 Task: Explore Airbnb accommodation in BartolomÃ© MasÃ³, Cuba from 26th December, 2023 to 30th December, 2023 for 6 adults, 2 children. Place can be entire room or shared room with 6 bedrooms having 6 beds and 6 bathrooms. Property type can be house. Amenities needed are: wifi, TV, free parking on premises, gym, breakfast.
Action: Mouse moved to (629, 160)
Screenshot: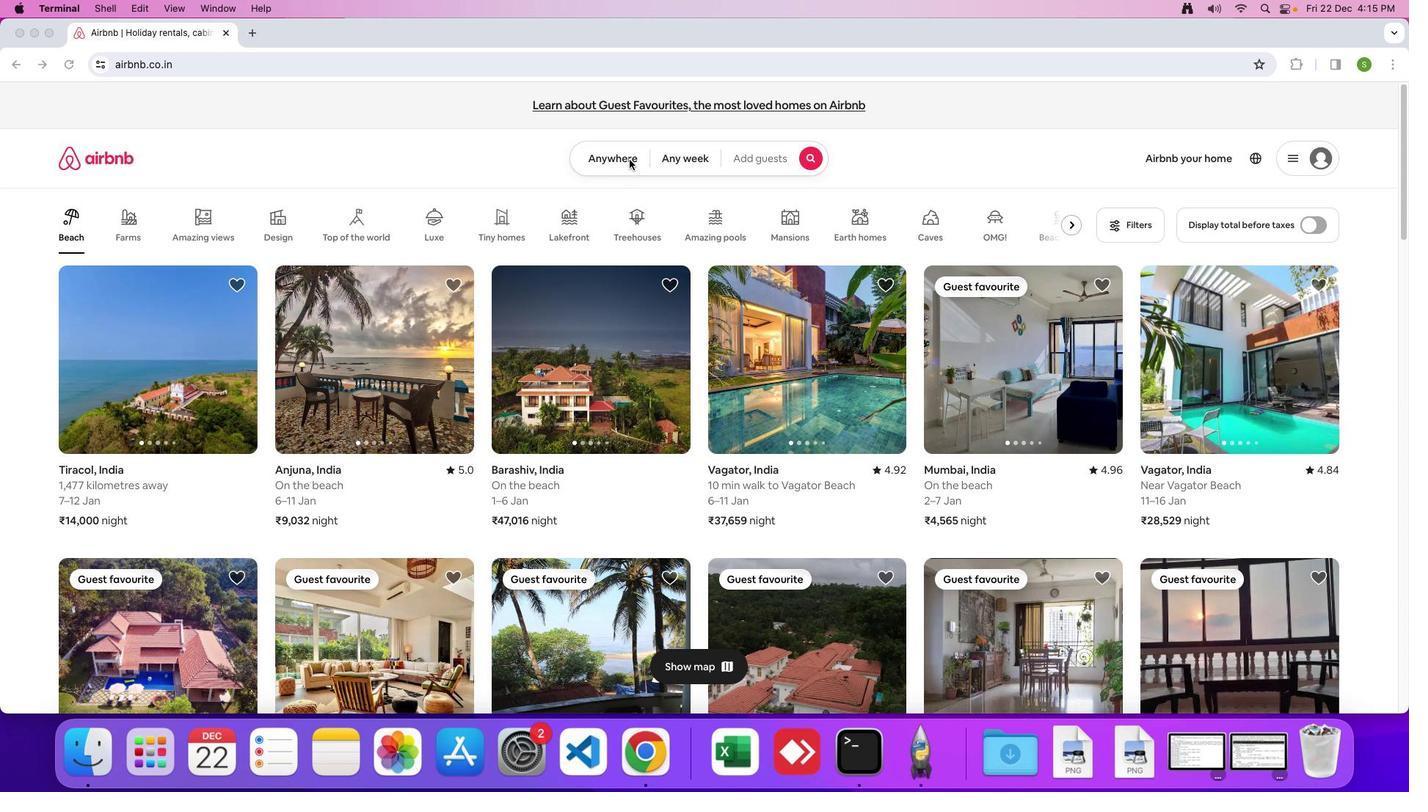 
Action: Mouse pressed left at (629, 160)
Screenshot: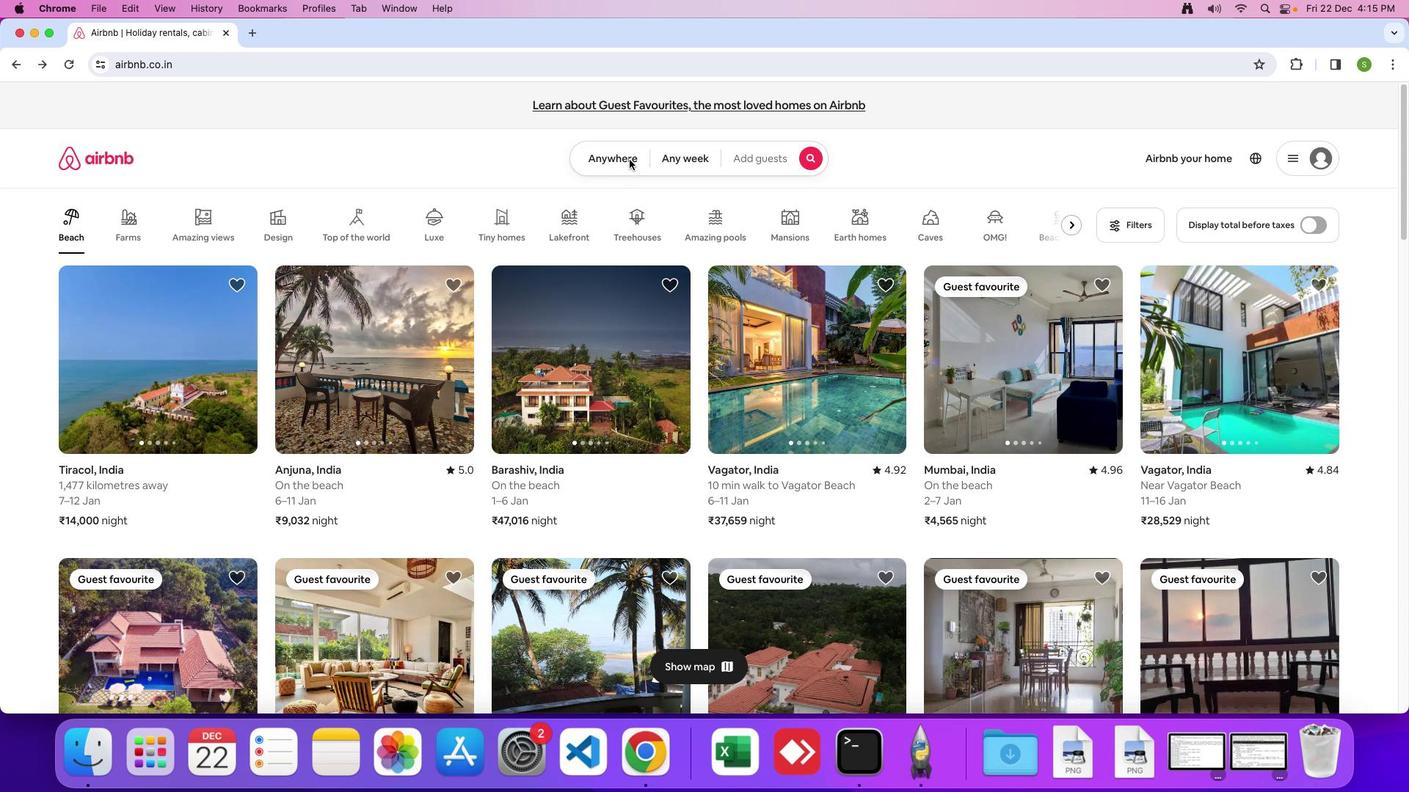 
Action: Mouse moved to (612, 163)
Screenshot: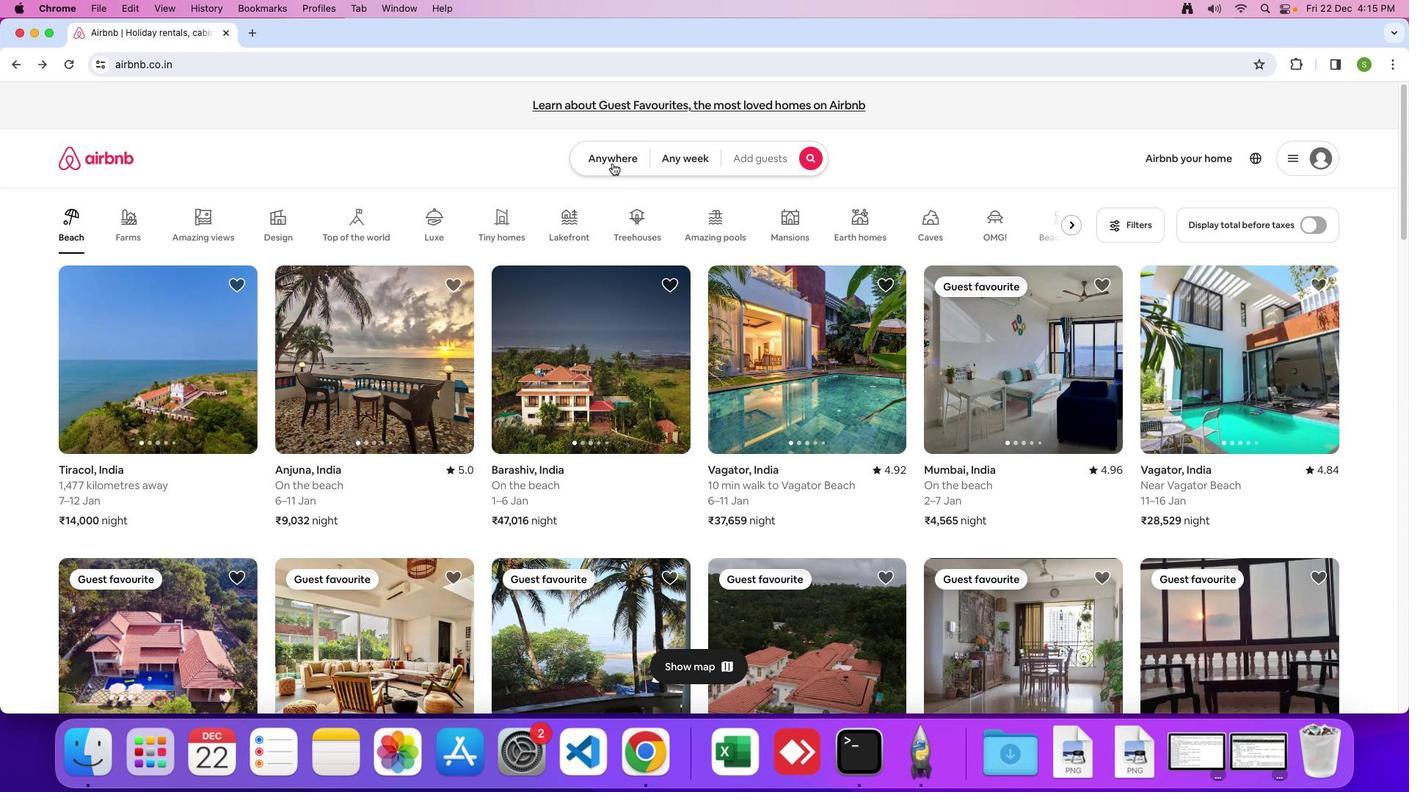 
Action: Mouse pressed left at (612, 163)
Screenshot: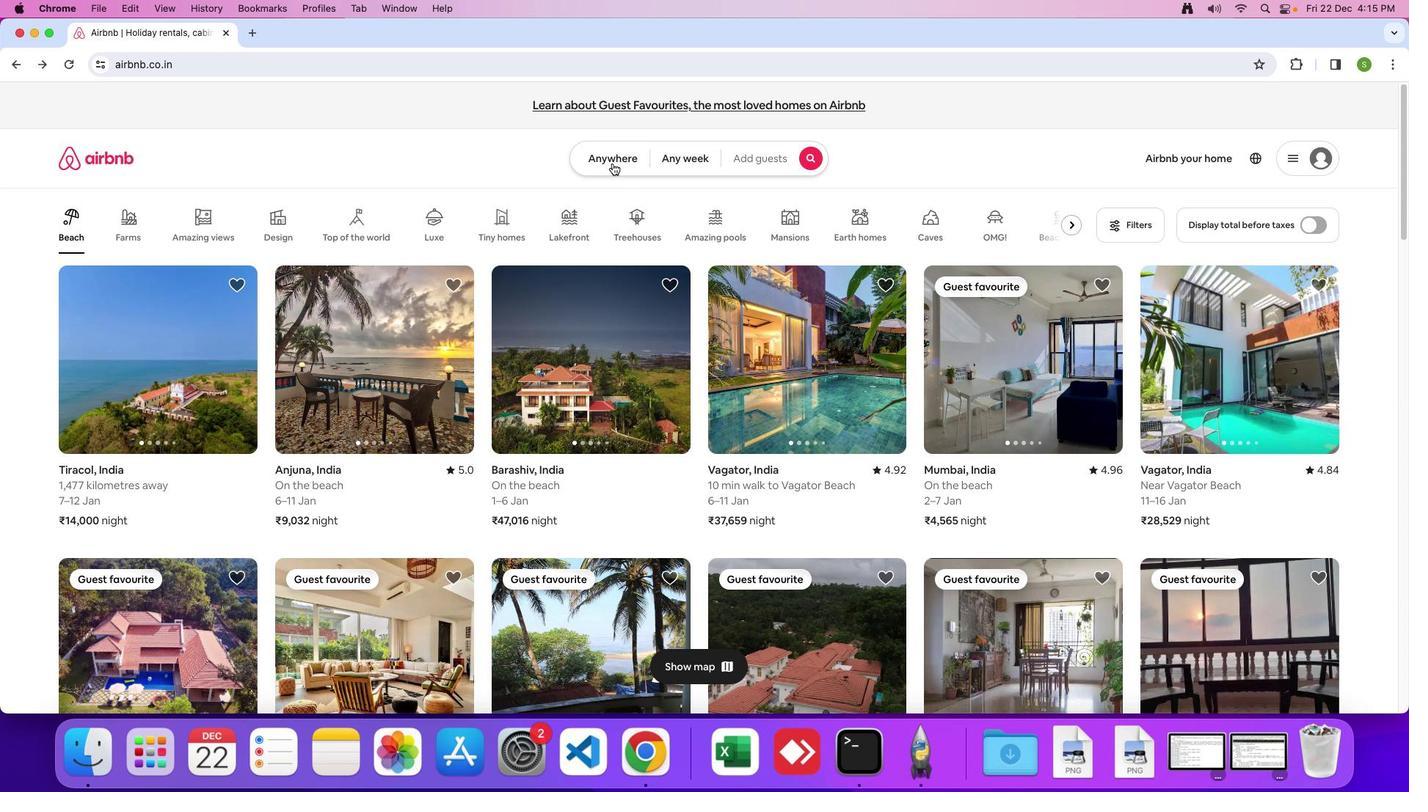 
Action: Mouse moved to (536, 205)
Screenshot: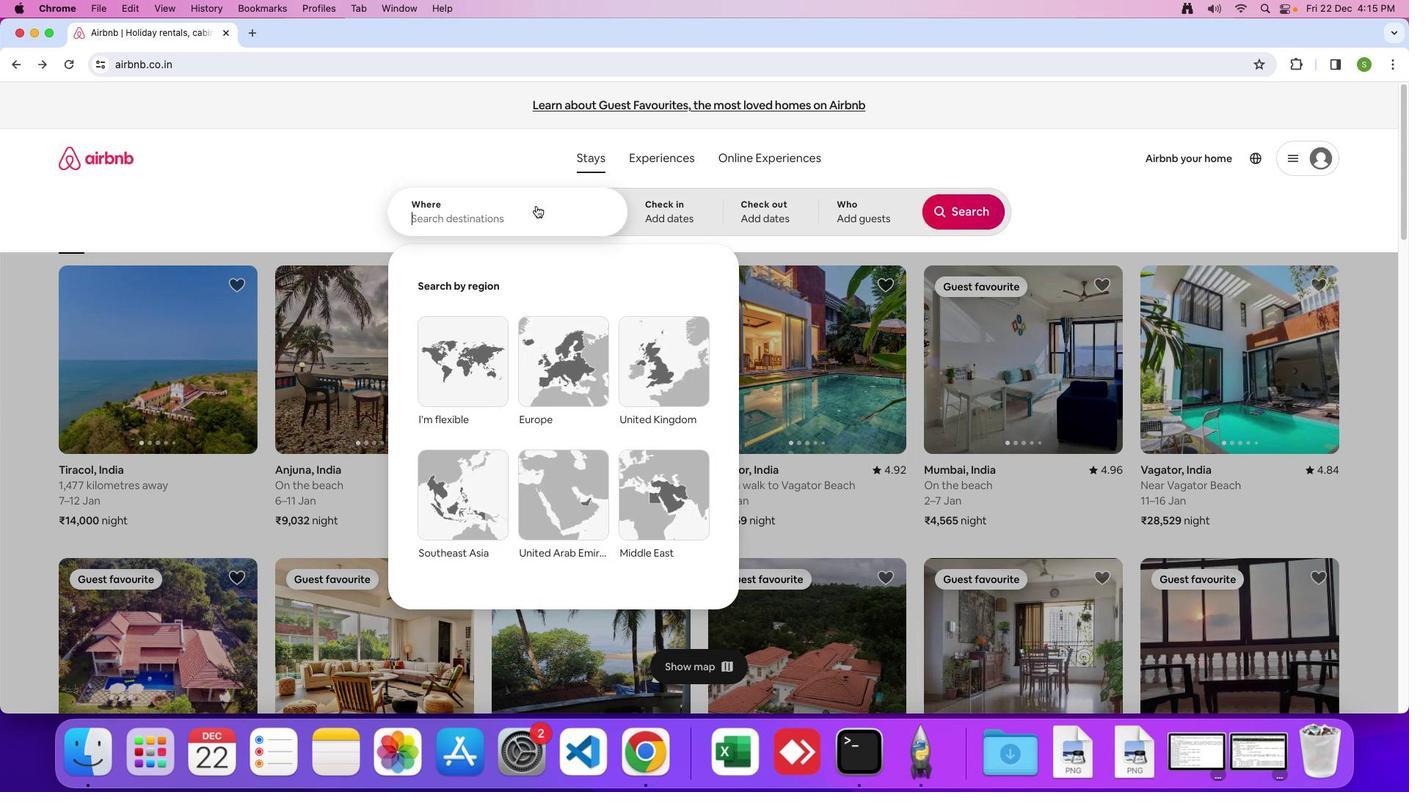 
Action: Mouse pressed left at (536, 205)
Screenshot: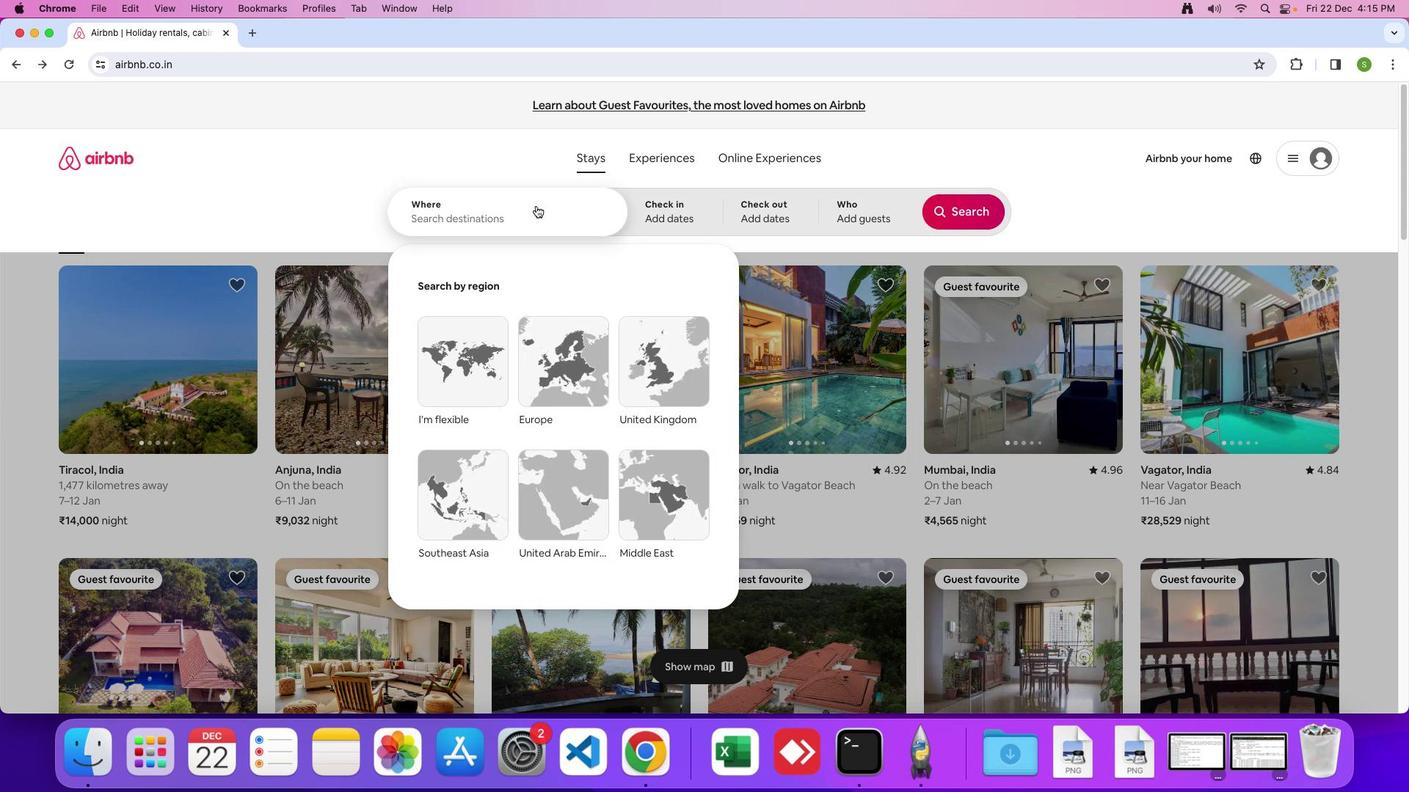 
Action: Mouse moved to (536, 208)
Screenshot: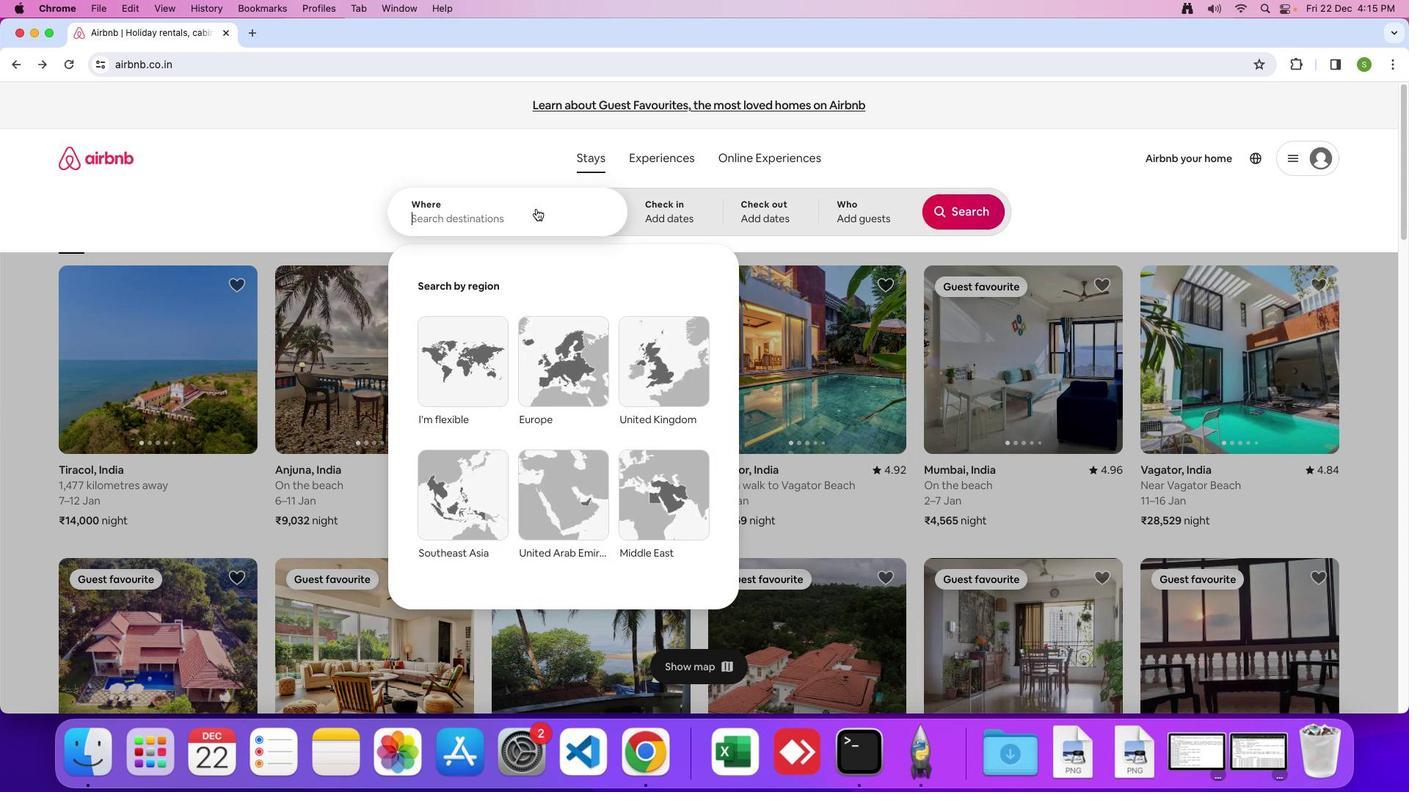 
Action: Key pressed 'B'Key.caps_lock'a''r''t''o''l''o''m''e'Key.spaceKey.shift'M''a''s''o'','Key.spaceKey.shift'C''u''b''a'Key.enter
Screenshot: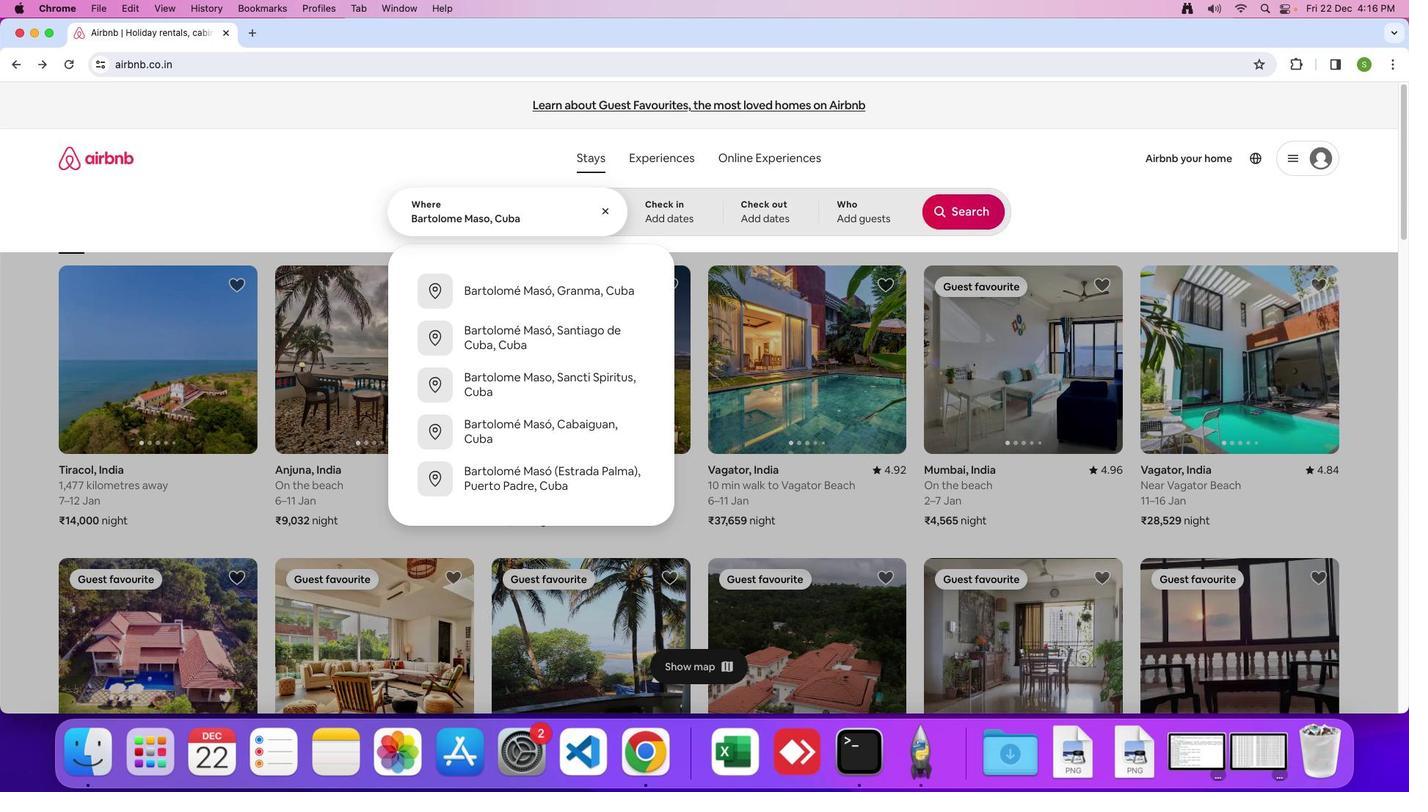 
Action: Mouse moved to (521, 550)
Screenshot: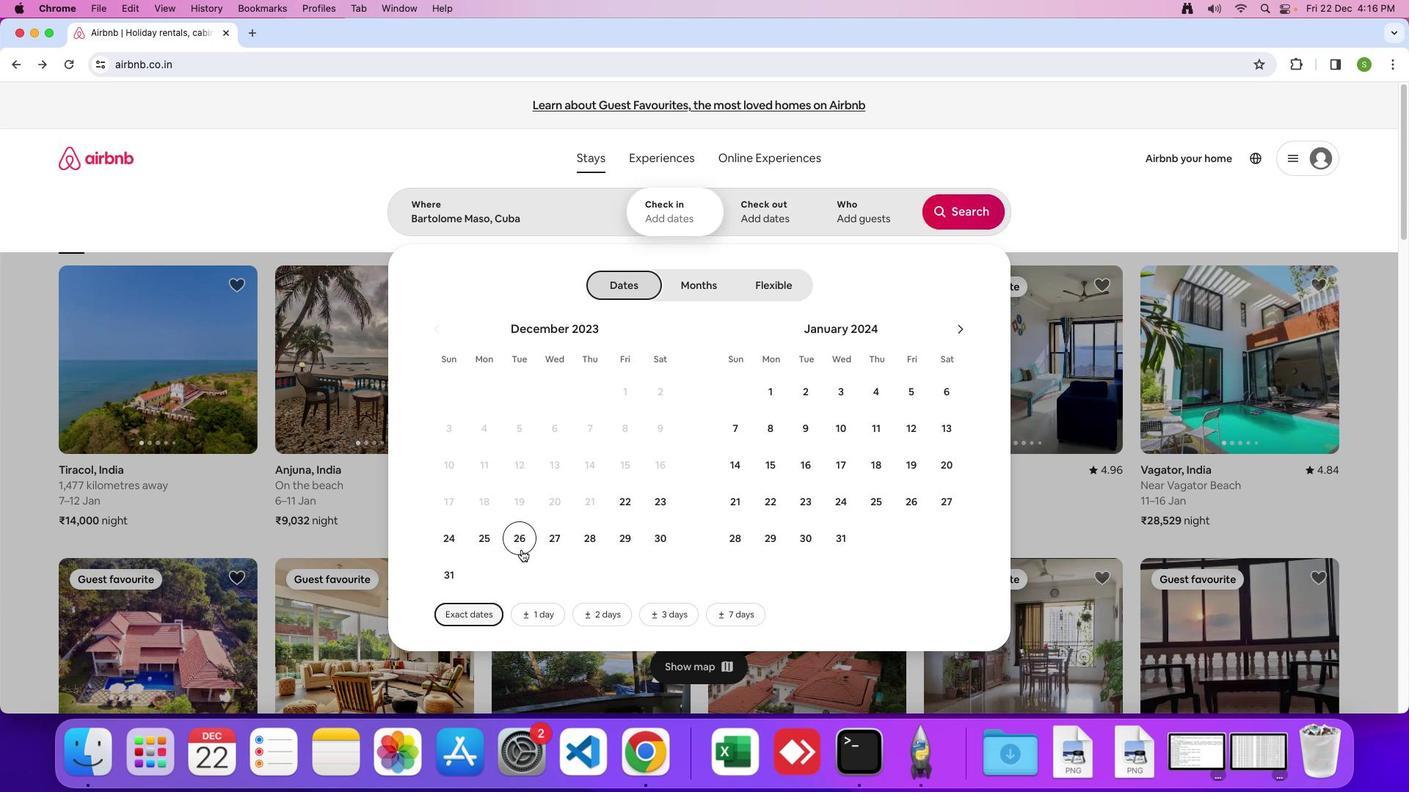
Action: Mouse pressed left at (521, 550)
Screenshot: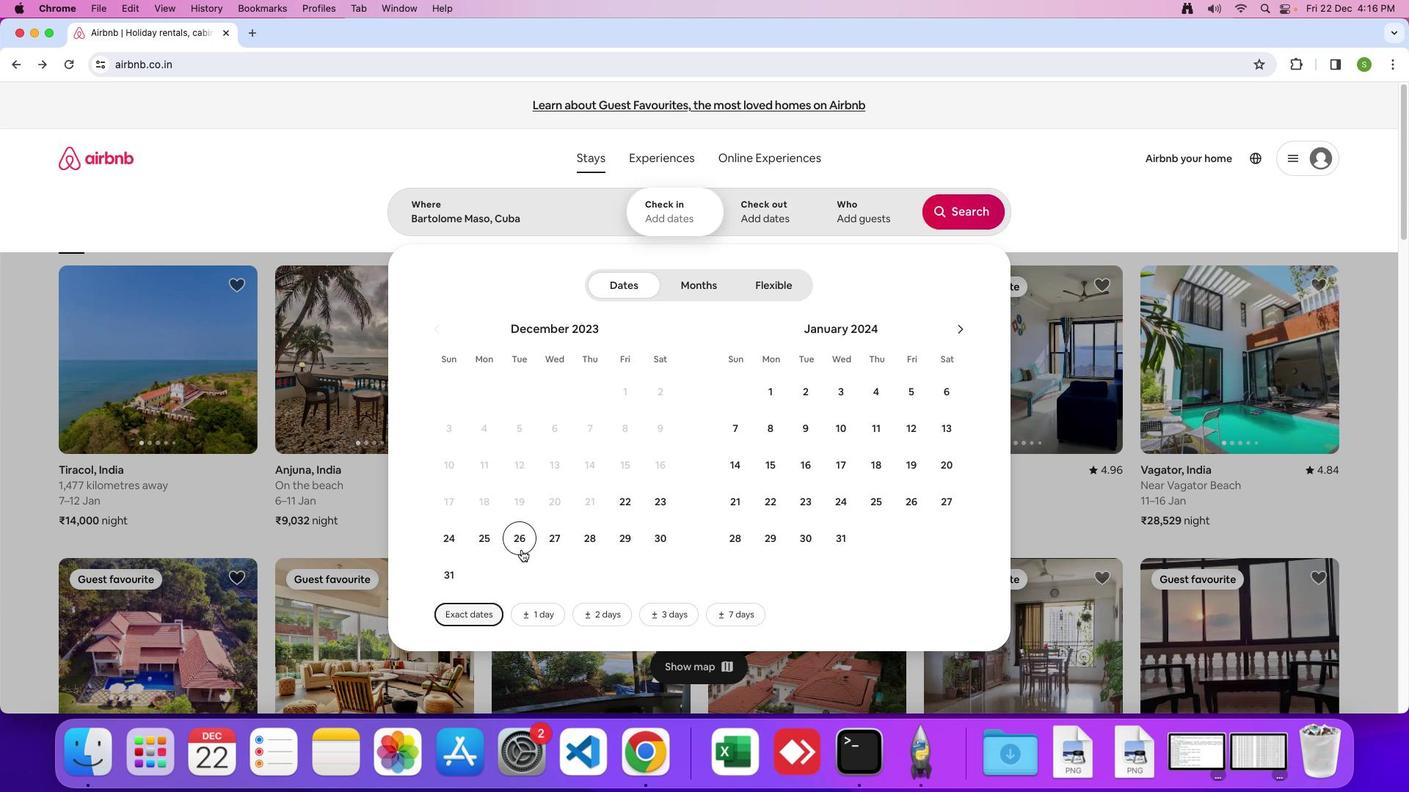 
Action: Mouse moved to (658, 535)
Screenshot: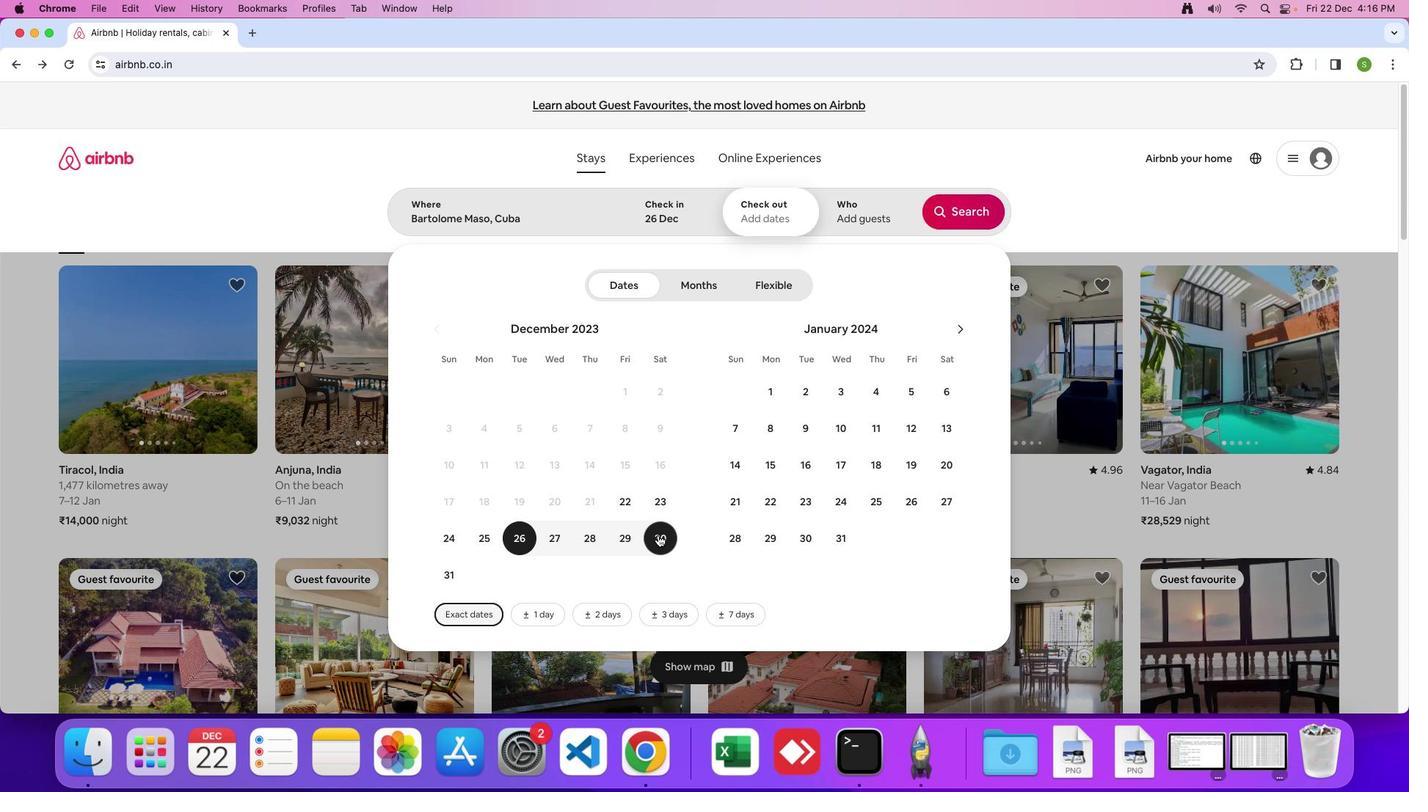 
Action: Mouse pressed left at (658, 535)
Screenshot: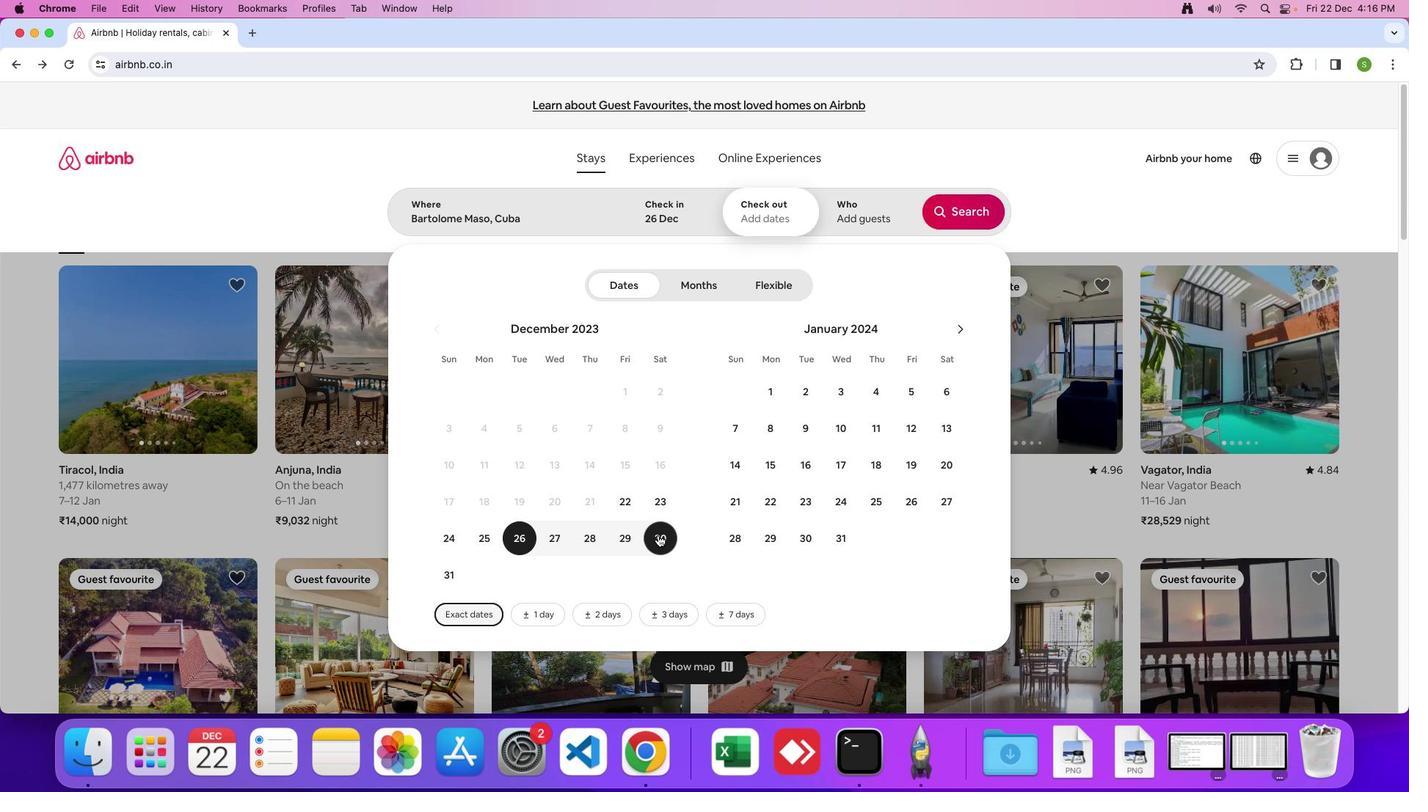 
Action: Mouse moved to (866, 220)
Screenshot: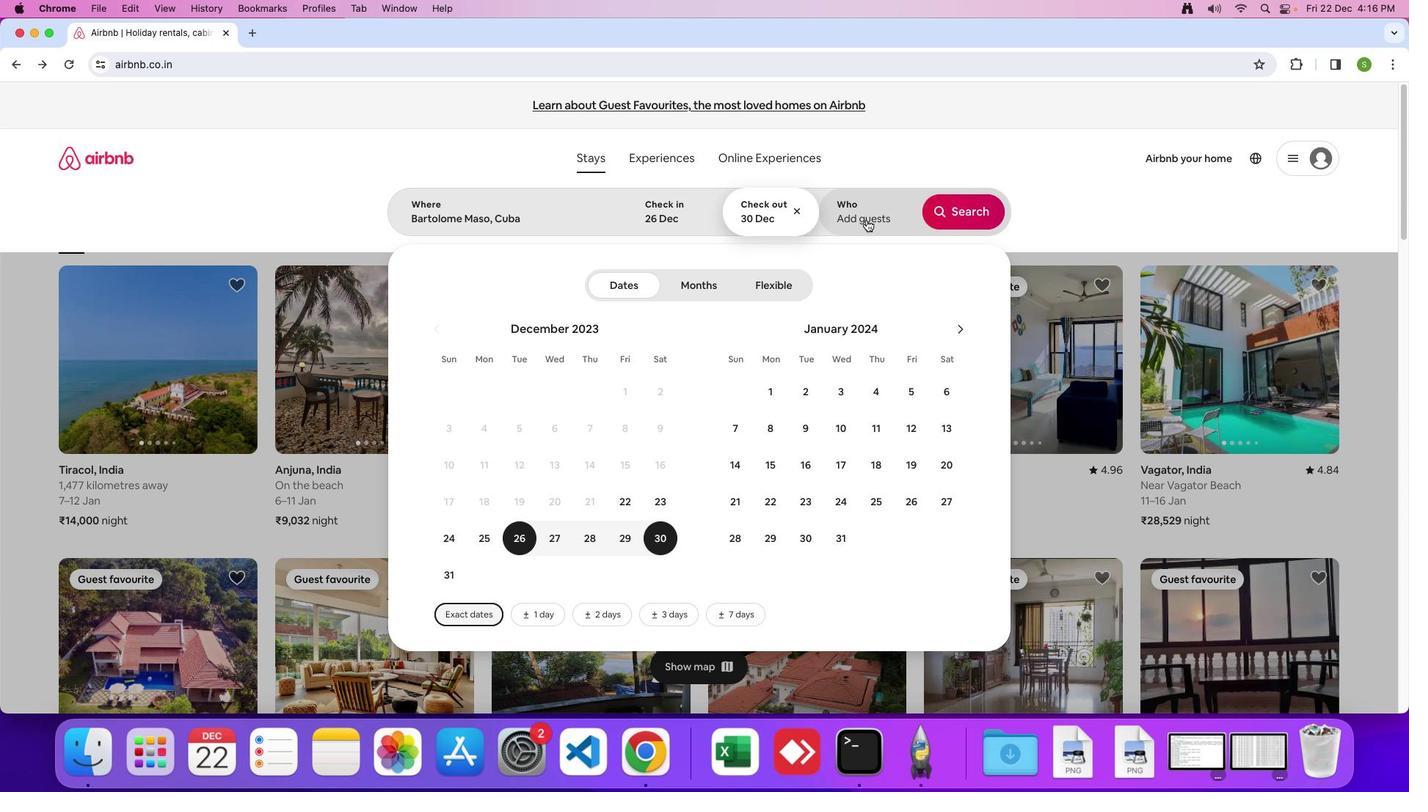 
Action: Mouse pressed left at (866, 220)
Screenshot: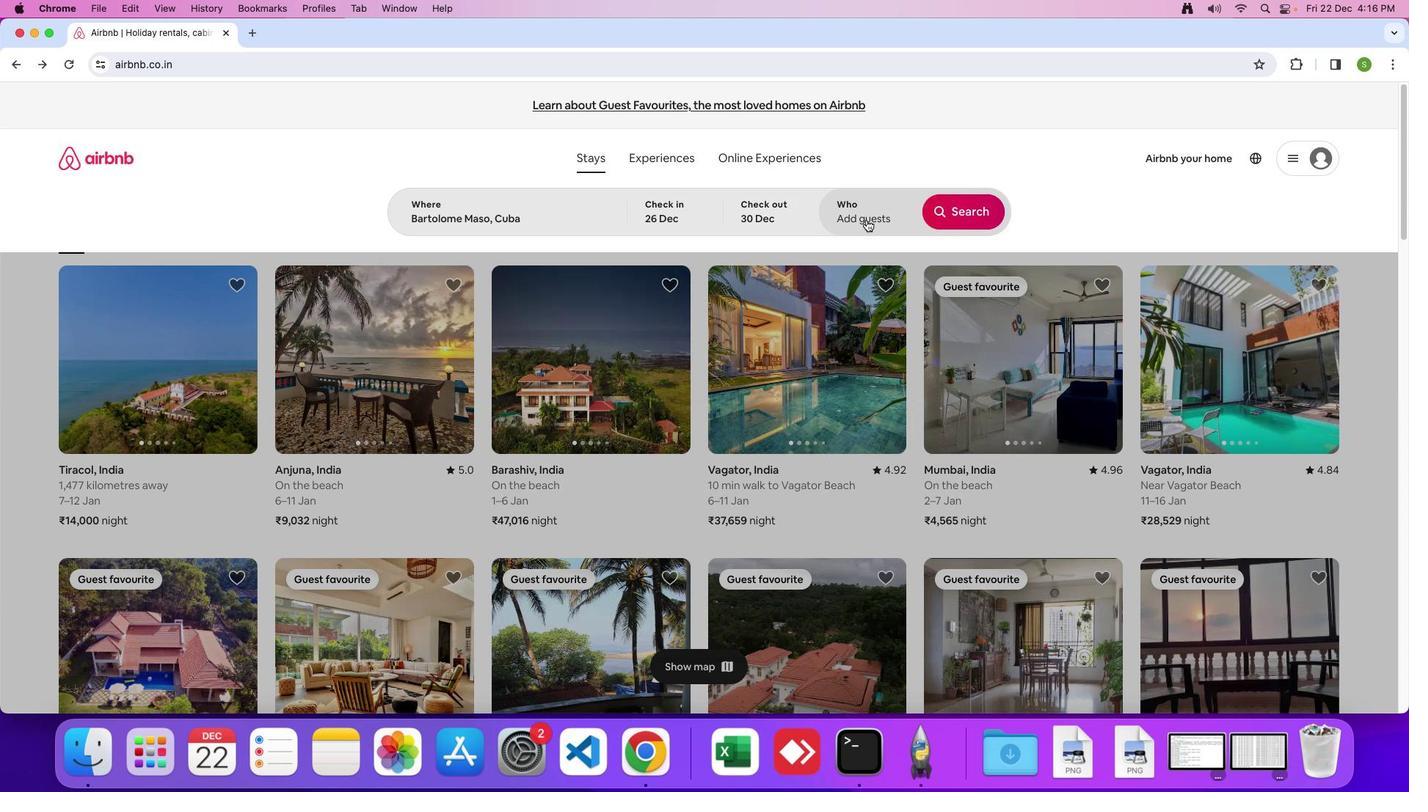 
Action: Mouse moved to (962, 286)
Screenshot: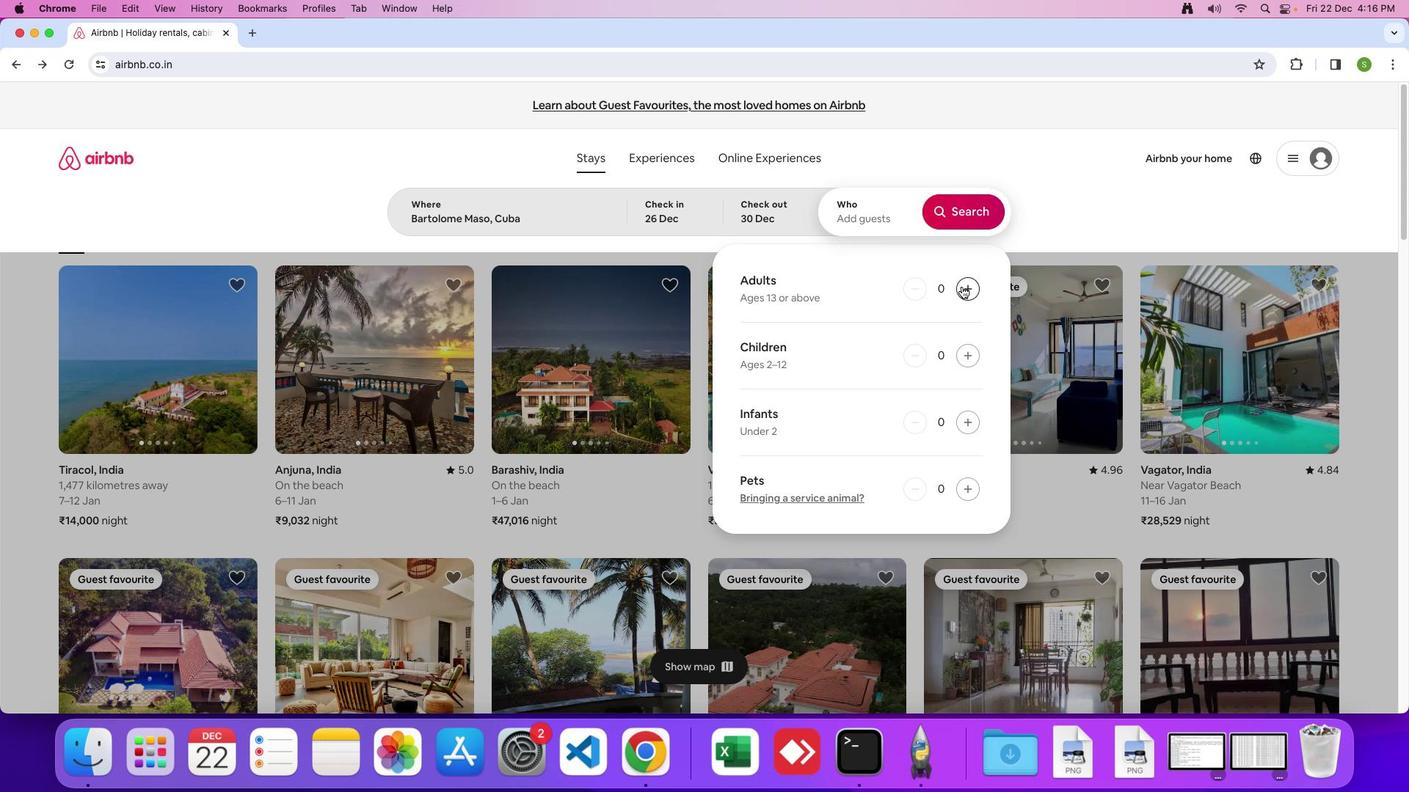 
Action: Mouse pressed left at (962, 286)
Screenshot: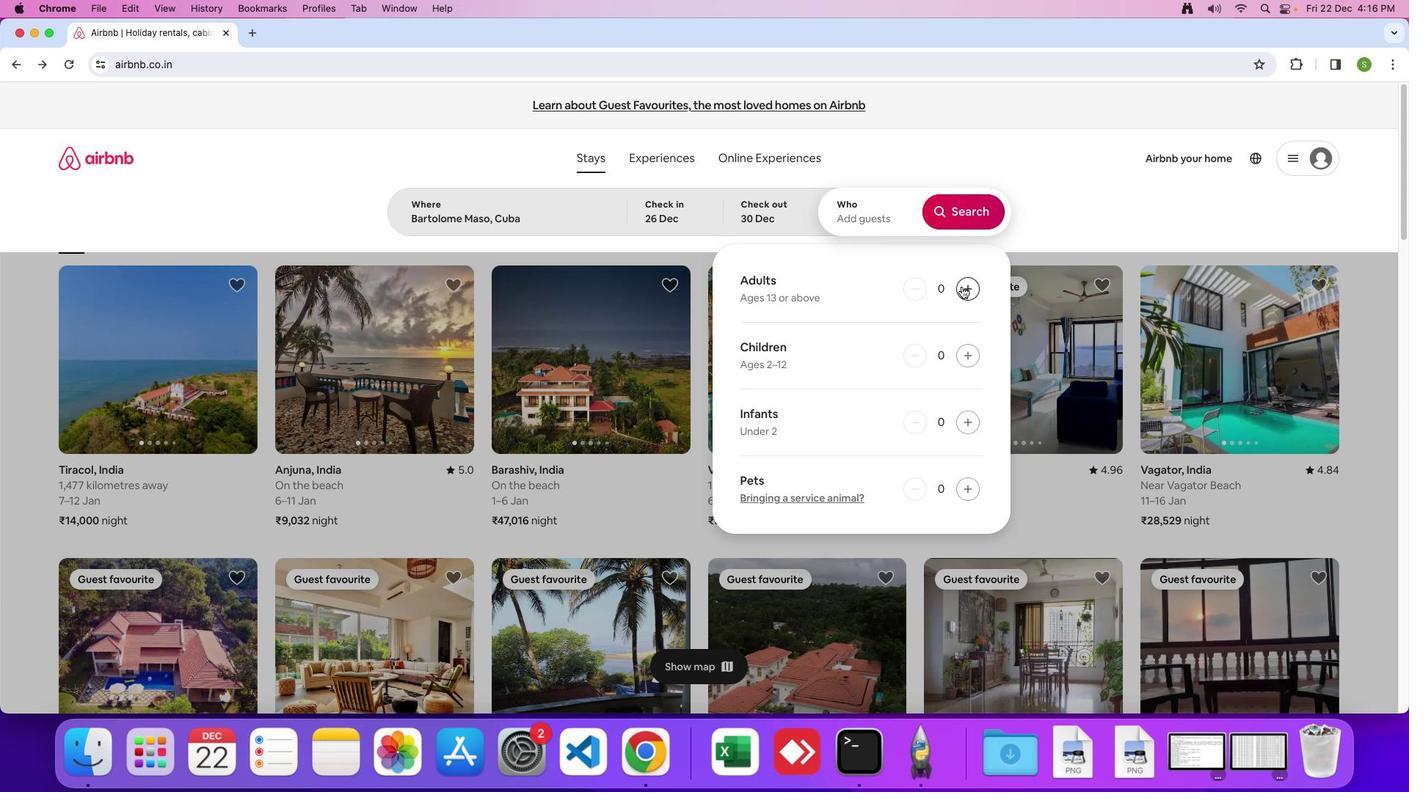 
Action: Mouse pressed left at (962, 286)
Screenshot: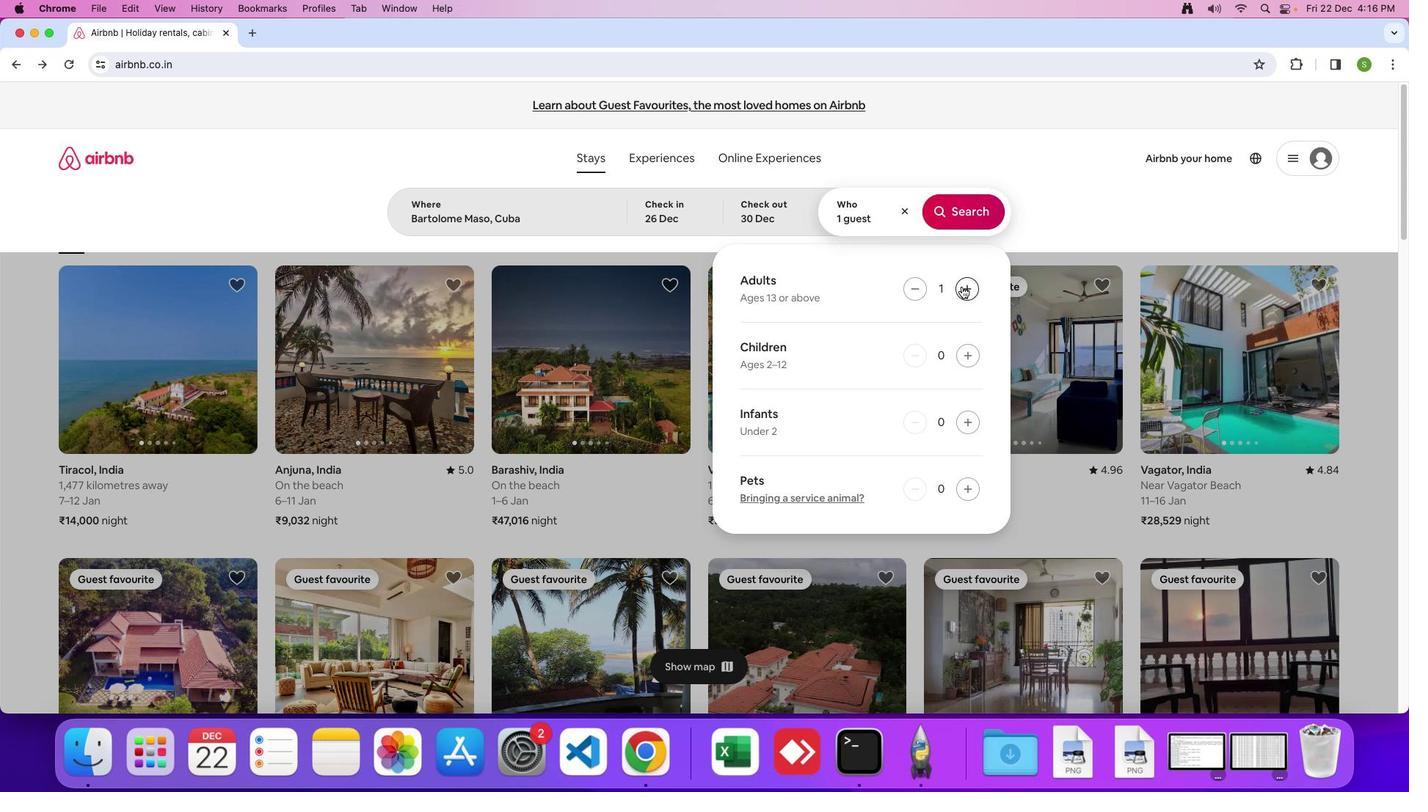 
Action: Mouse pressed left at (962, 286)
Screenshot: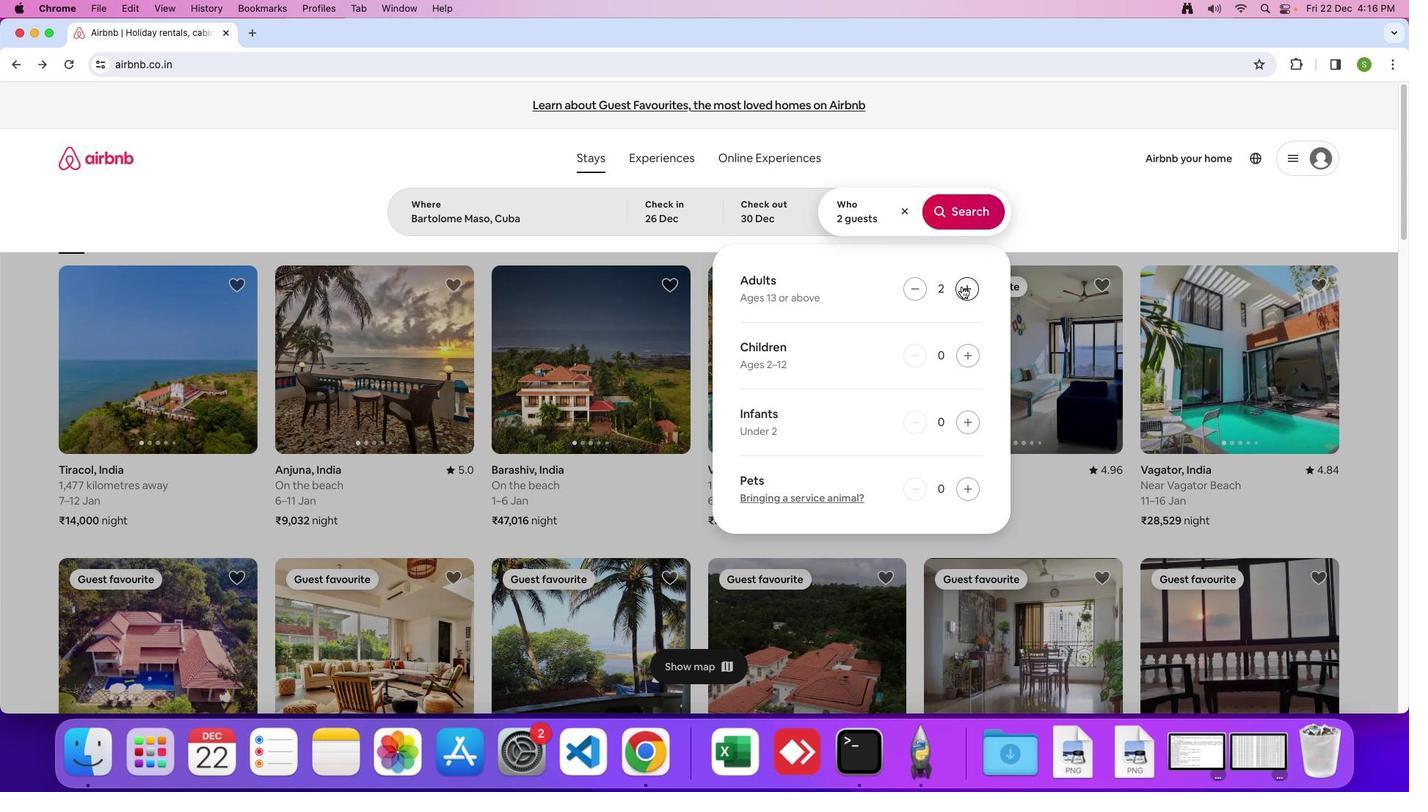 
Action: Mouse pressed left at (962, 286)
Screenshot: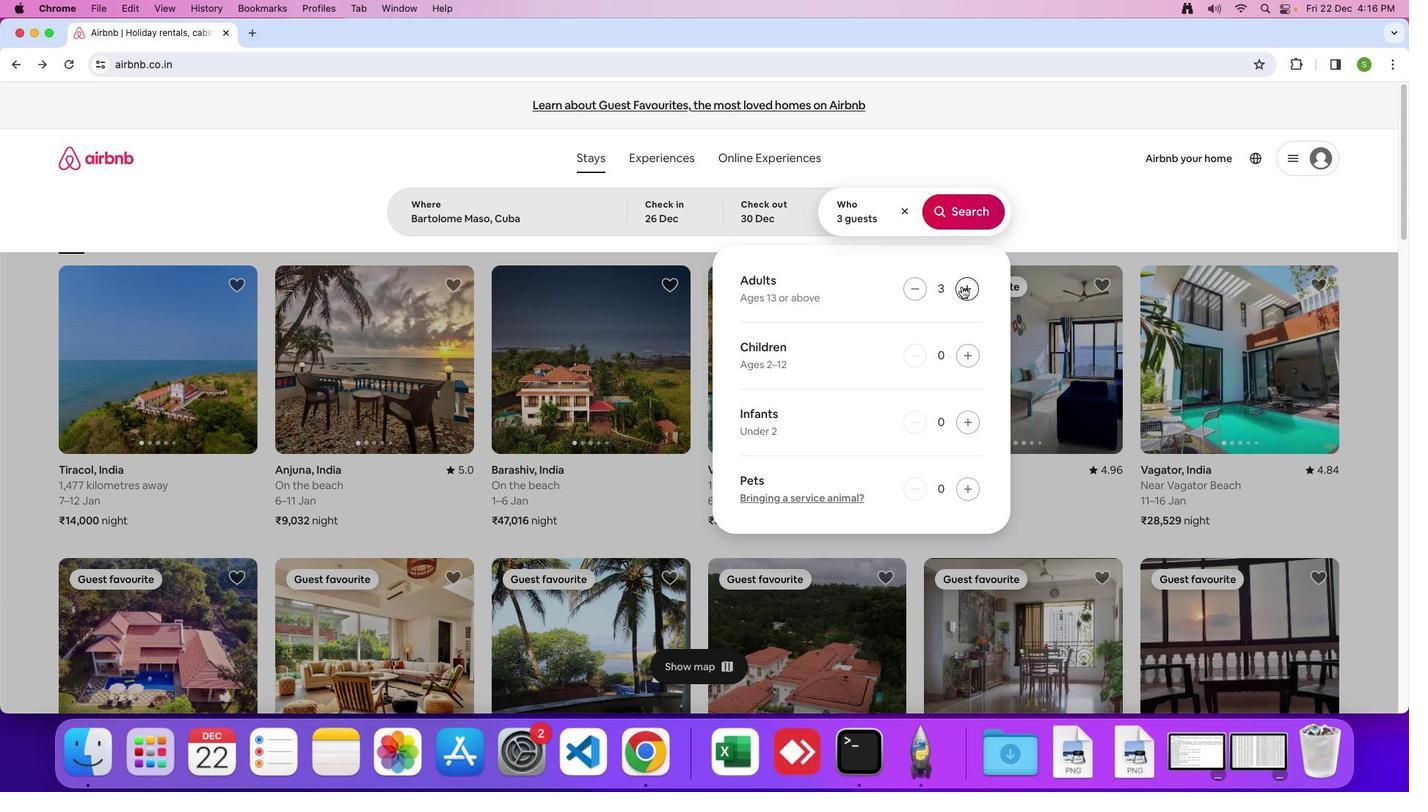 
Action: Mouse pressed left at (962, 286)
Screenshot: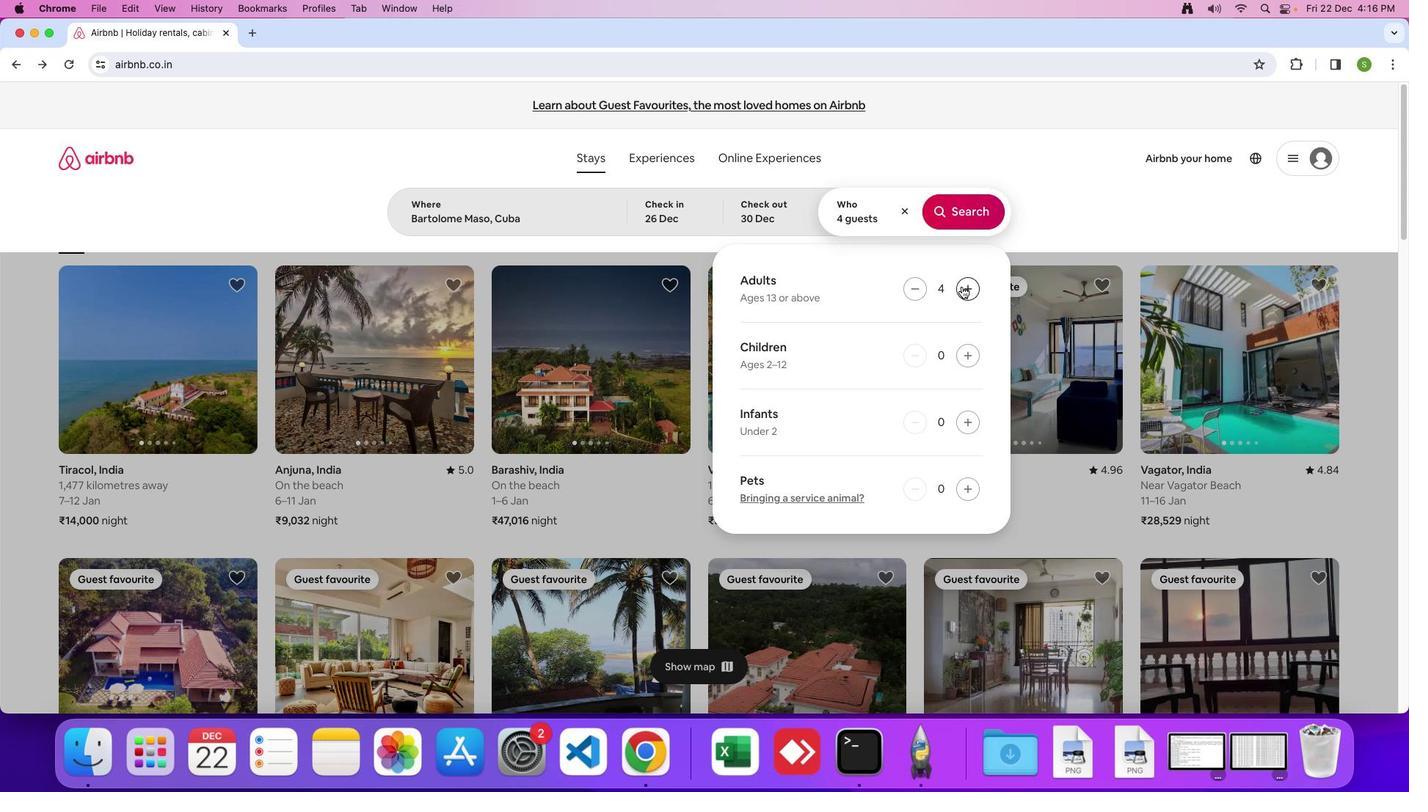 
Action: Mouse pressed left at (962, 286)
Screenshot: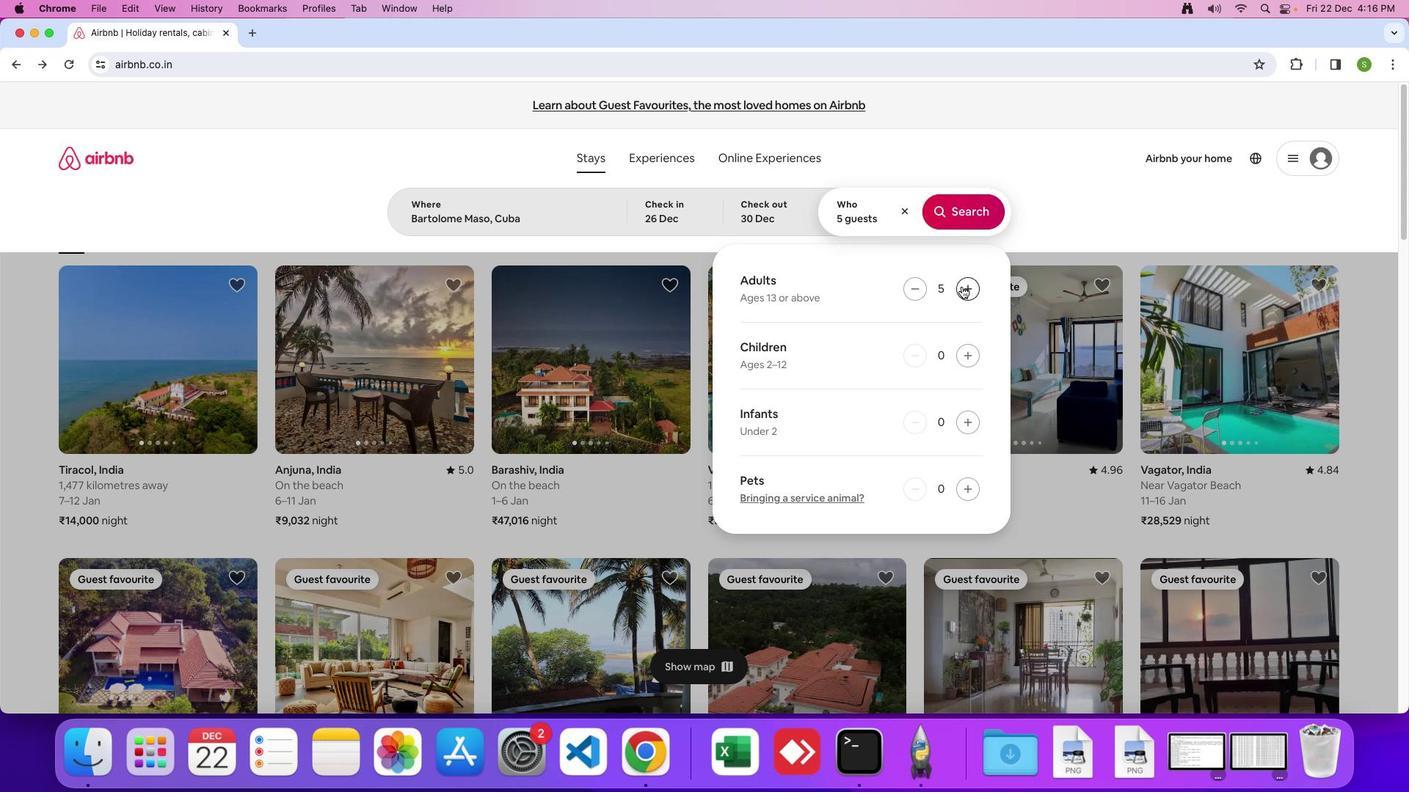 
Action: Mouse moved to (963, 353)
Screenshot: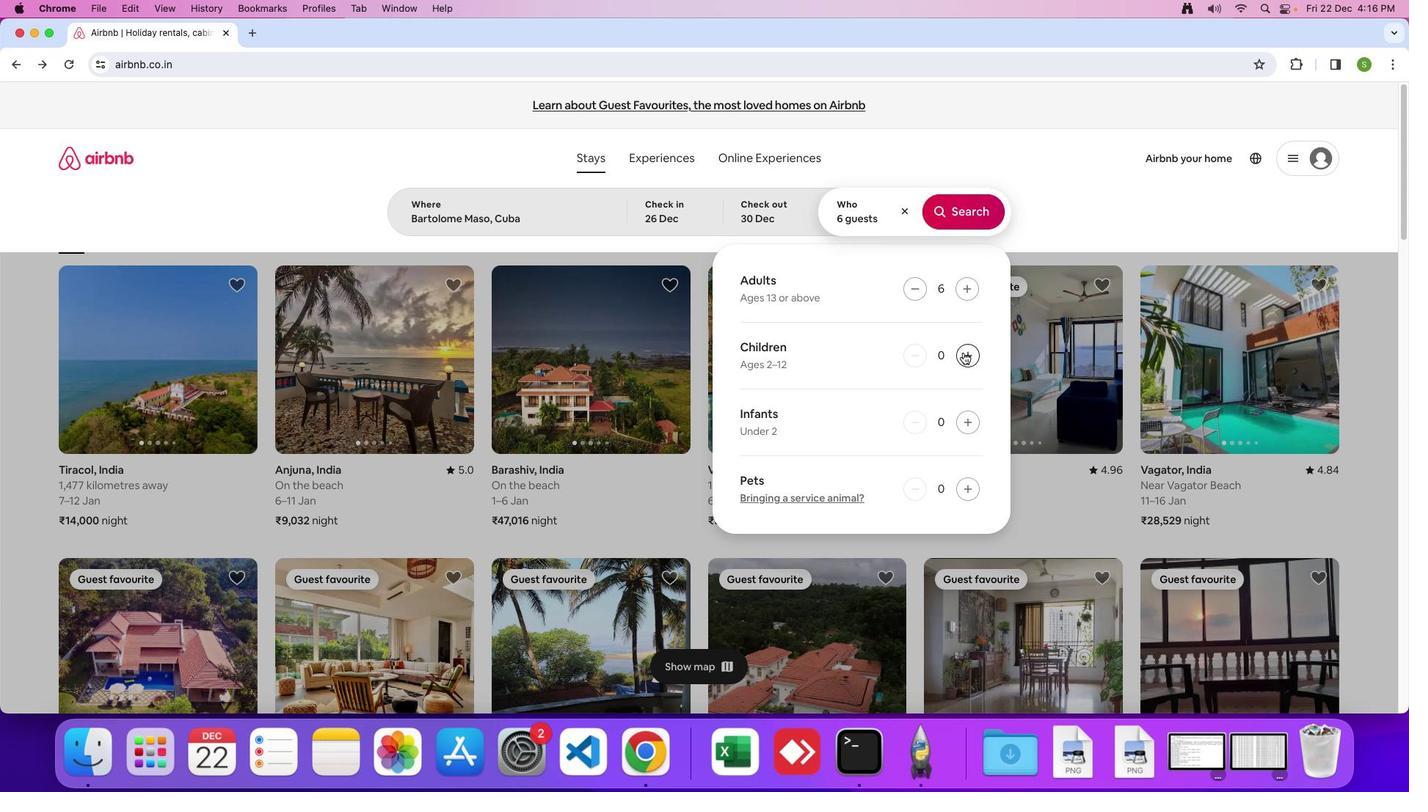 
Action: Mouse pressed left at (963, 353)
Screenshot: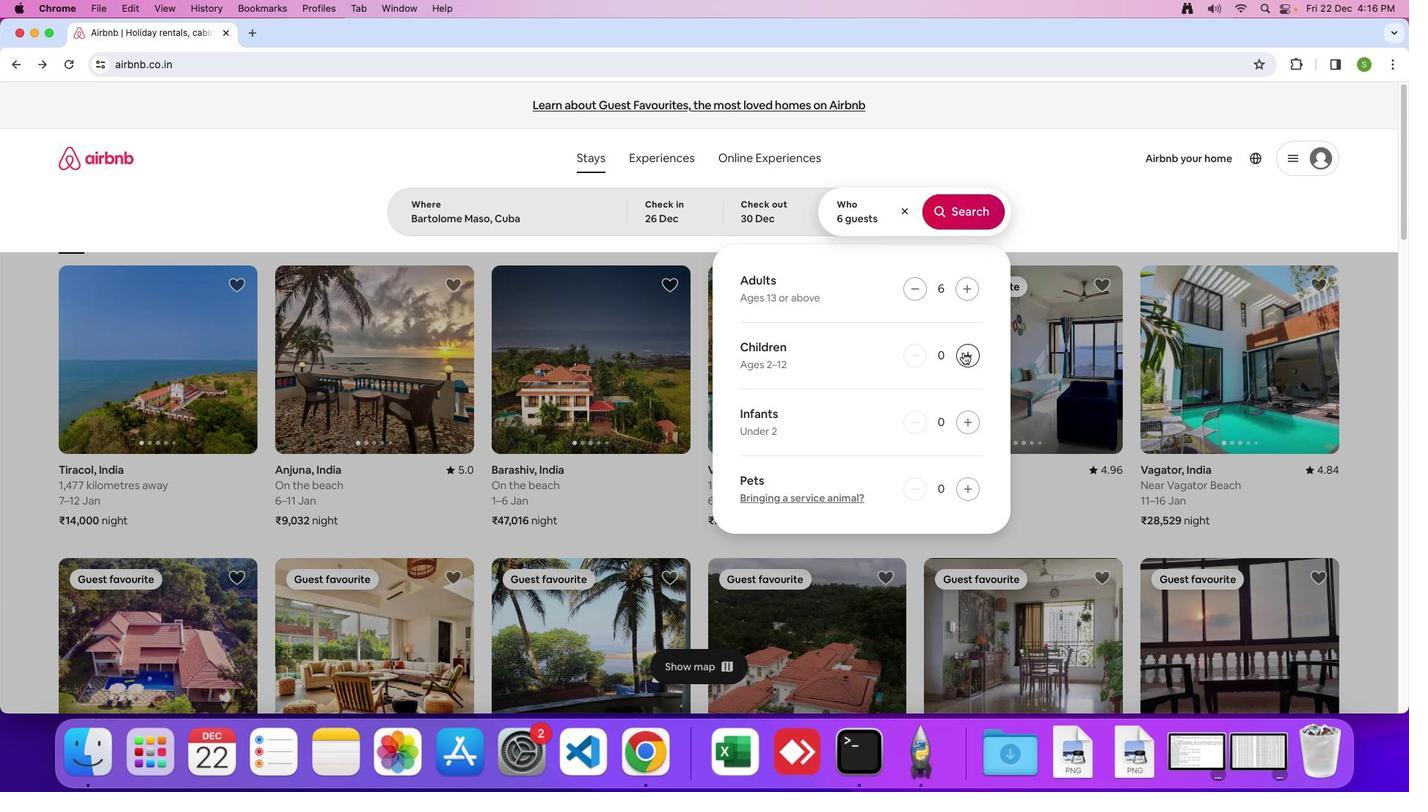 
Action: Mouse pressed left at (963, 353)
Screenshot: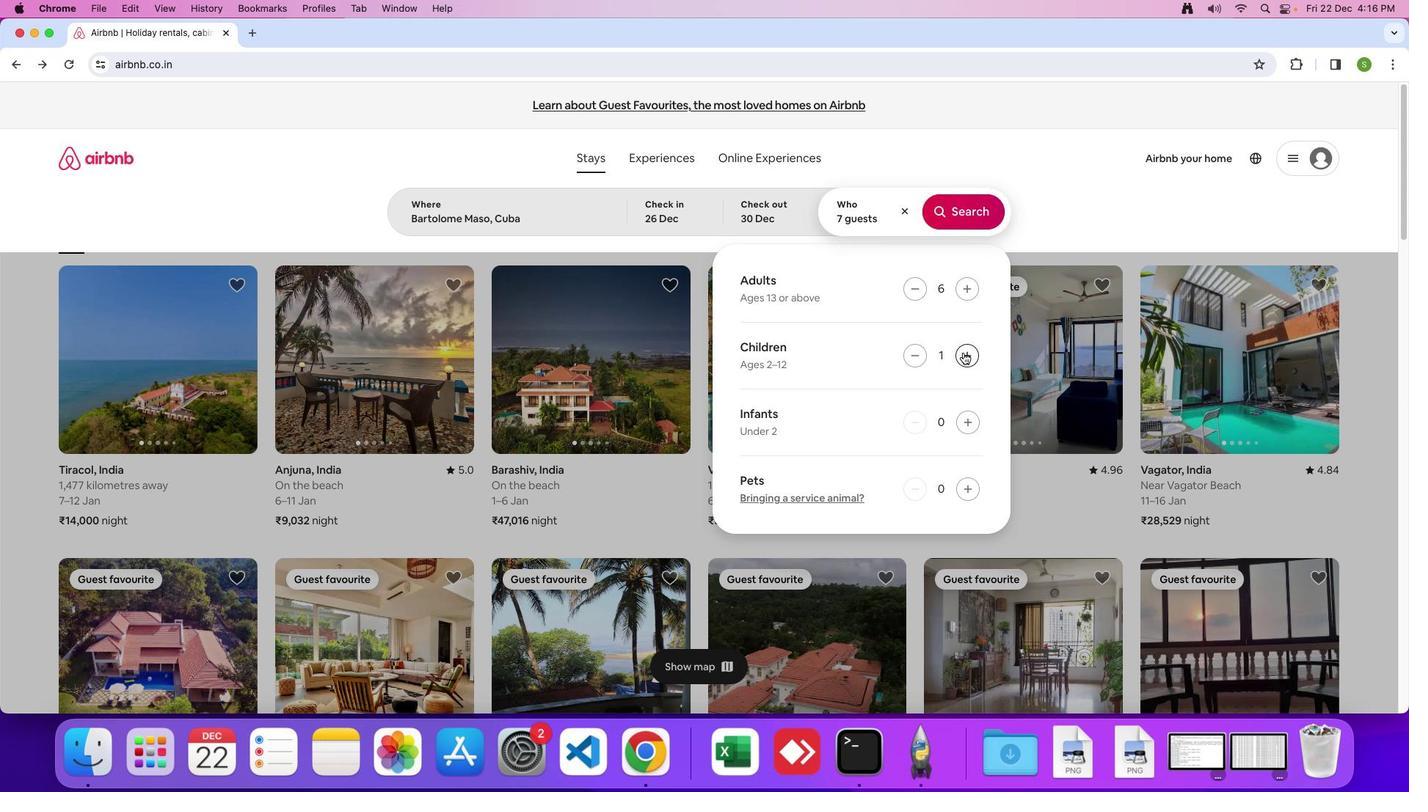 
Action: Mouse moved to (944, 215)
Screenshot: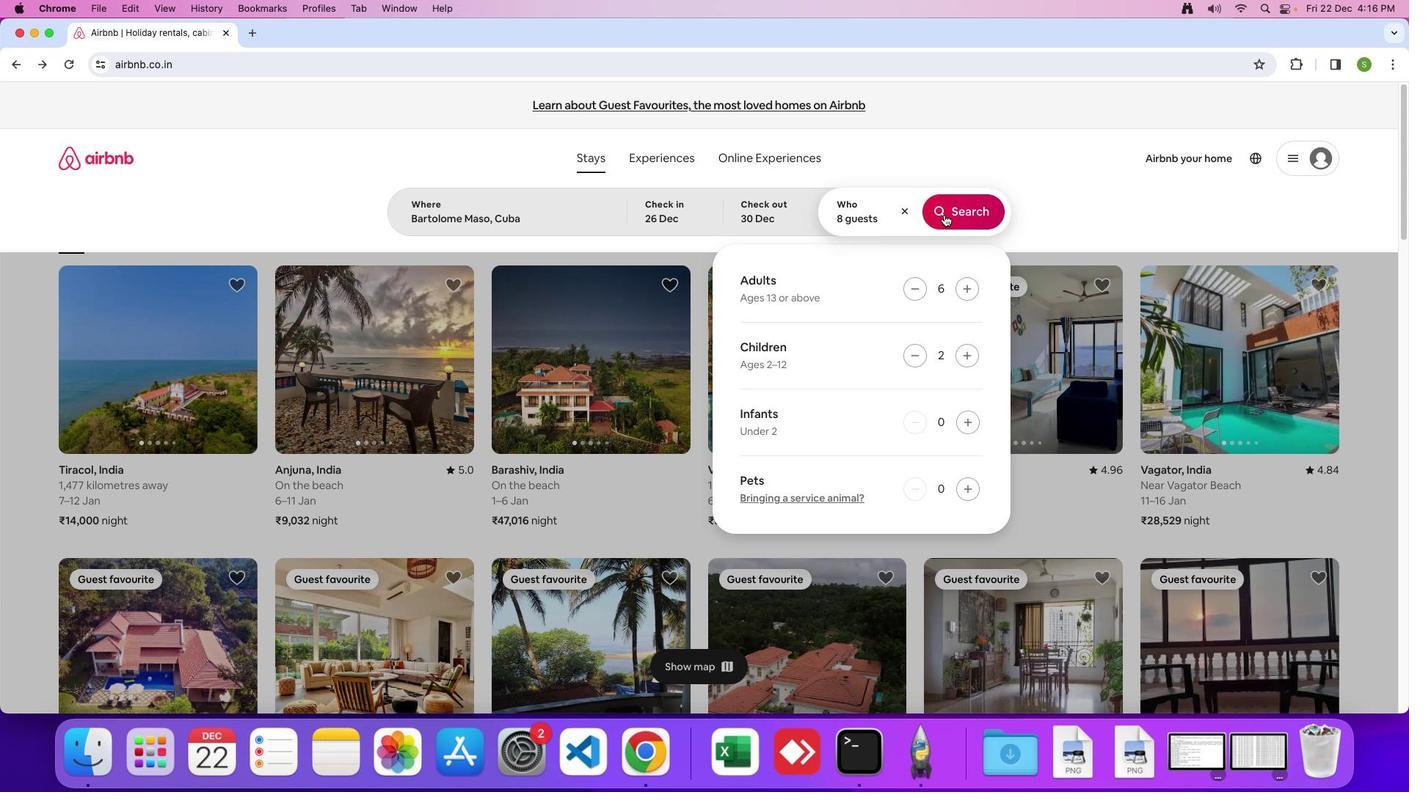 
Action: Mouse pressed left at (944, 215)
Screenshot: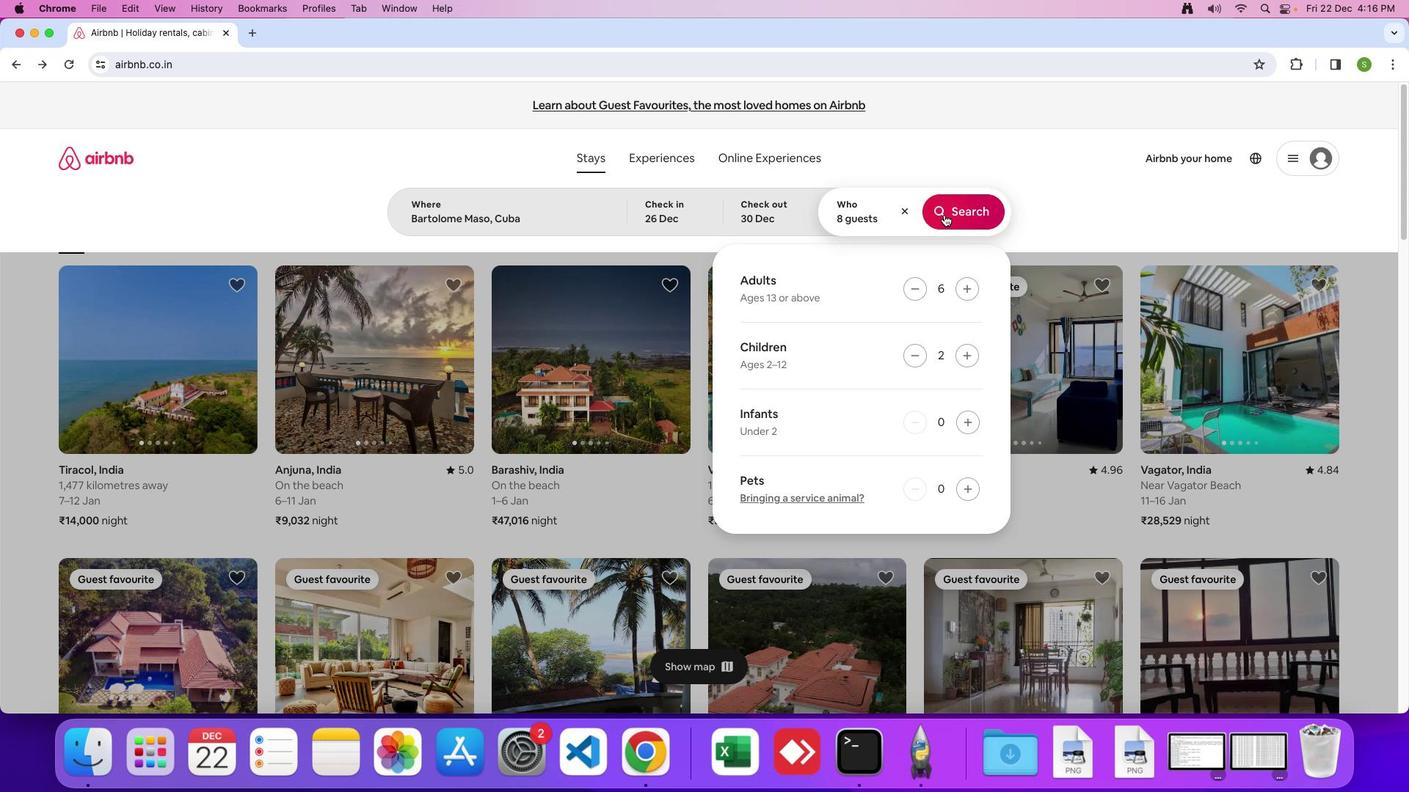 
Action: Mouse moved to (1173, 169)
Screenshot: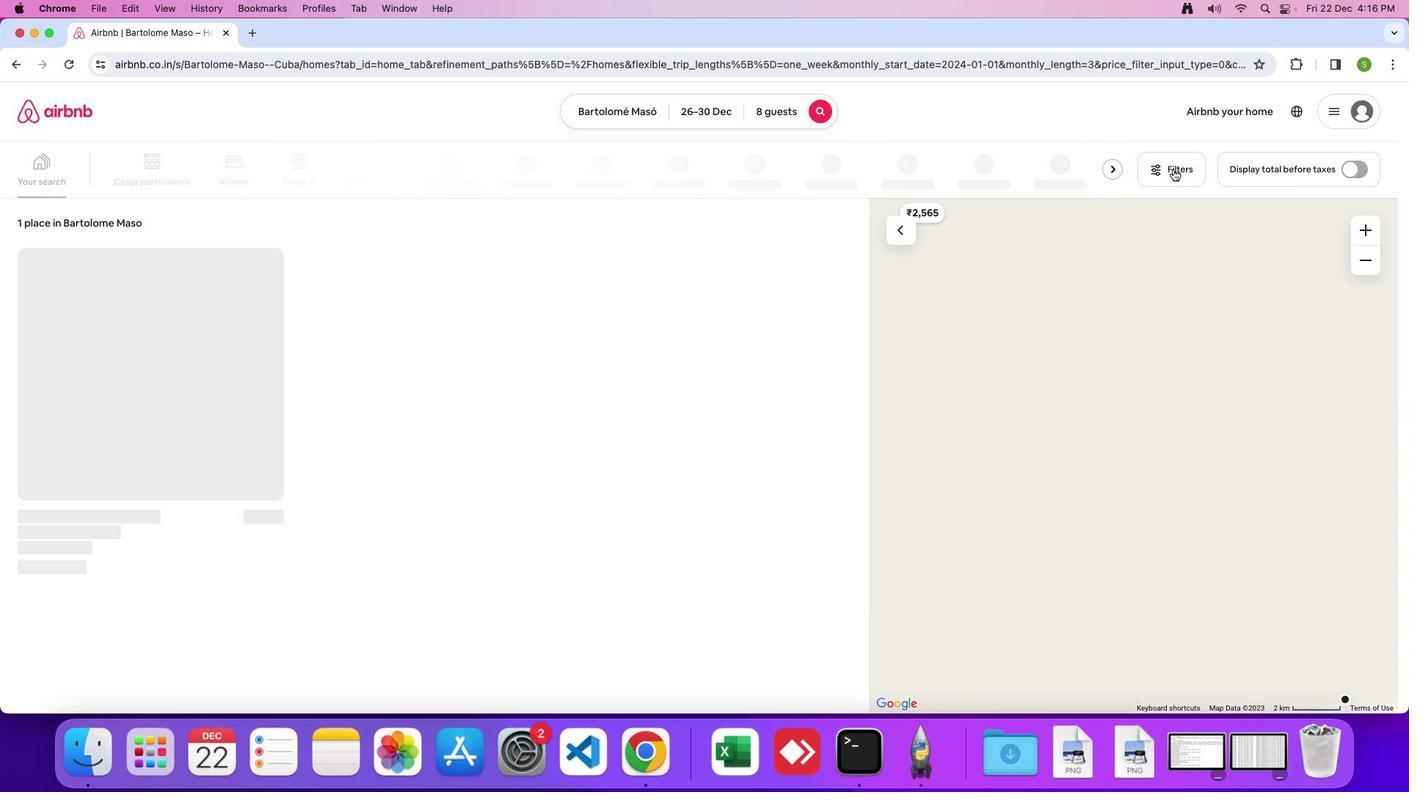 
Action: Mouse pressed left at (1173, 169)
Screenshot: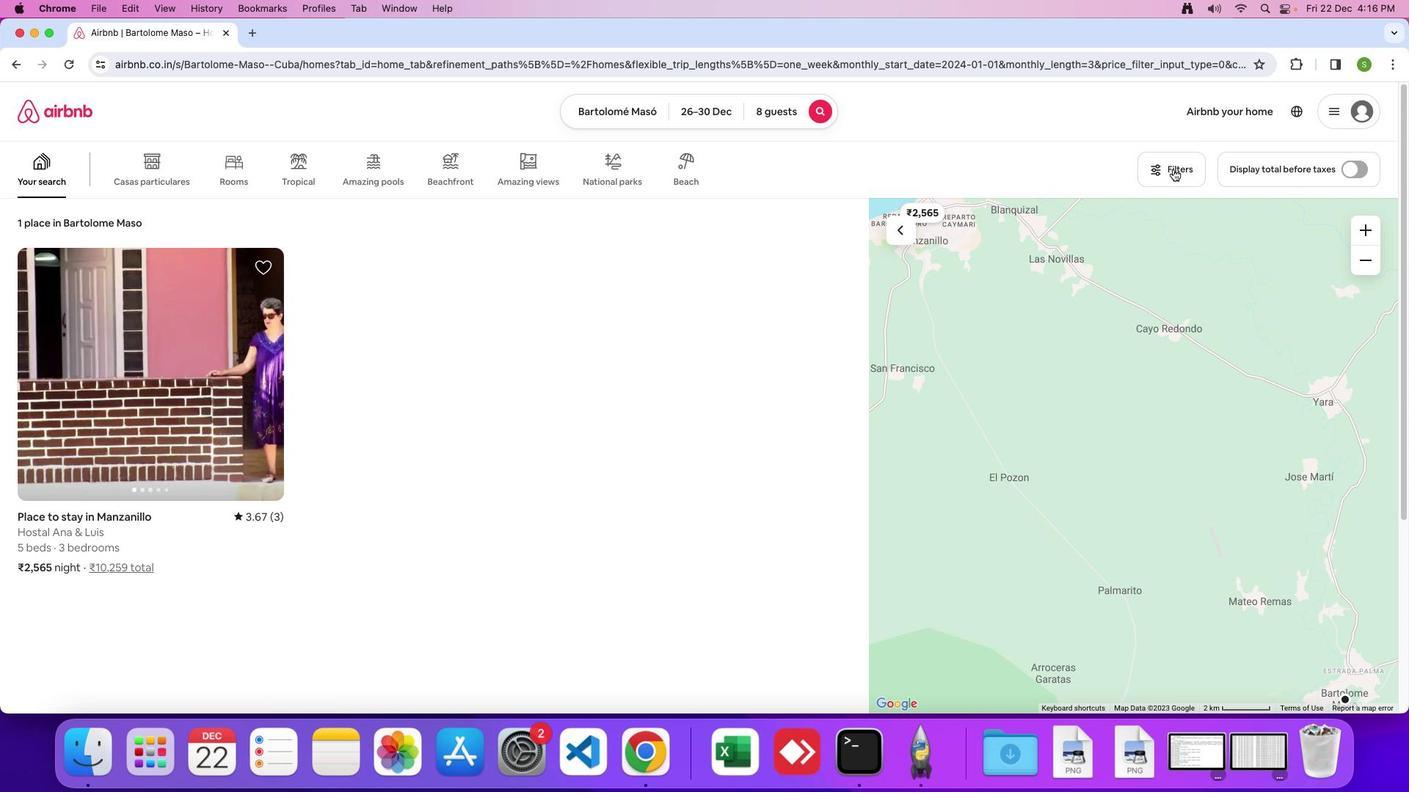 
Action: Mouse moved to (740, 327)
Screenshot: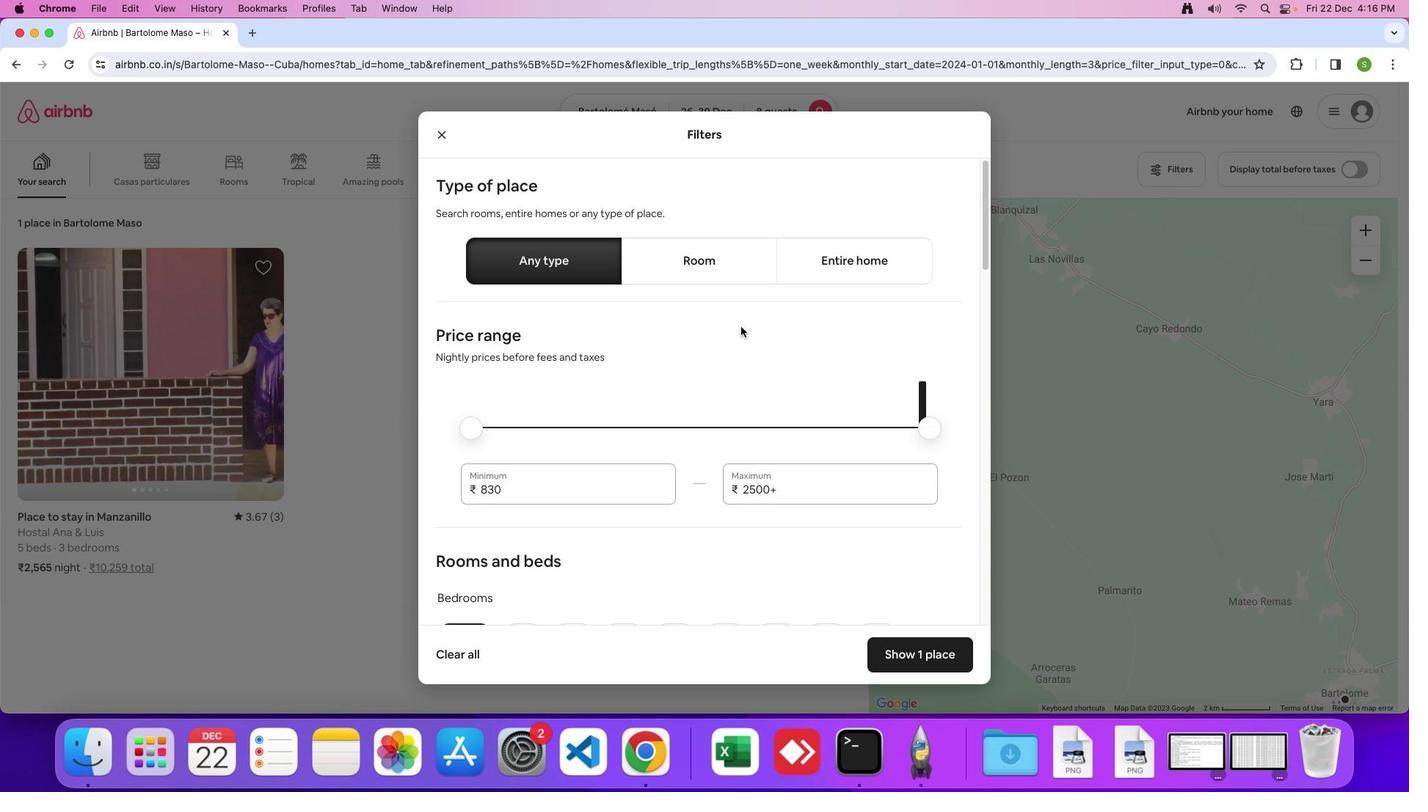 
Action: Mouse scrolled (740, 327) with delta (0, 0)
Screenshot: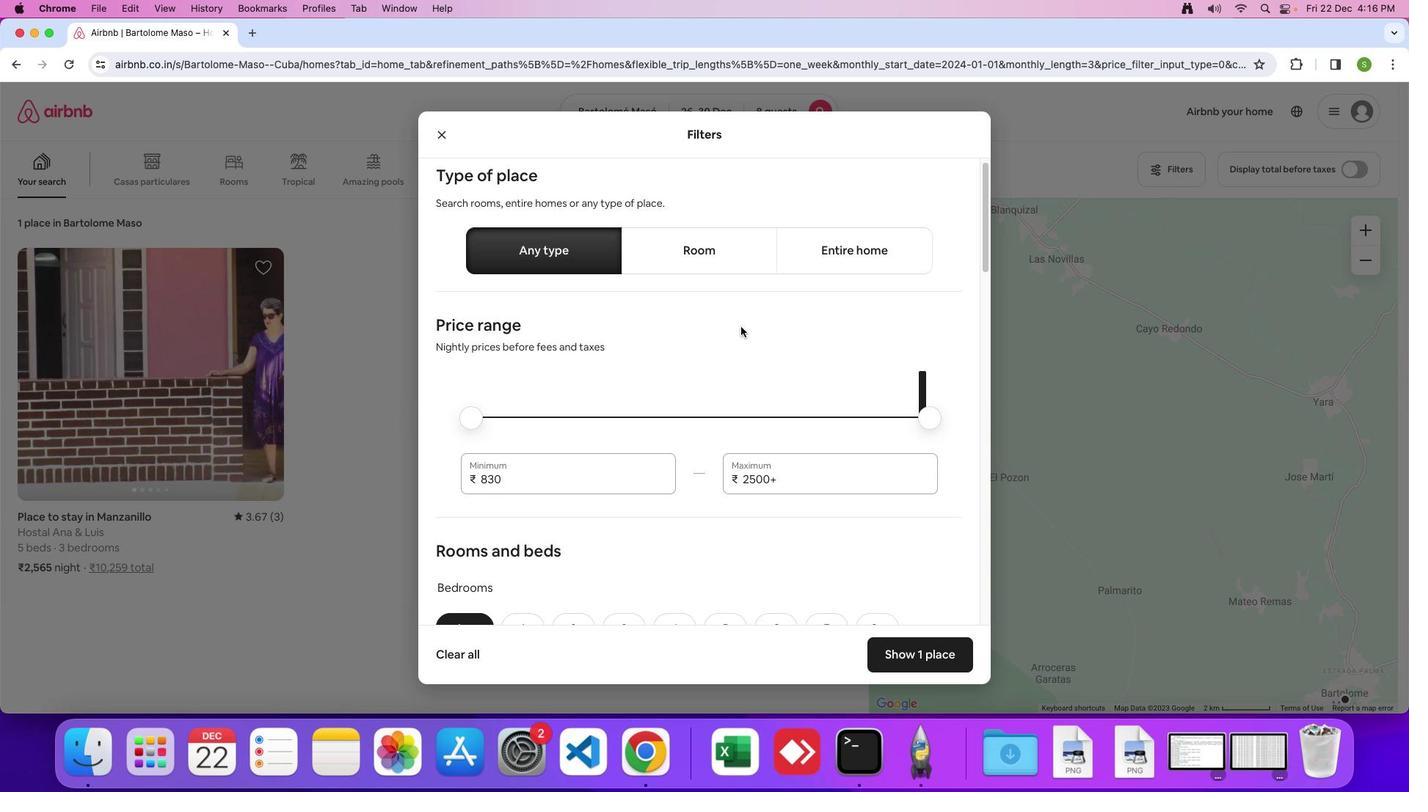 
Action: Mouse scrolled (740, 327) with delta (0, 0)
Screenshot: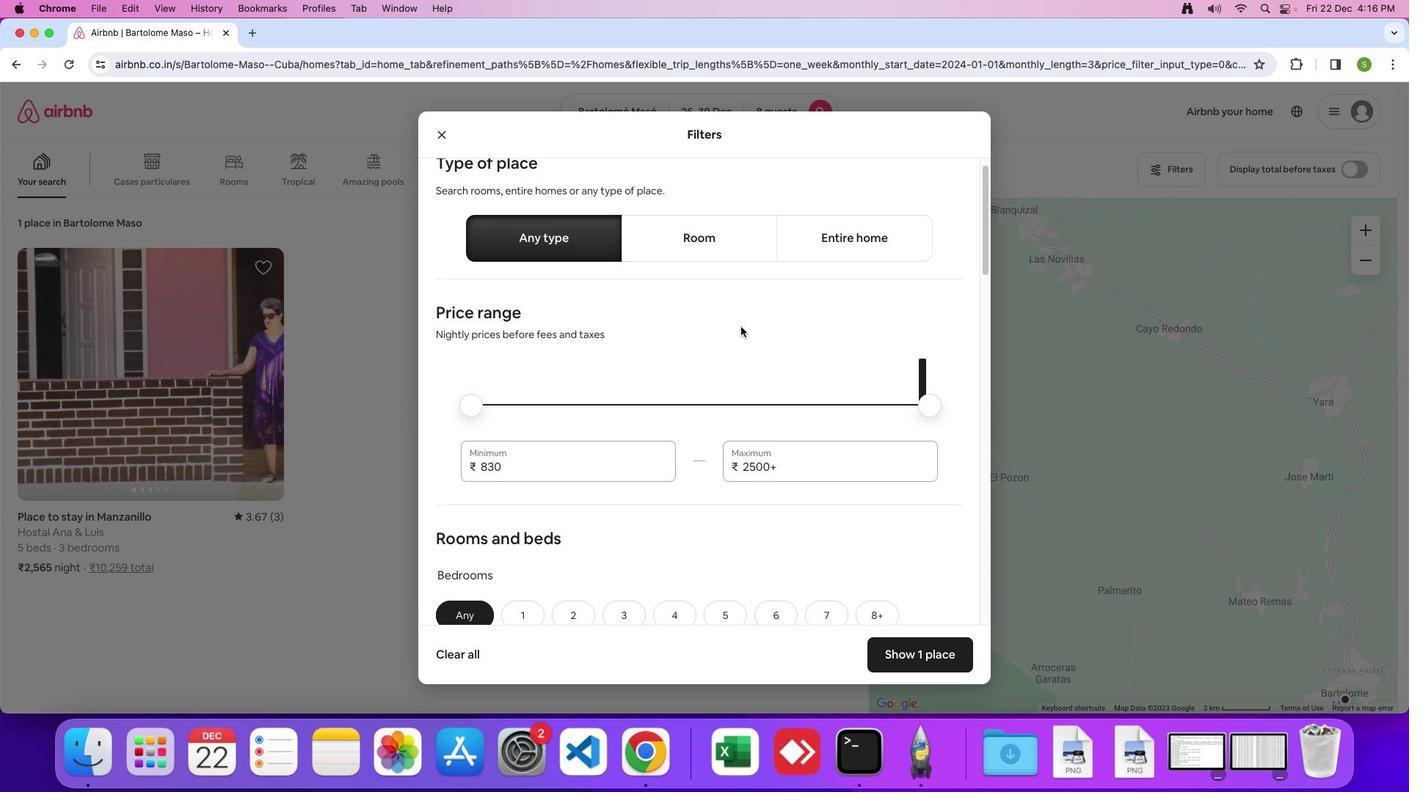 
Action: Mouse scrolled (740, 327) with delta (0, -1)
Screenshot: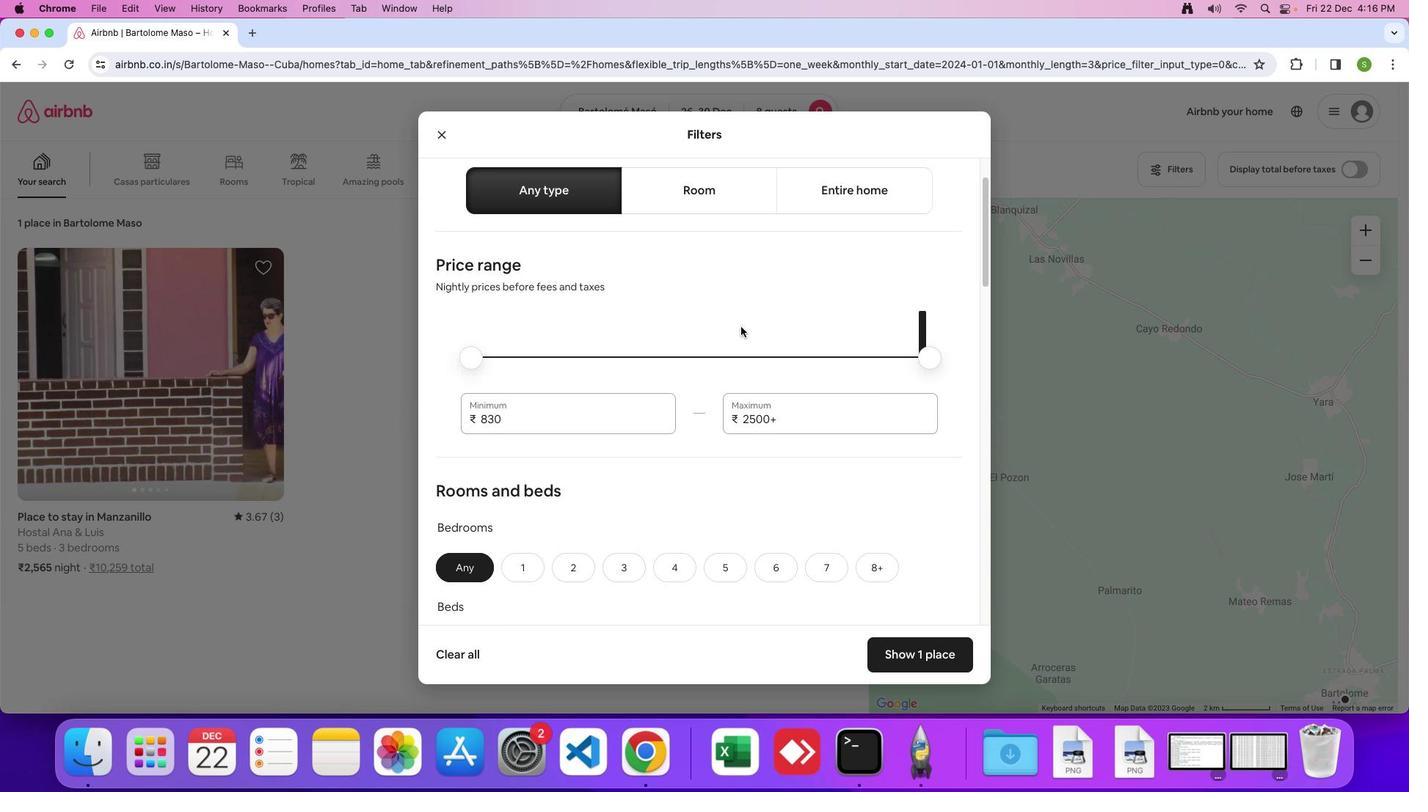 
Action: Mouse scrolled (740, 327) with delta (0, 0)
Screenshot: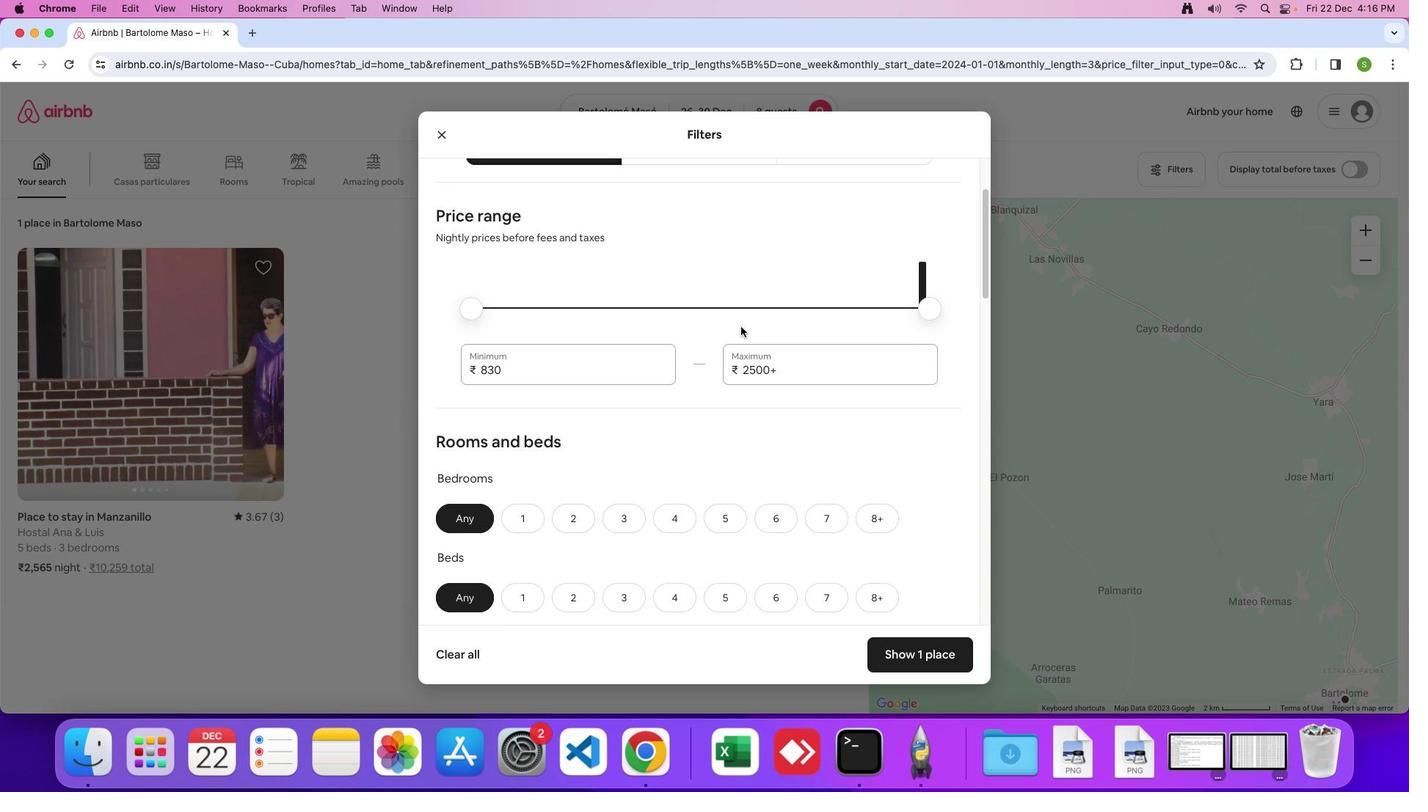 
Action: Mouse scrolled (740, 327) with delta (0, 0)
Screenshot: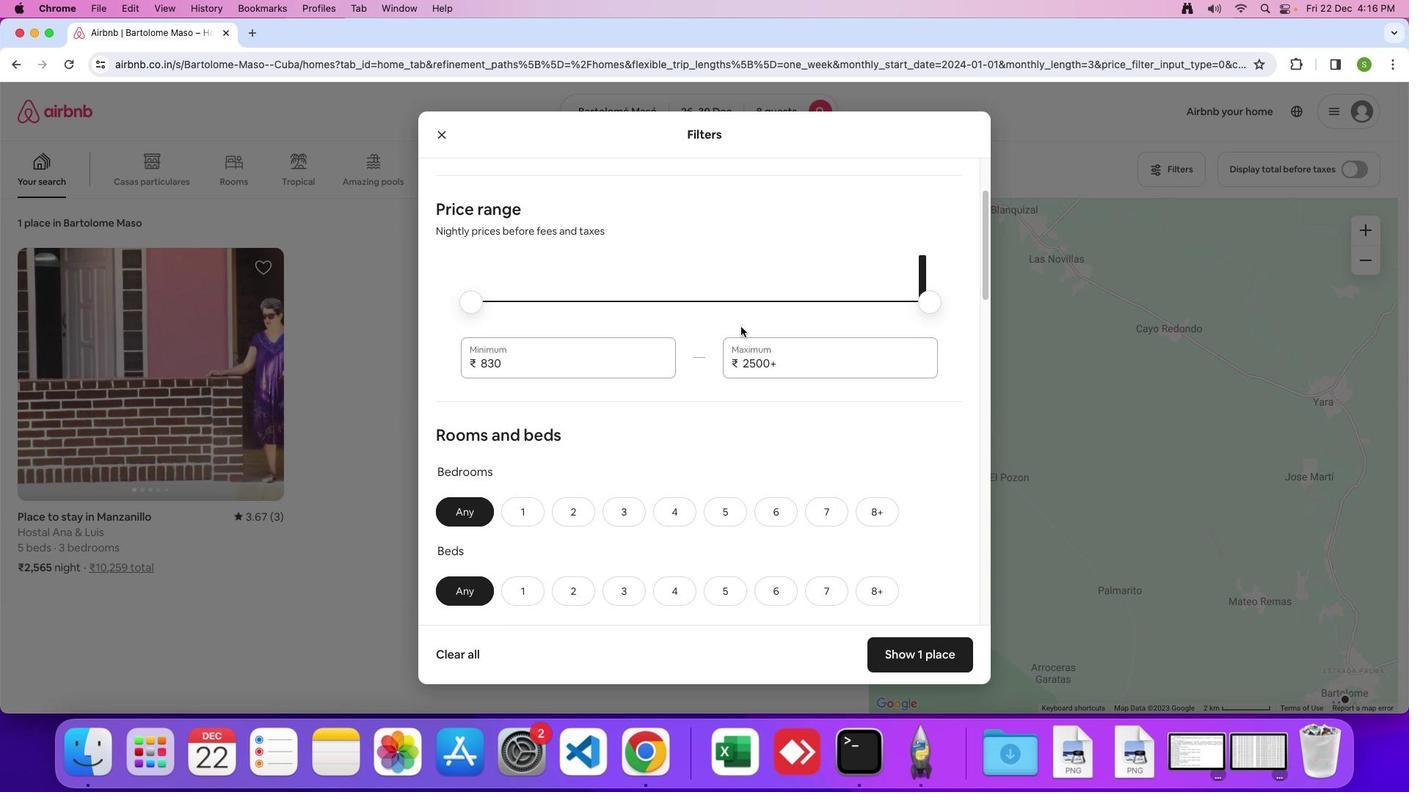 
Action: Mouse scrolled (740, 327) with delta (0, -2)
Screenshot: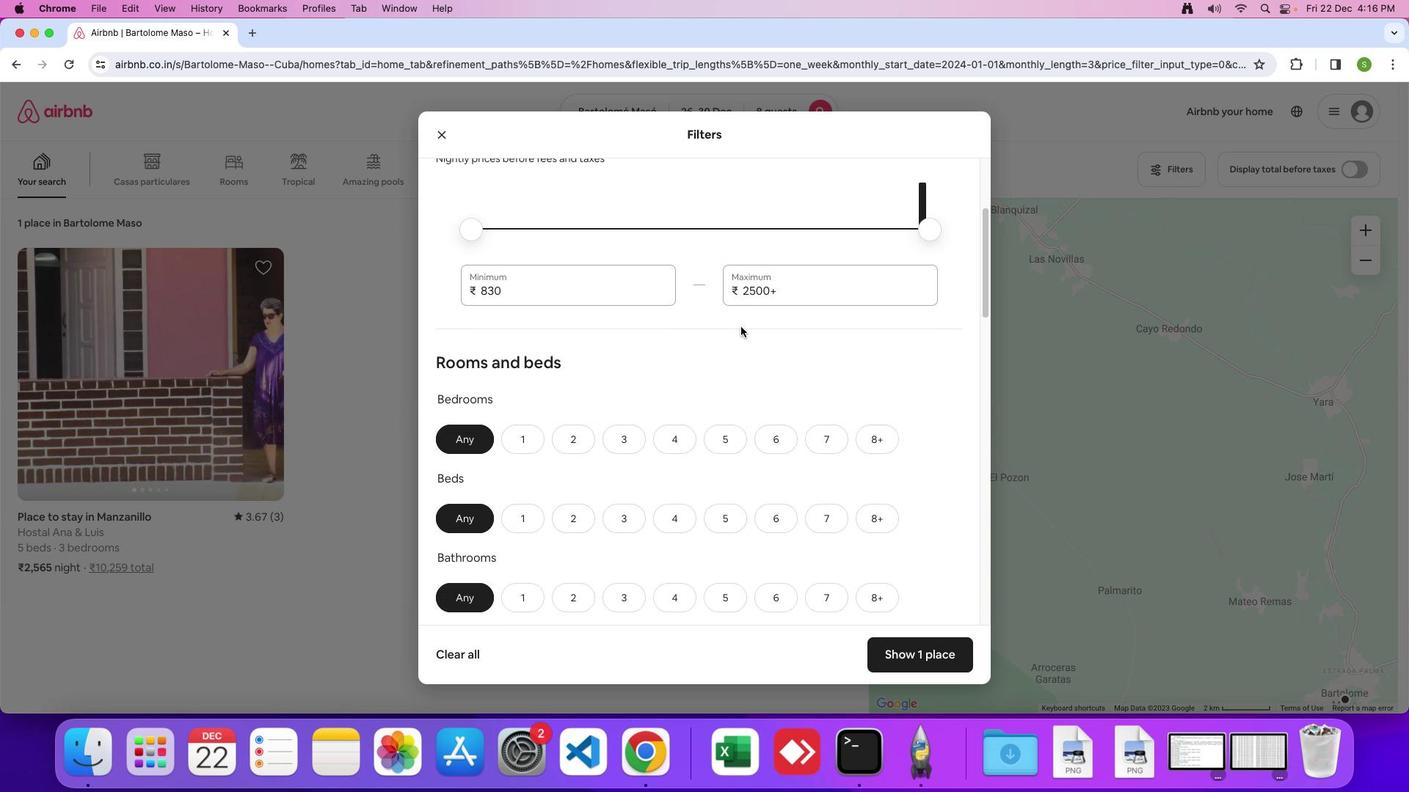 
Action: Mouse scrolled (740, 327) with delta (0, 0)
Screenshot: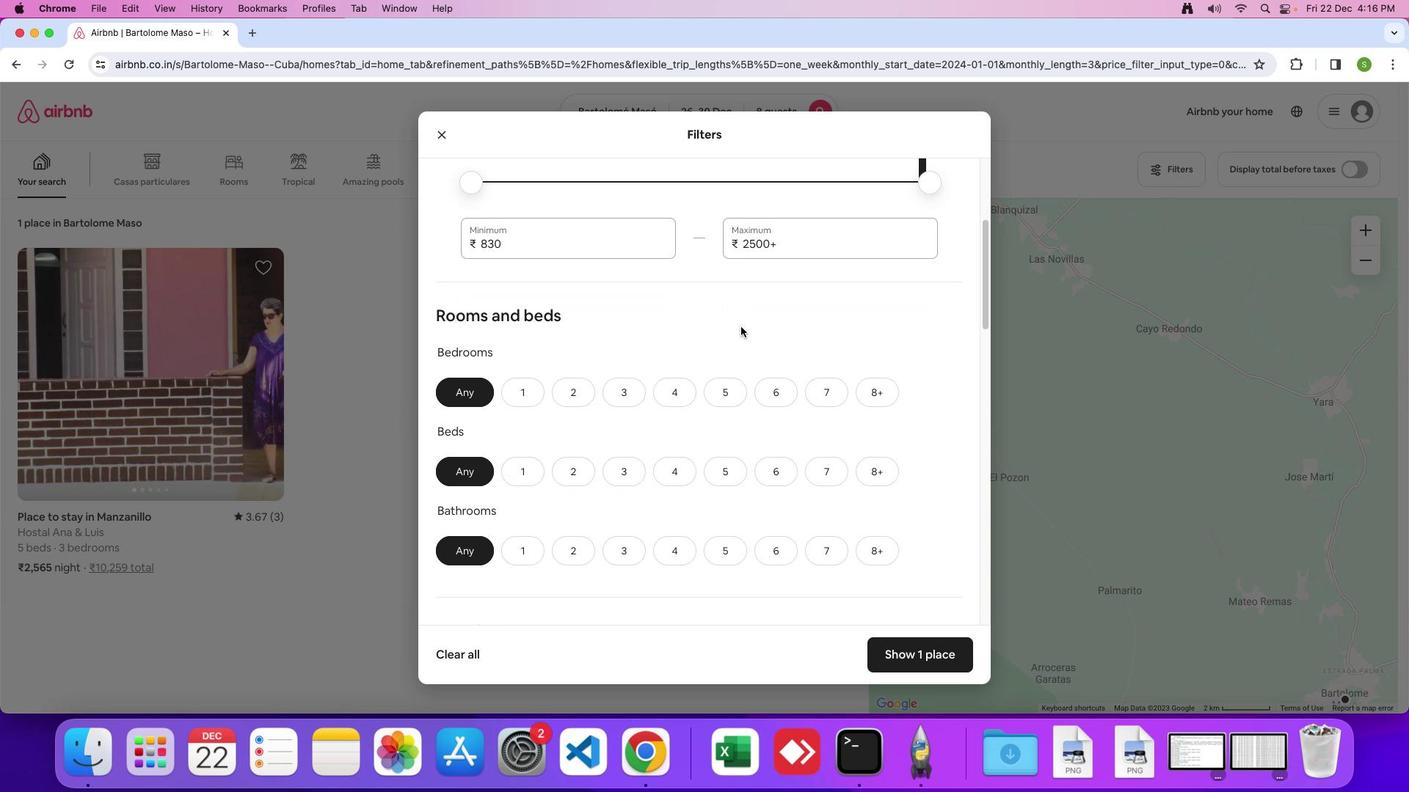 
Action: Mouse scrolled (740, 327) with delta (0, 0)
Screenshot: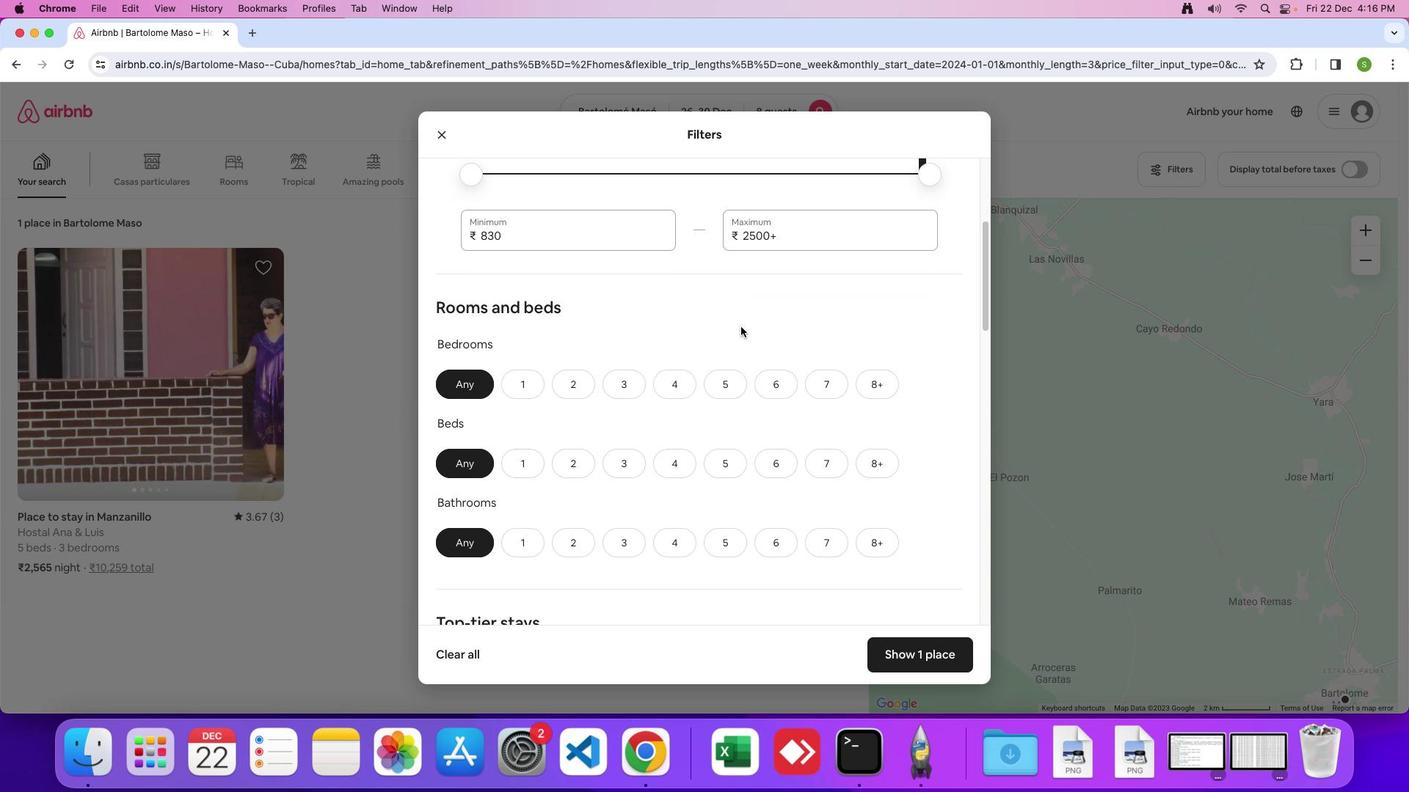
Action: Mouse scrolled (740, 327) with delta (0, 0)
Screenshot: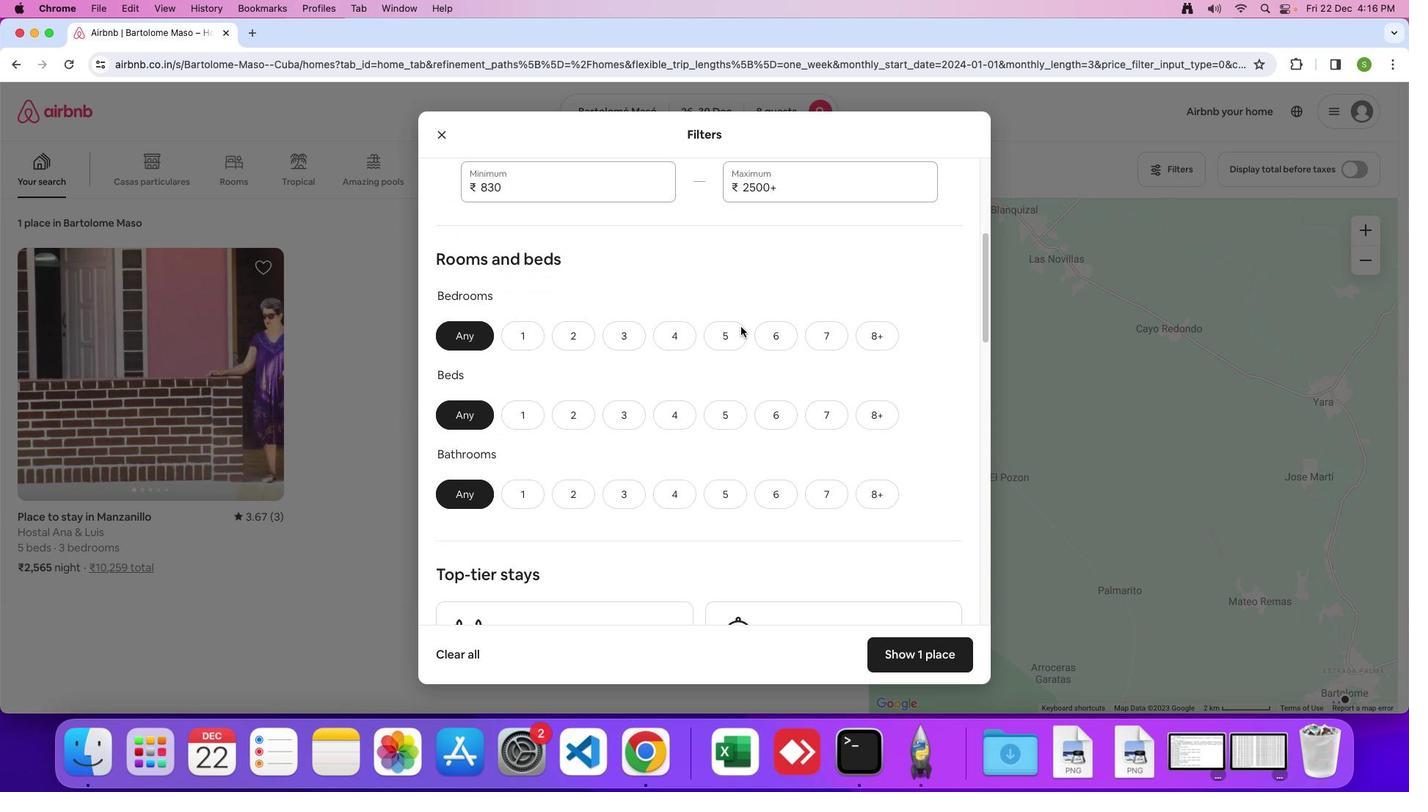 
Action: Mouse moved to (784, 324)
Screenshot: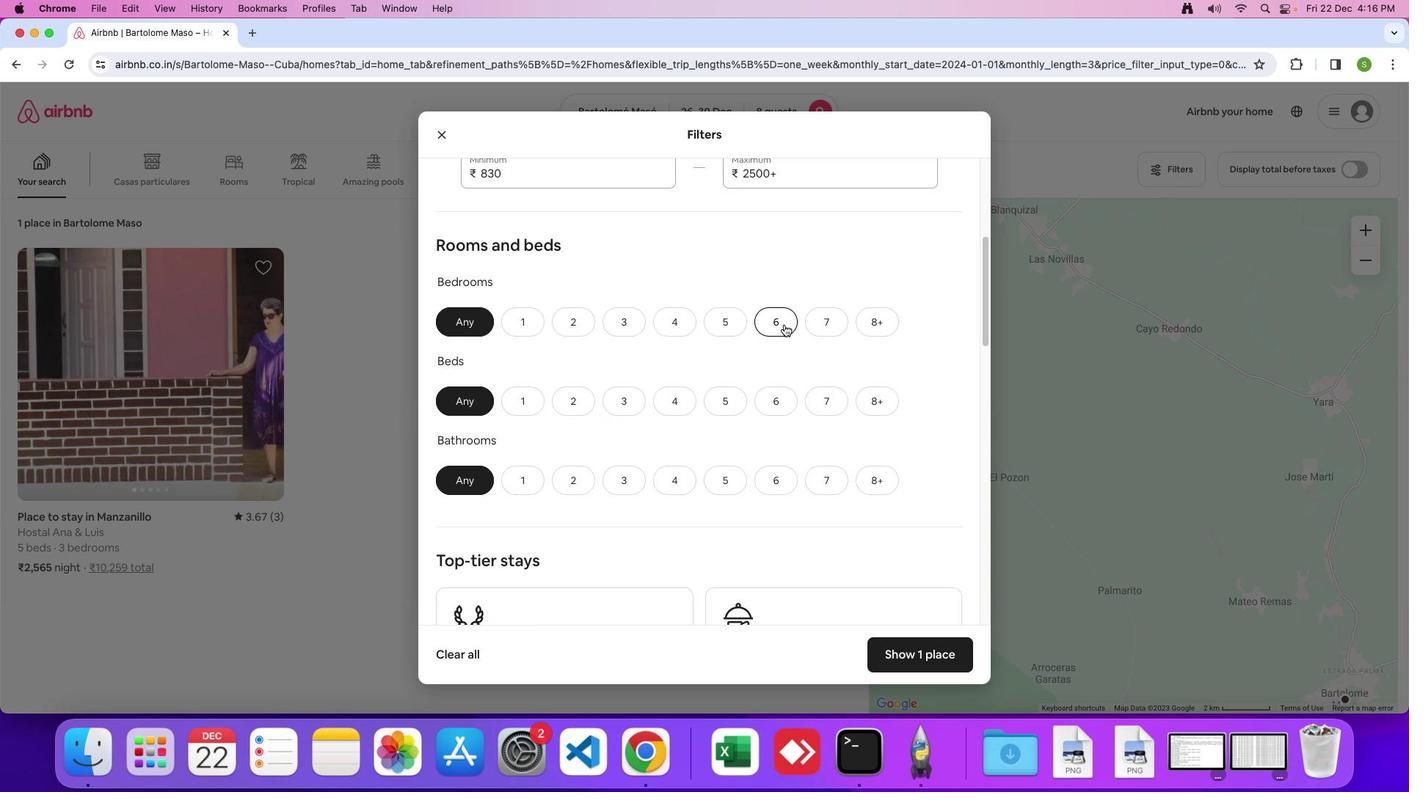 
Action: Mouse pressed left at (784, 324)
Screenshot: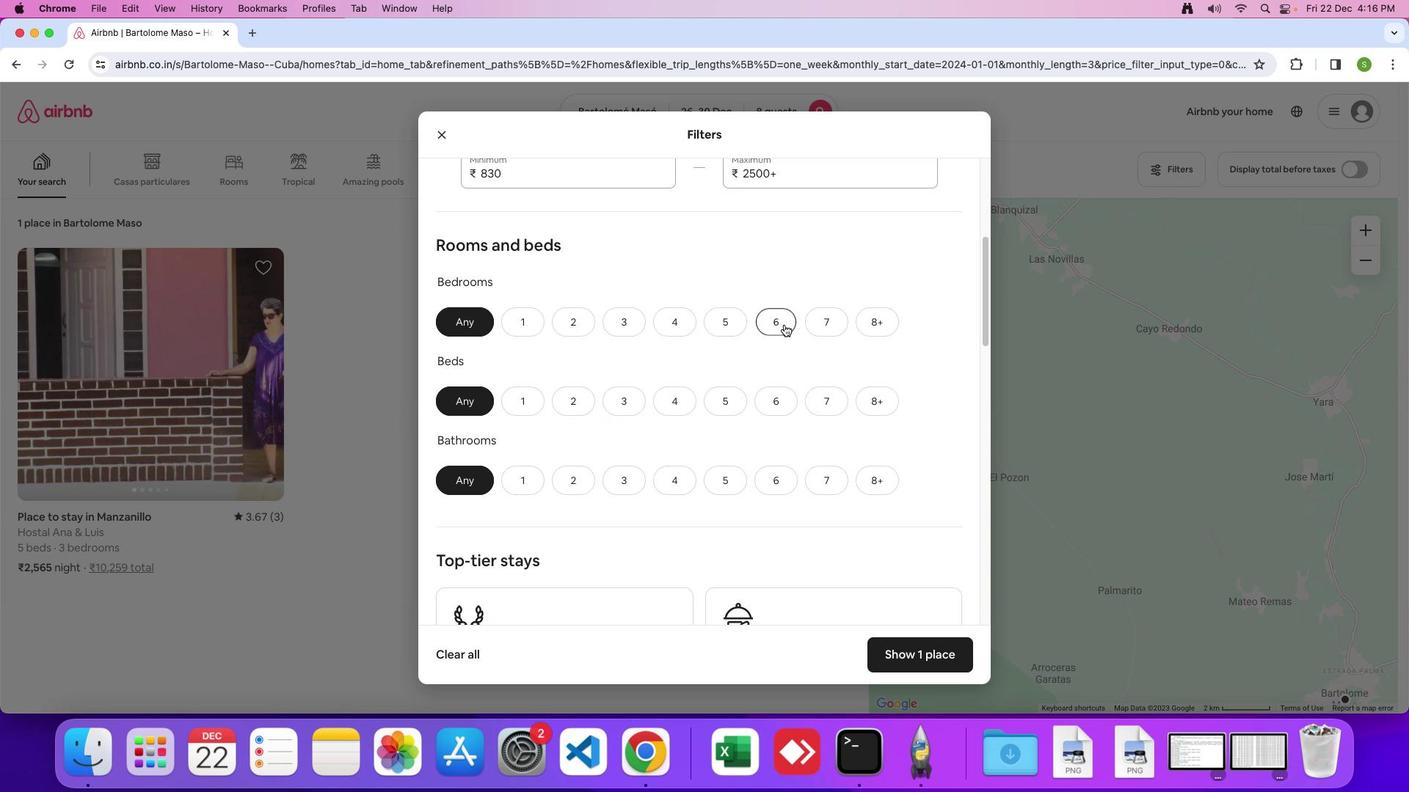 
Action: Mouse moved to (775, 395)
Screenshot: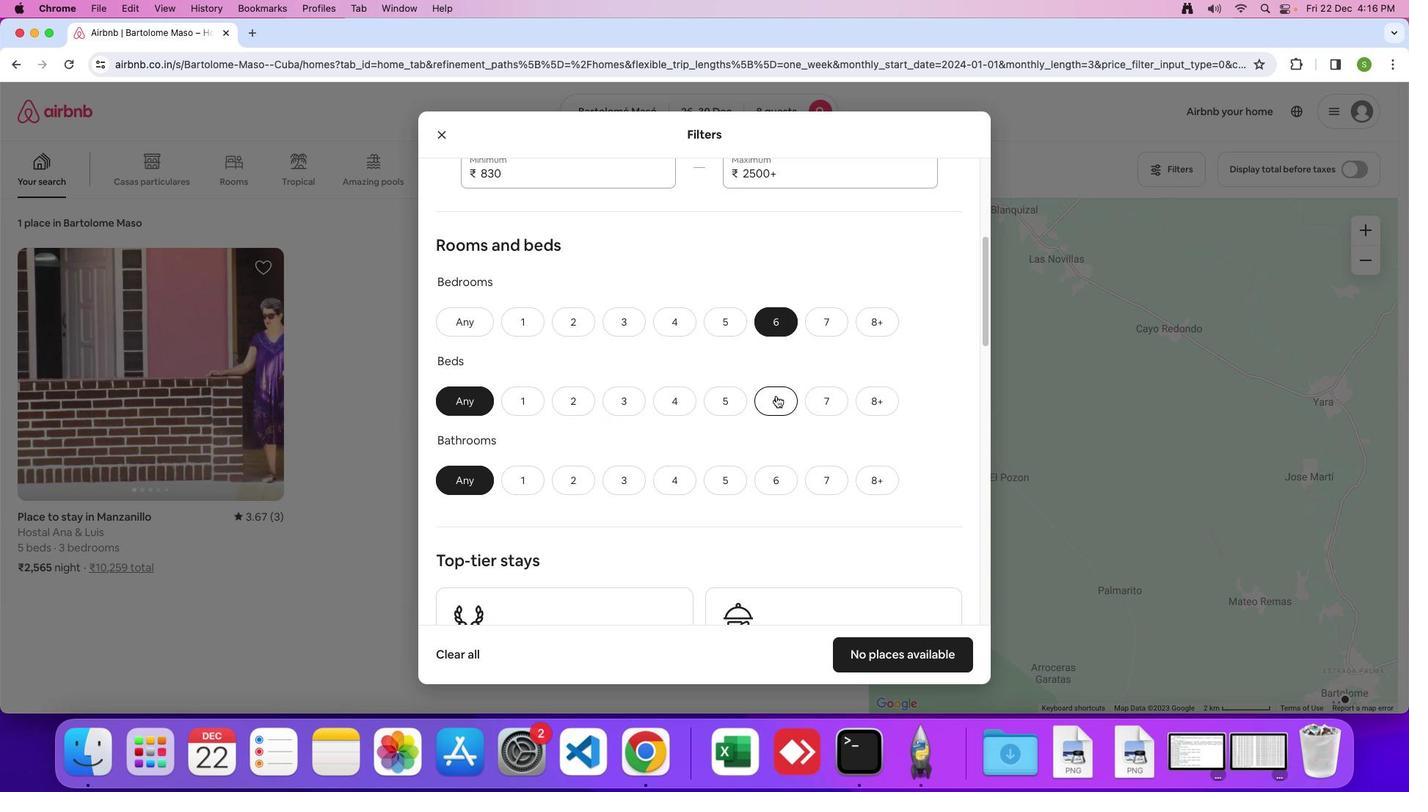 
Action: Mouse pressed left at (775, 395)
Screenshot: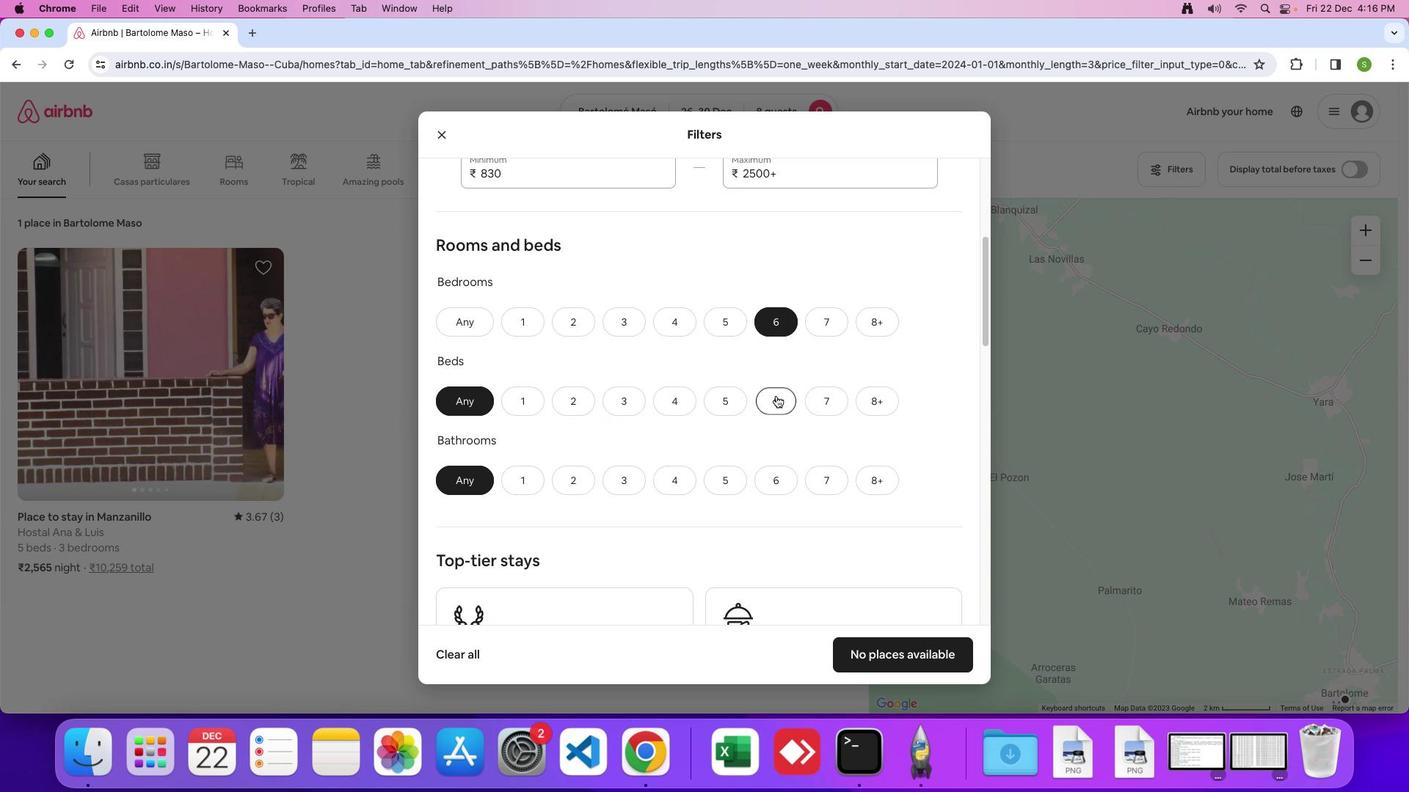 
Action: Mouse moved to (782, 469)
Screenshot: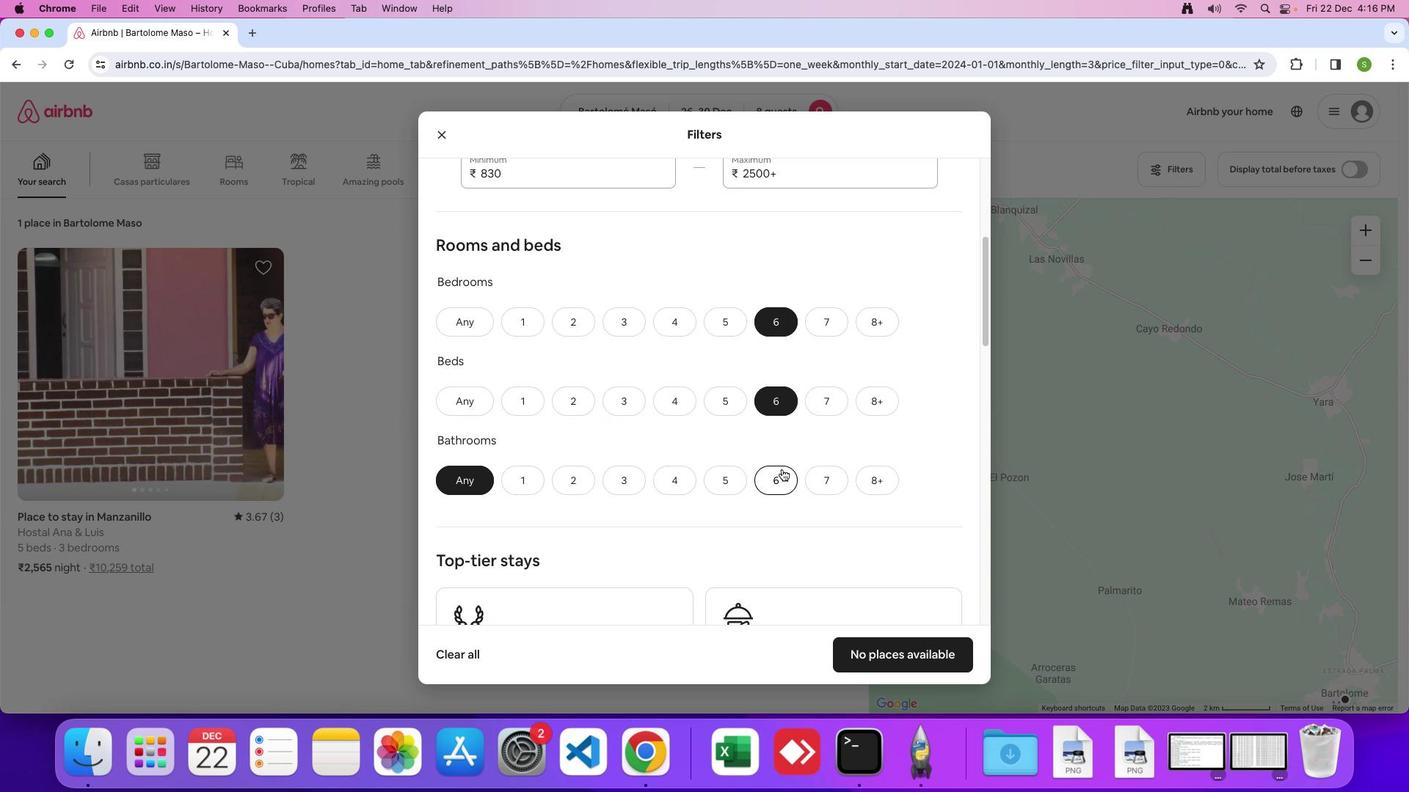 
Action: Mouse pressed left at (782, 469)
Screenshot: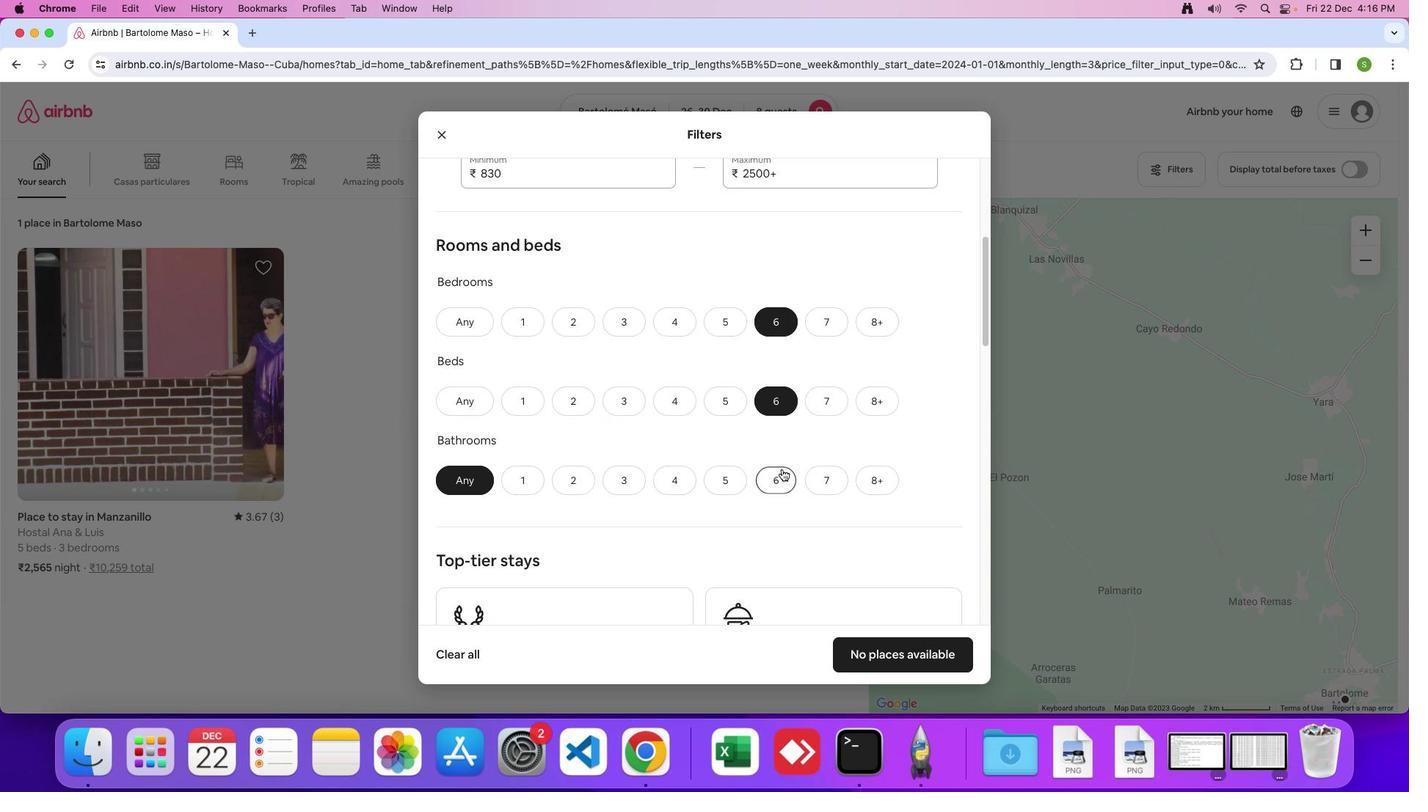 
Action: Mouse moved to (755, 389)
Screenshot: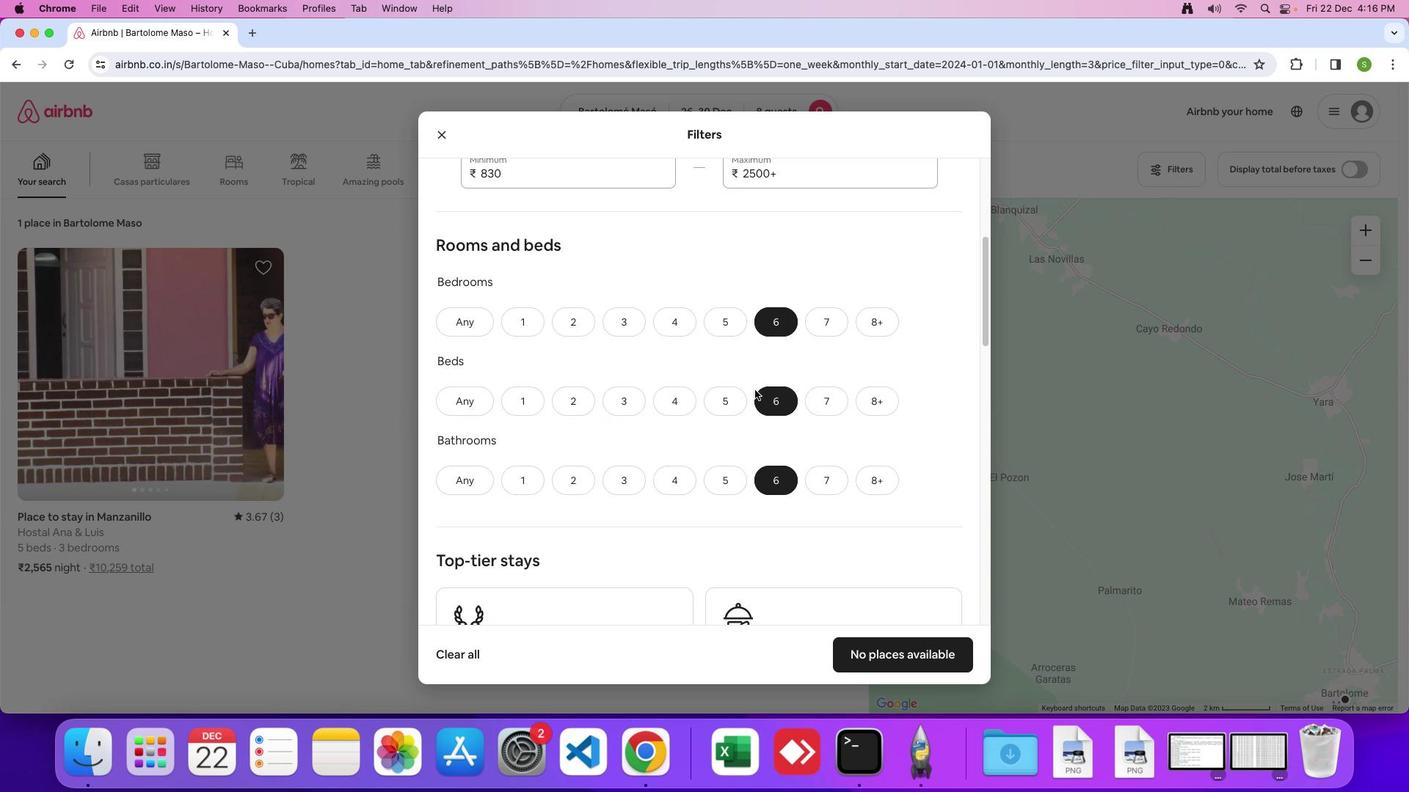 
Action: Mouse scrolled (755, 389) with delta (0, 0)
Screenshot: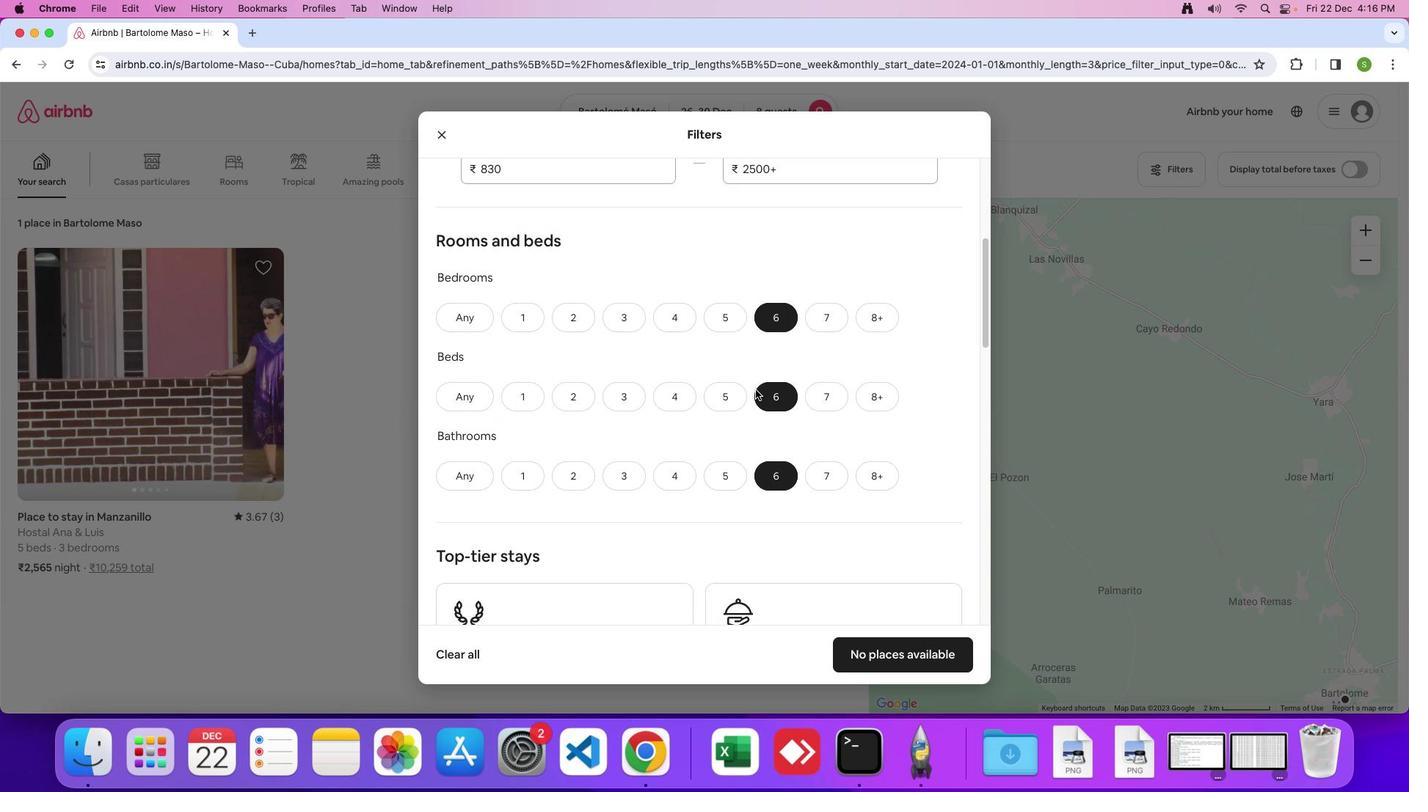 
Action: Mouse moved to (755, 389)
Screenshot: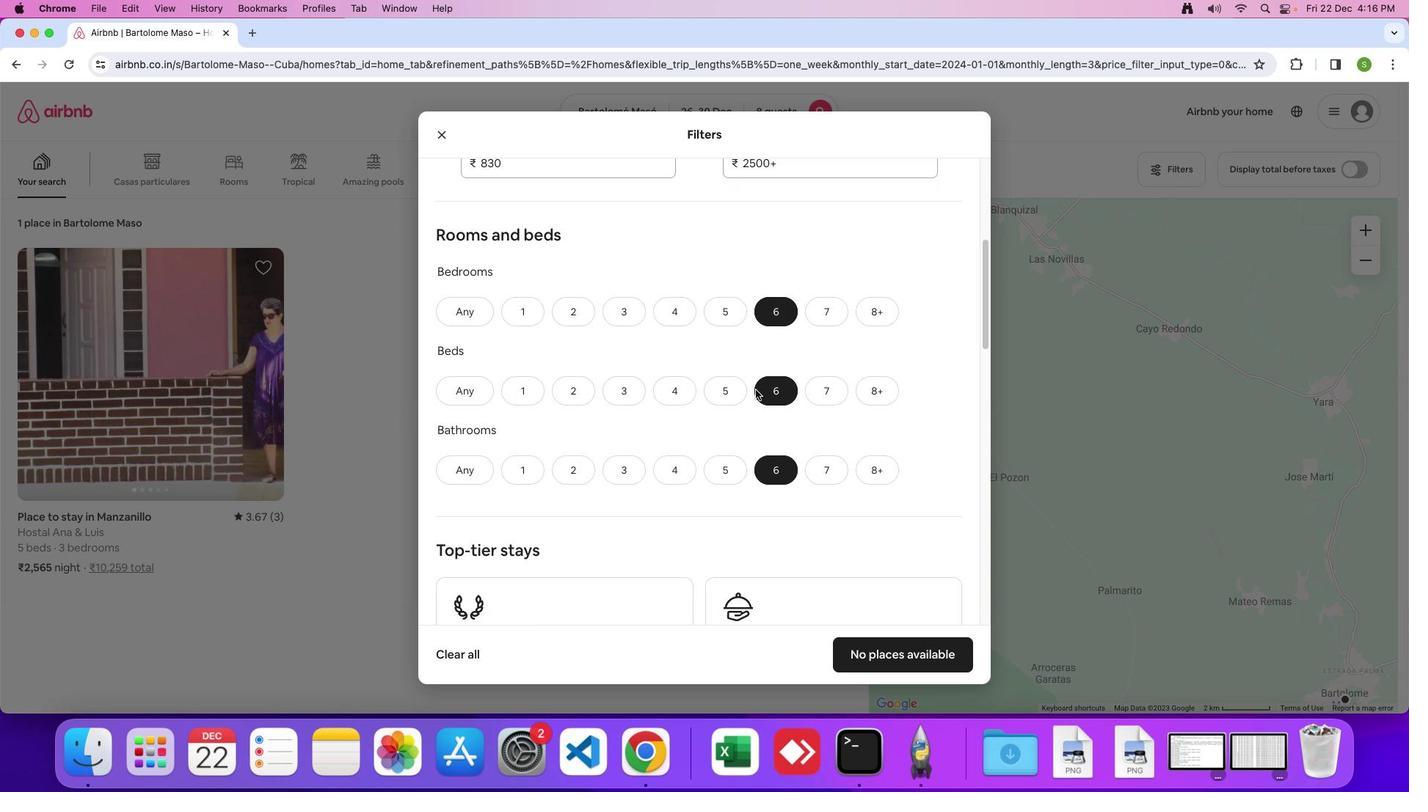 
Action: Mouse scrolled (755, 389) with delta (0, 0)
Screenshot: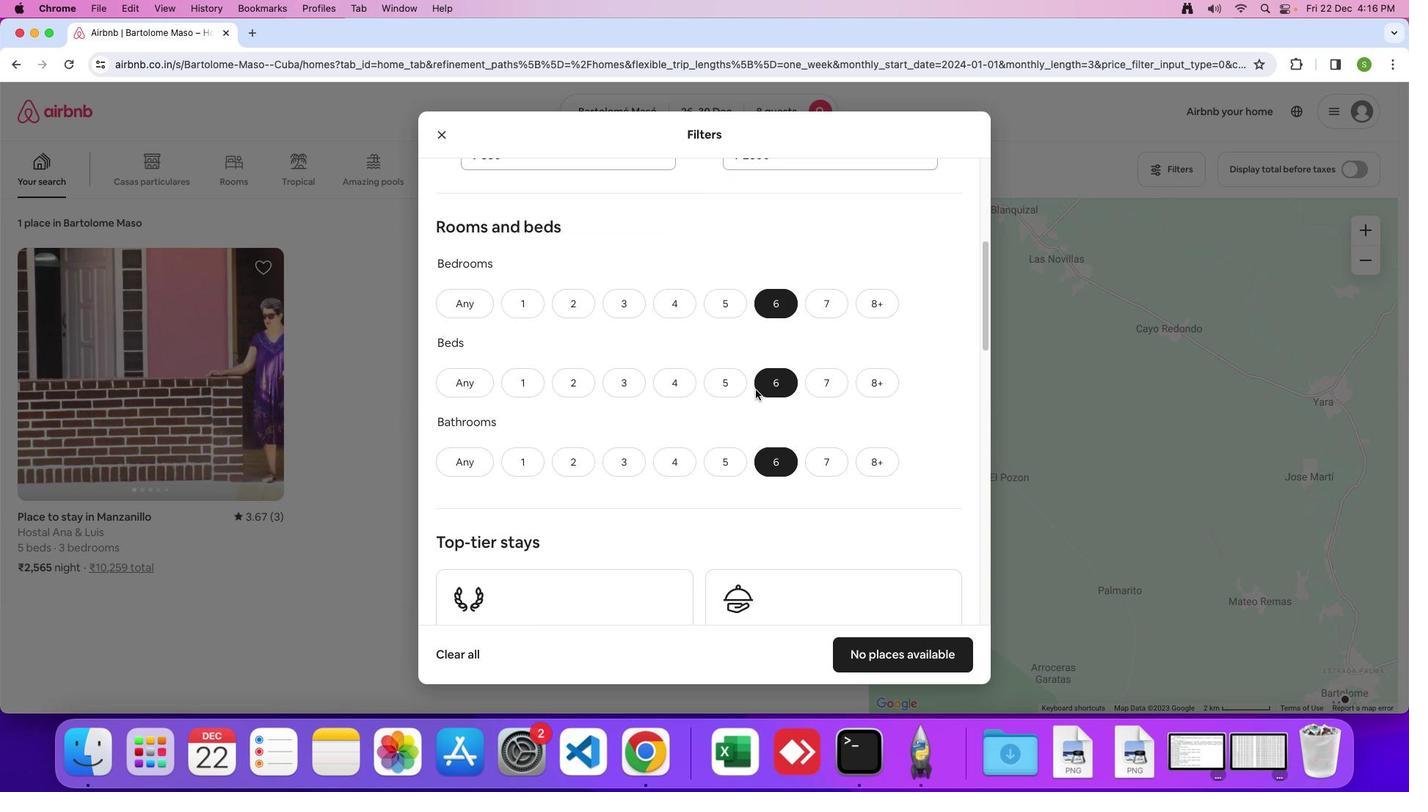 
Action: Mouse scrolled (755, 389) with delta (0, 0)
Screenshot: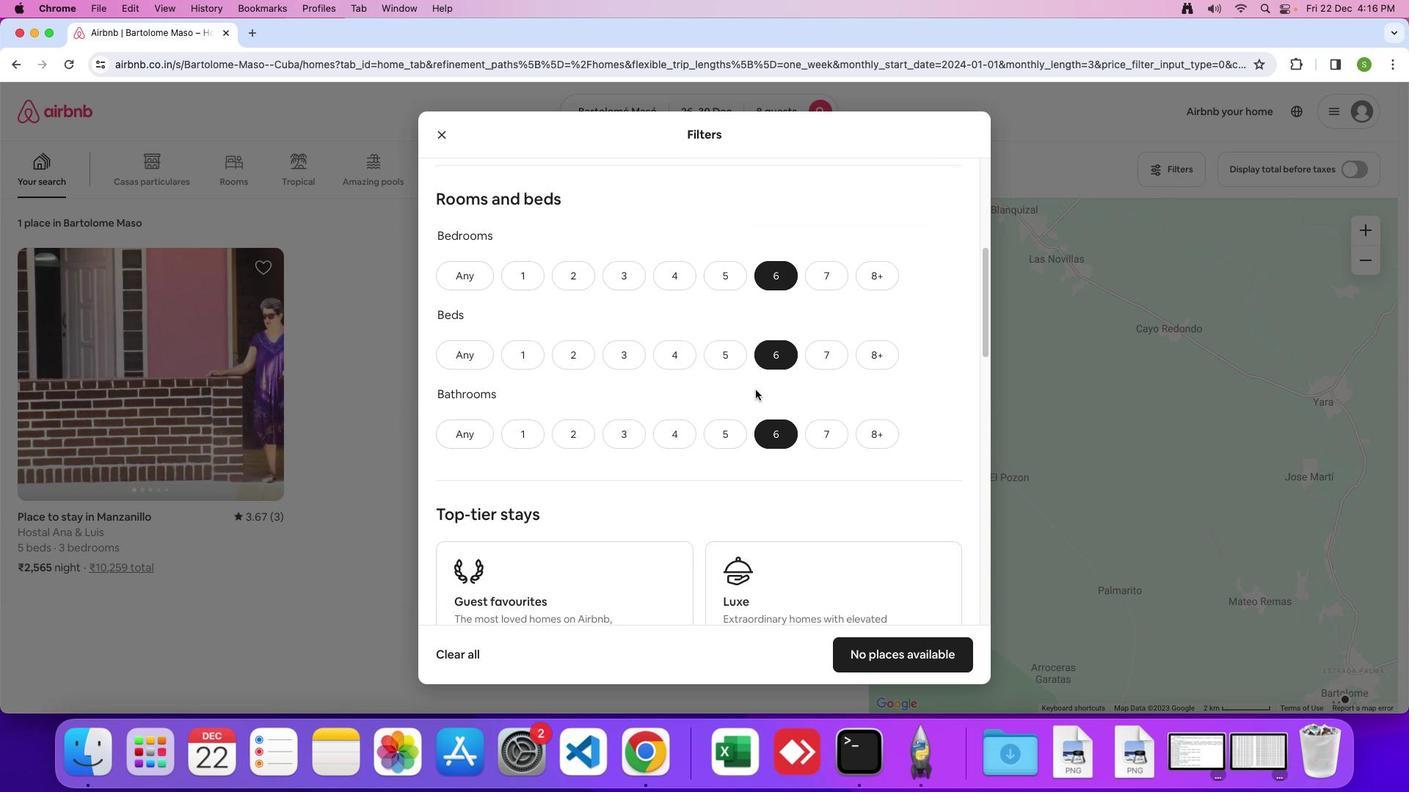 
Action: Mouse scrolled (755, 389) with delta (0, 0)
Screenshot: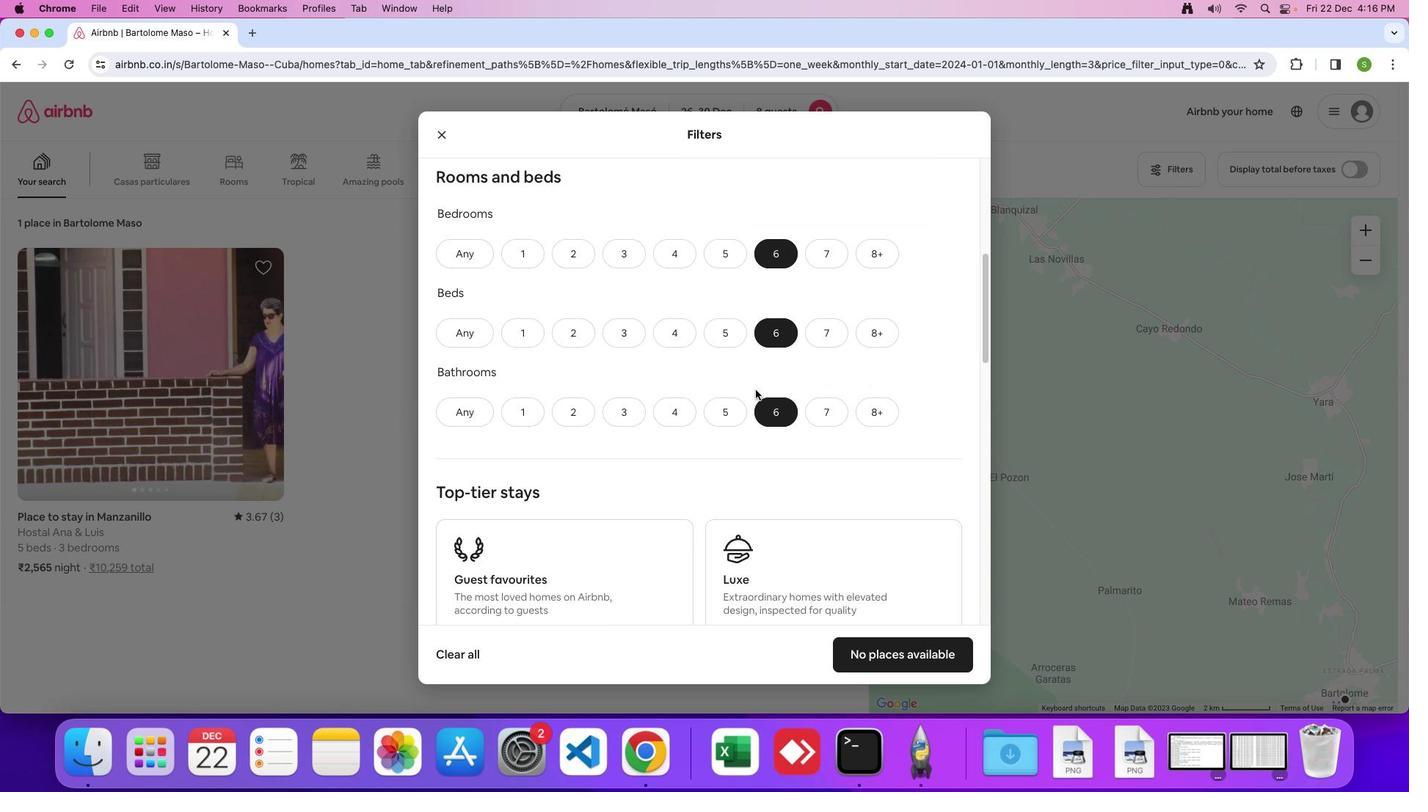 
Action: Mouse scrolled (755, 389) with delta (0, 0)
Screenshot: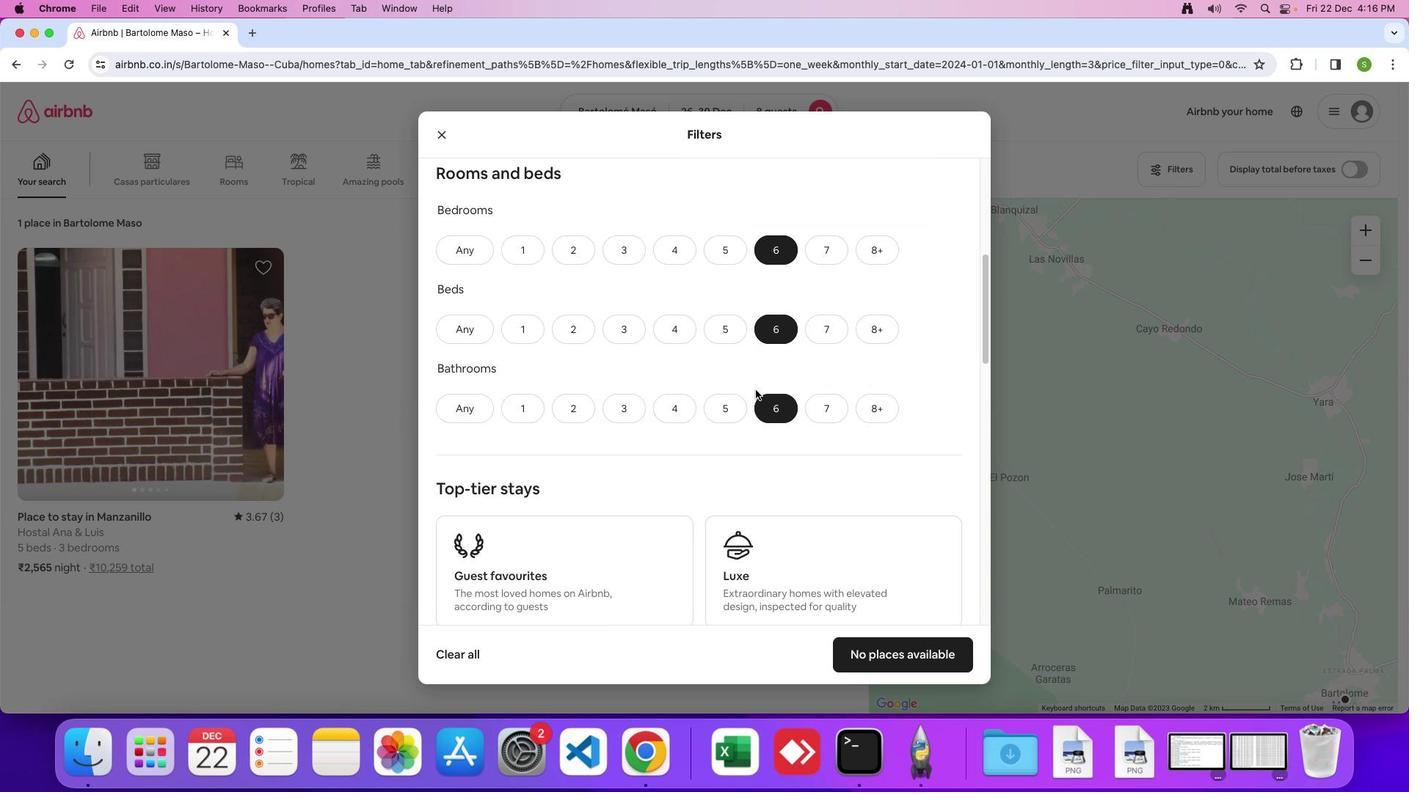 
Action: Mouse moved to (755, 389)
Screenshot: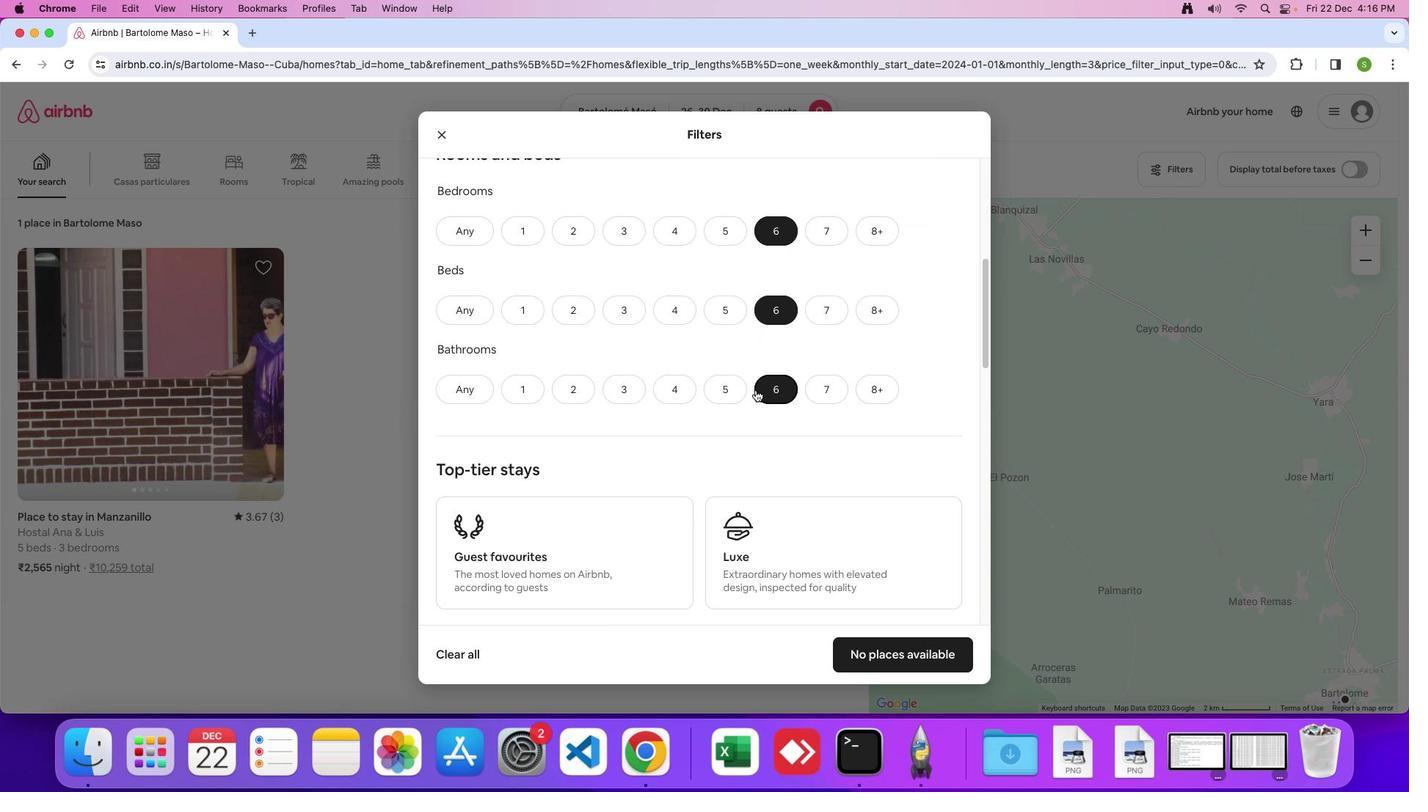 
Action: Mouse scrolled (755, 389) with delta (0, 0)
Screenshot: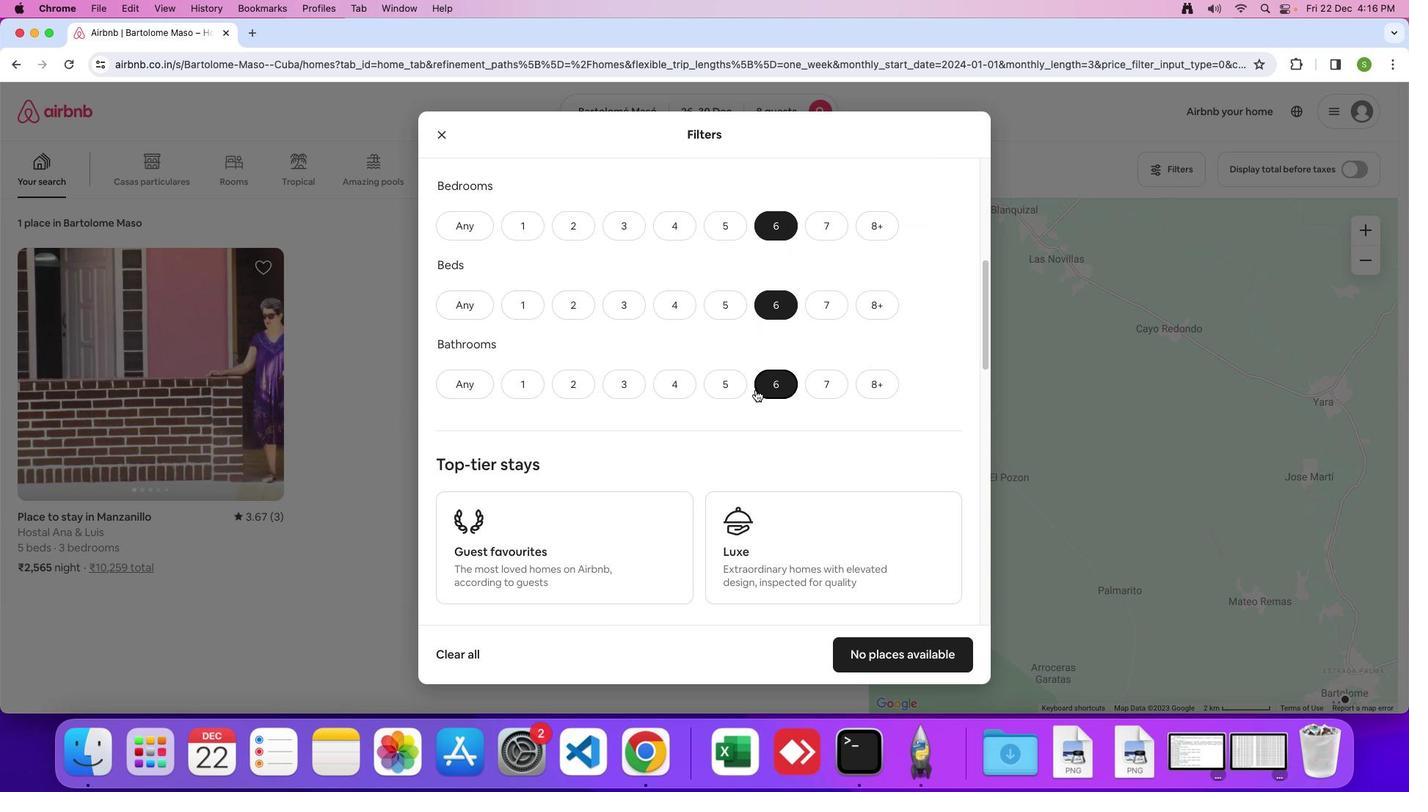 
Action: Mouse scrolled (755, 389) with delta (0, 0)
Screenshot: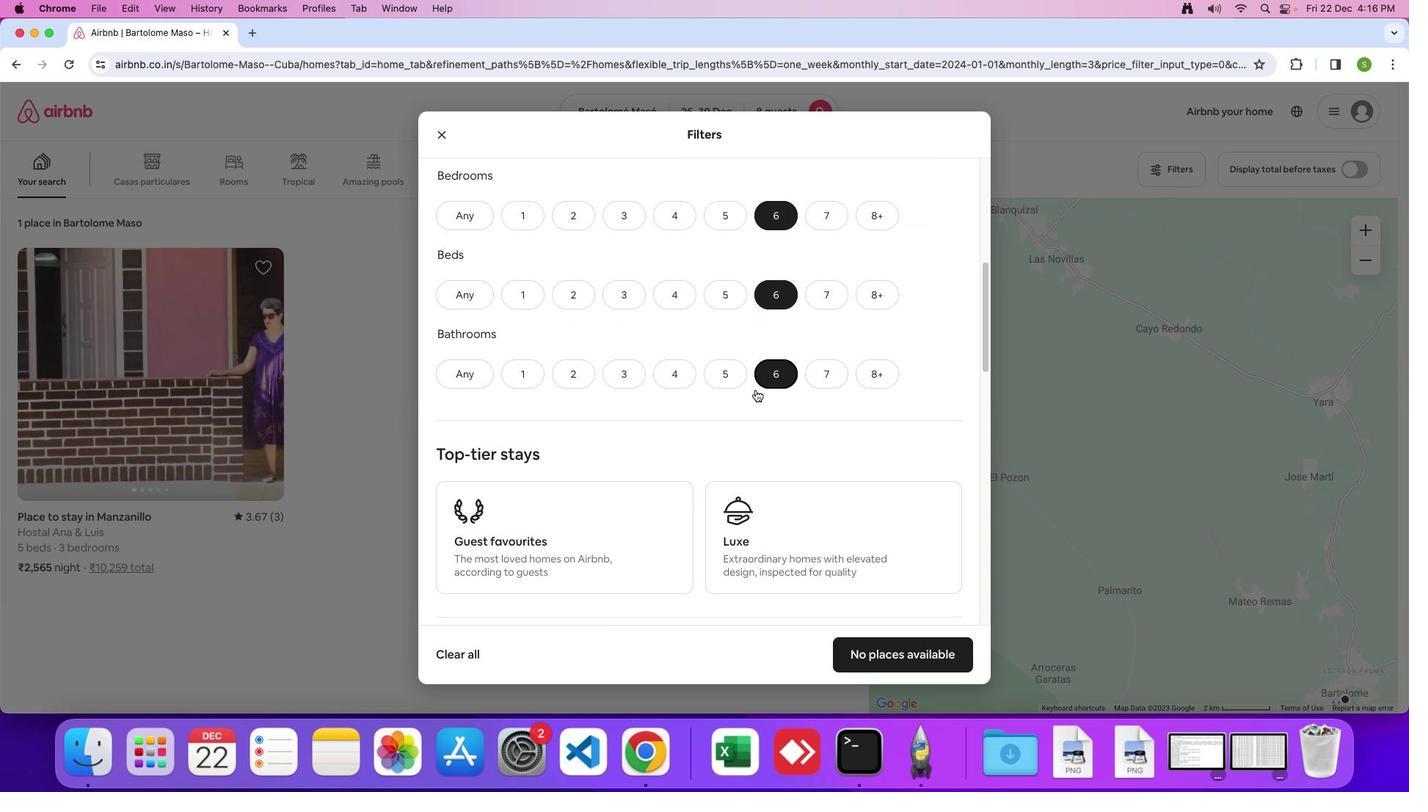 
Action: Mouse scrolled (755, 389) with delta (0, -1)
Screenshot: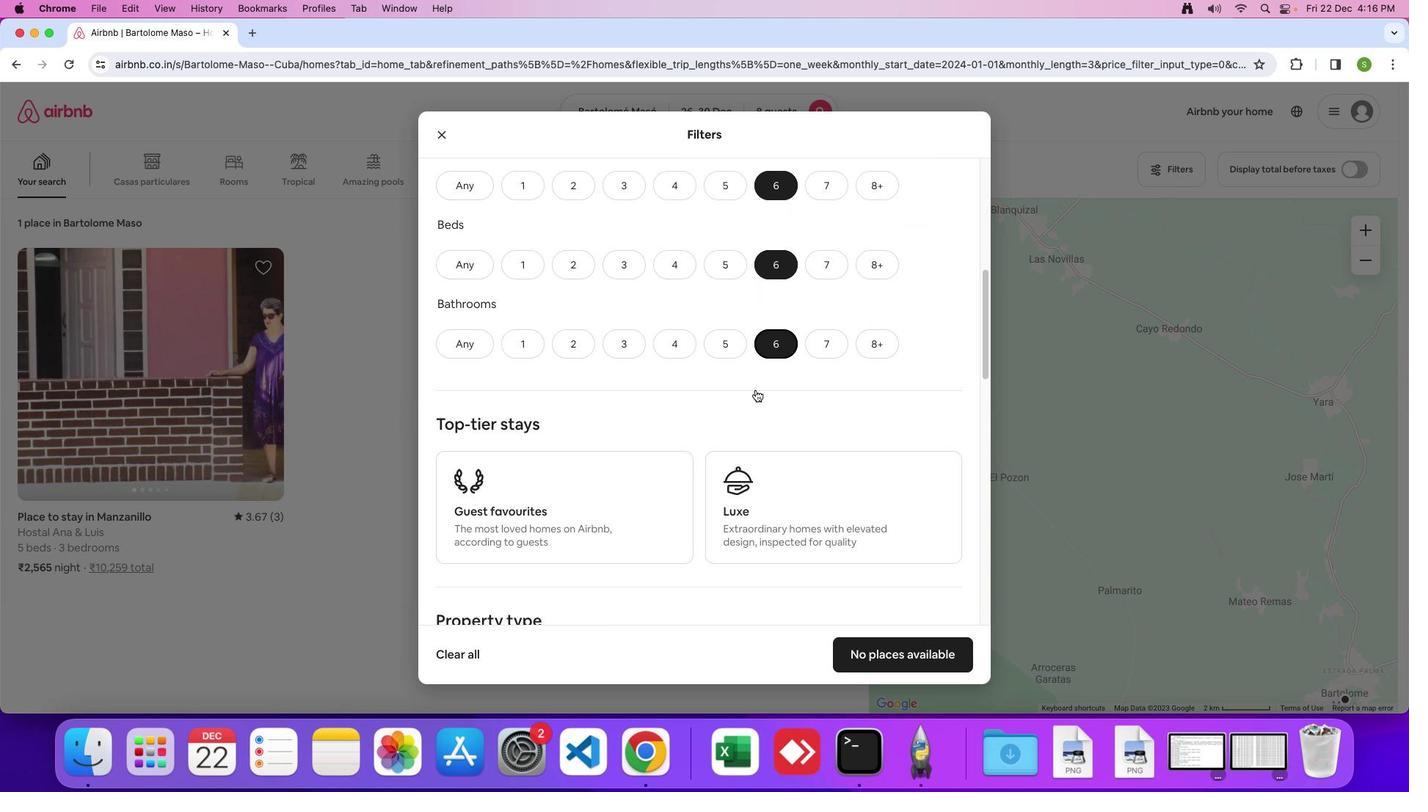 
Action: Mouse scrolled (755, 389) with delta (0, 0)
Screenshot: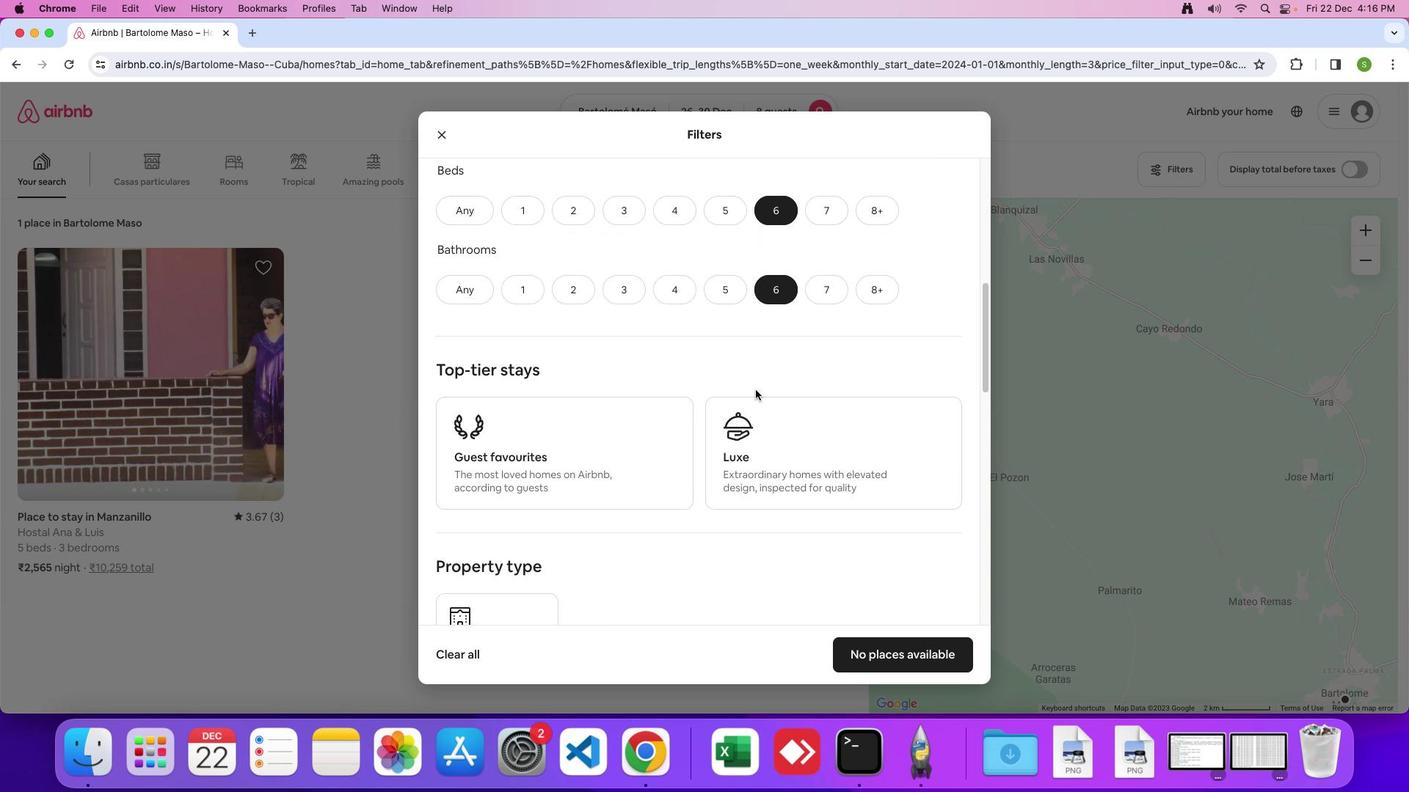 
Action: Mouse scrolled (755, 389) with delta (0, 0)
Screenshot: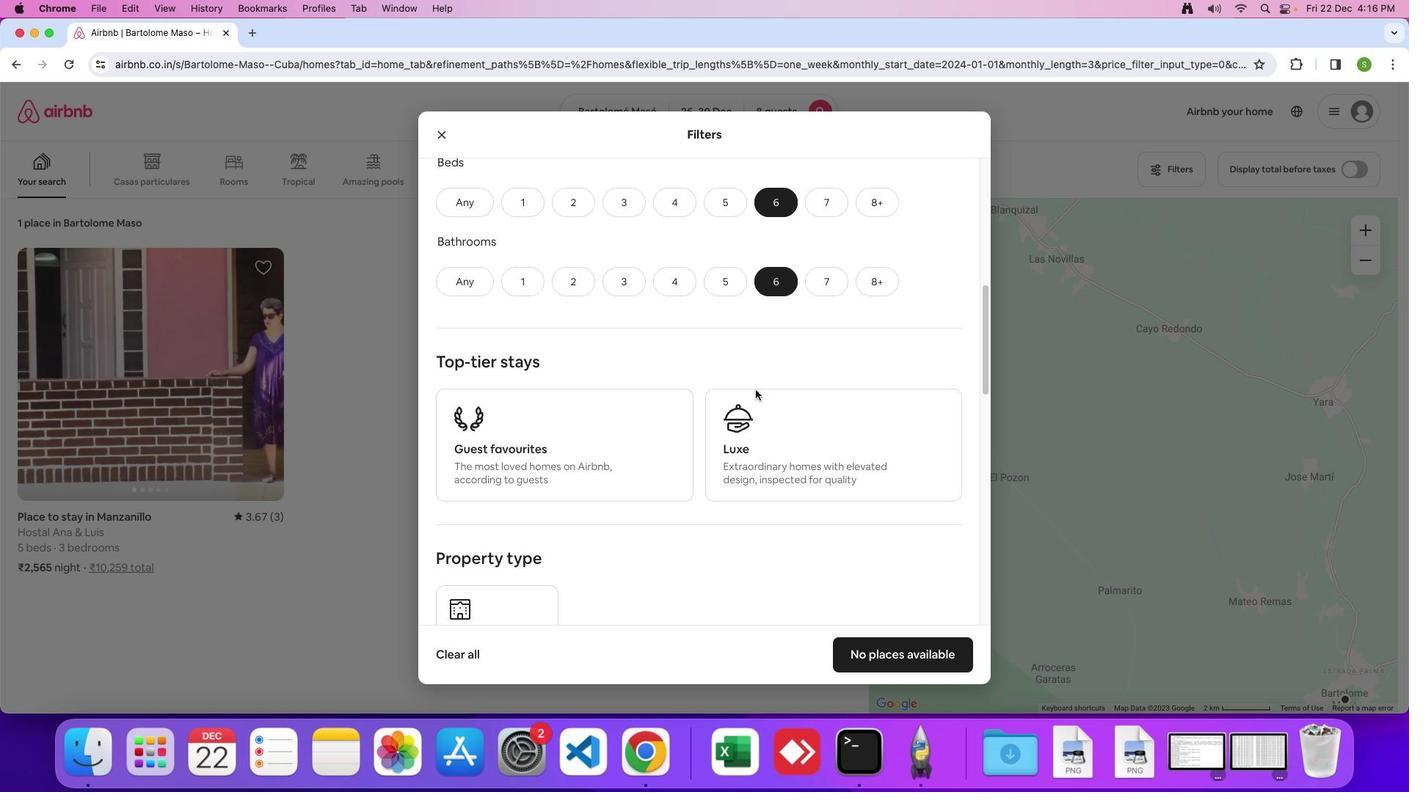 
Action: Mouse scrolled (755, 389) with delta (0, 0)
Screenshot: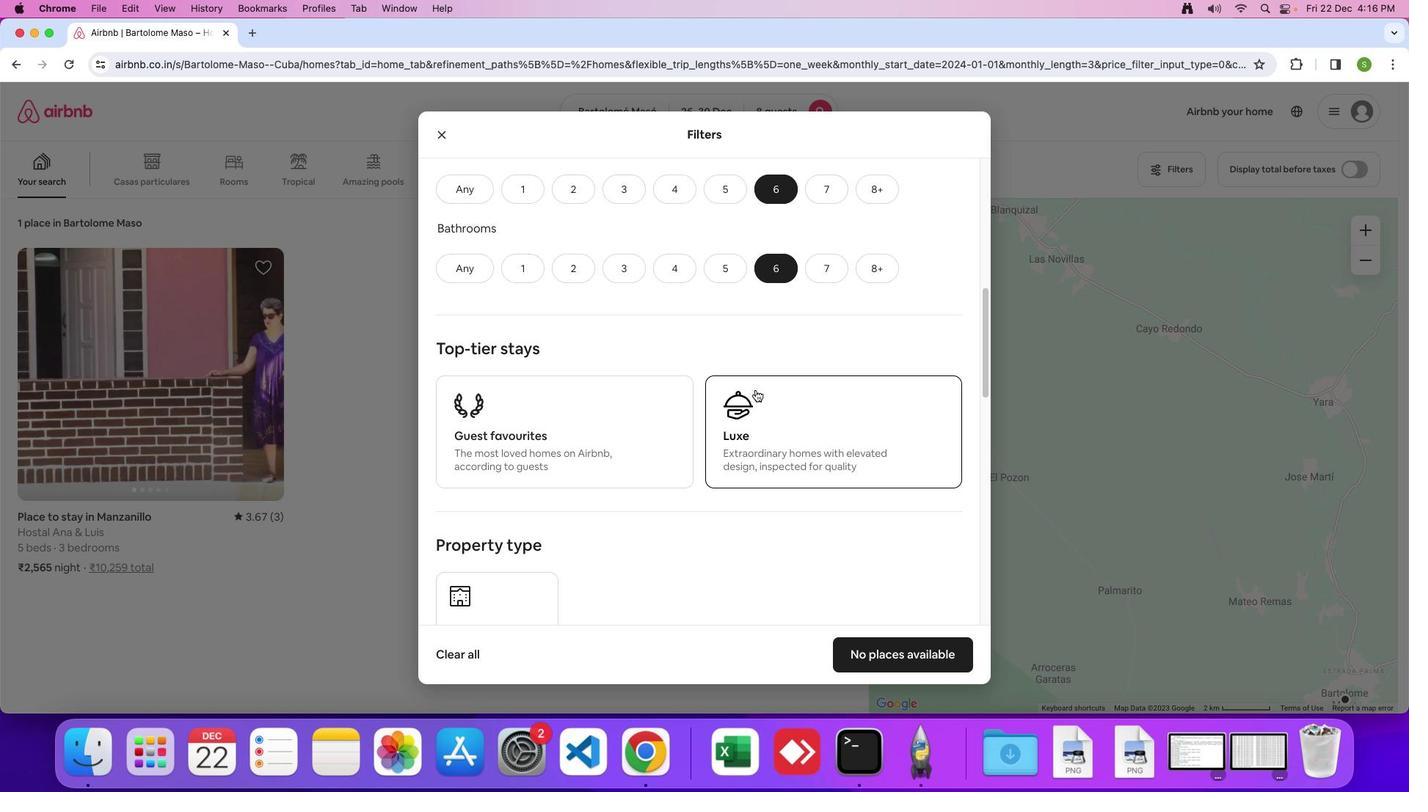 
Action: Mouse scrolled (755, 389) with delta (0, 0)
Screenshot: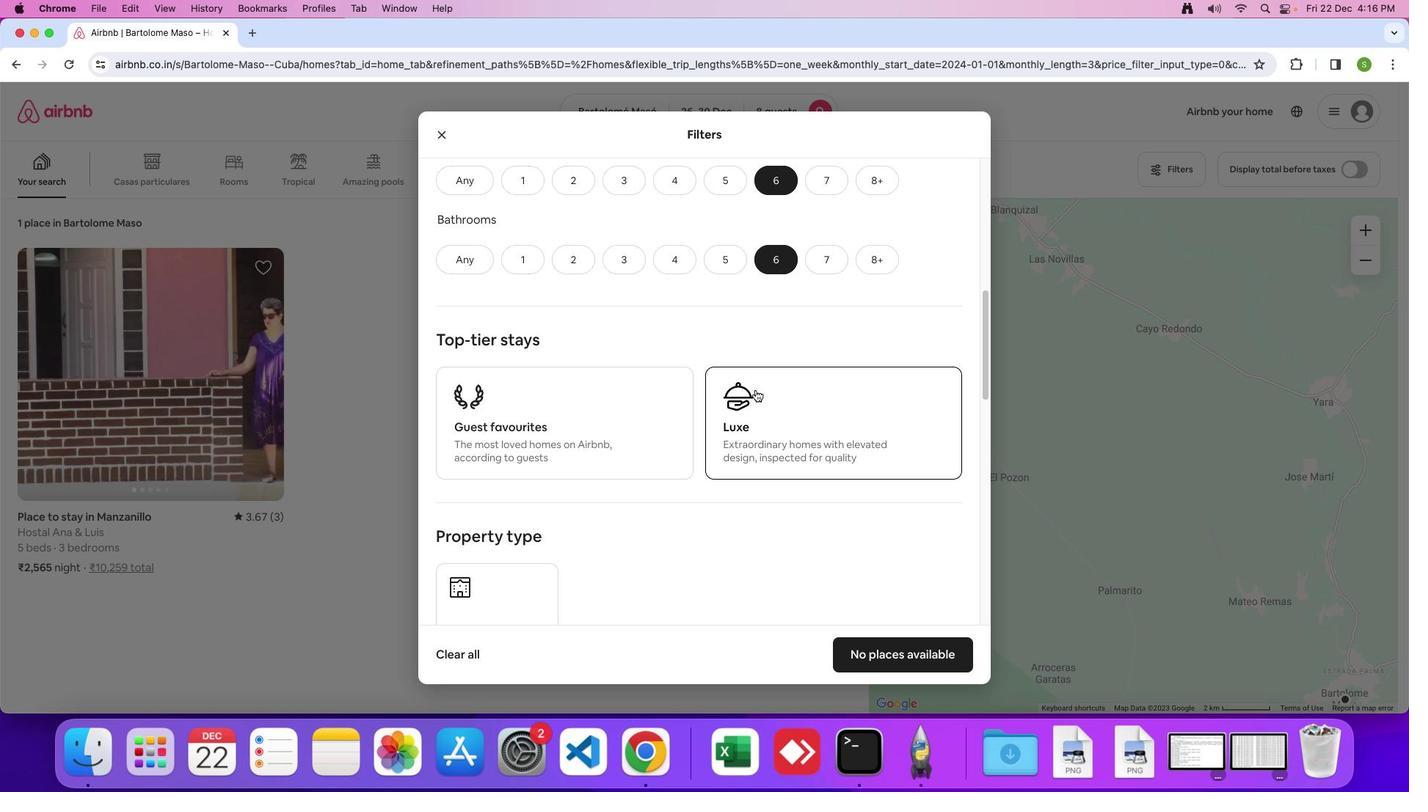 
Action: Mouse scrolled (755, 389) with delta (0, 0)
Screenshot: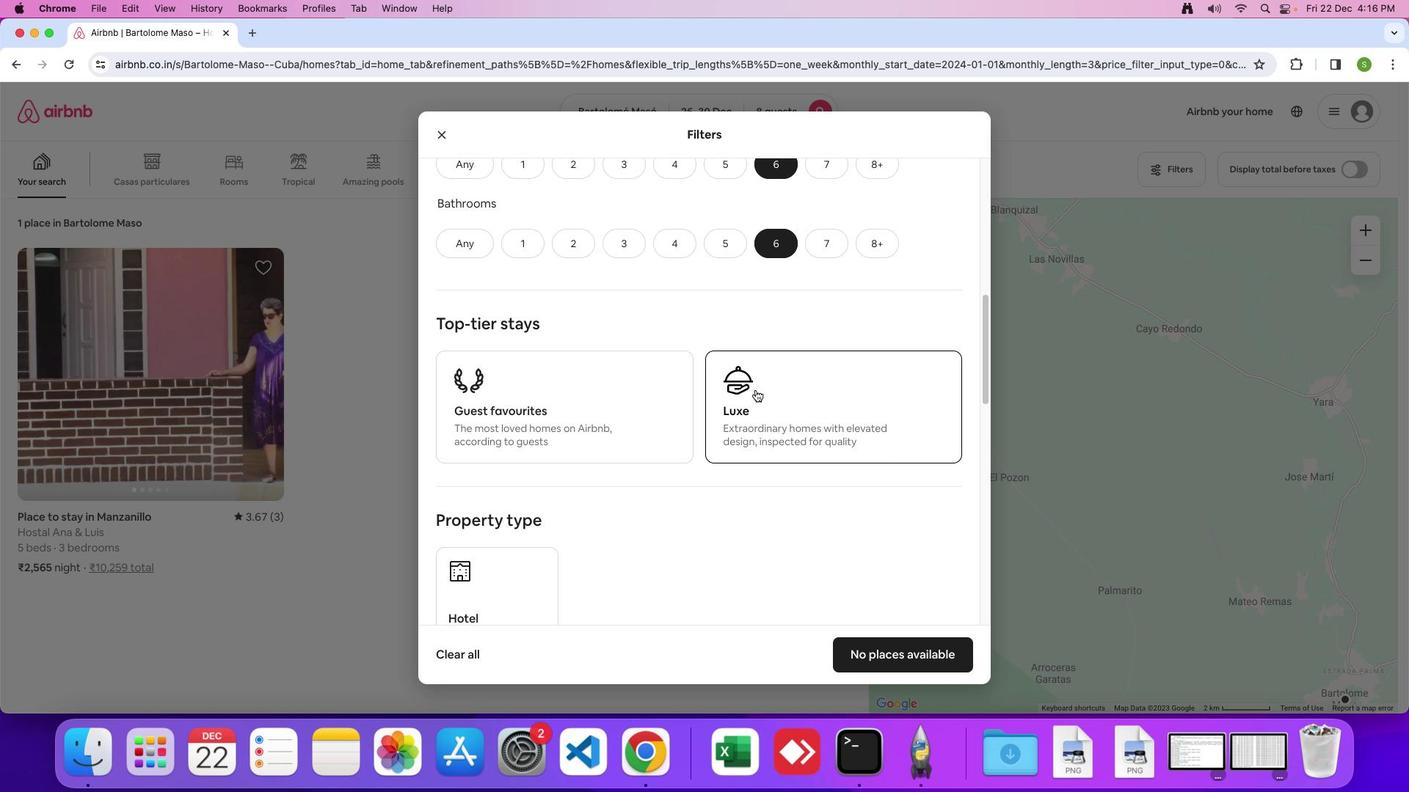 
Action: Mouse scrolled (755, 389) with delta (0, 0)
Screenshot: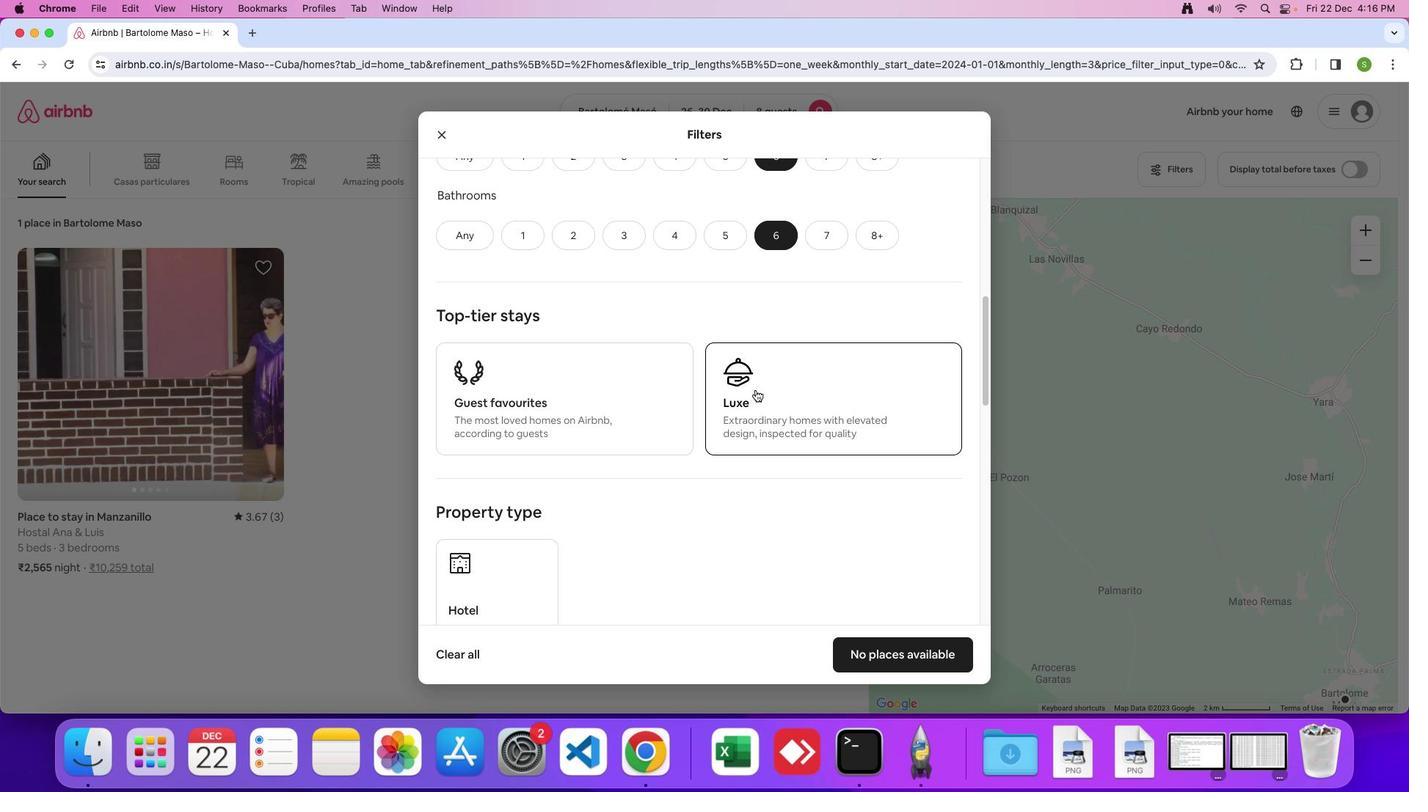 
Action: Mouse scrolled (755, 389) with delta (0, -1)
Screenshot: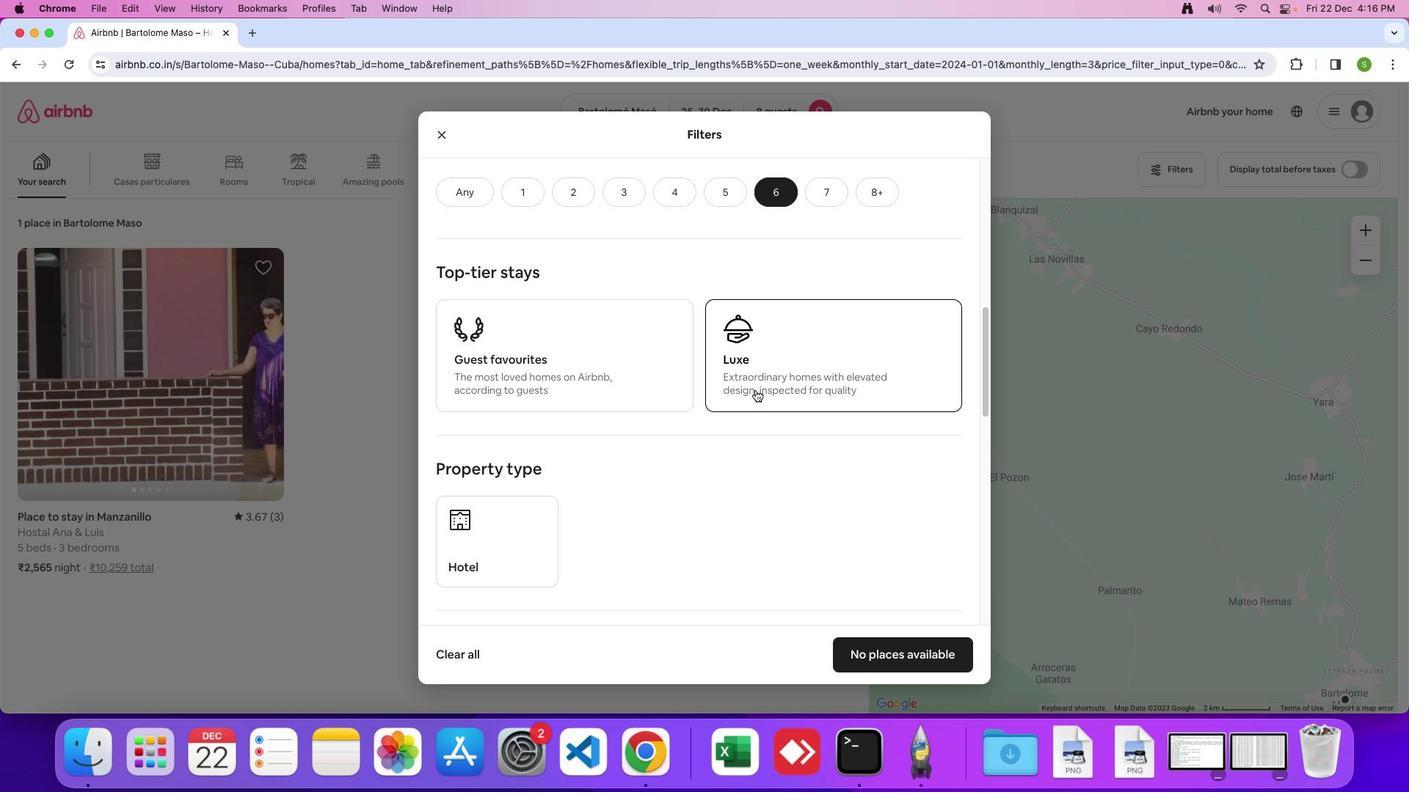 
Action: Mouse scrolled (755, 389) with delta (0, 0)
Screenshot: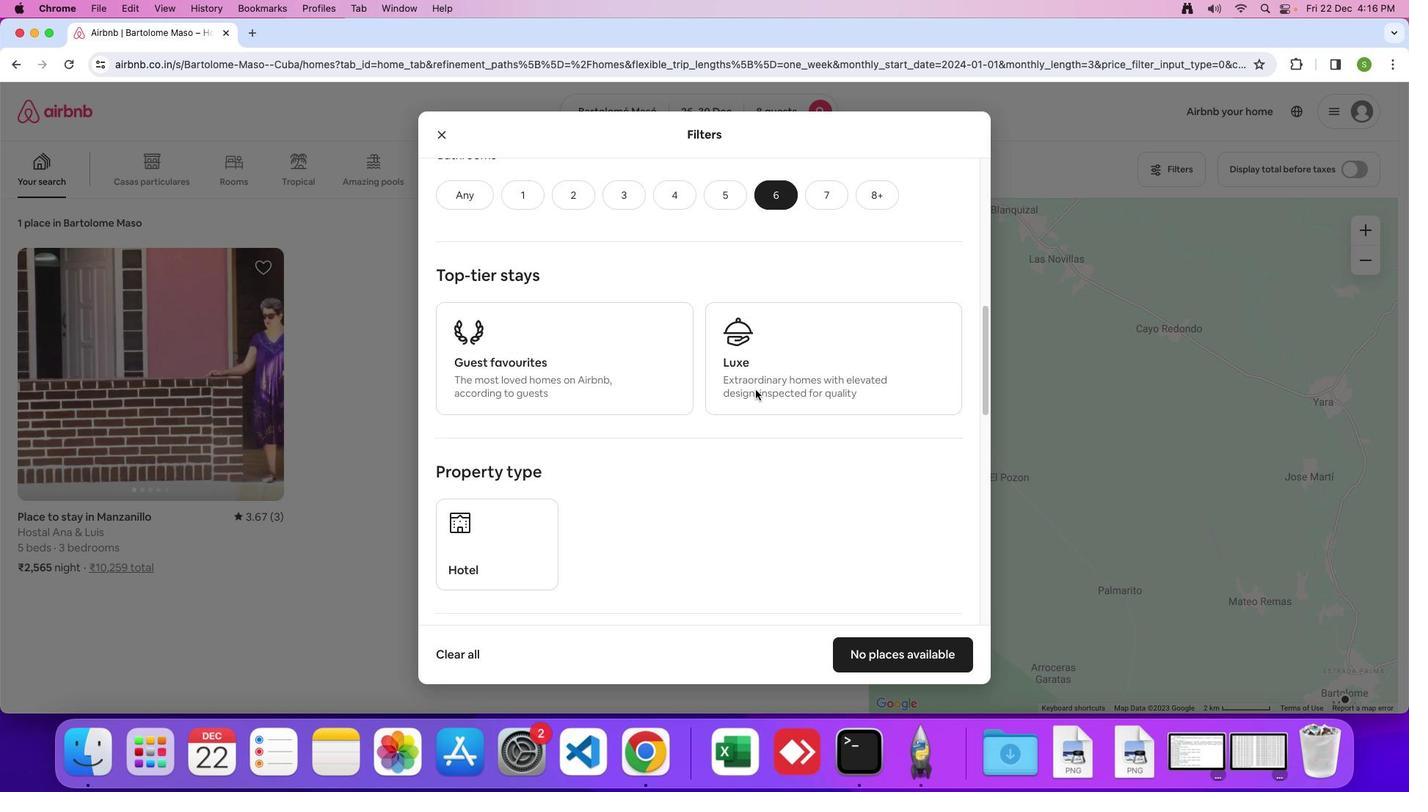 
Action: Mouse scrolled (755, 389) with delta (0, 0)
Screenshot: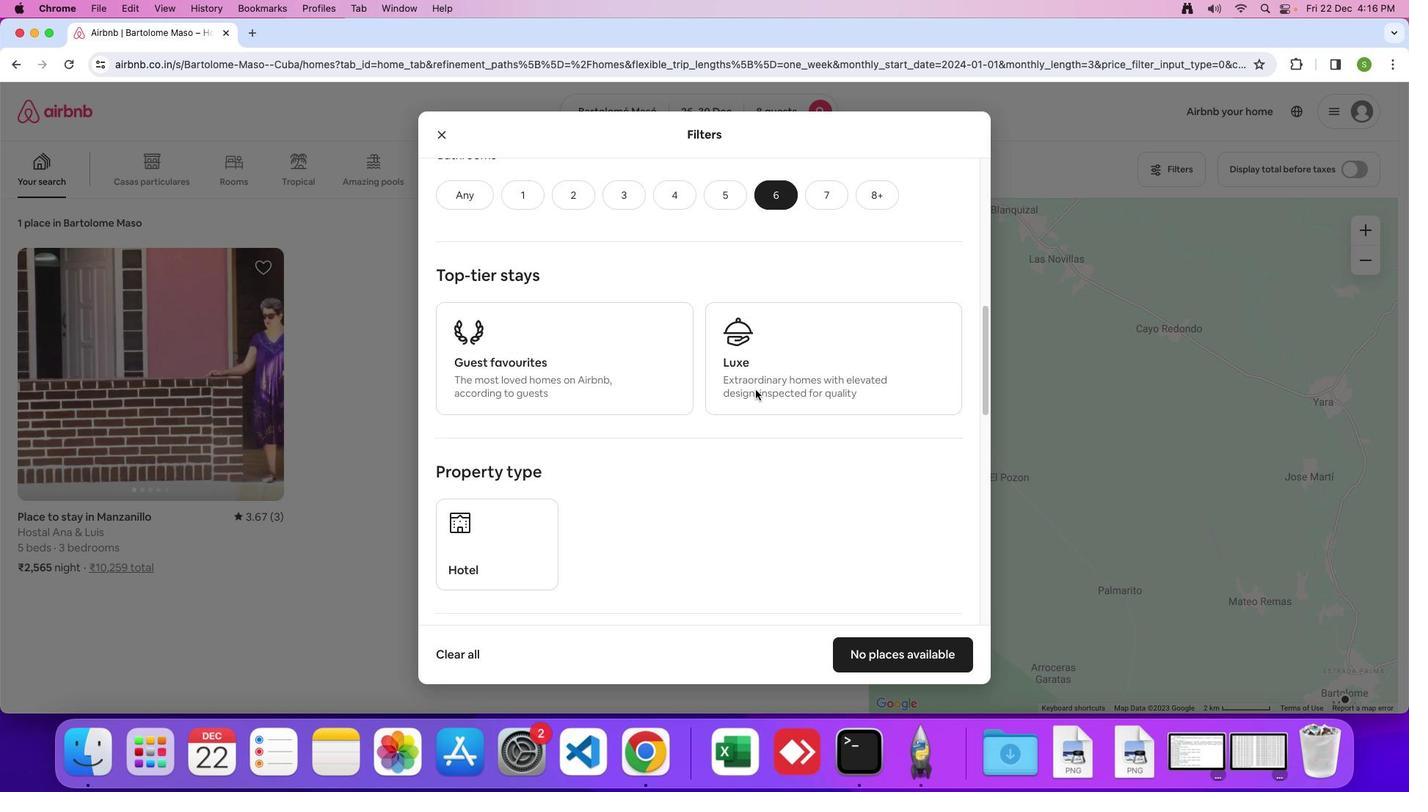 
Action: Mouse scrolled (755, 389) with delta (0, 2)
Screenshot: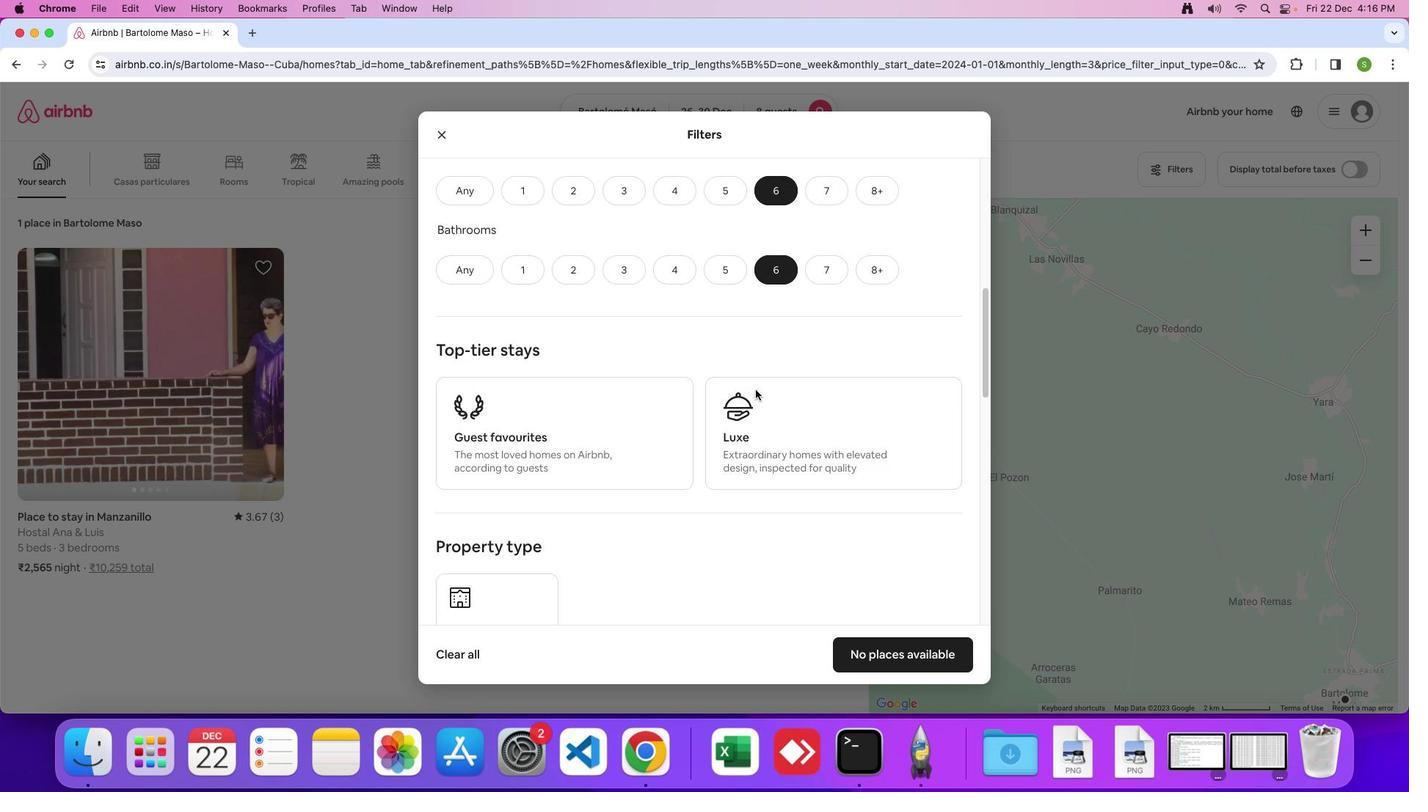 
Action: Mouse scrolled (755, 389) with delta (0, 0)
Screenshot: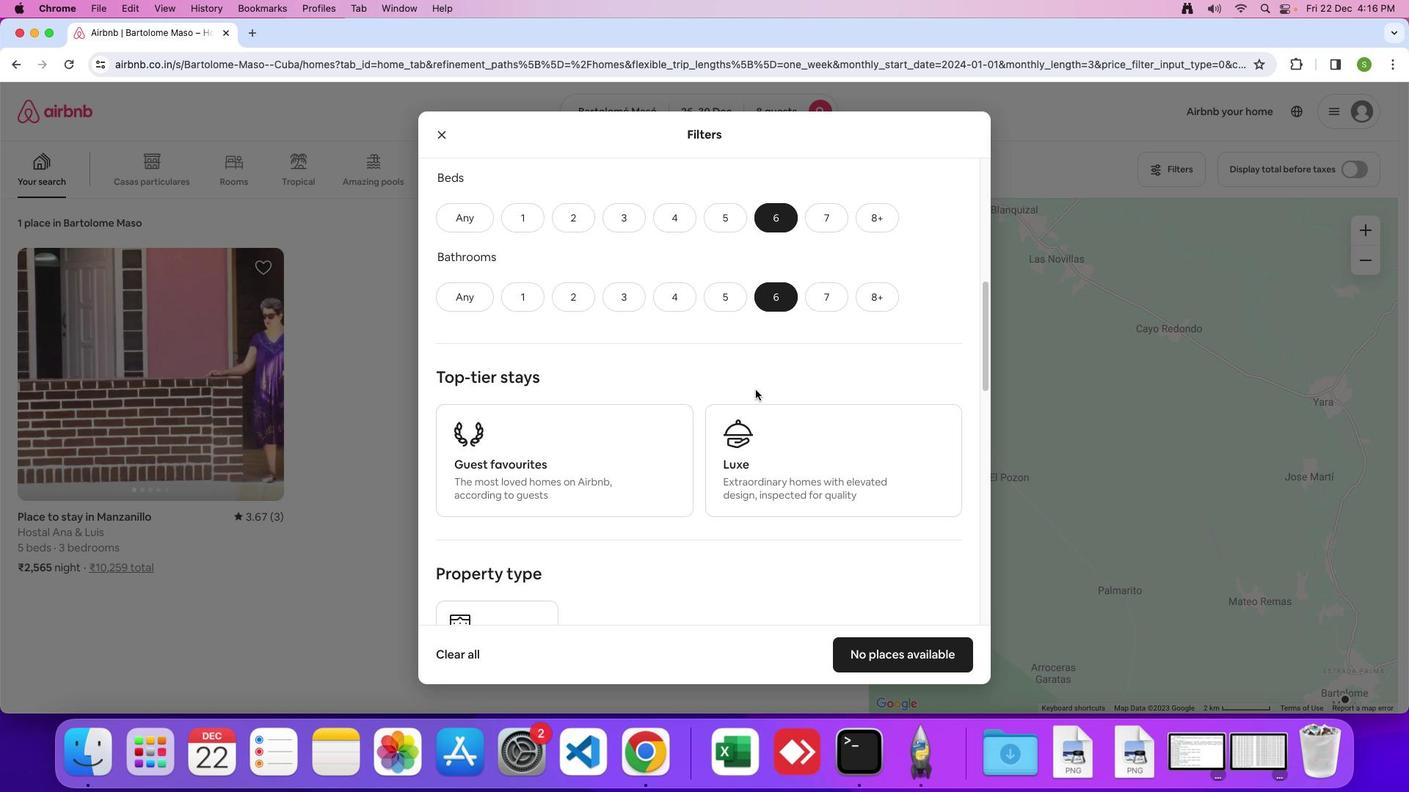 
Action: Mouse scrolled (755, 389) with delta (0, 0)
Screenshot: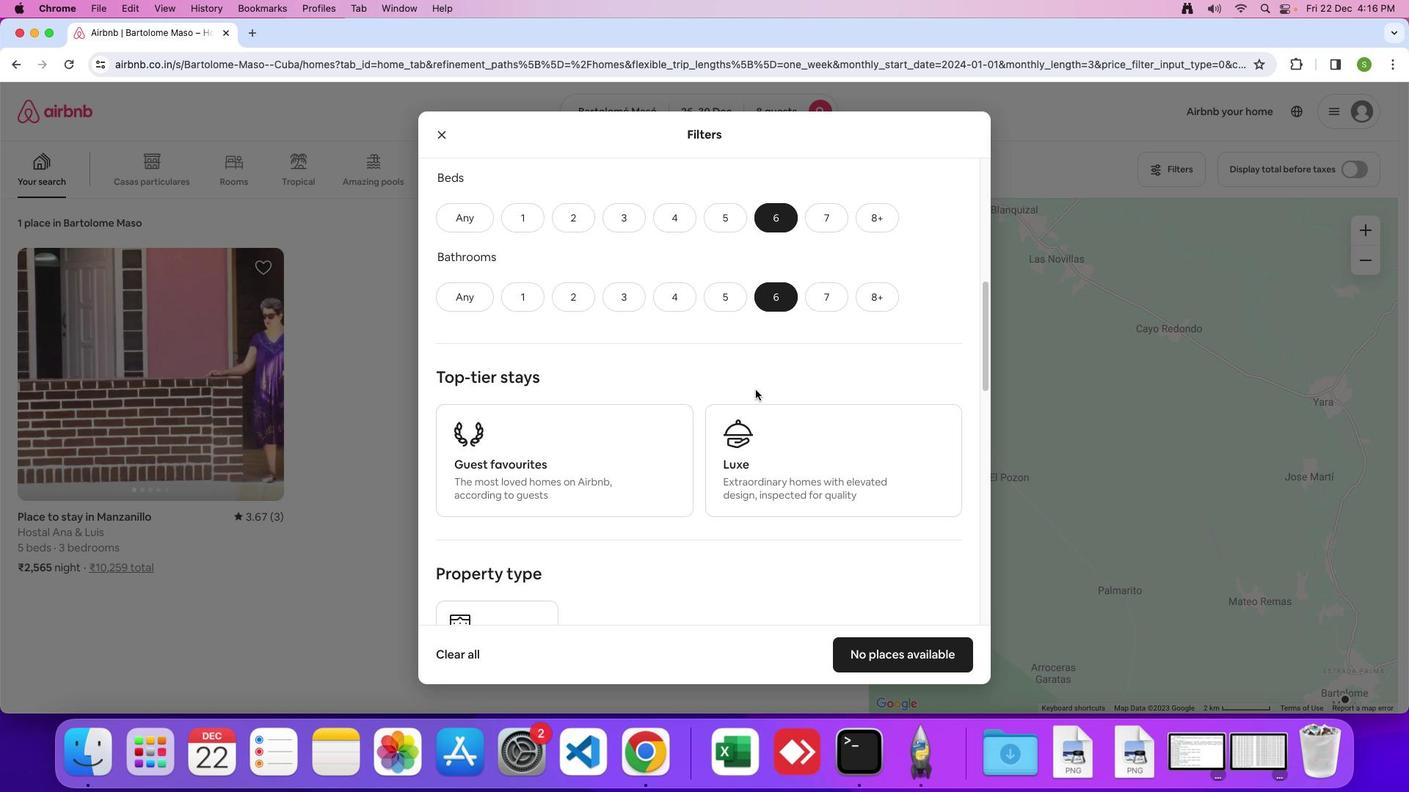 
Action: Mouse scrolled (755, 389) with delta (0, -2)
Screenshot: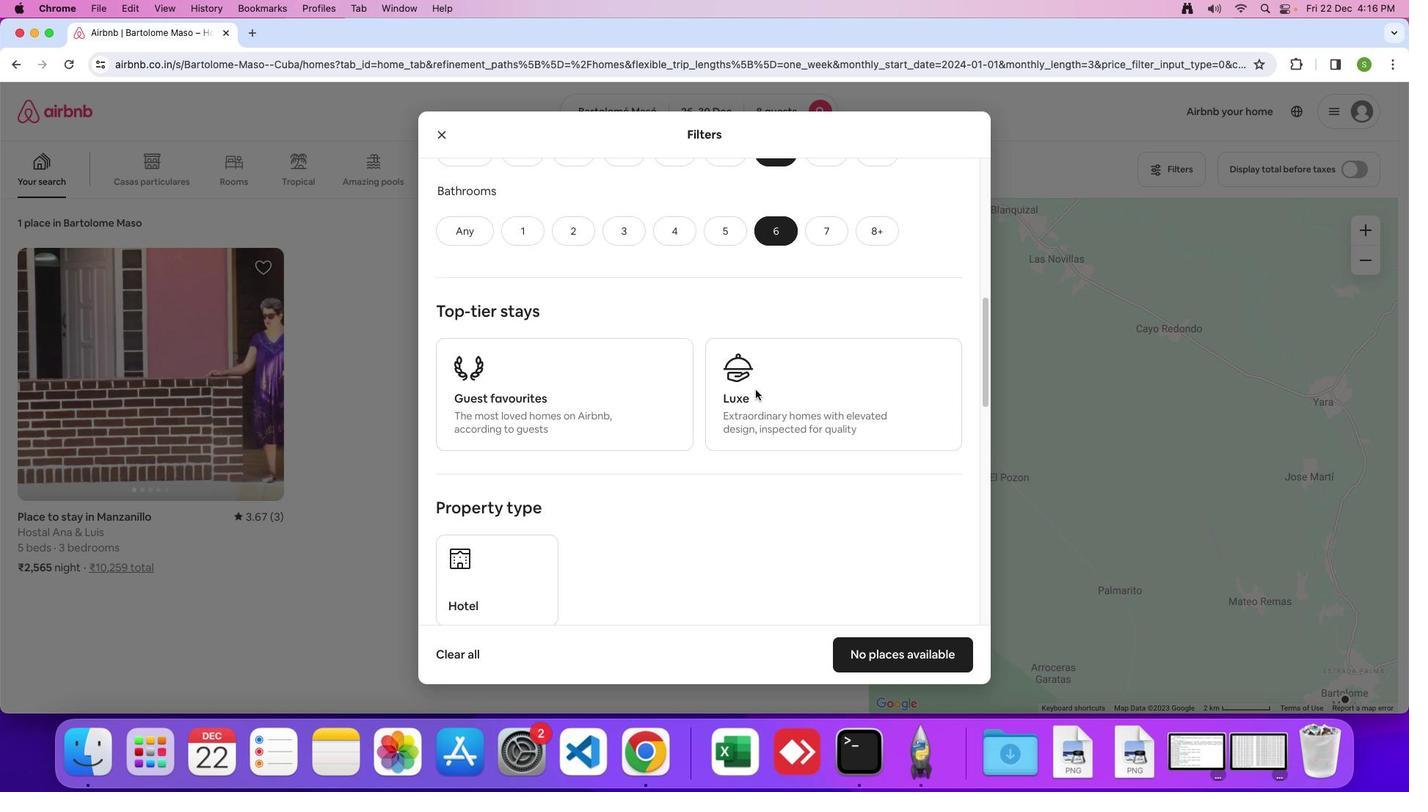 
Action: Mouse scrolled (755, 389) with delta (0, 0)
Screenshot: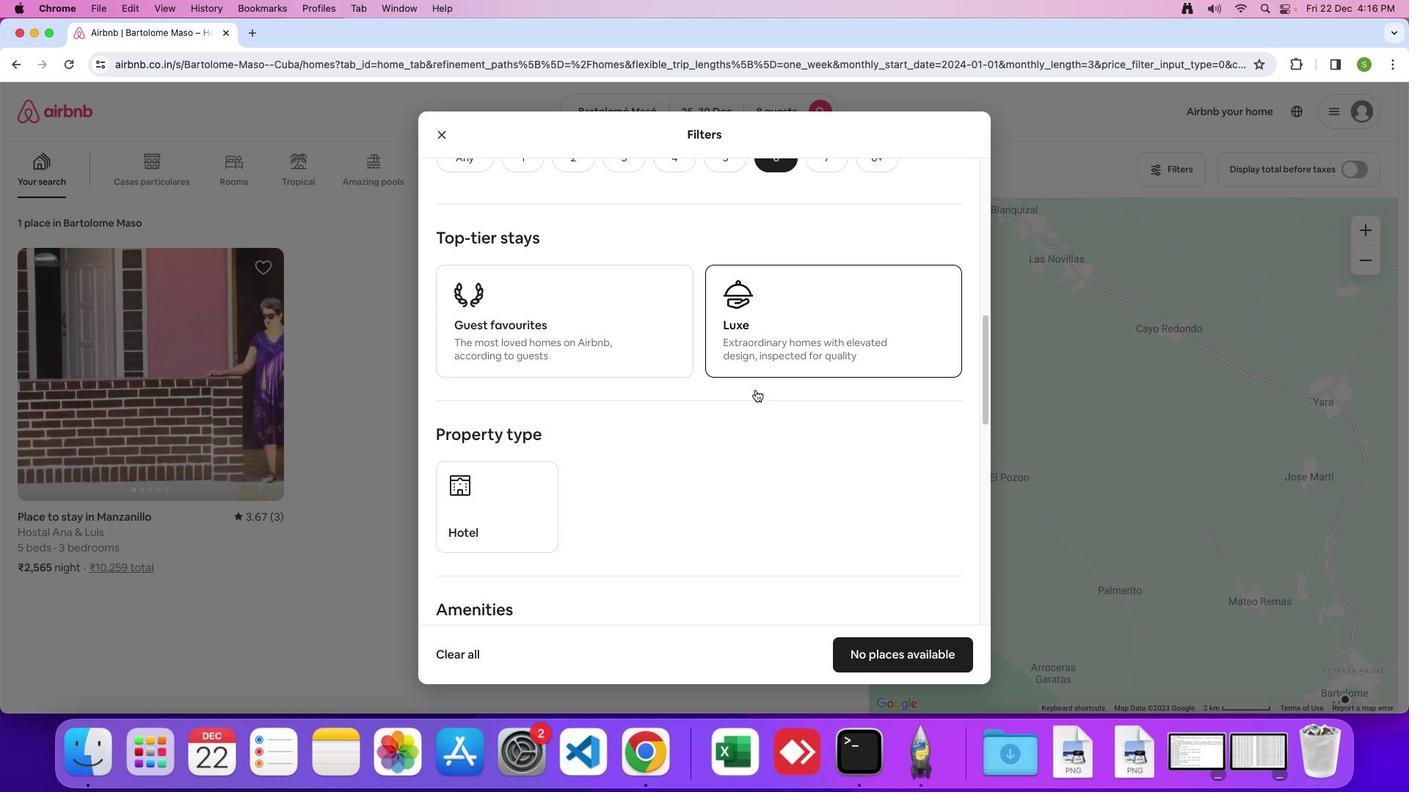 
Action: Mouse scrolled (755, 389) with delta (0, 0)
Screenshot: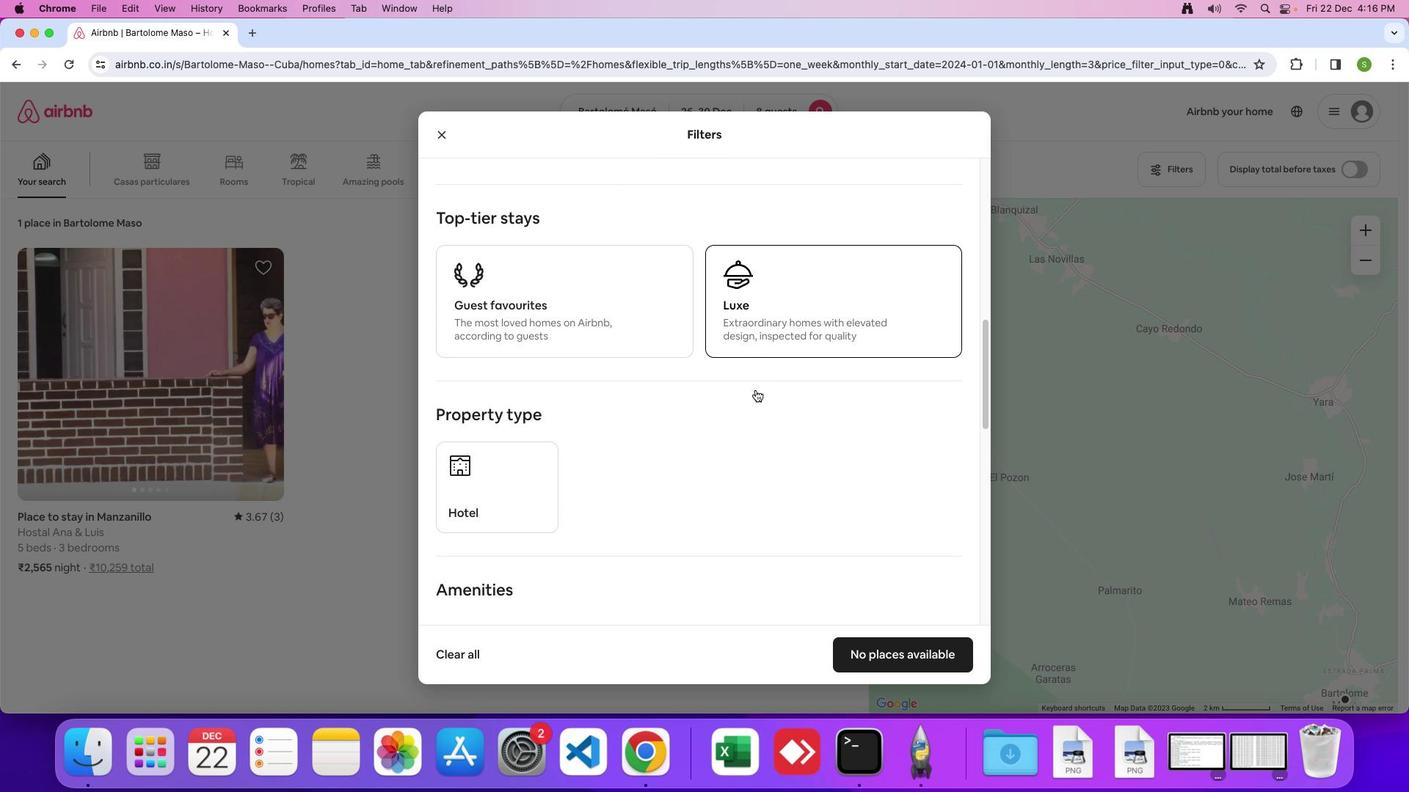 
Action: Mouse scrolled (755, 389) with delta (0, -2)
Screenshot: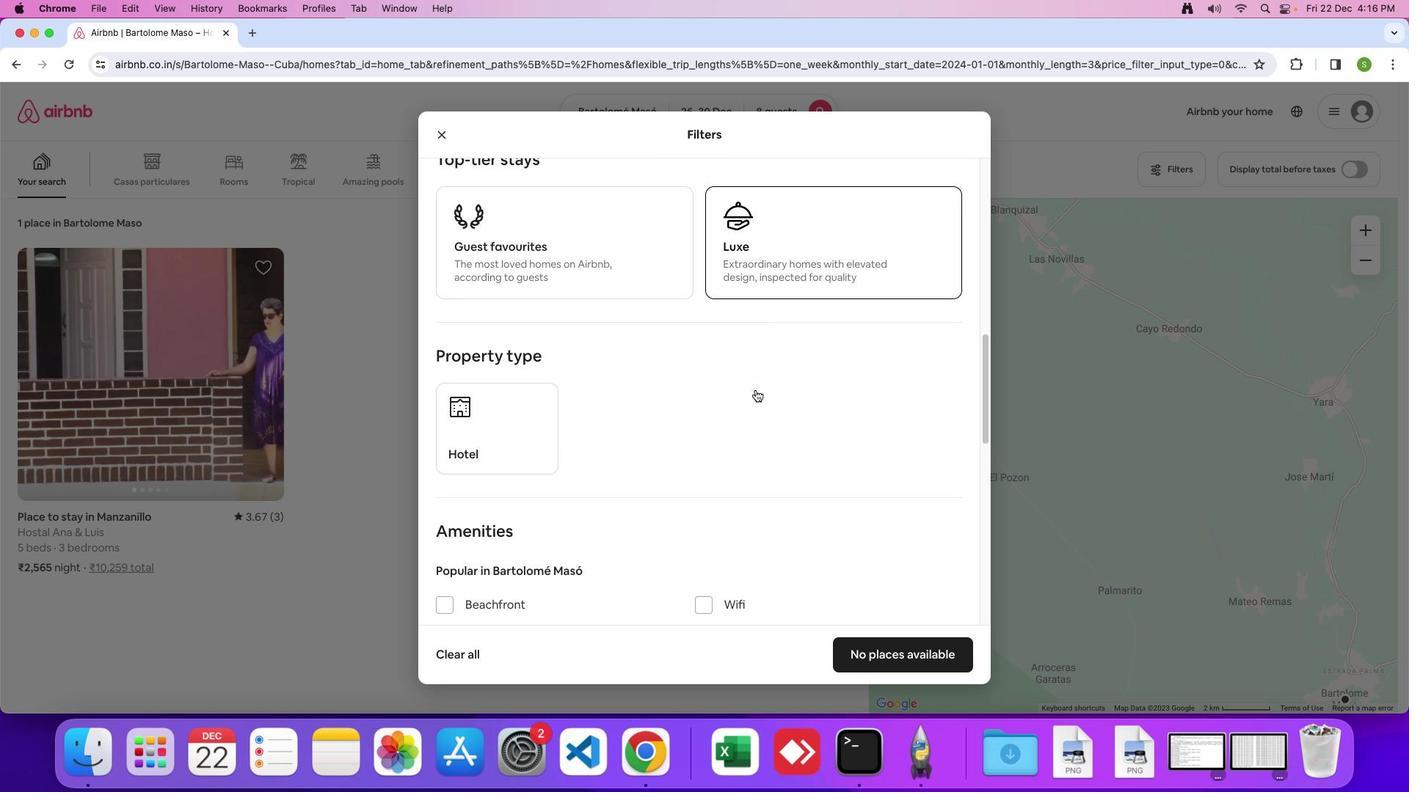 
Action: Mouse scrolled (755, 389) with delta (0, 0)
Screenshot: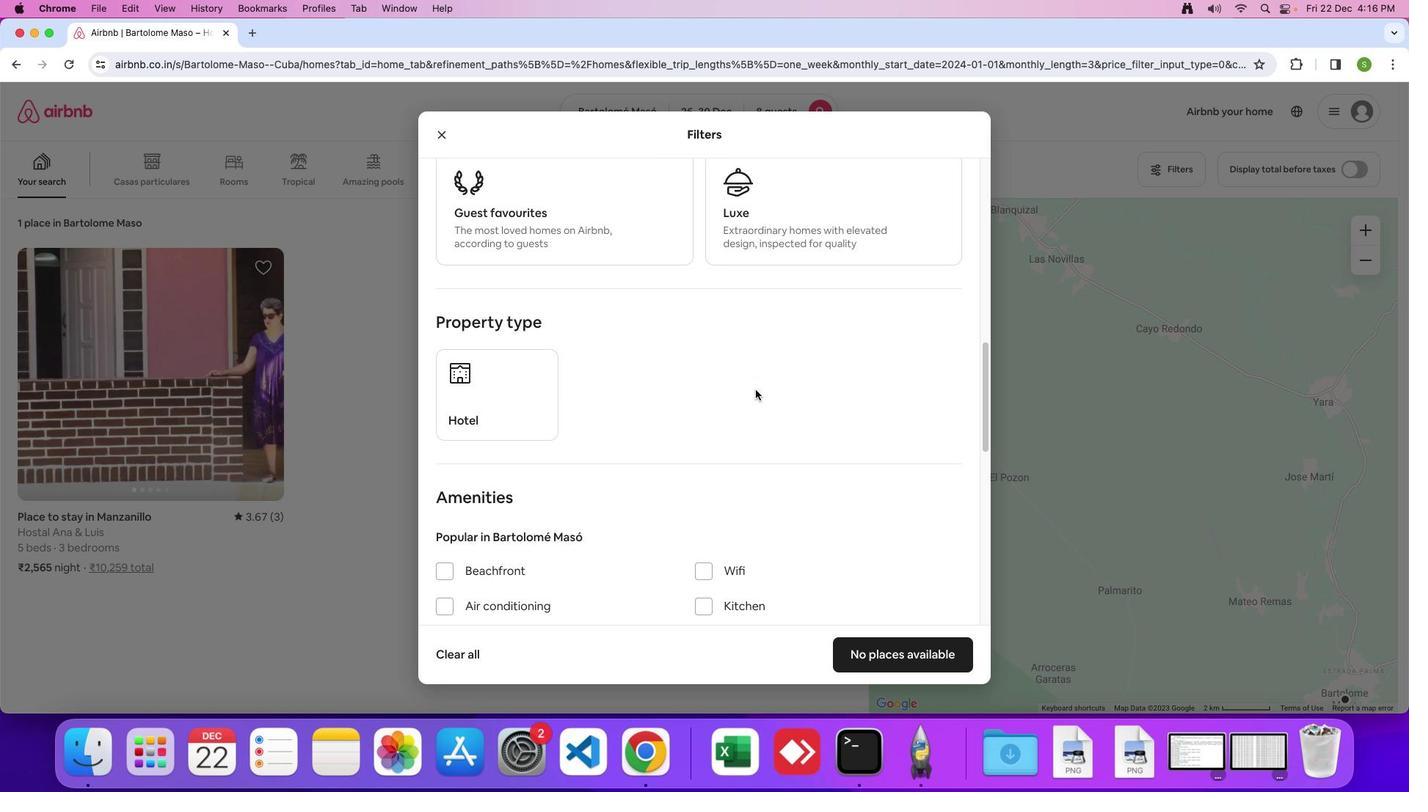 
Action: Mouse scrolled (755, 389) with delta (0, 0)
Screenshot: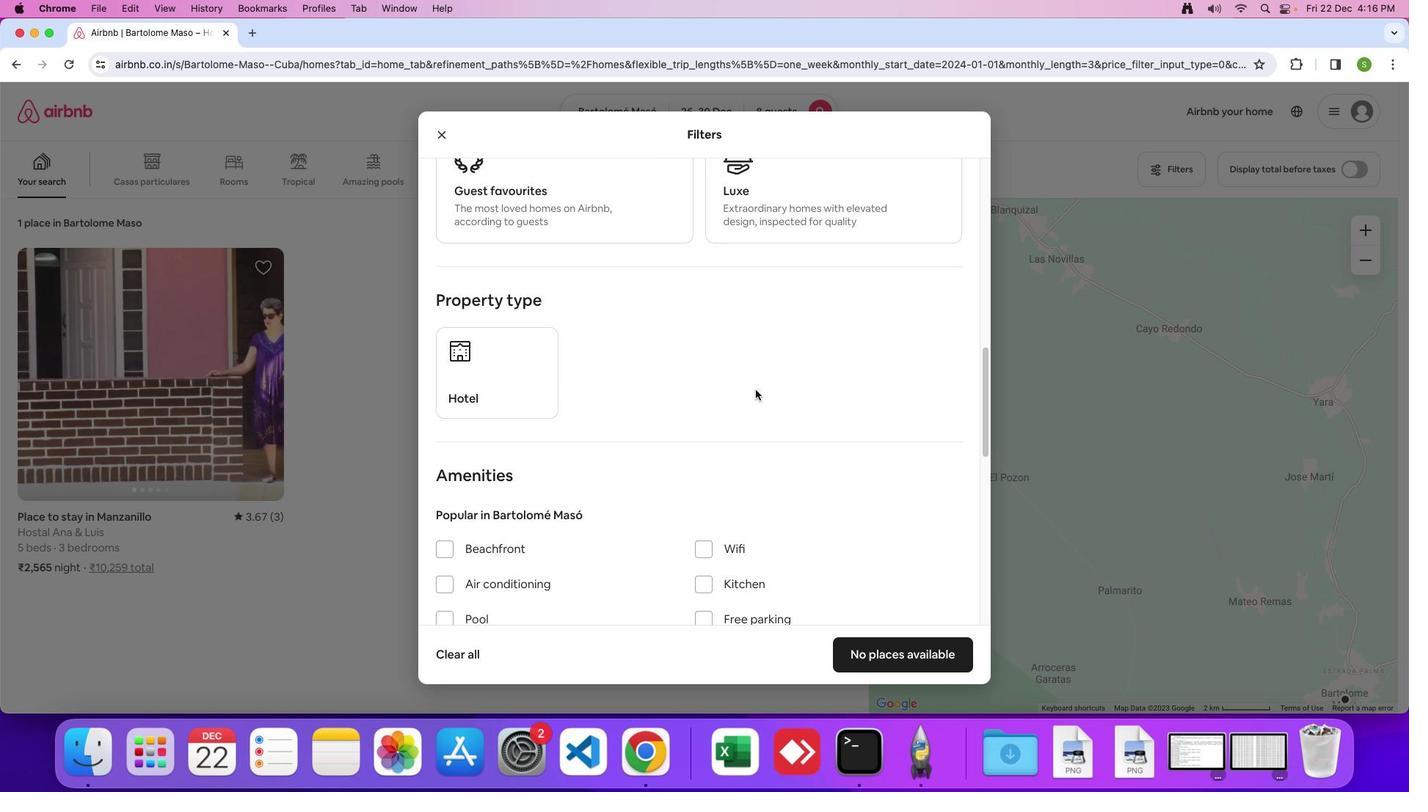 
Action: Mouse scrolled (755, 389) with delta (0, -1)
Screenshot: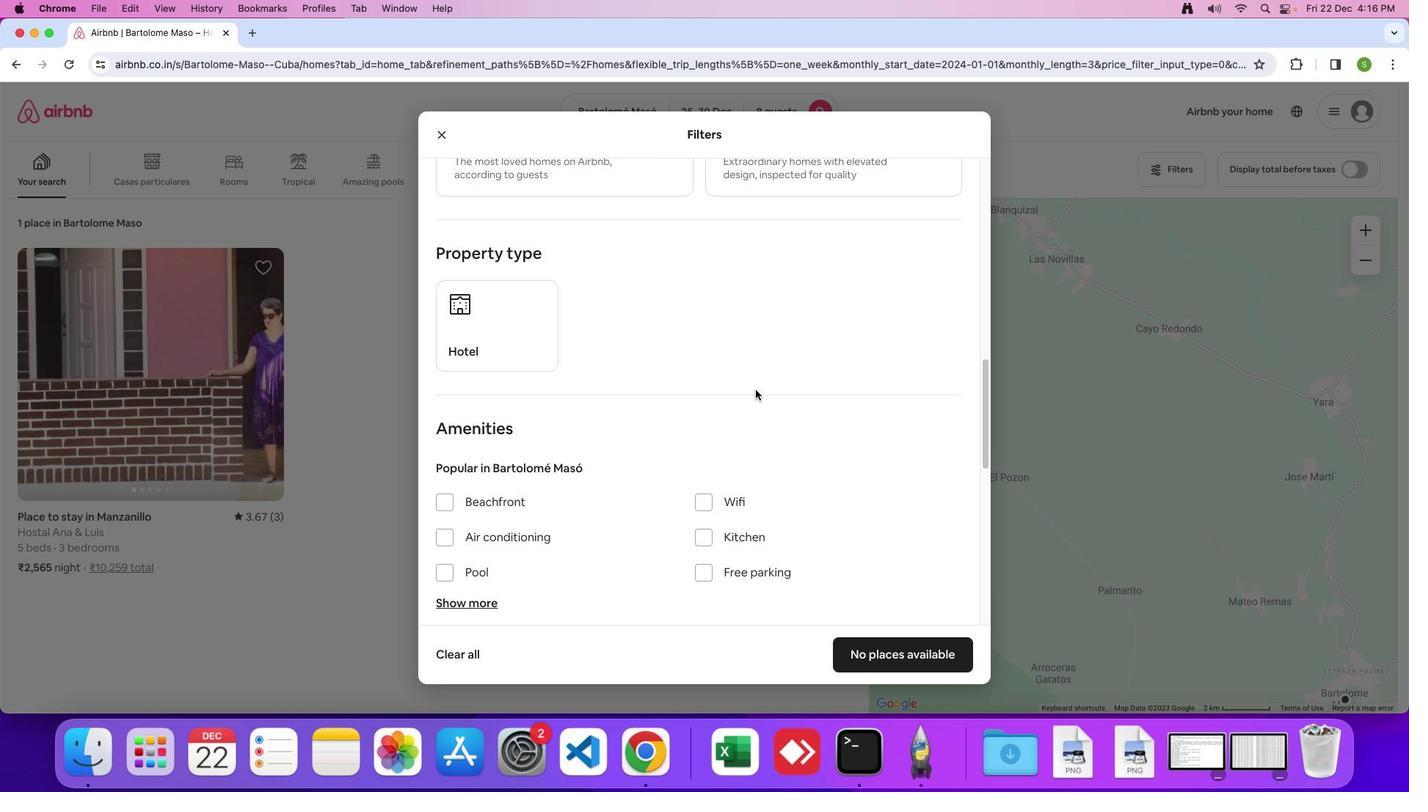 
Action: Mouse scrolled (755, 389) with delta (0, 0)
Screenshot: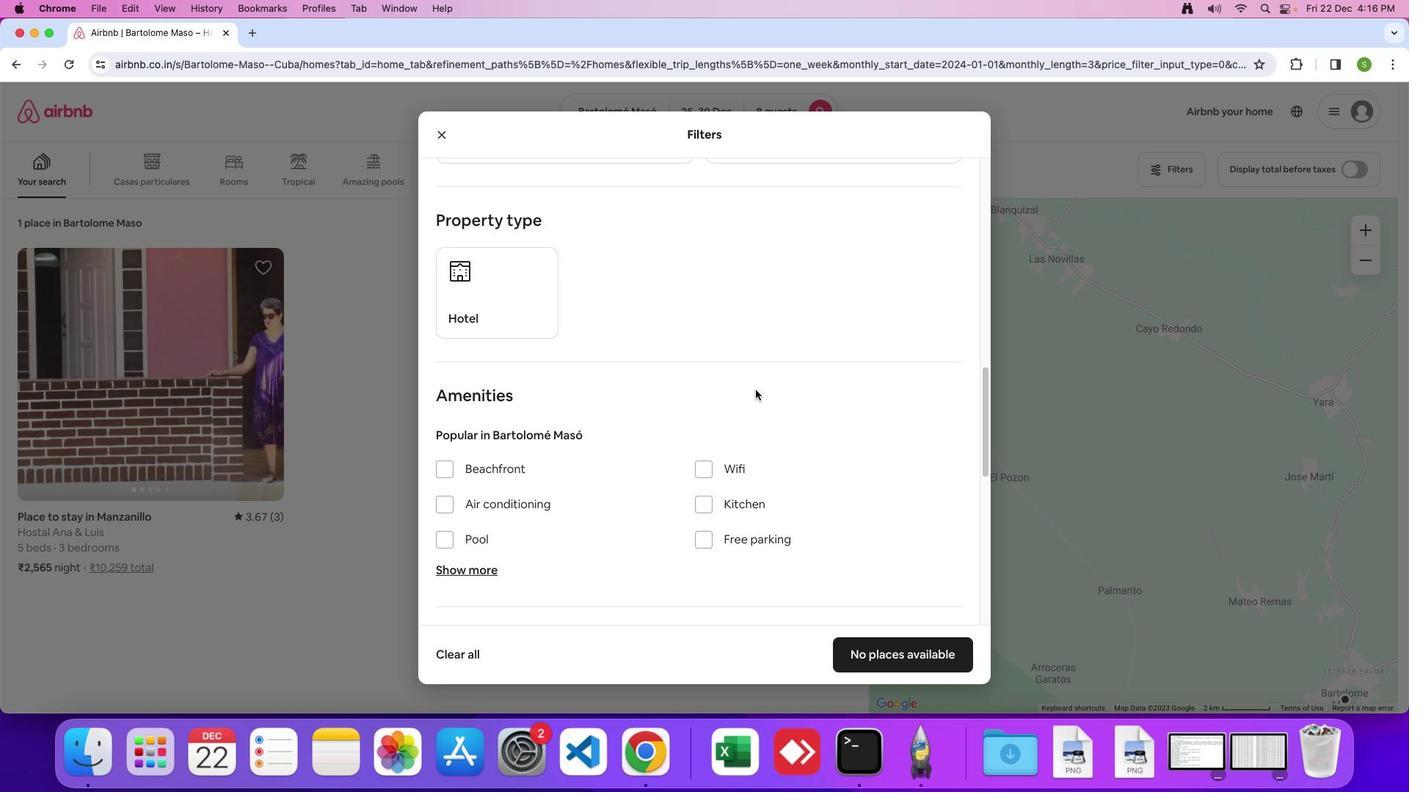 
Action: Mouse scrolled (755, 389) with delta (0, 0)
Screenshot: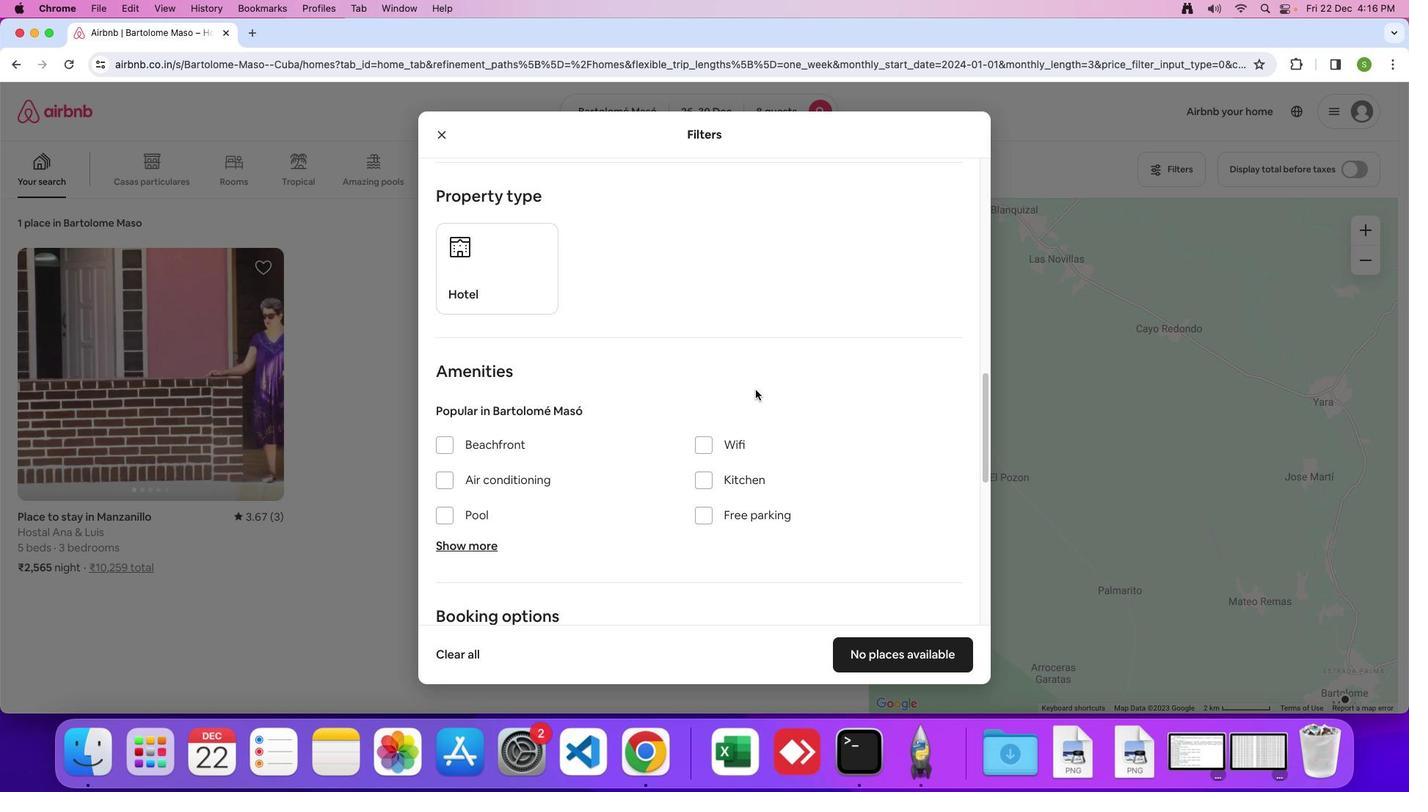 
Action: Mouse scrolled (755, 389) with delta (0, -1)
Screenshot: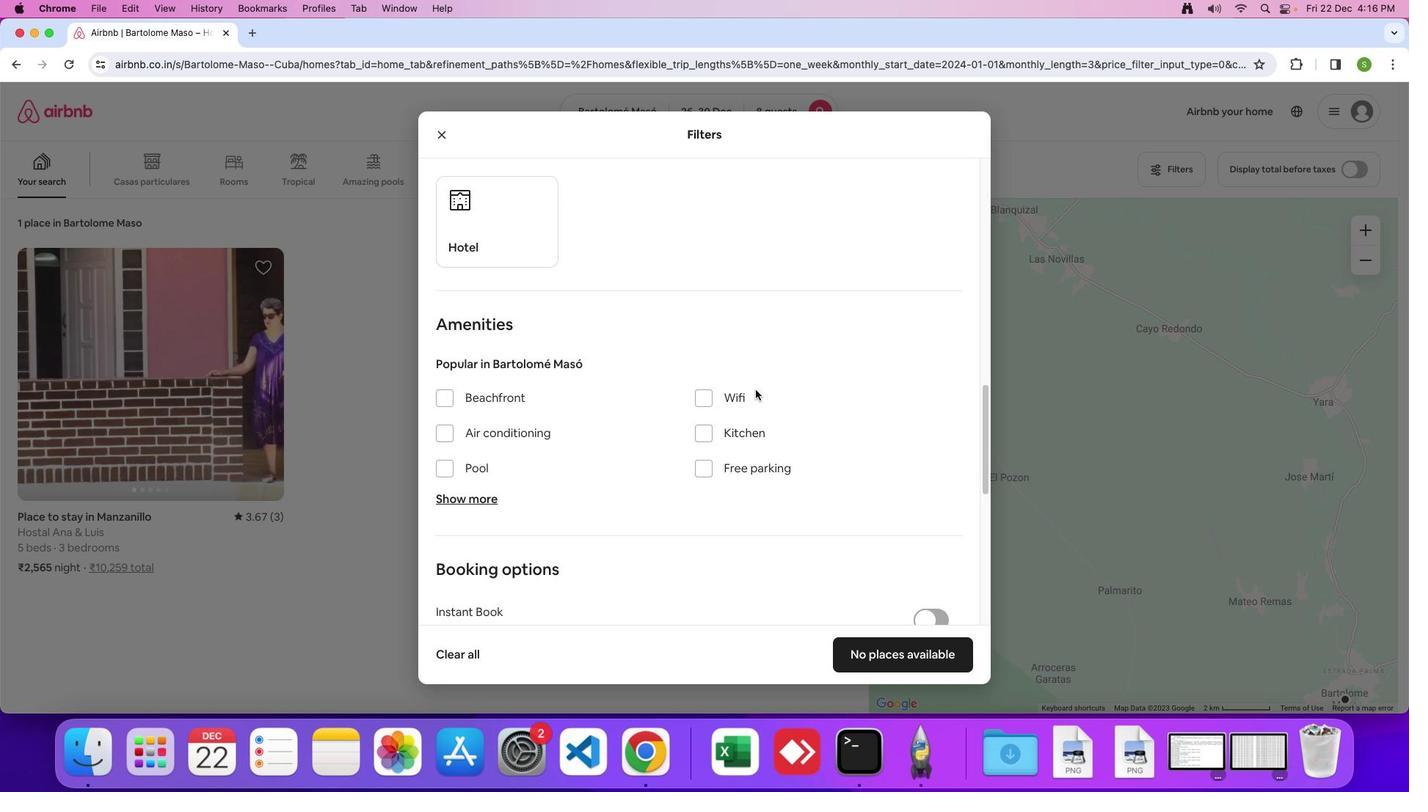 
Action: Mouse scrolled (755, 389) with delta (0, 0)
Screenshot: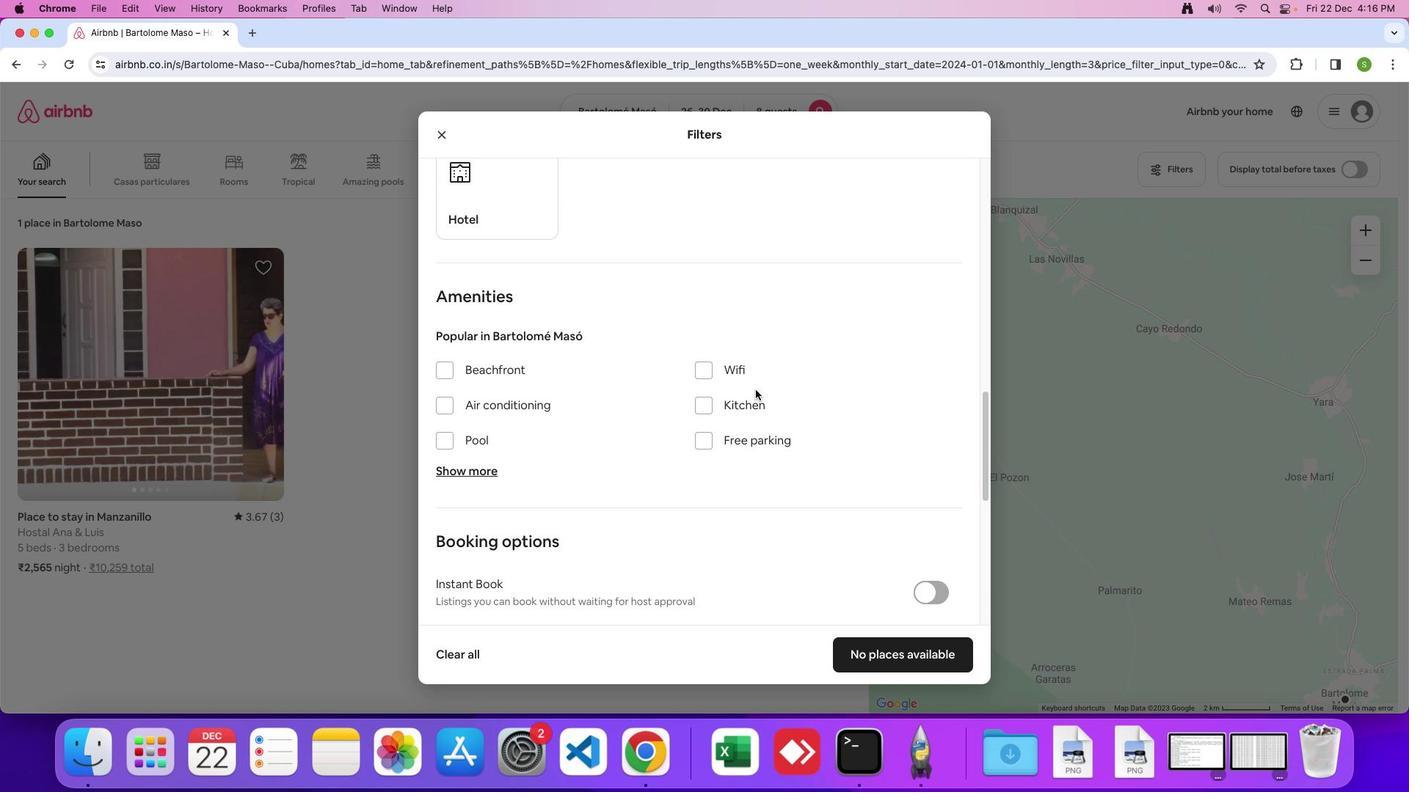 
Action: Mouse scrolled (755, 389) with delta (0, 0)
Screenshot: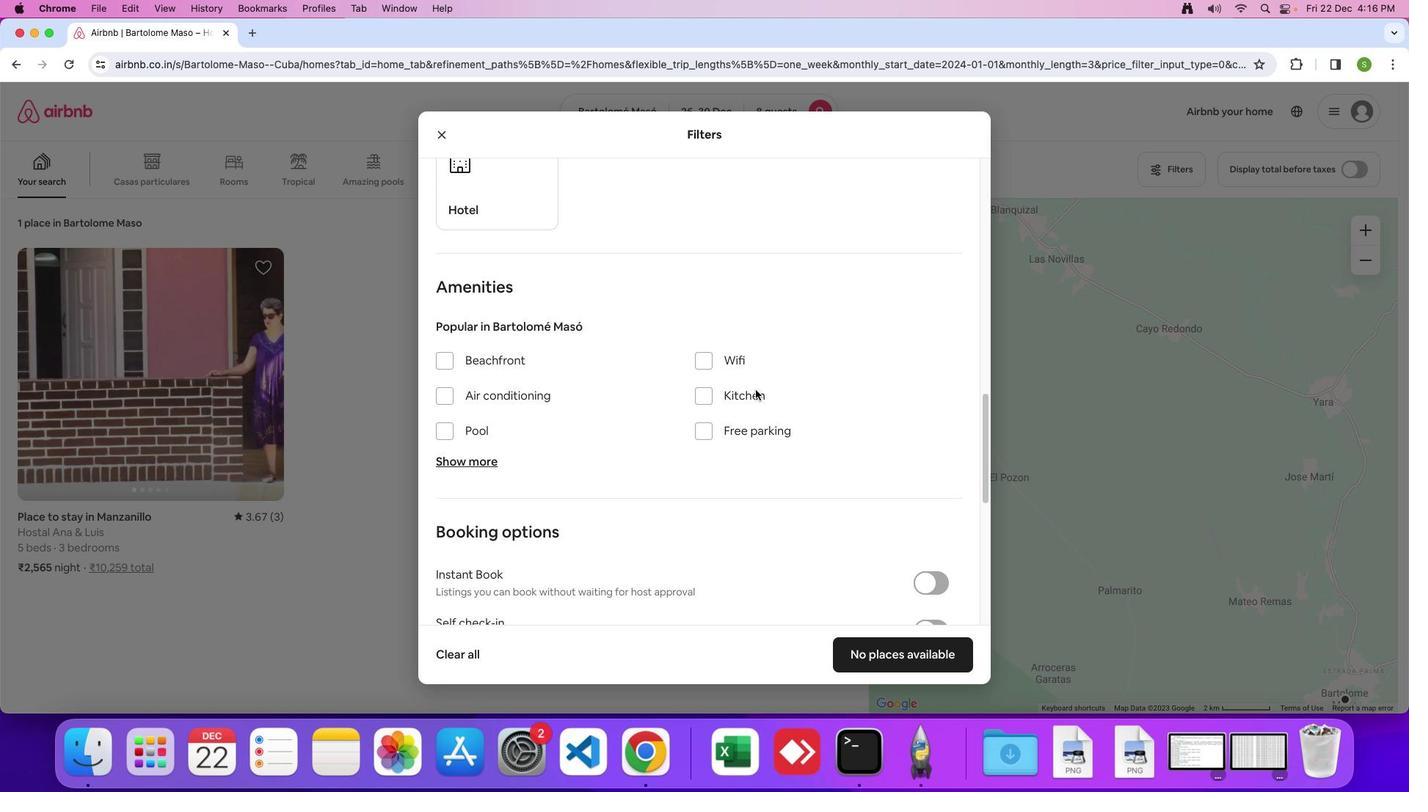
Action: Mouse moved to (702, 350)
Screenshot: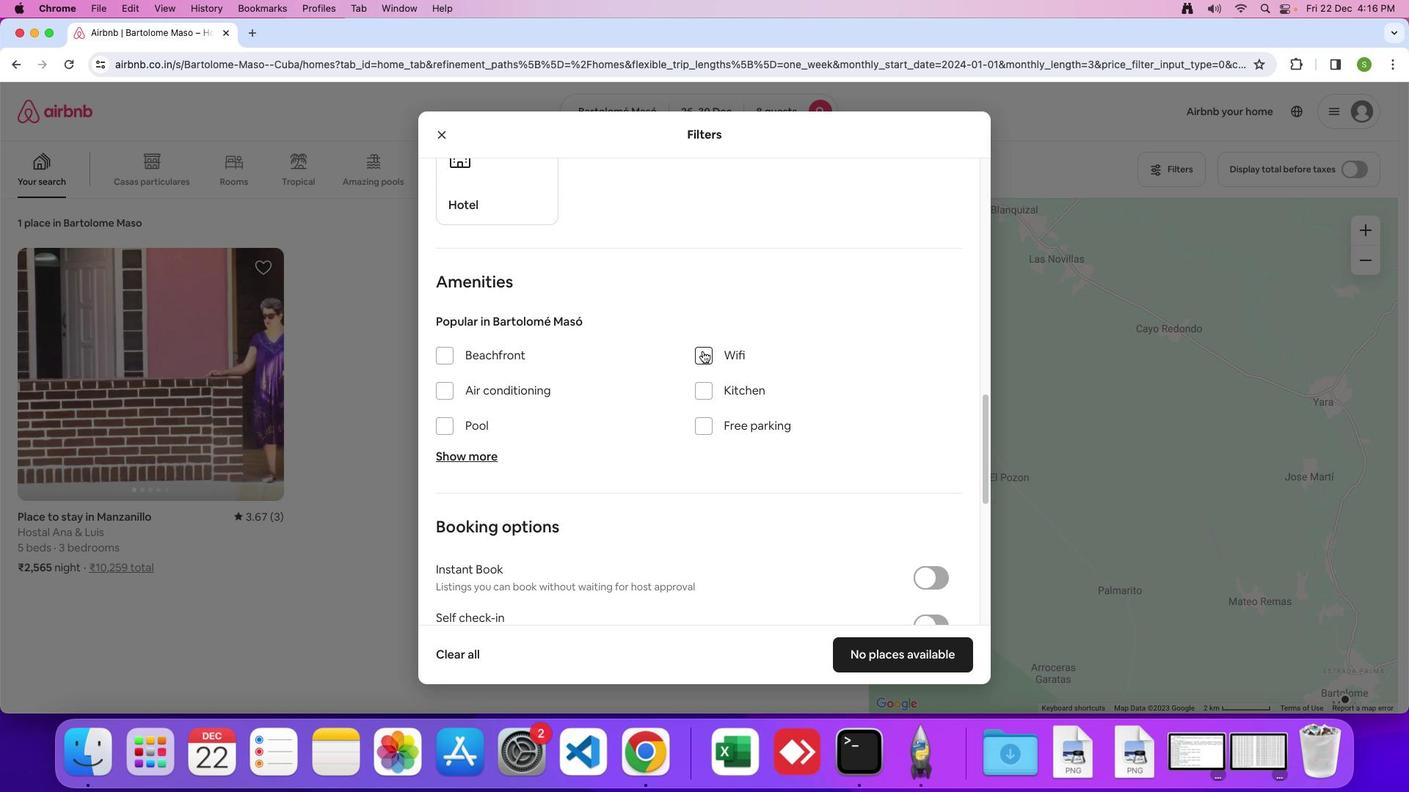 
Action: Mouse pressed left at (702, 350)
Screenshot: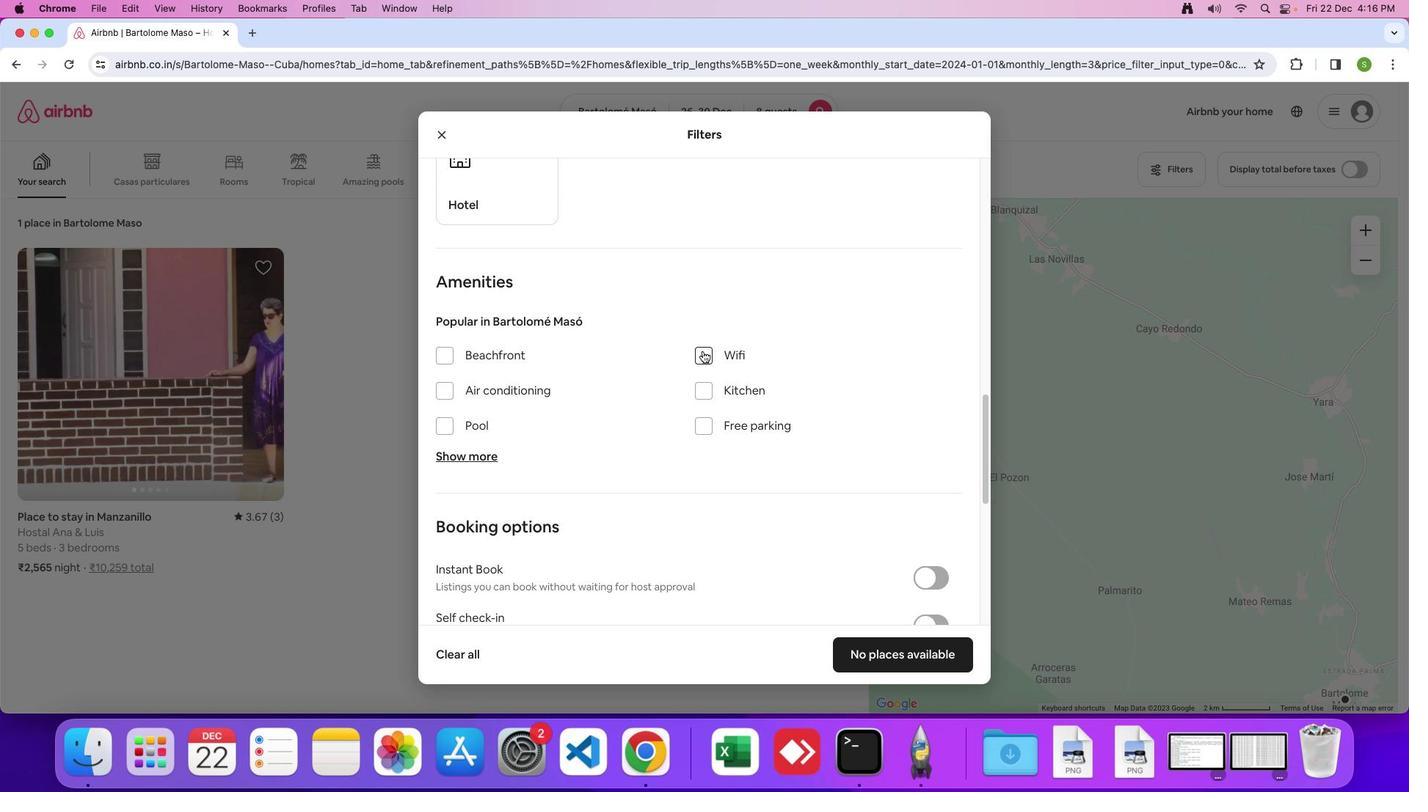 
Action: Mouse moved to (463, 459)
Screenshot: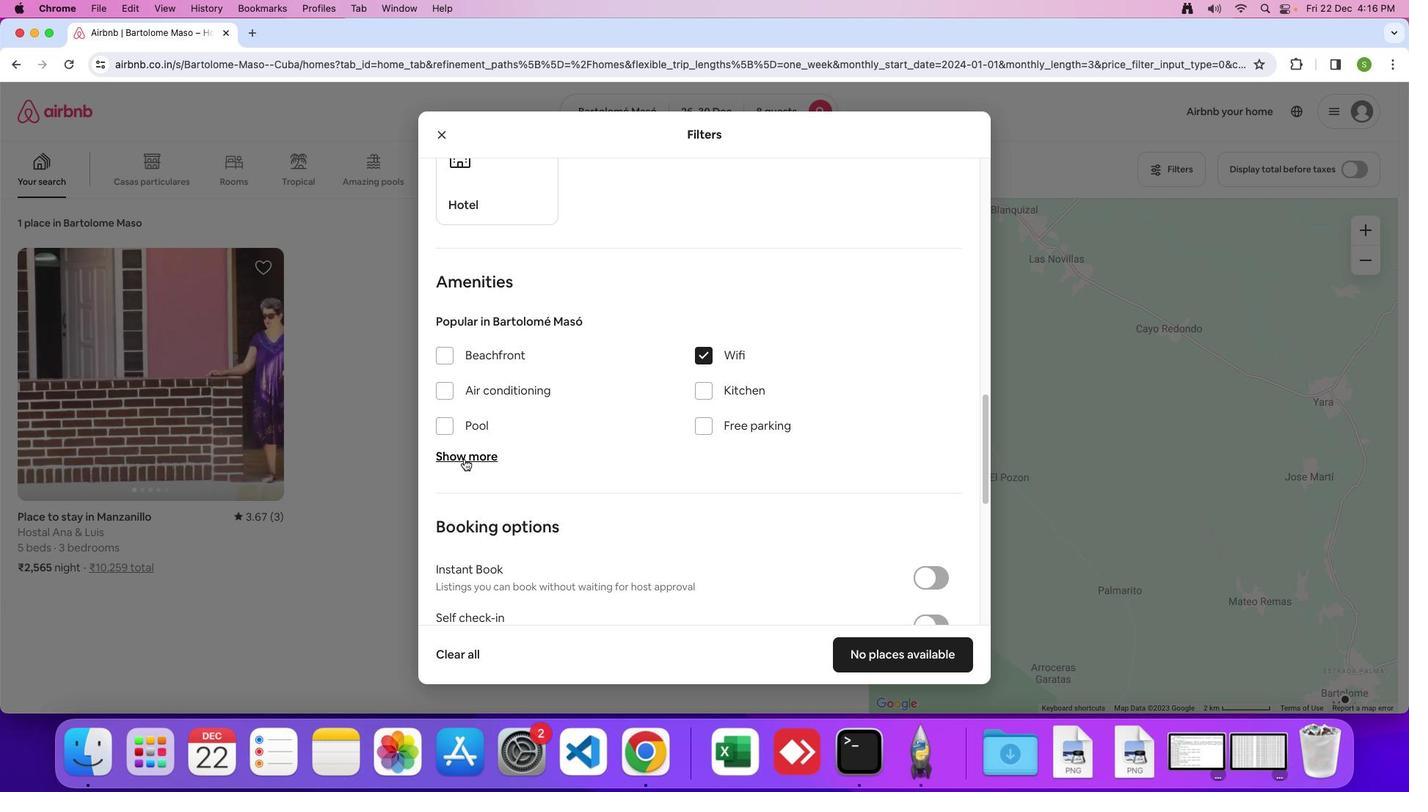 
Action: Mouse pressed left at (463, 459)
Screenshot: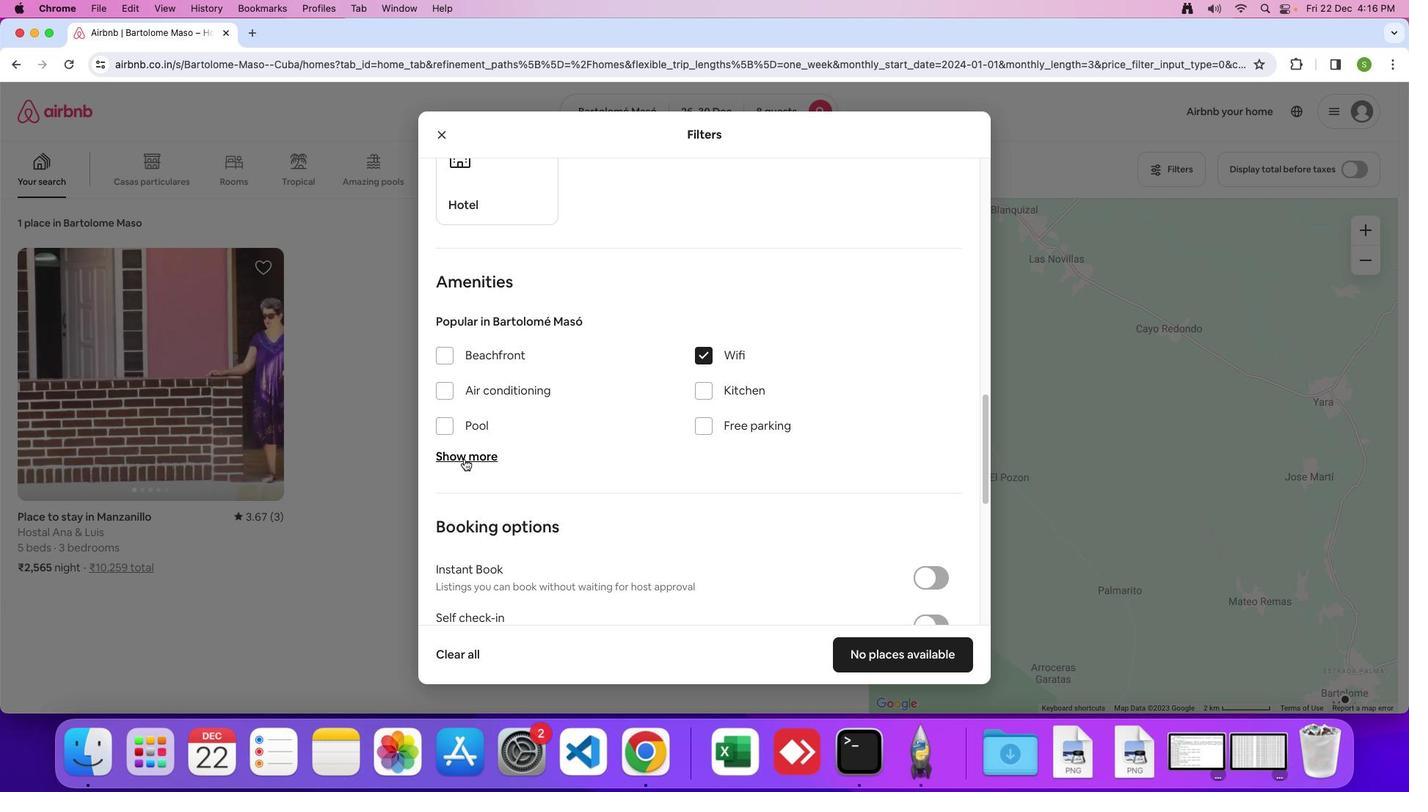 
Action: Mouse moved to (606, 387)
Screenshot: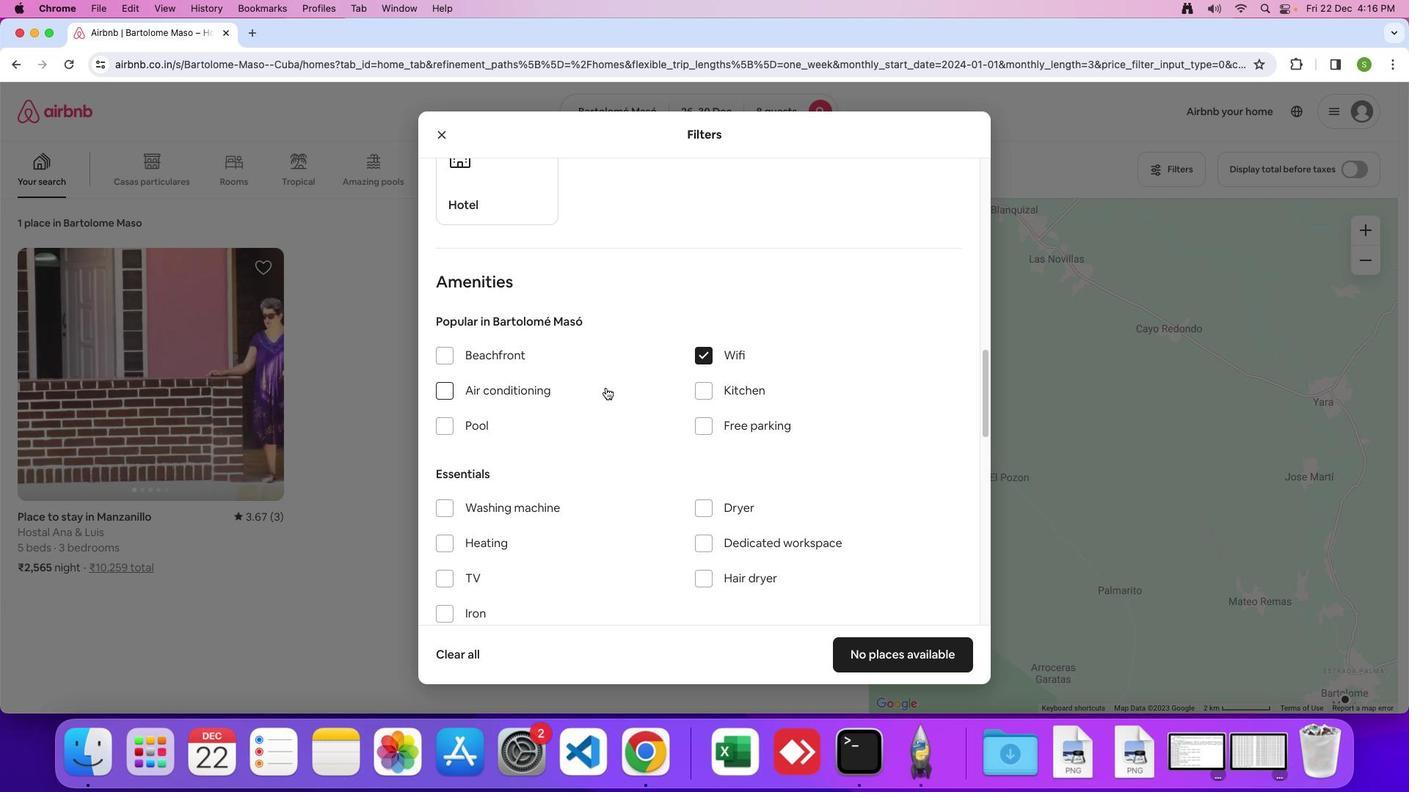
Action: Mouse scrolled (606, 387) with delta (0, 0)
Screenshot: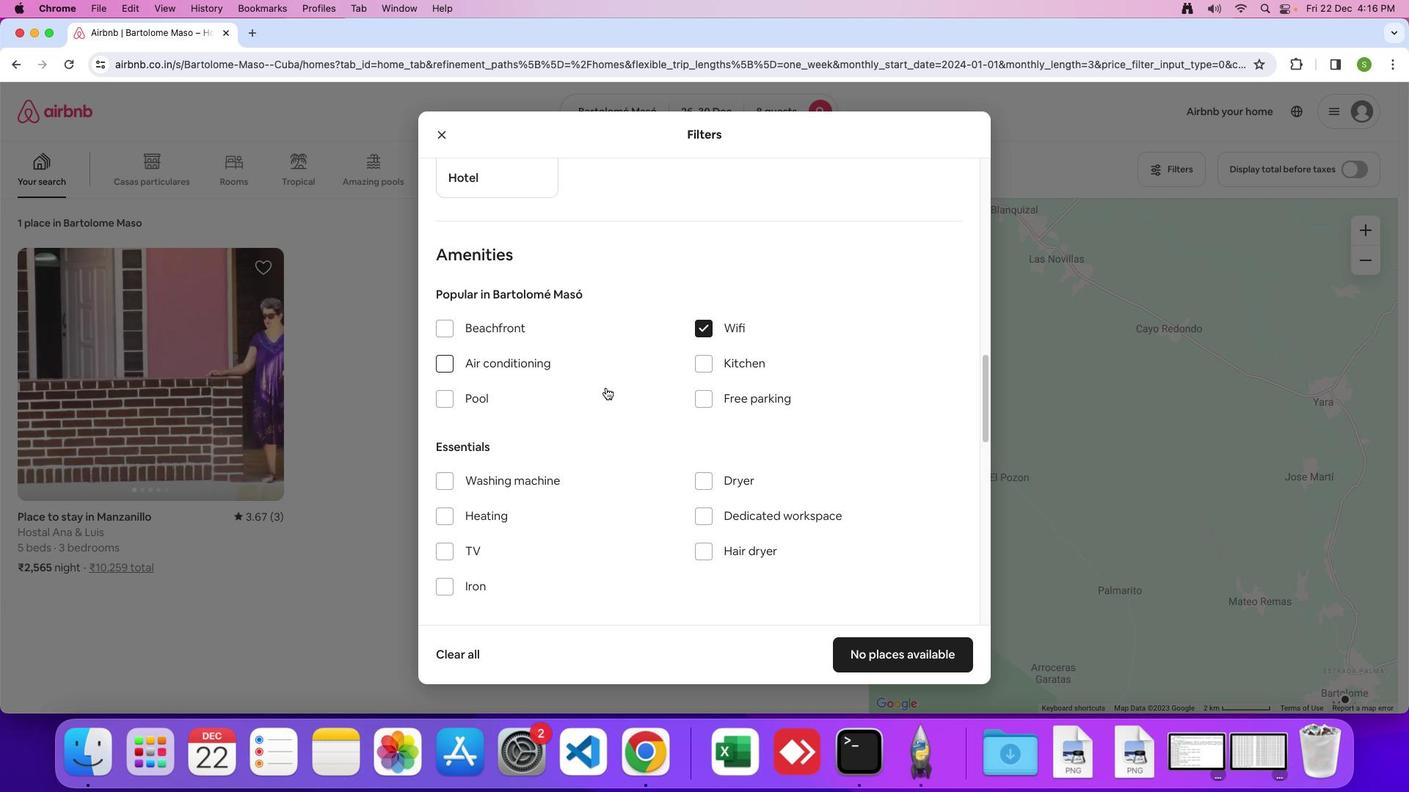 
Action: Mouse scrolled (606, 387) with delta (0, 0)
Screenshot: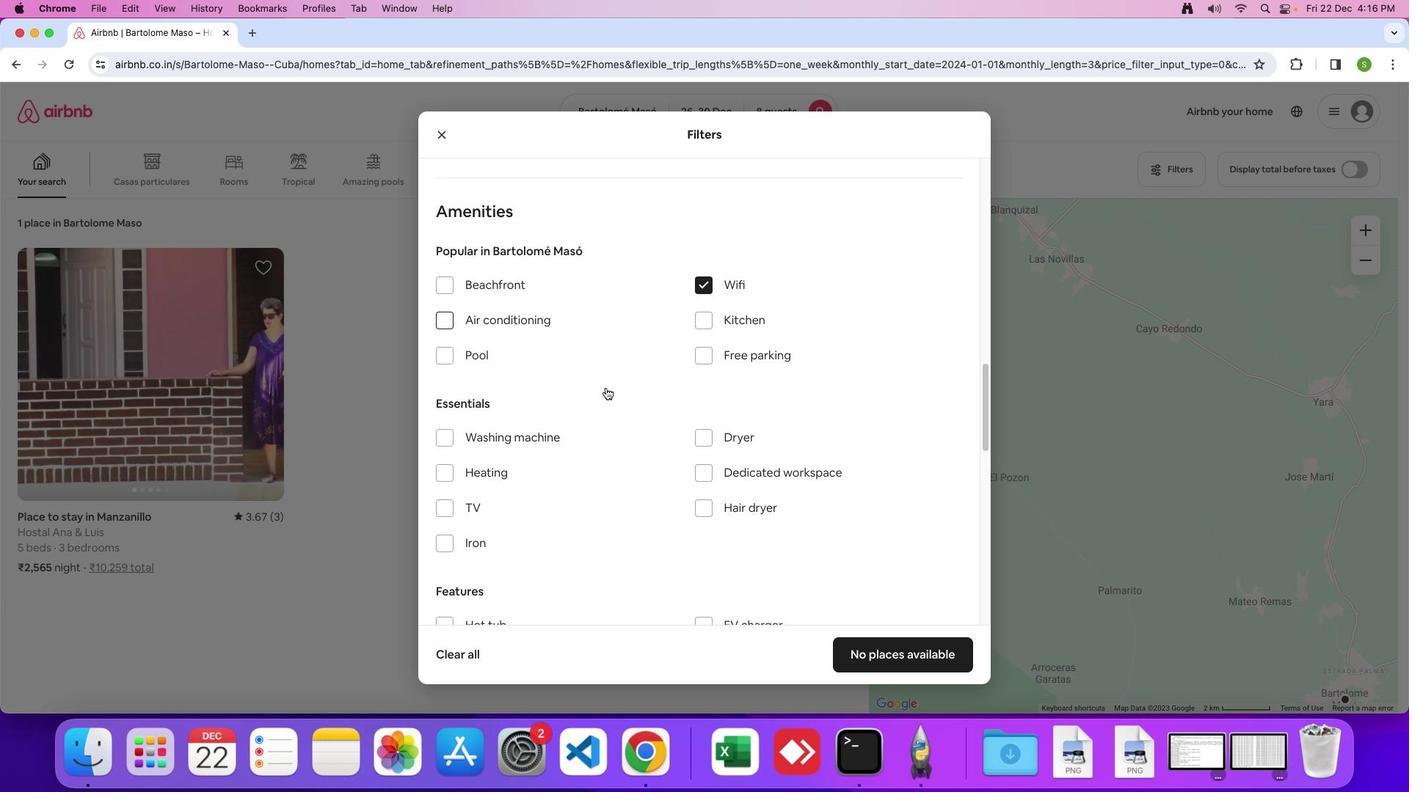 
Action: Mouse scrolled (606, 387) with delta (0, -2)
Screenshot: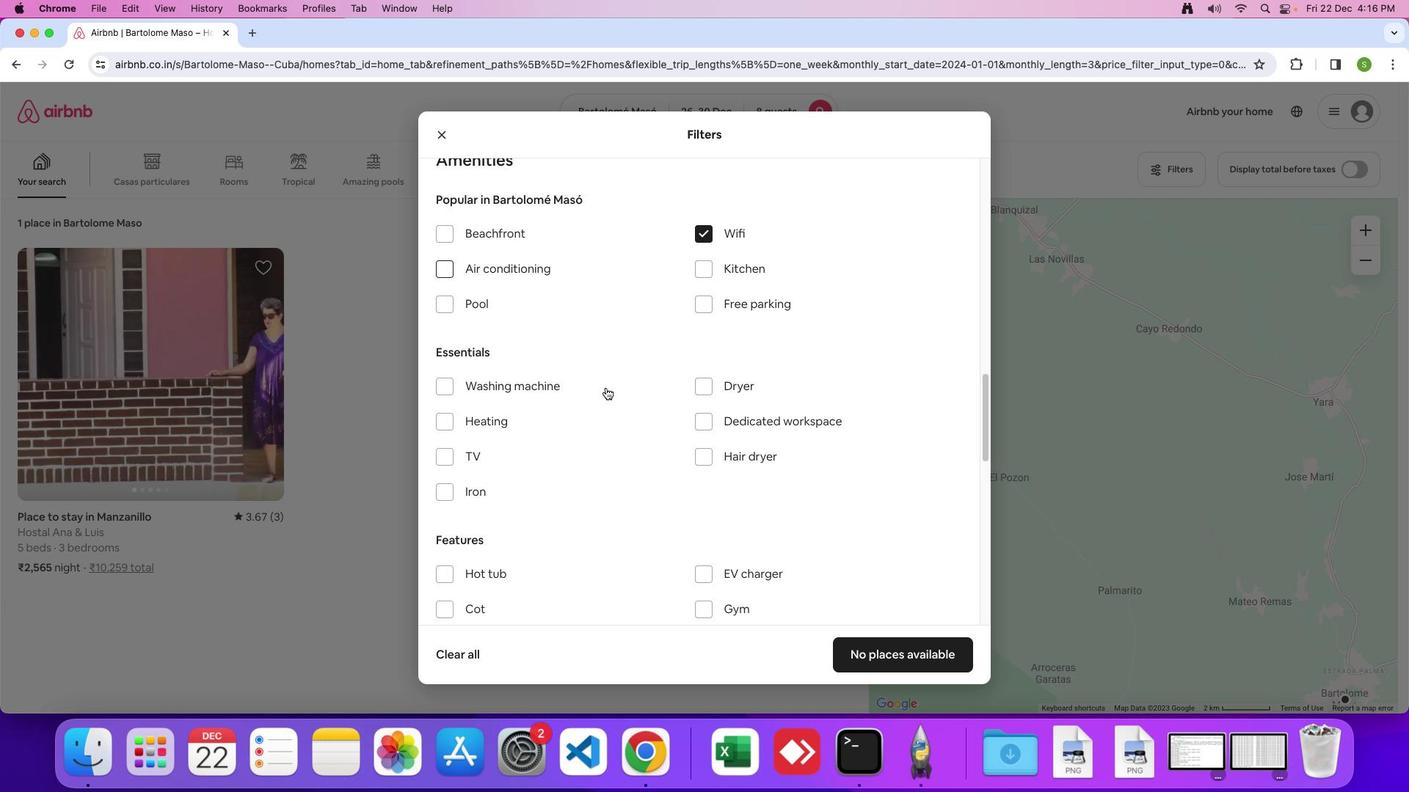 
Action: Mouse moved to (438, 410)
Screenshot: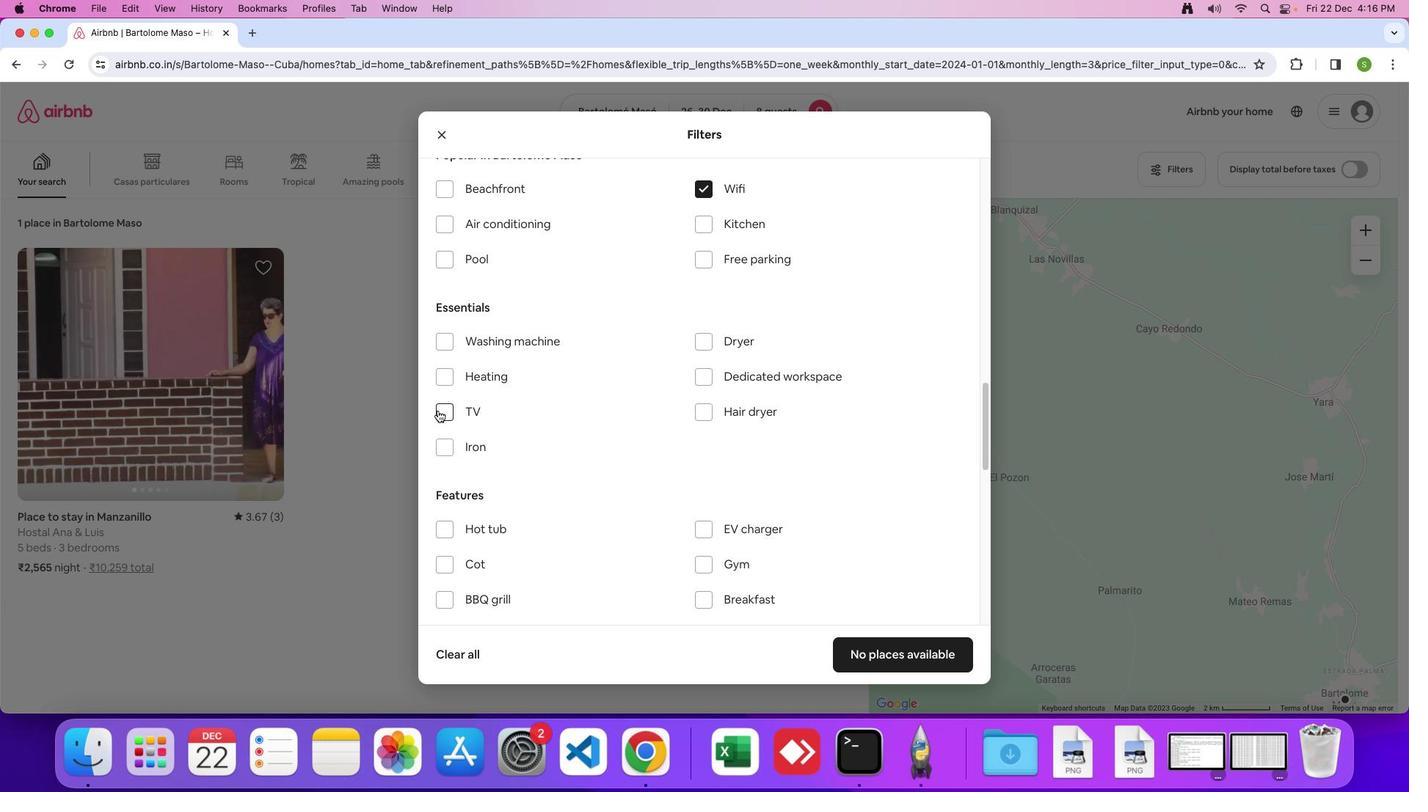 
Action: Mouse pressed left at (438, 410)
Screenshot: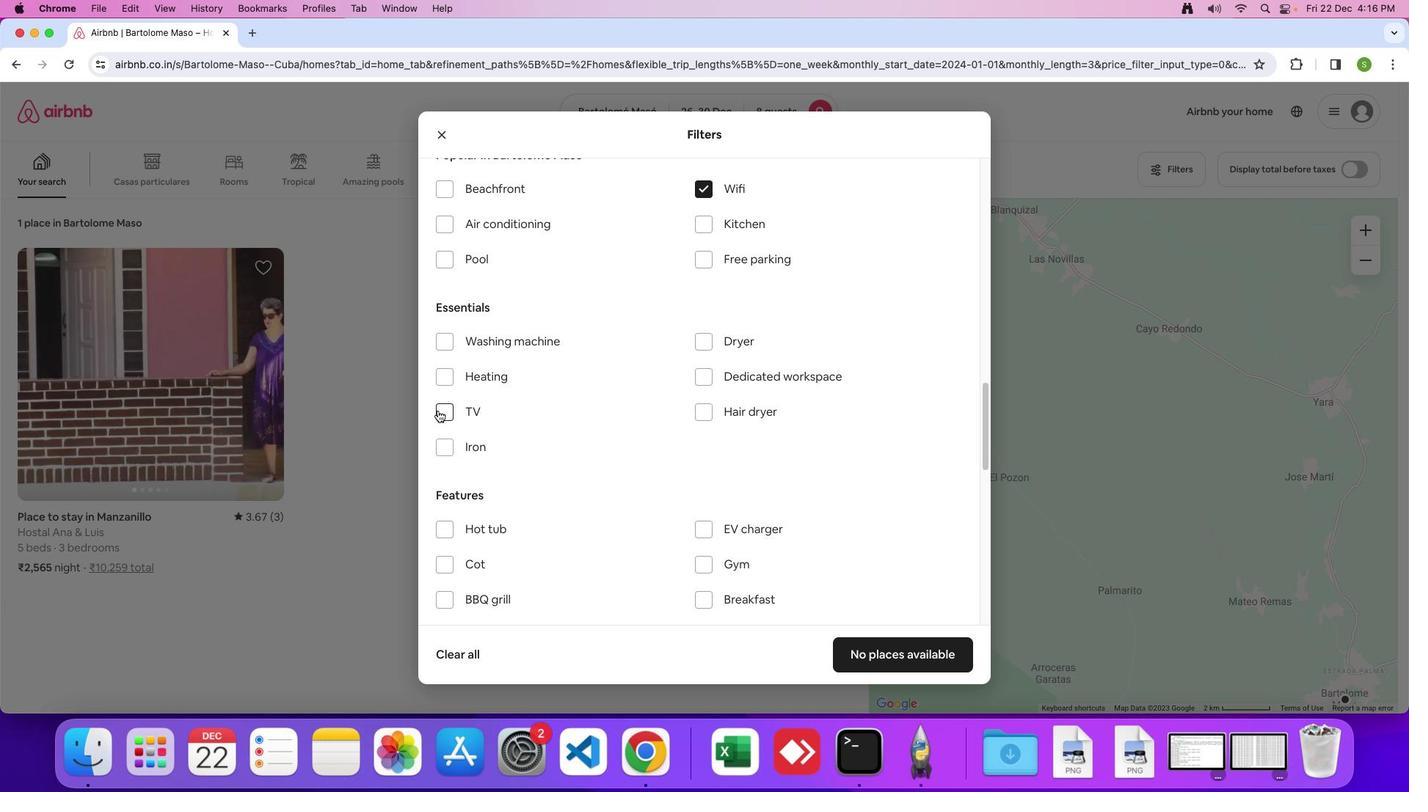 
Action: Mouse moved to (527, 375)
Screenshot: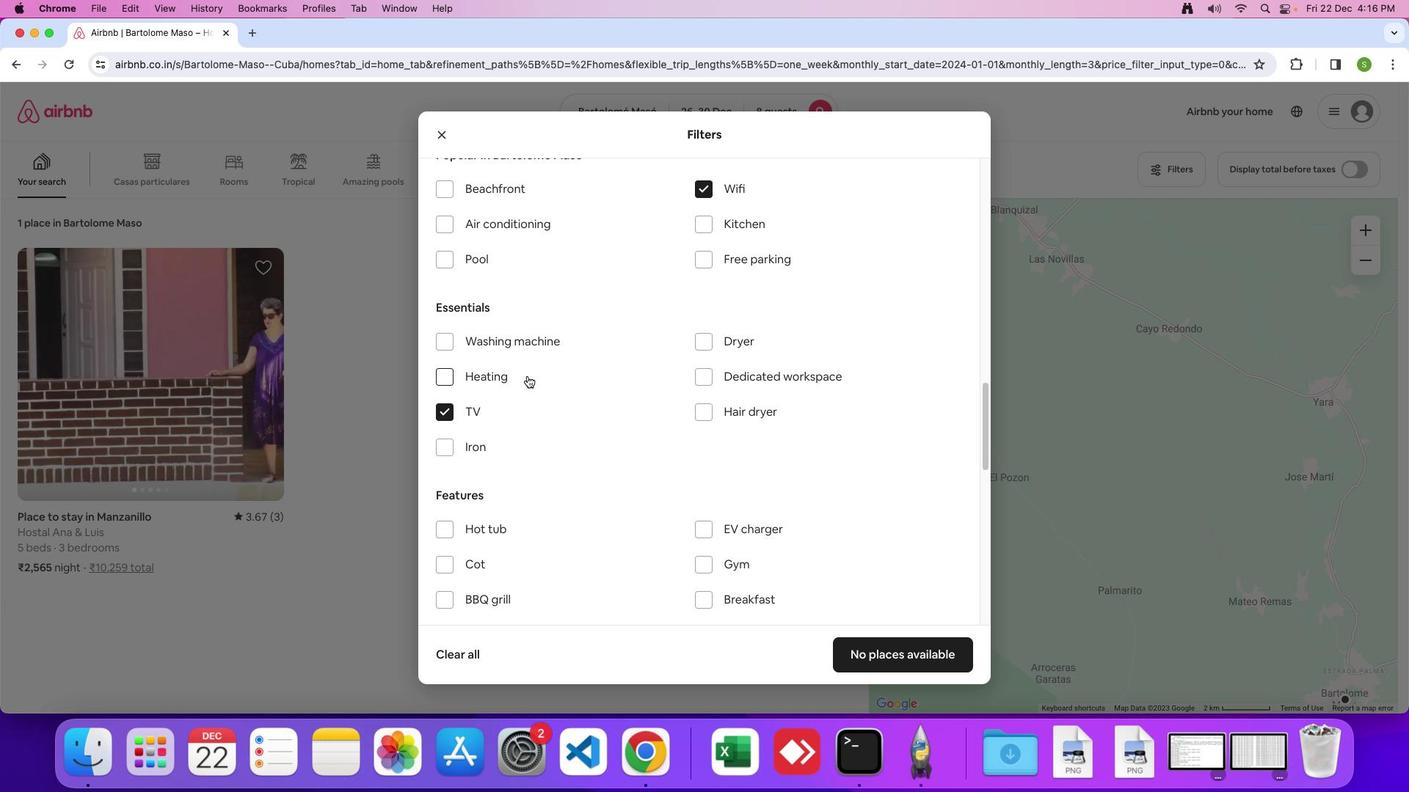 
Action: Mouse scrolled (527, 375) with delta (0, 0)
Screenshot: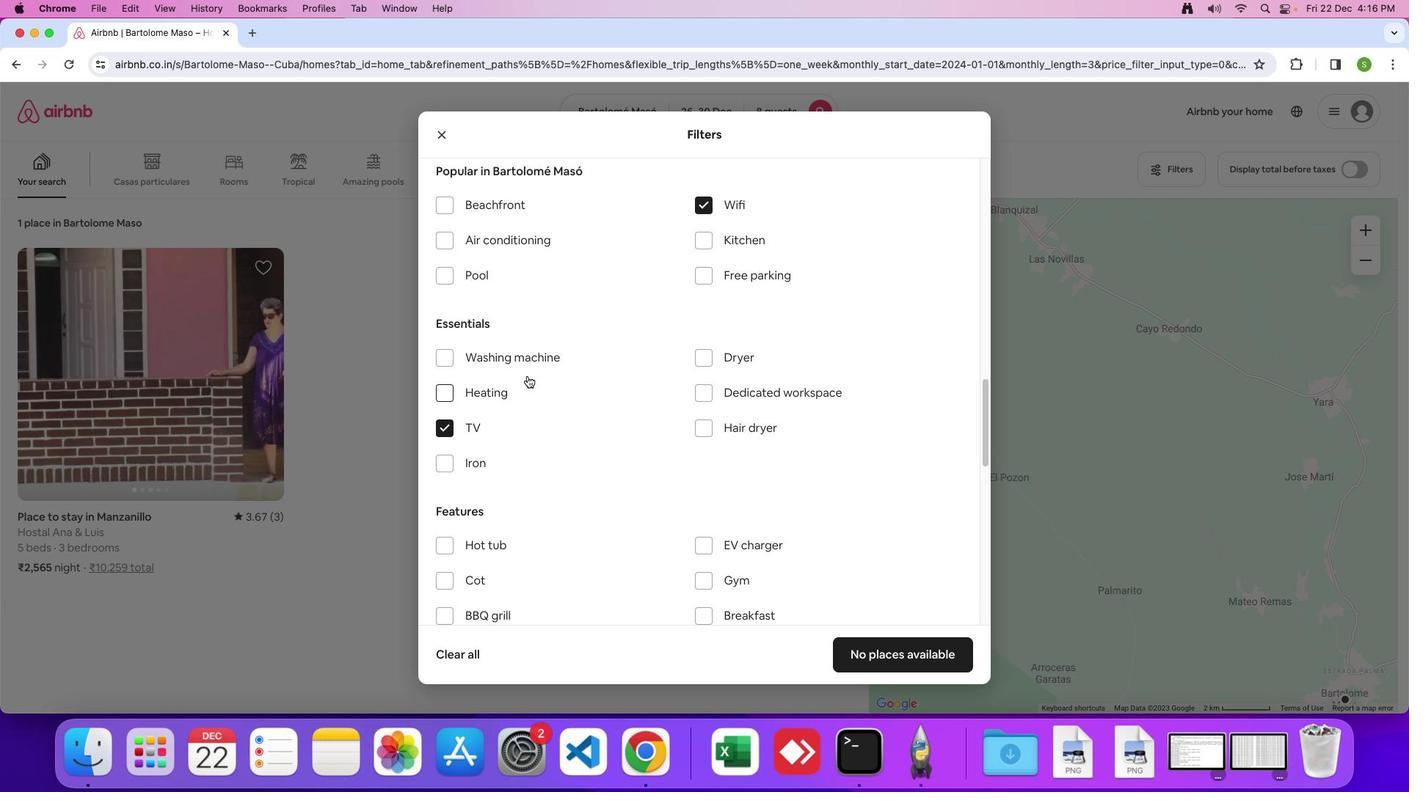 
Action: Mouse scrolled (527, 375) with delta (0, 0)
Screenshot: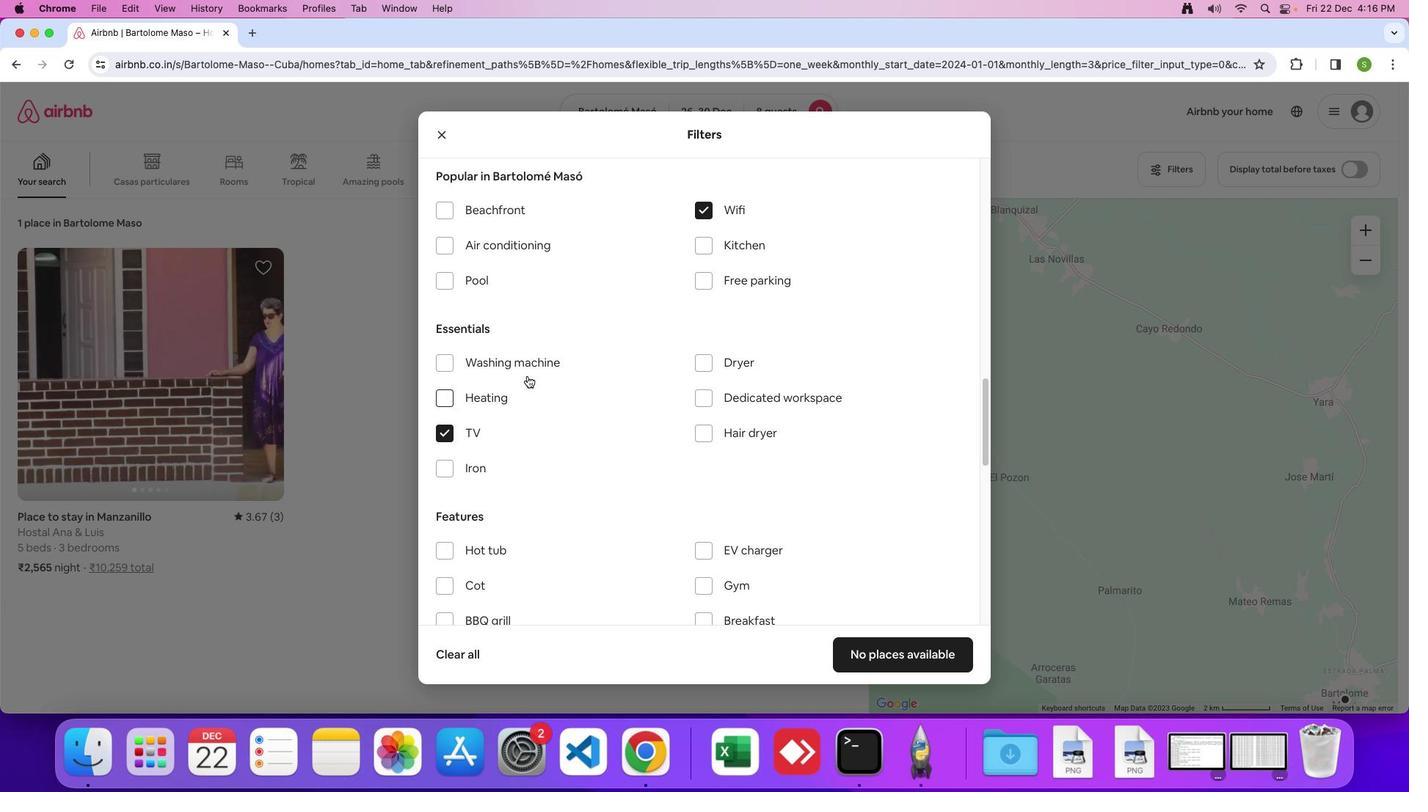 
Action: Mouse moved to (700, 295)
Screenshot: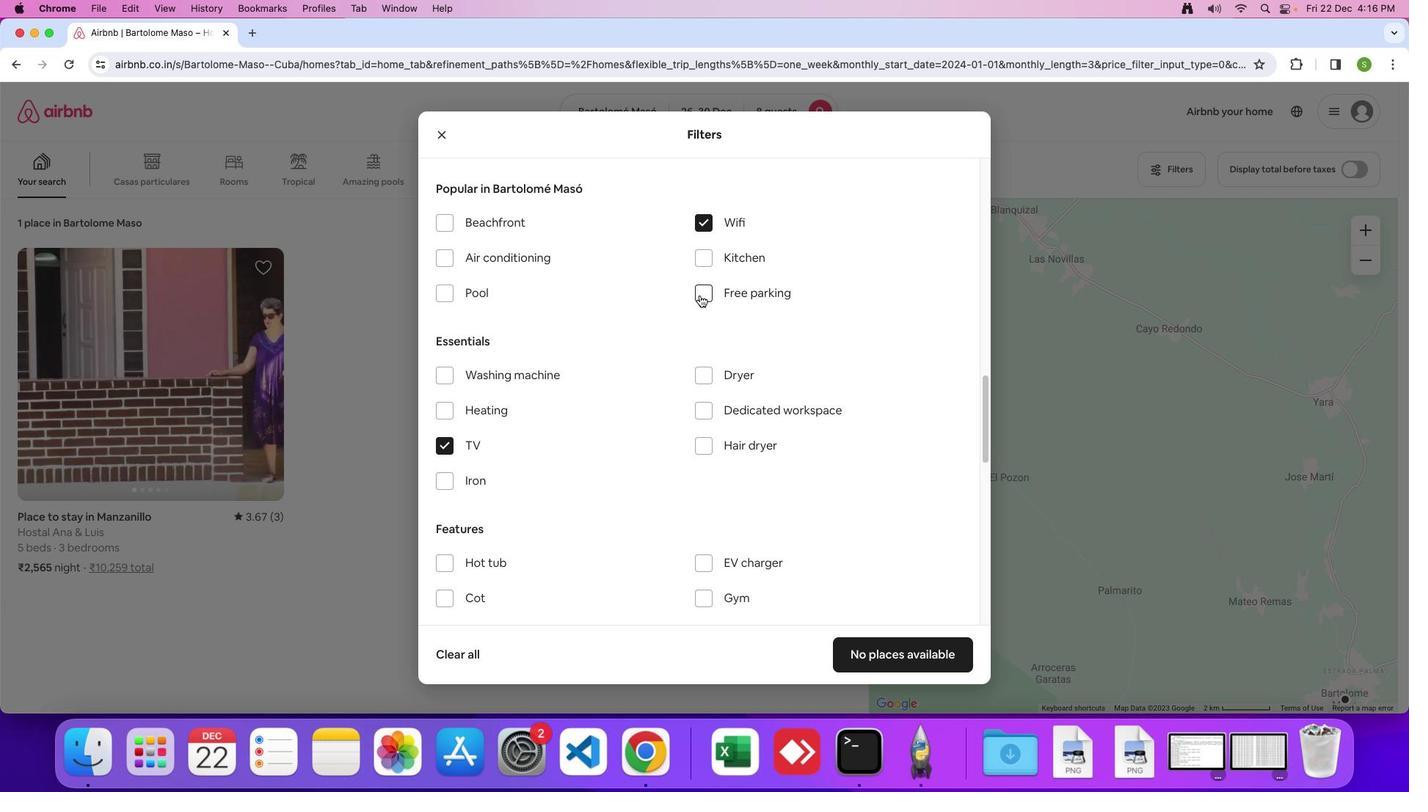 
Action: Mouse pressed left at (700, 295)
Screenshot: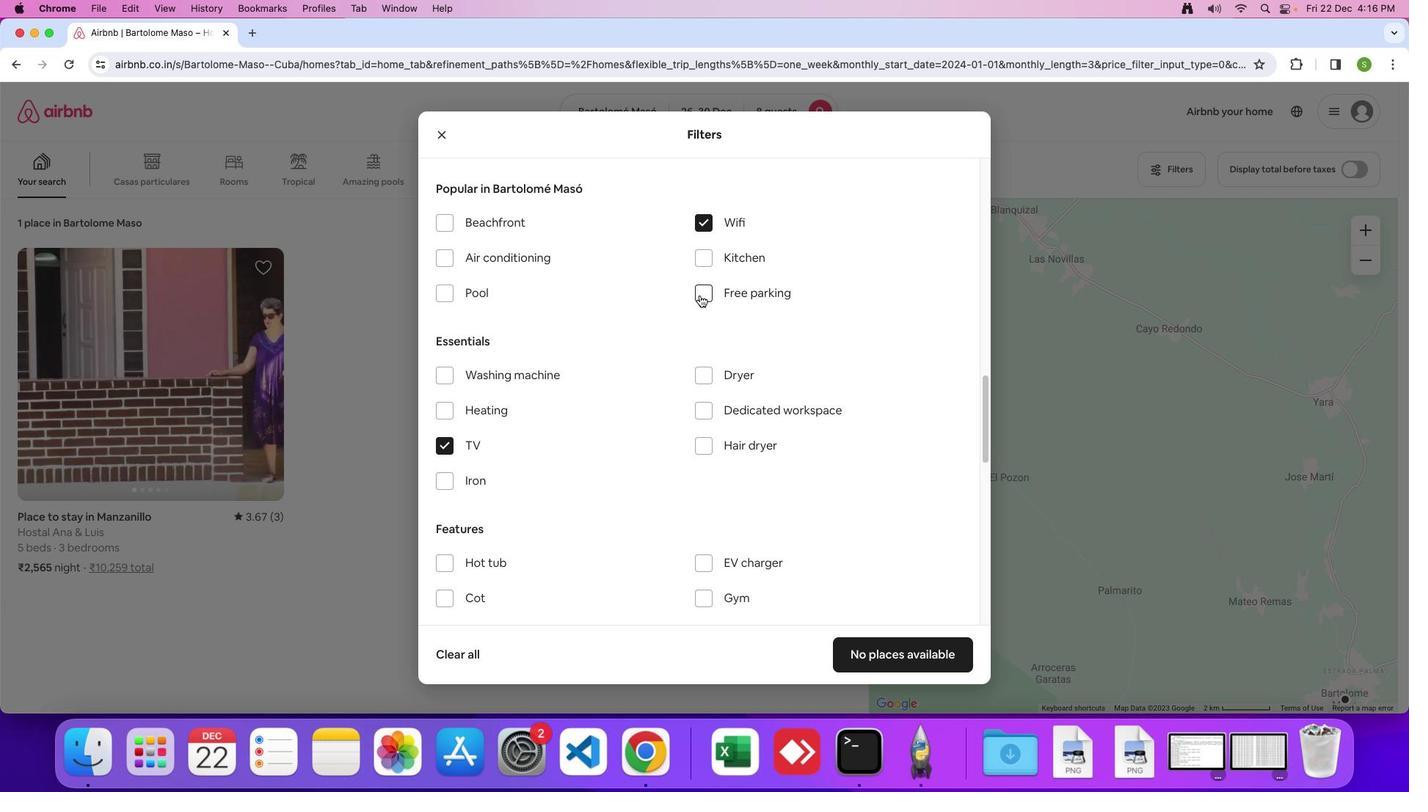 
Action: Mouse moved to (643, 362)
Screenshot: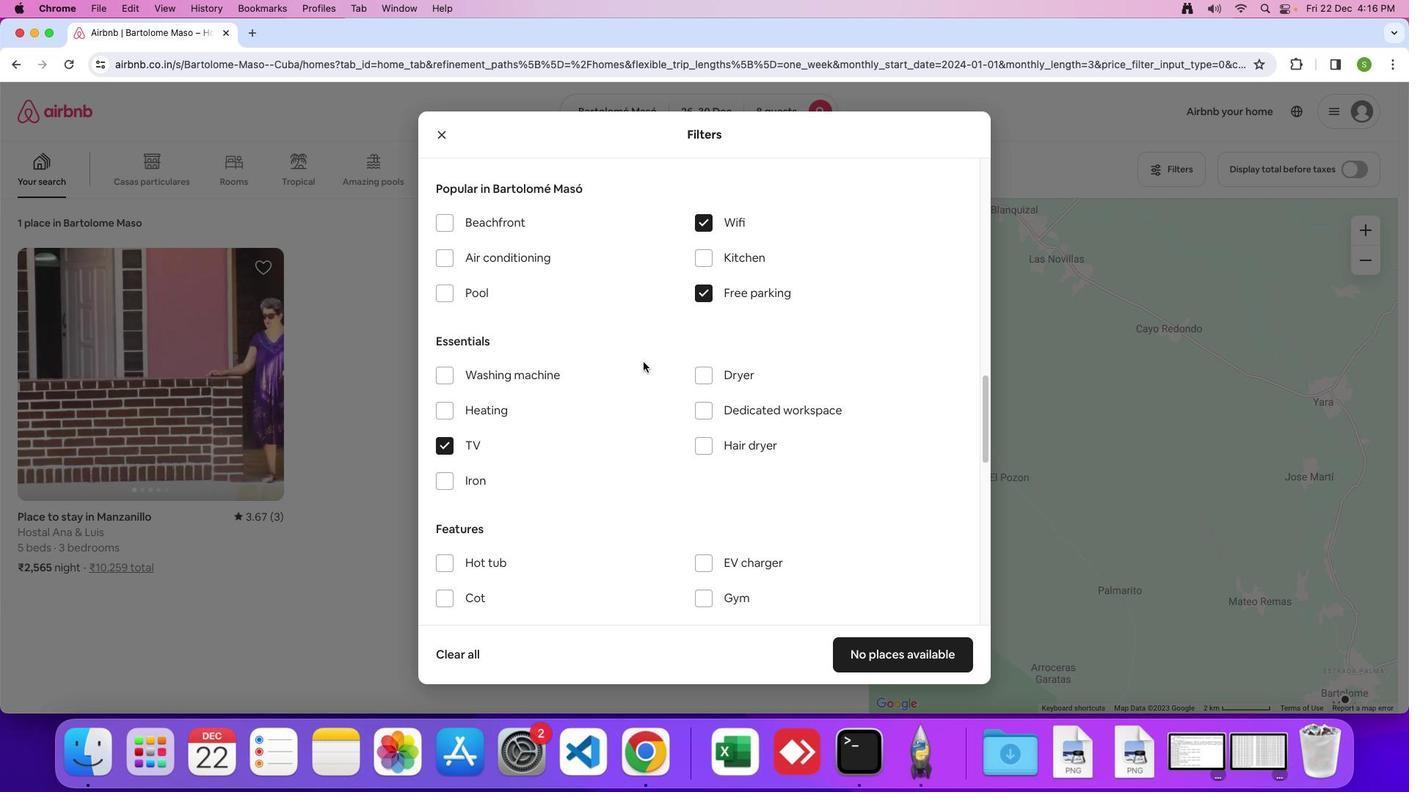 
Action: Mouse scrolled (643, 362) with delta (0, 0)
Screenshot: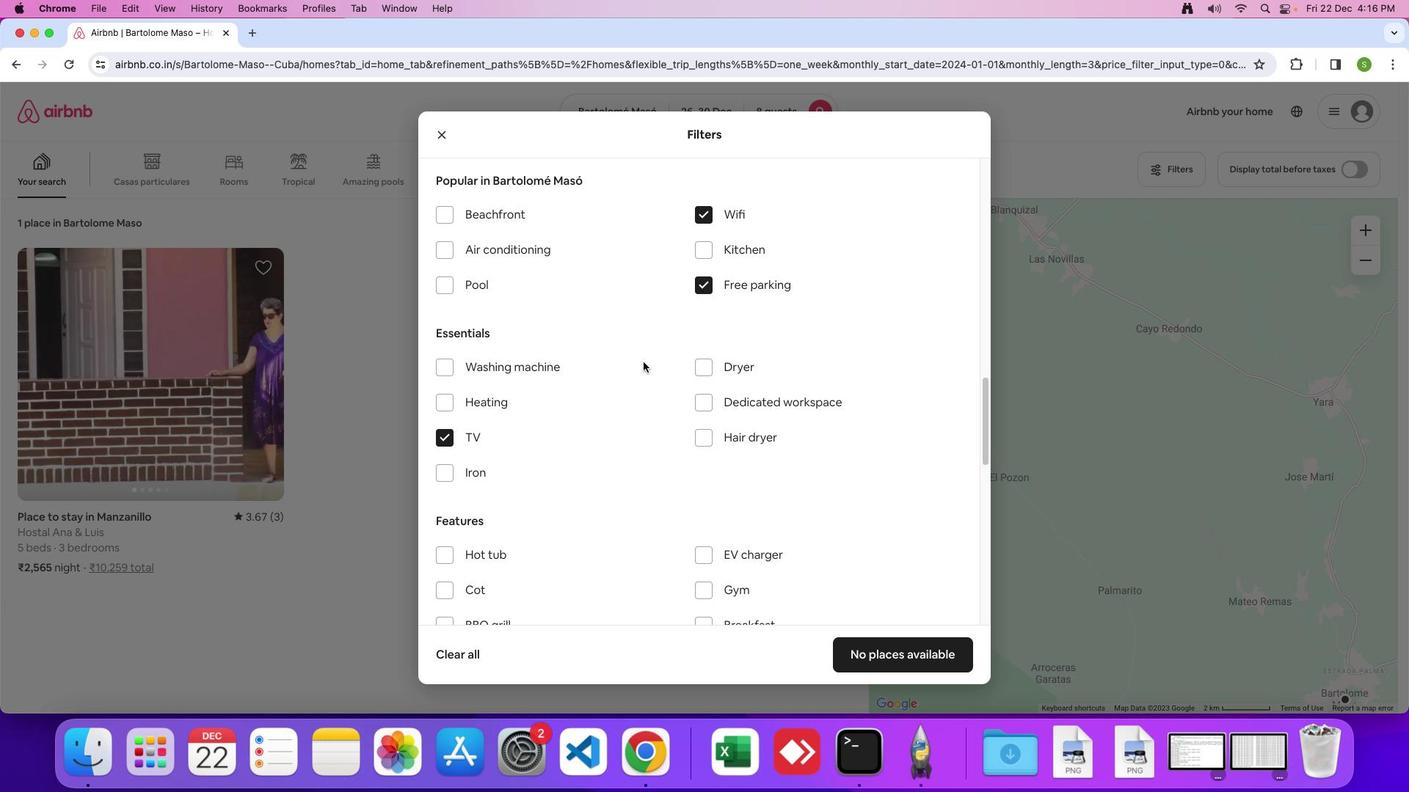 
Action: Mouse scrolled (643, 362) with delta (0, 0)
Screenshot: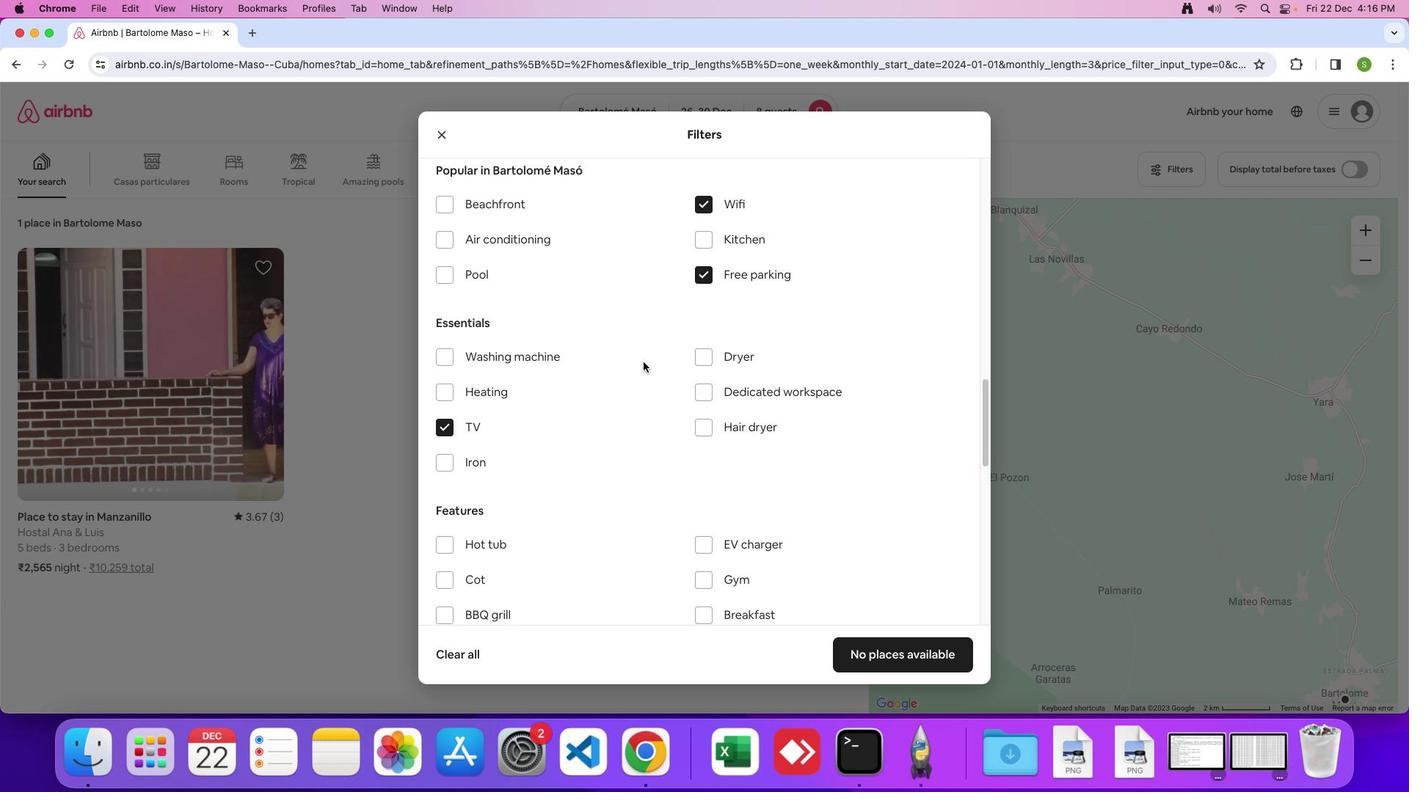 
Action: Mouse scrolled (643, 362) with delta (0, 0)
Screenshot: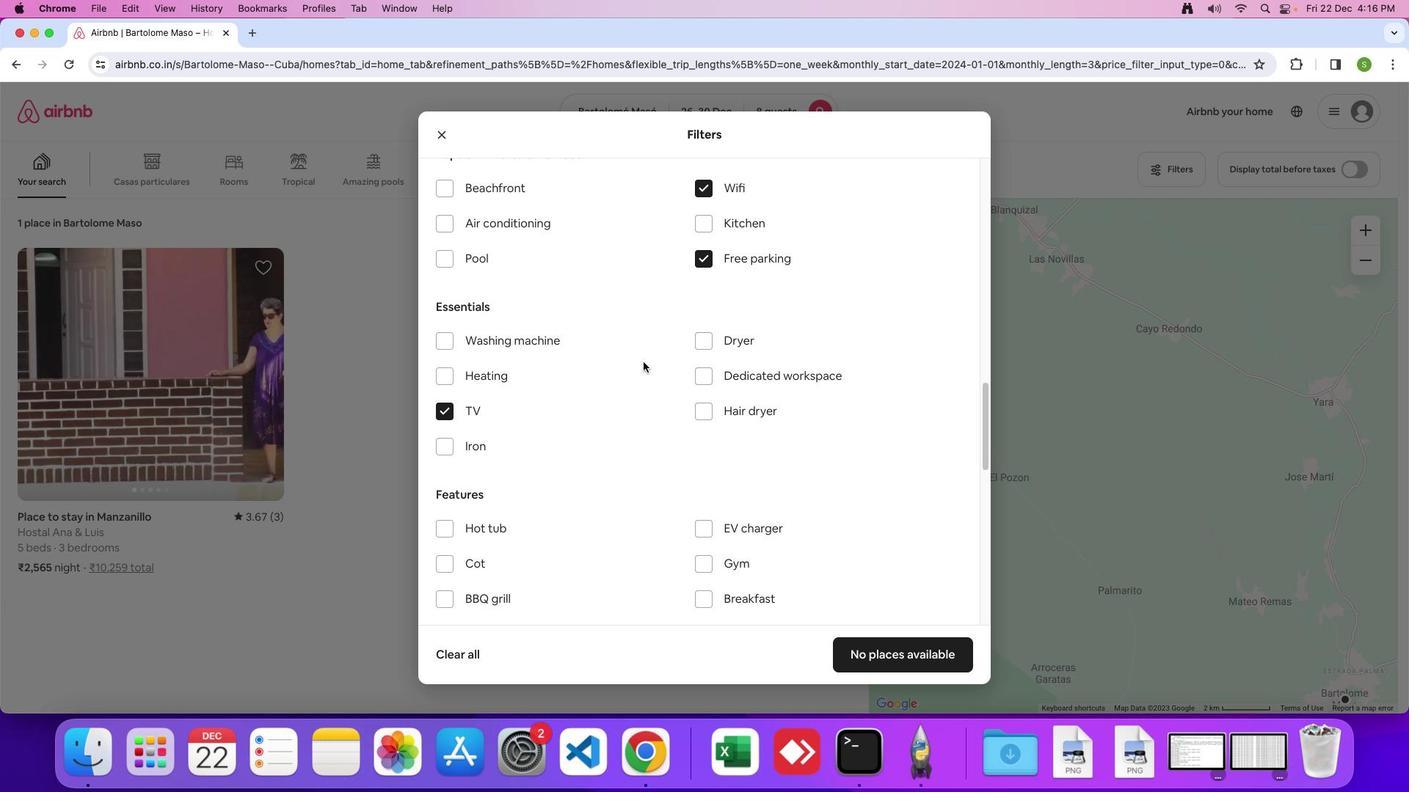 
Action: Mouse scrolled (643, 362) with delta (0, 0)
Screenshot: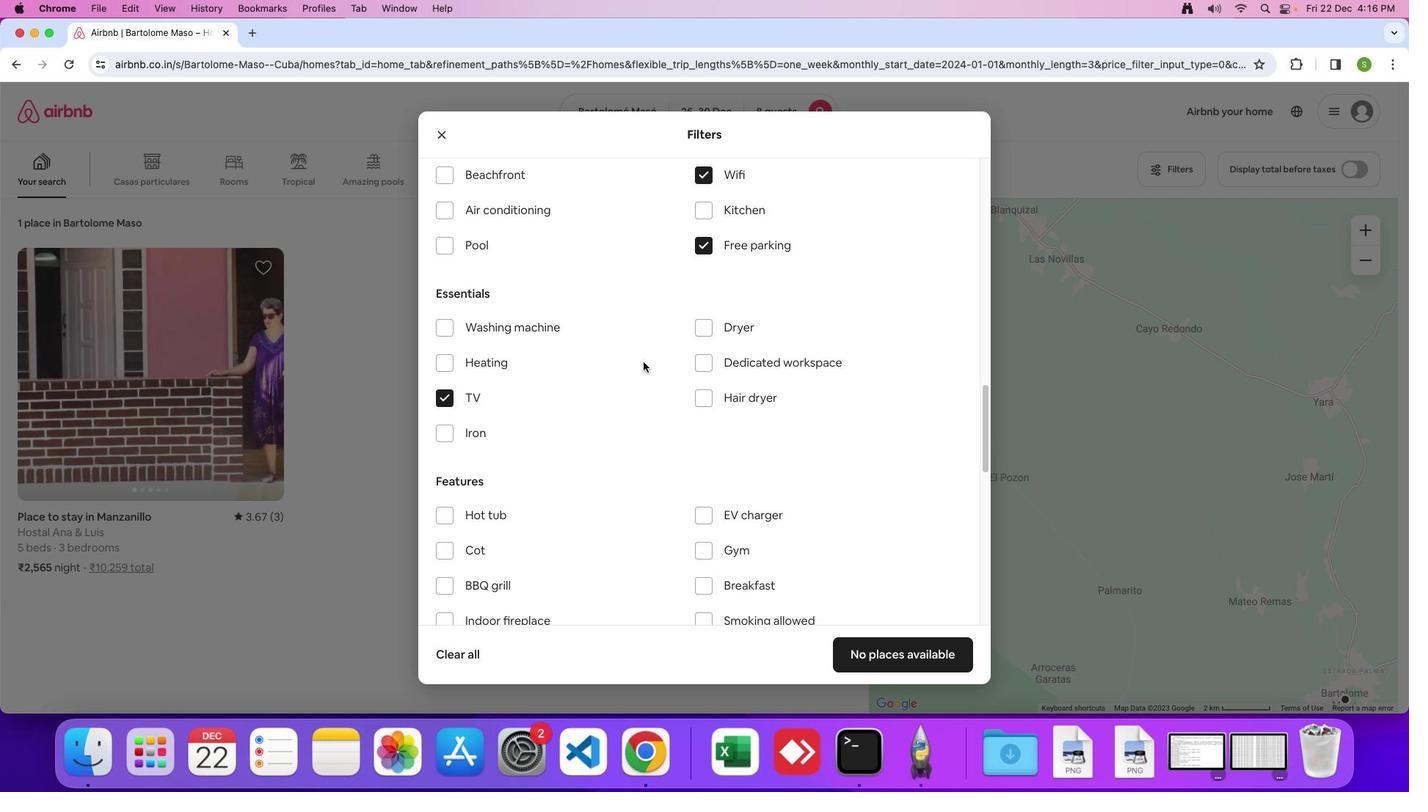 
Action: Mouse scrolled (643, 362) with delta (0, 0)
Screenshot: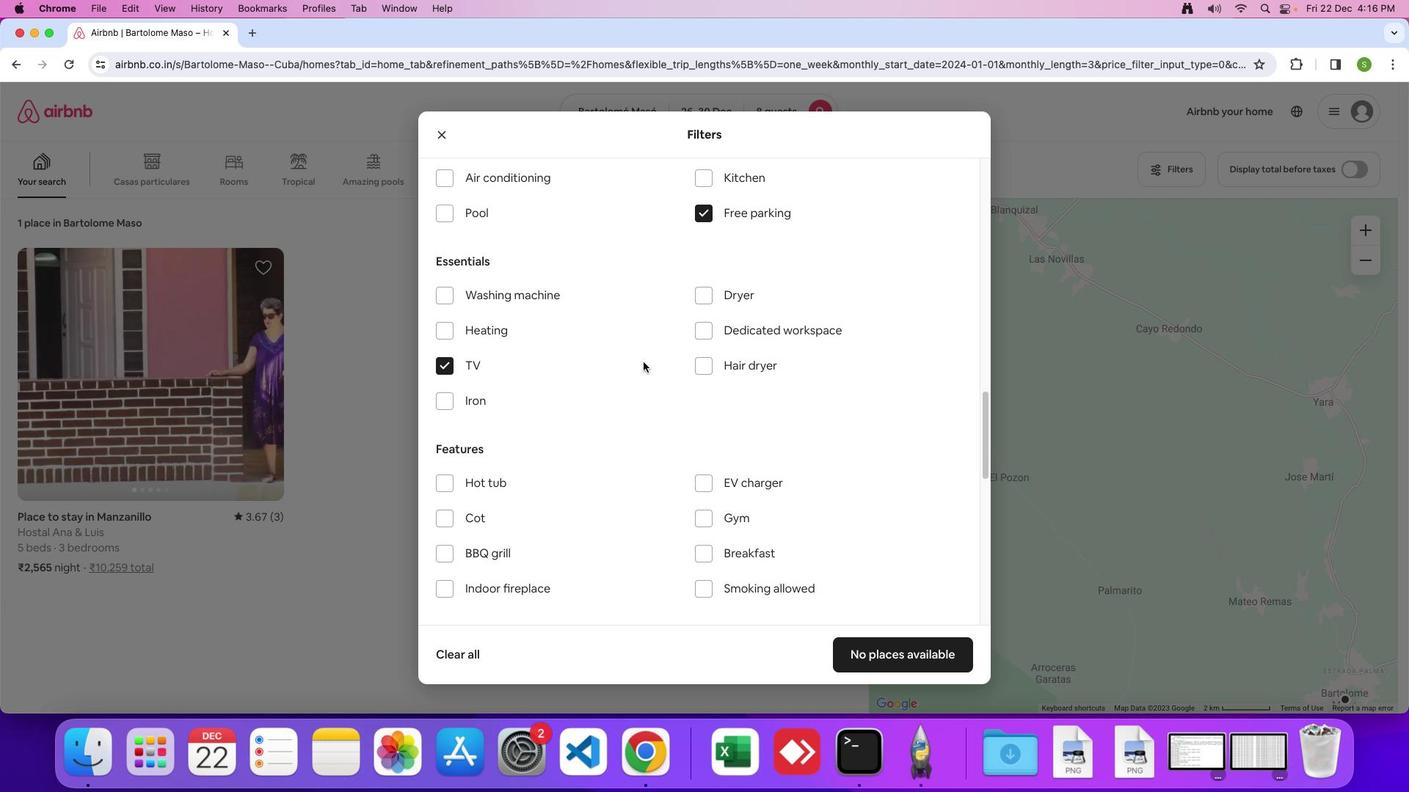 
Action: Mouse scrolled (643, 362) with delta (0, 0)
Screenshot: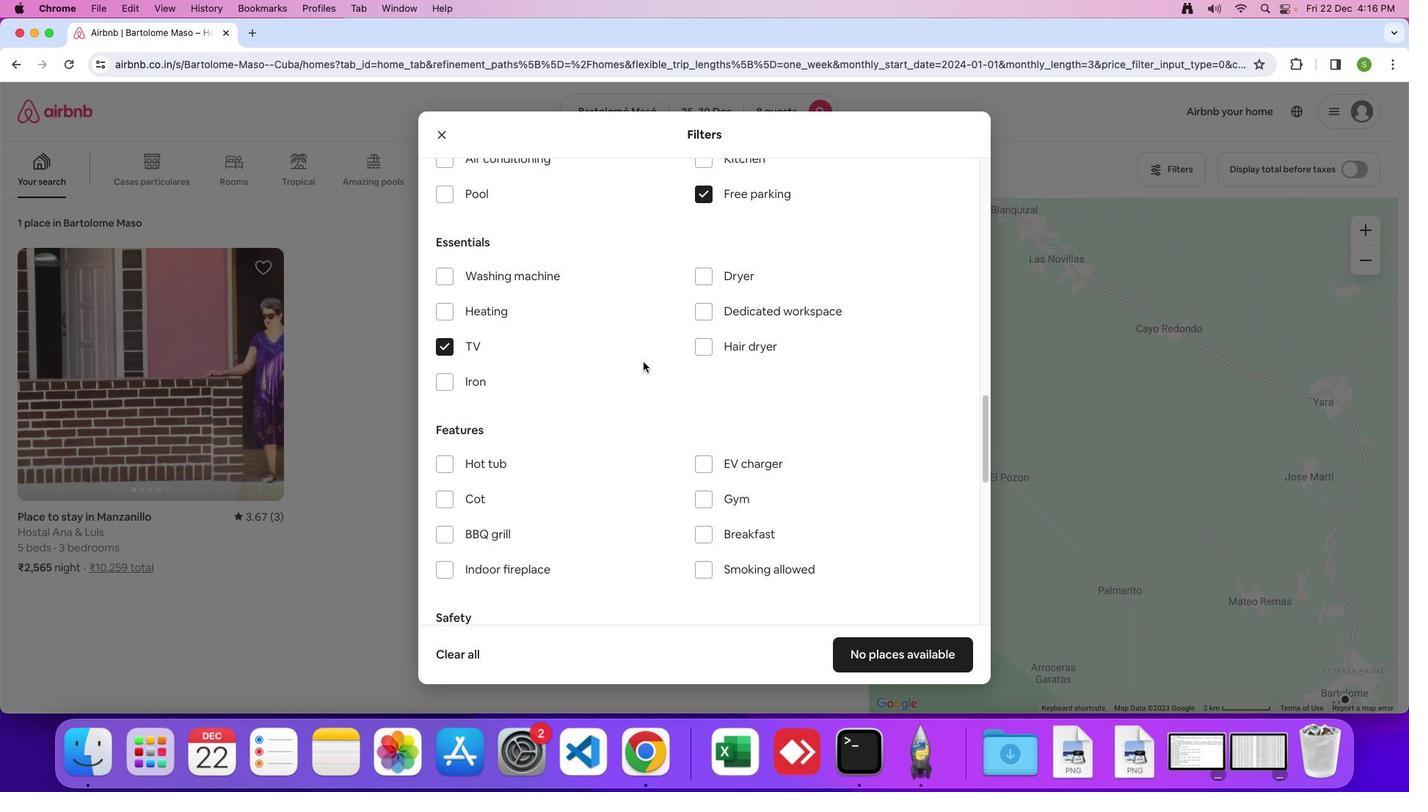 
Action: Mouse scrolled (643, 362) with delta (0, 0)
Screenshot: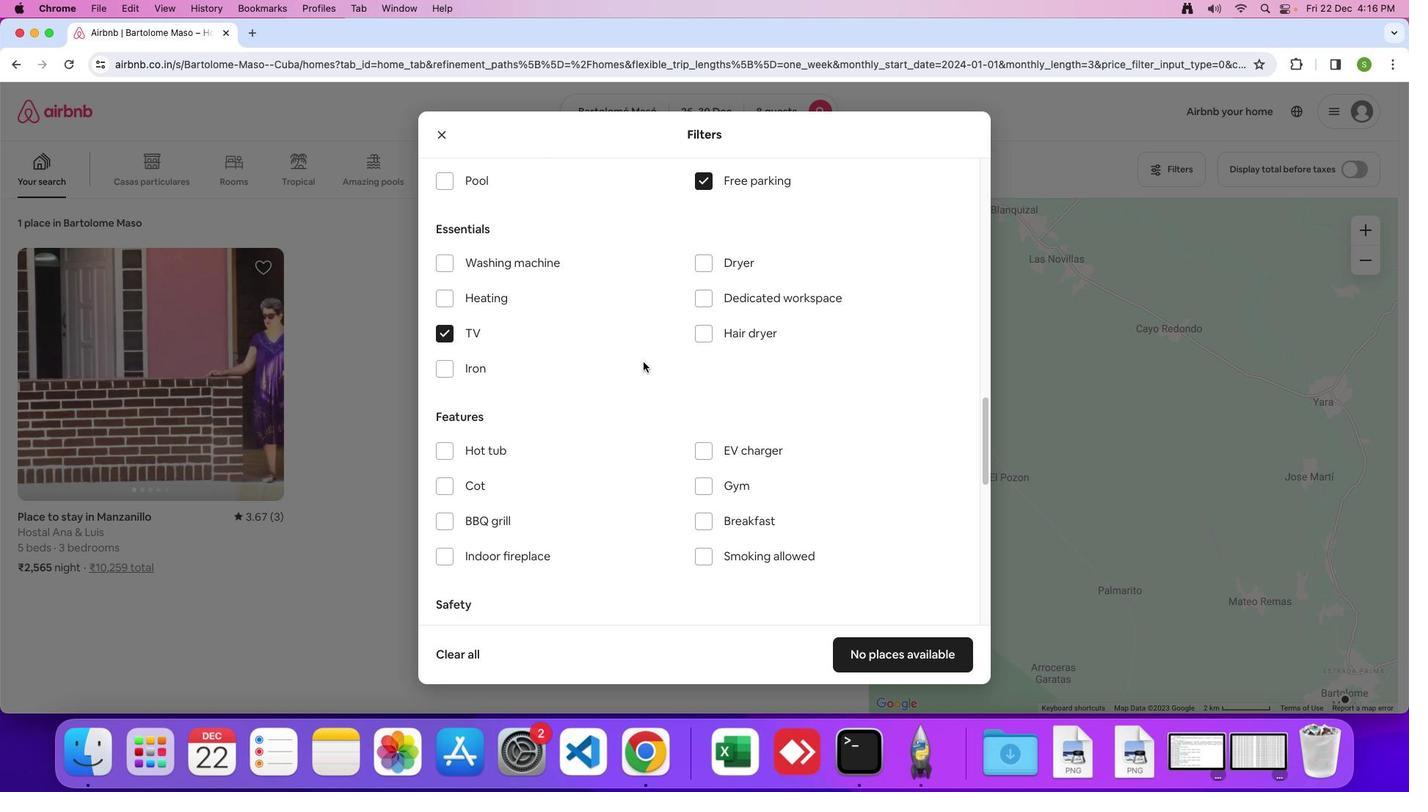 
Action: Mouse scrolled (643, 362) with delta (0, 0)
Screenshot: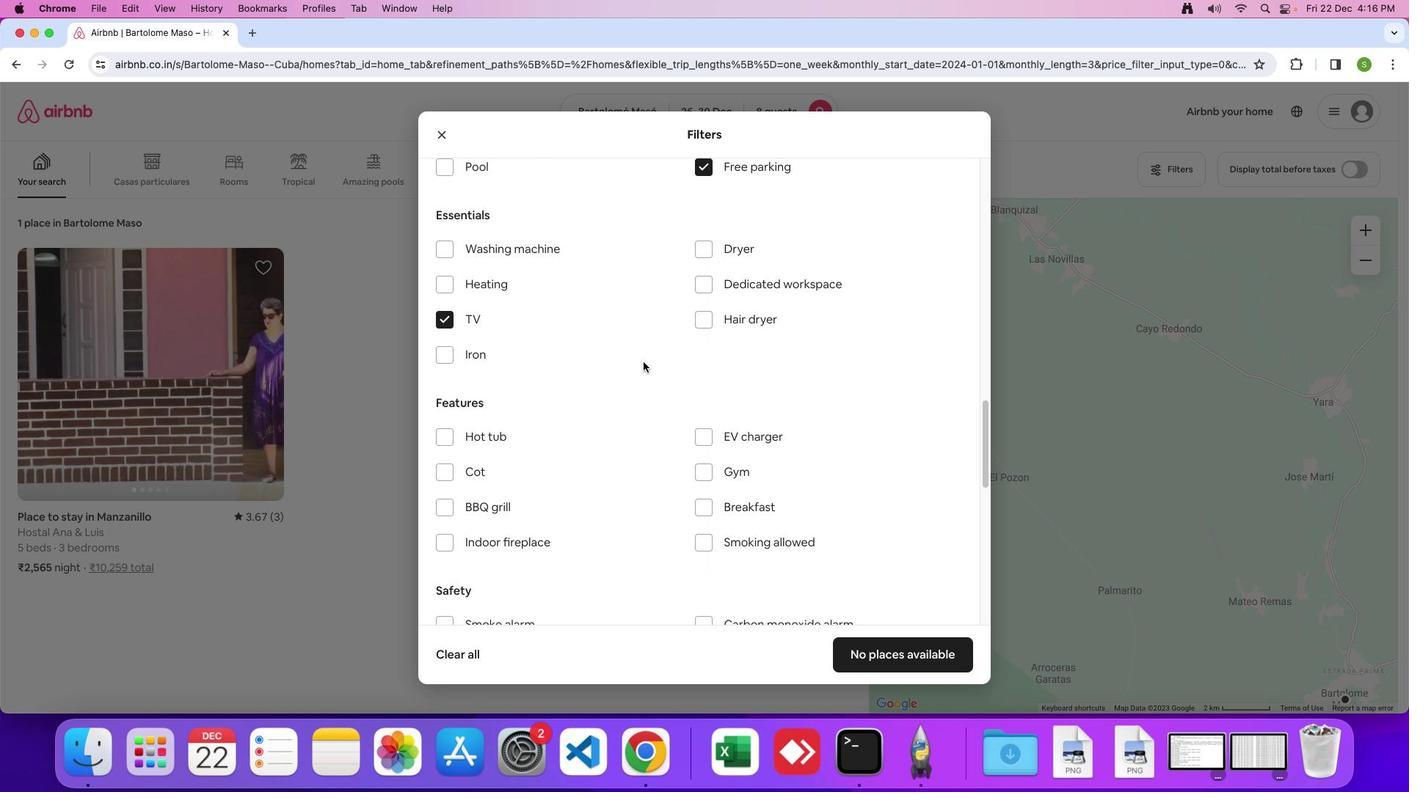 
Action: Mouse scrolled (643, 362) with delta (0, 0)
Screenshot: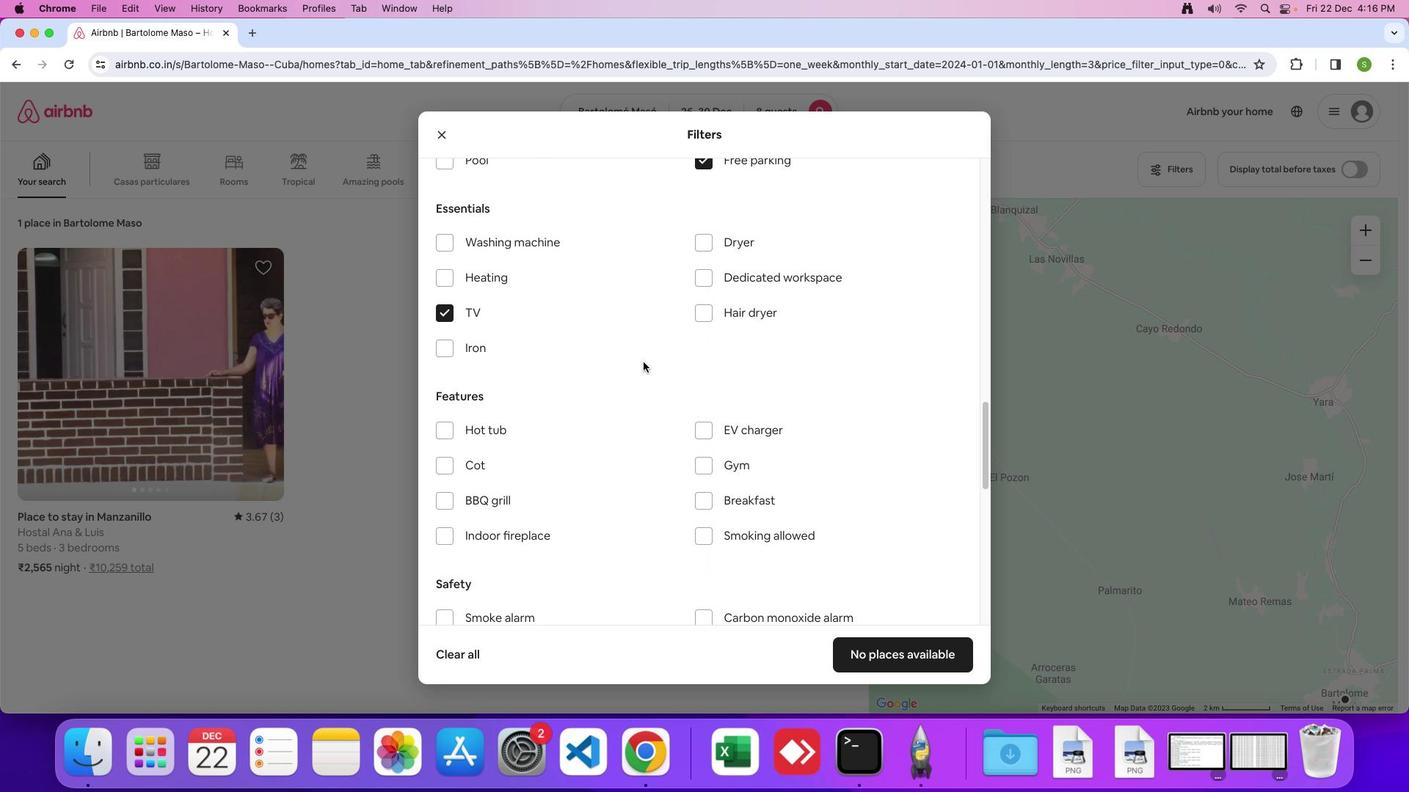 
Action: Mouse scrolled (643, 362) with delta (0, 0)
Screenshot: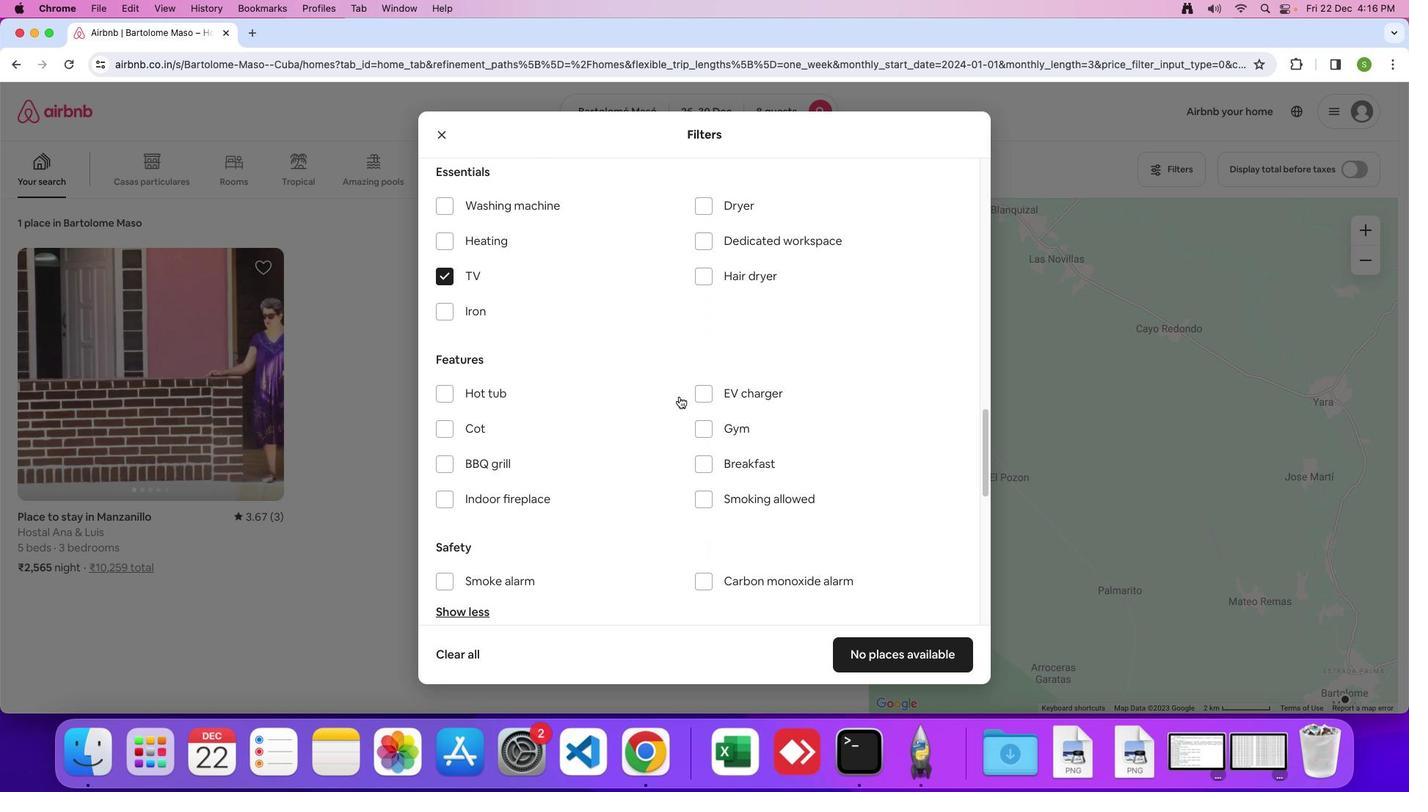 
Action: Mouse moved to (706, 418)
Screenshot: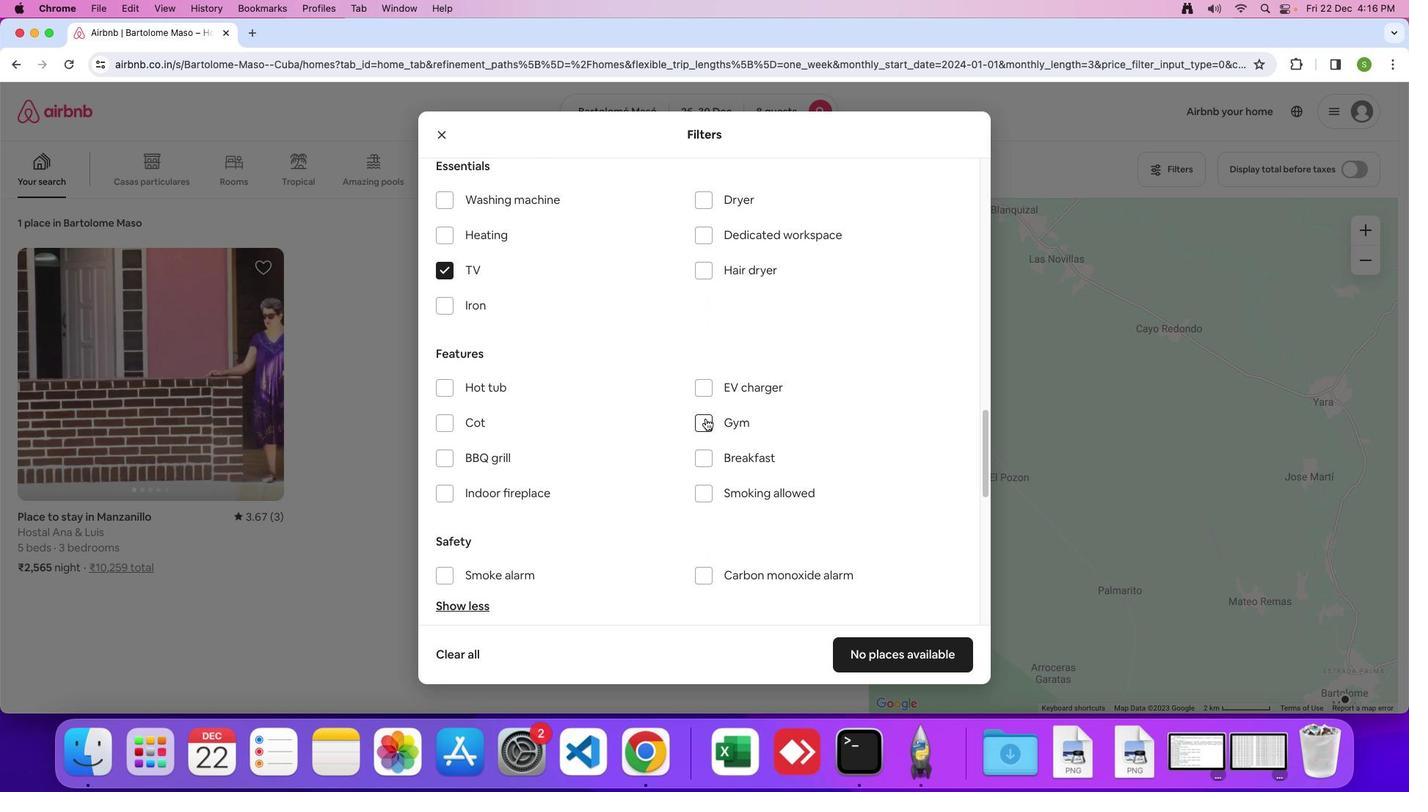 
Action: Mouse pressed left at (706, 418)
Screenshot: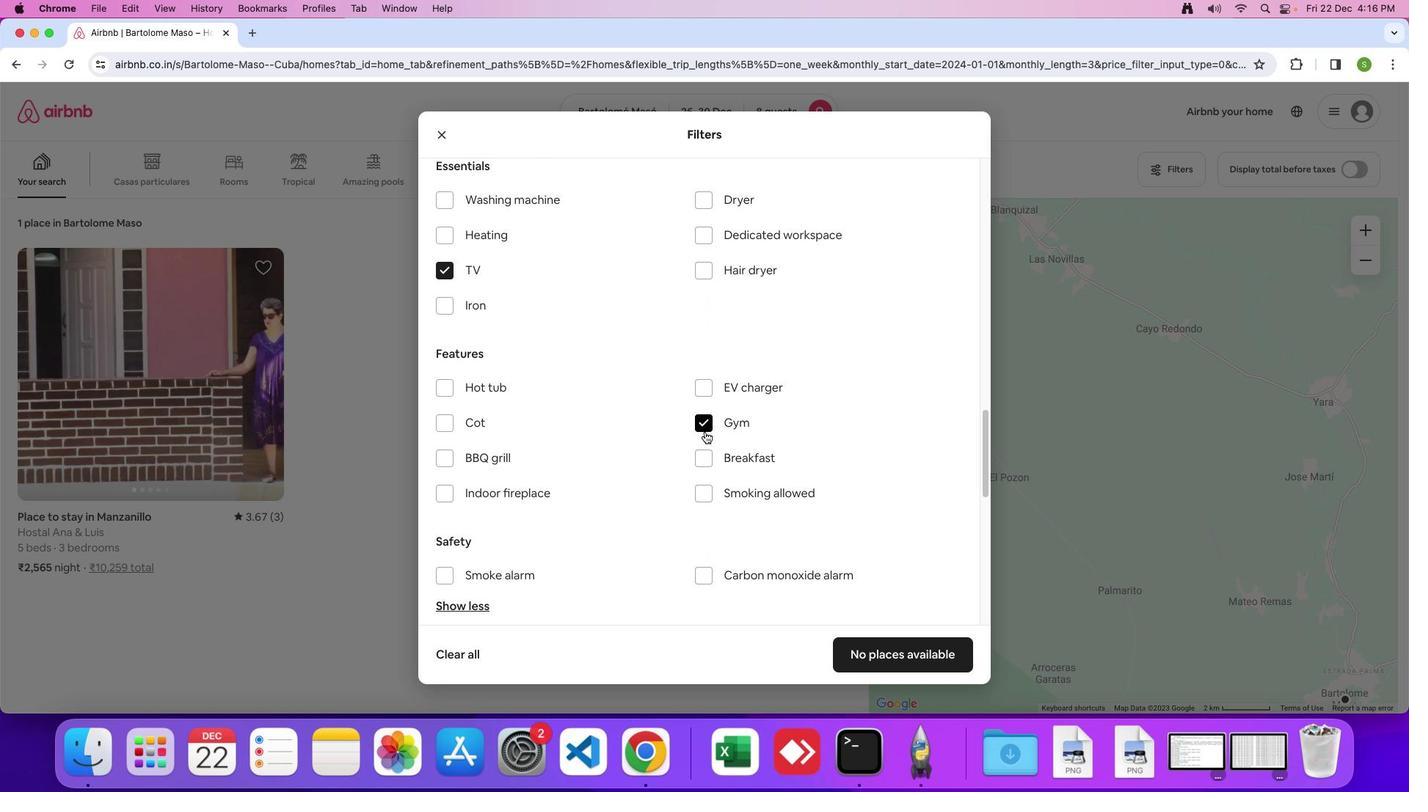 
Action: Mouse moved to (702, 458)
Screenshot: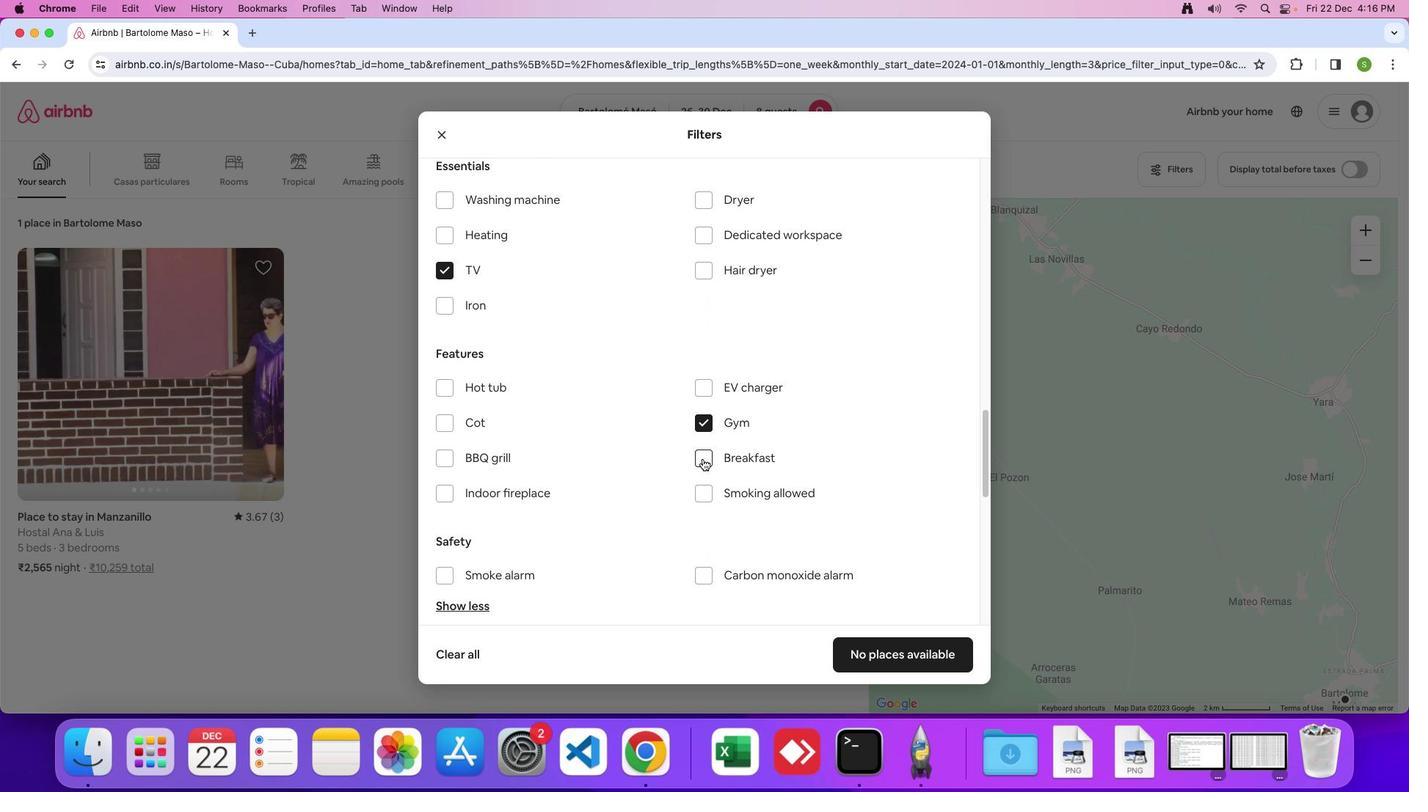 
Action: Mouse pressed left at (702, 458)
Screenshot: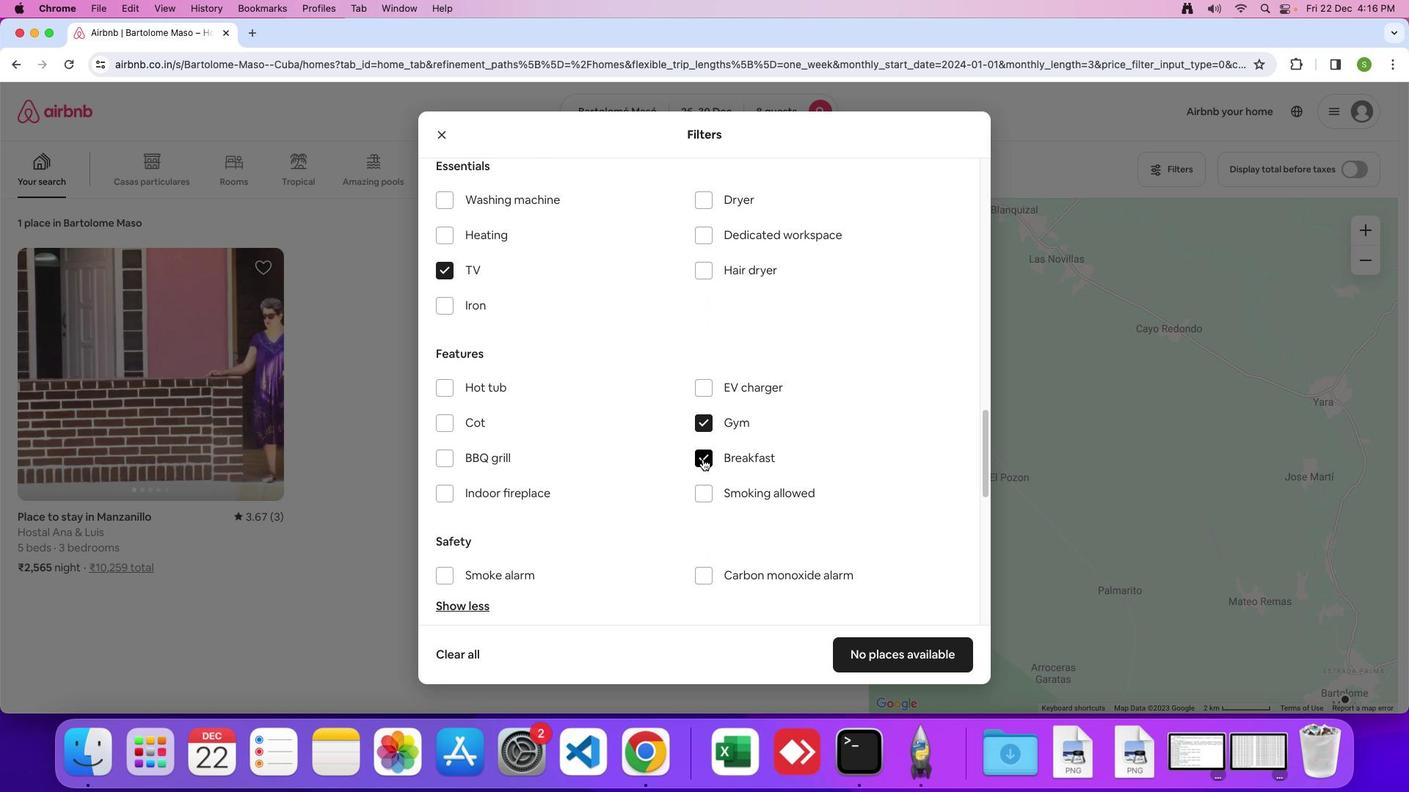 
Action: Mouse moved to (665, 424)
Screenshot: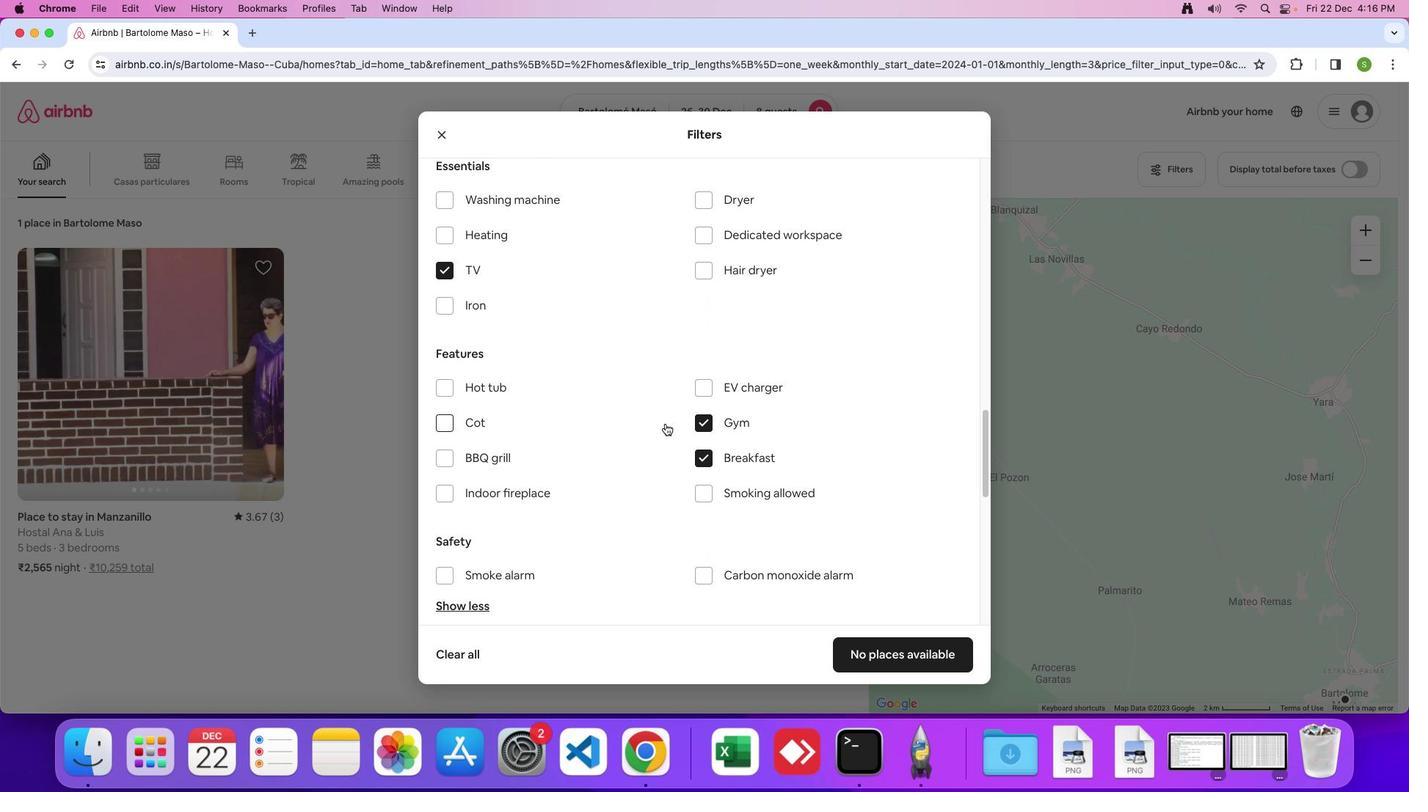 
Action: Mouse scrolled (665, 424) with delta (0, 0)
Screenshot: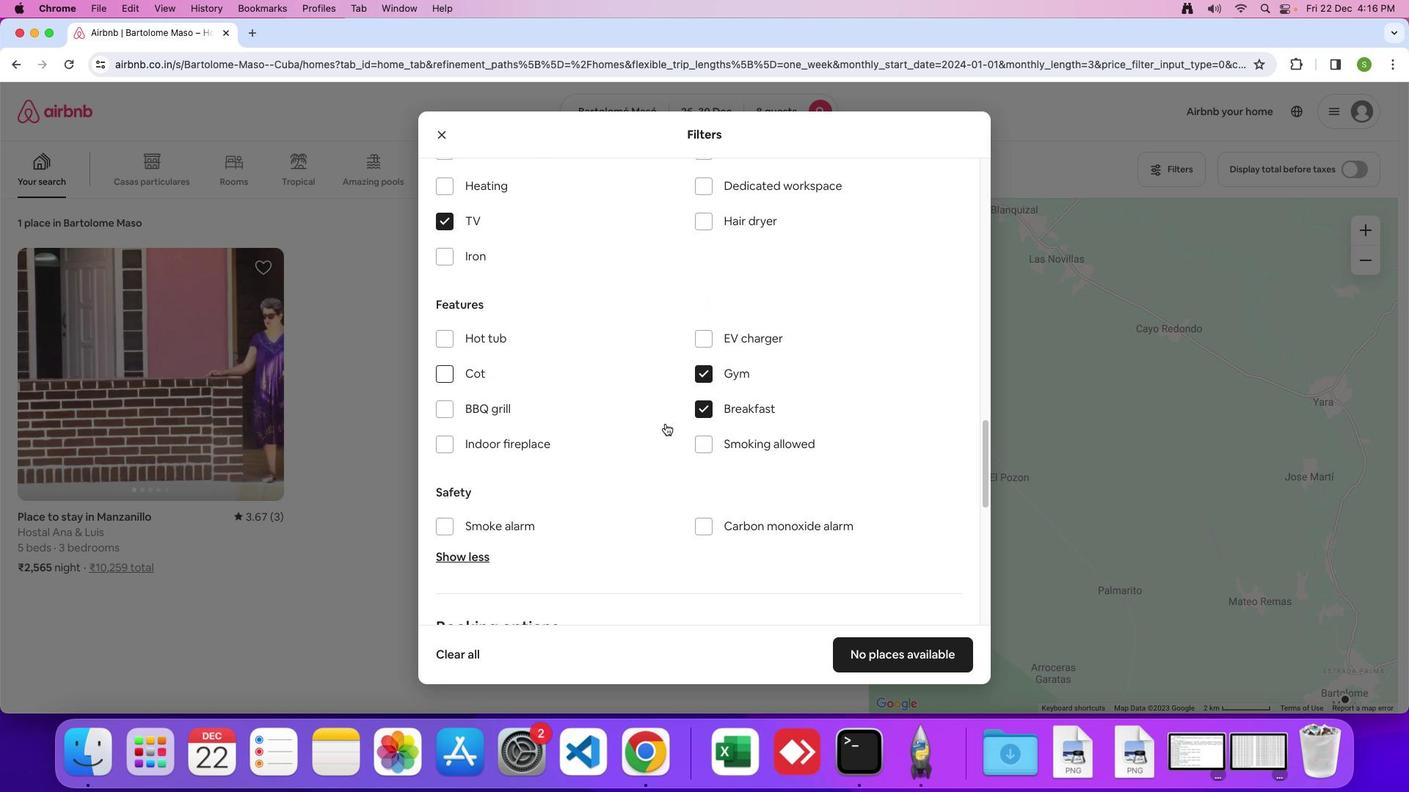 
Action: Mouse scrolled (665, 424) with delta (0, 0)
Screenshot: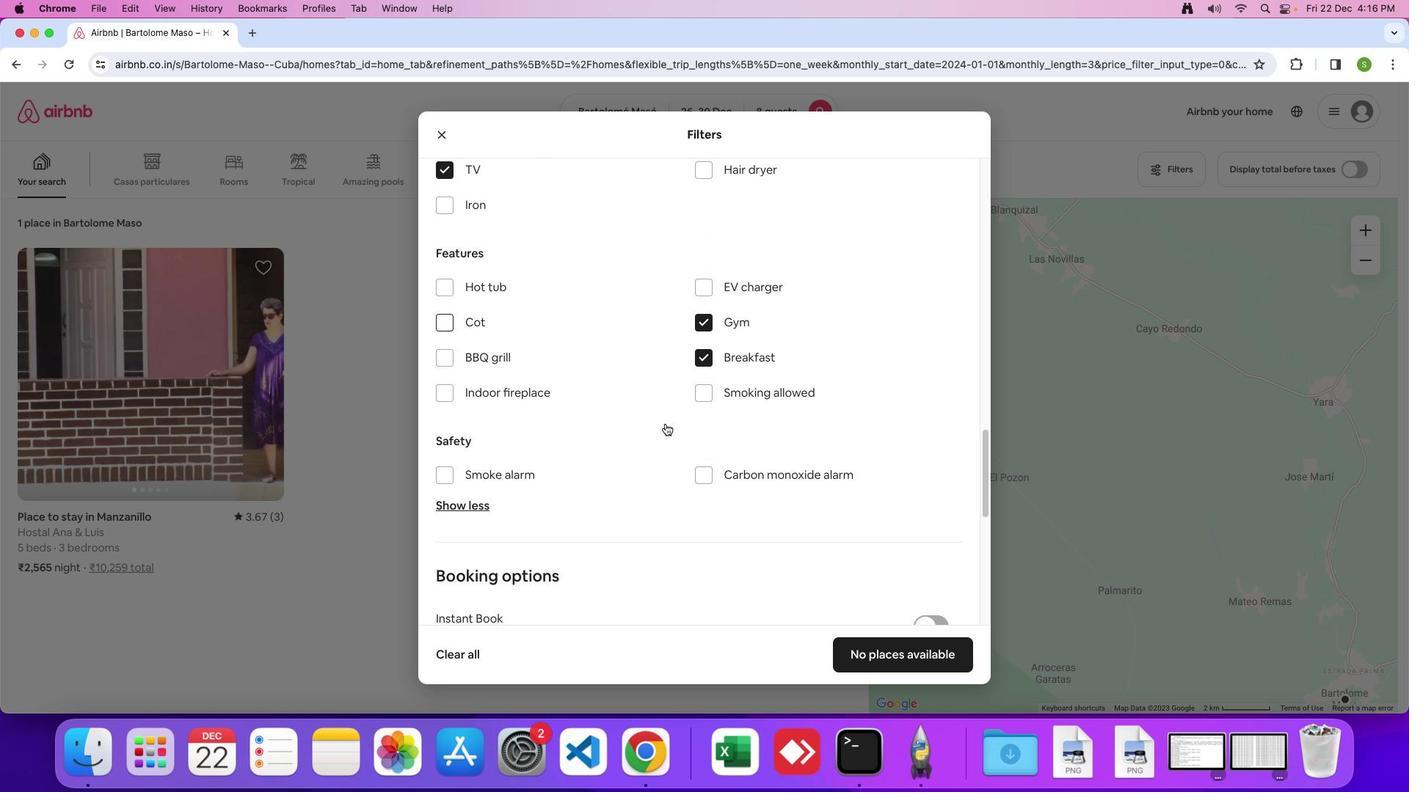 
Action: Mouse scrolled (665, 424) with delta (0, -2)
Screenshot: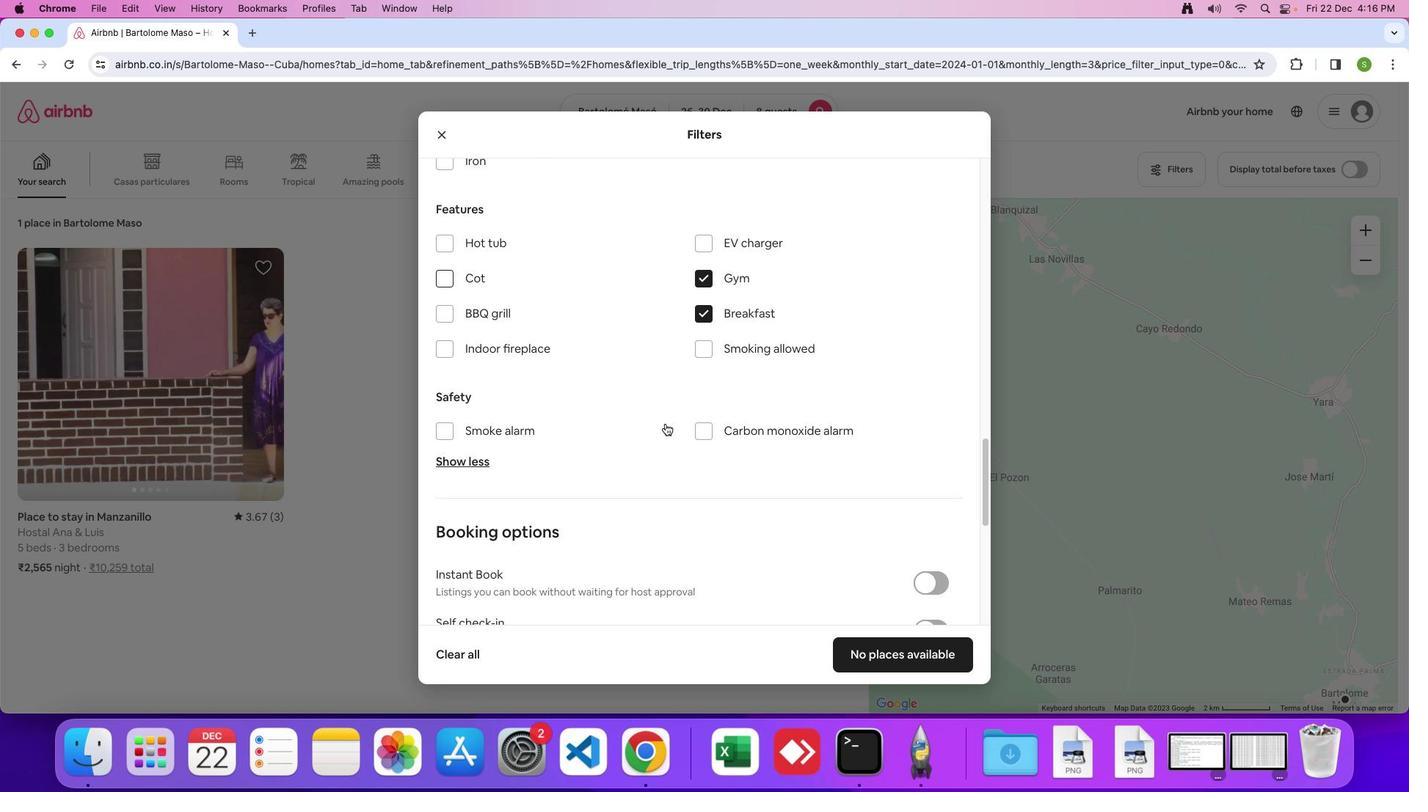
Action: Mouse moved to (676, 400)
Screenshot: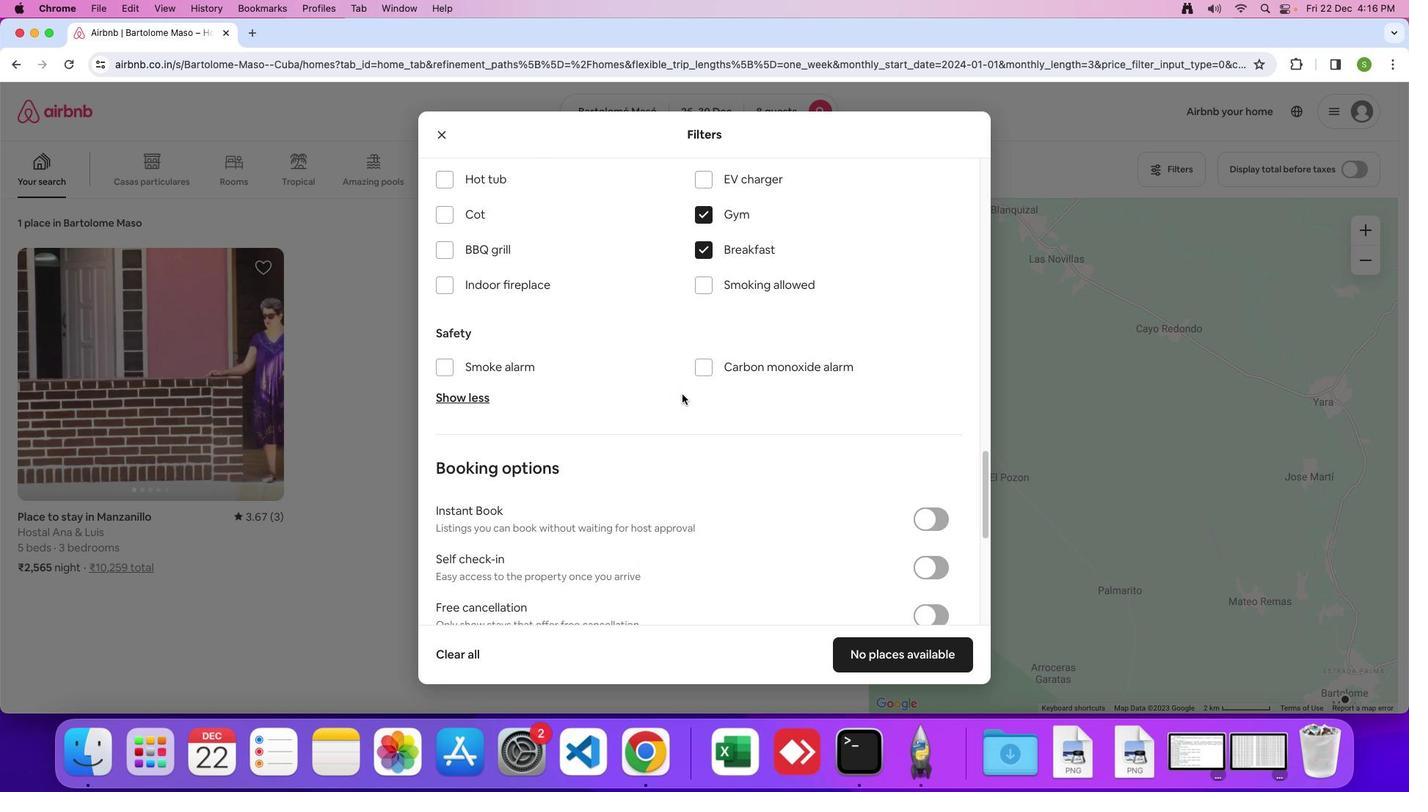 
Action: Mouse scrolled (676, 400) with delta (0, 0)
Screenshot: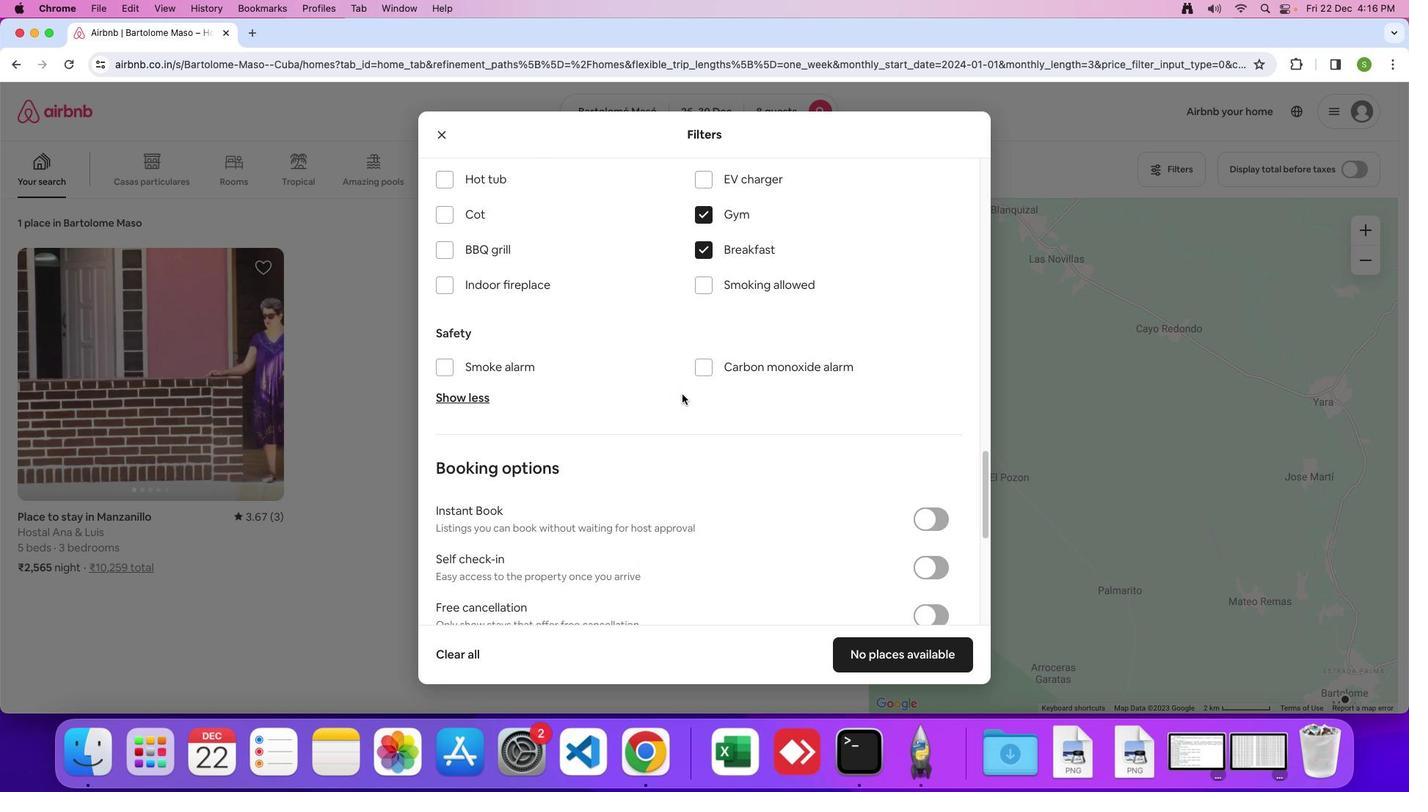 
Action: Mouse moved to (677, 400)
Screenshot: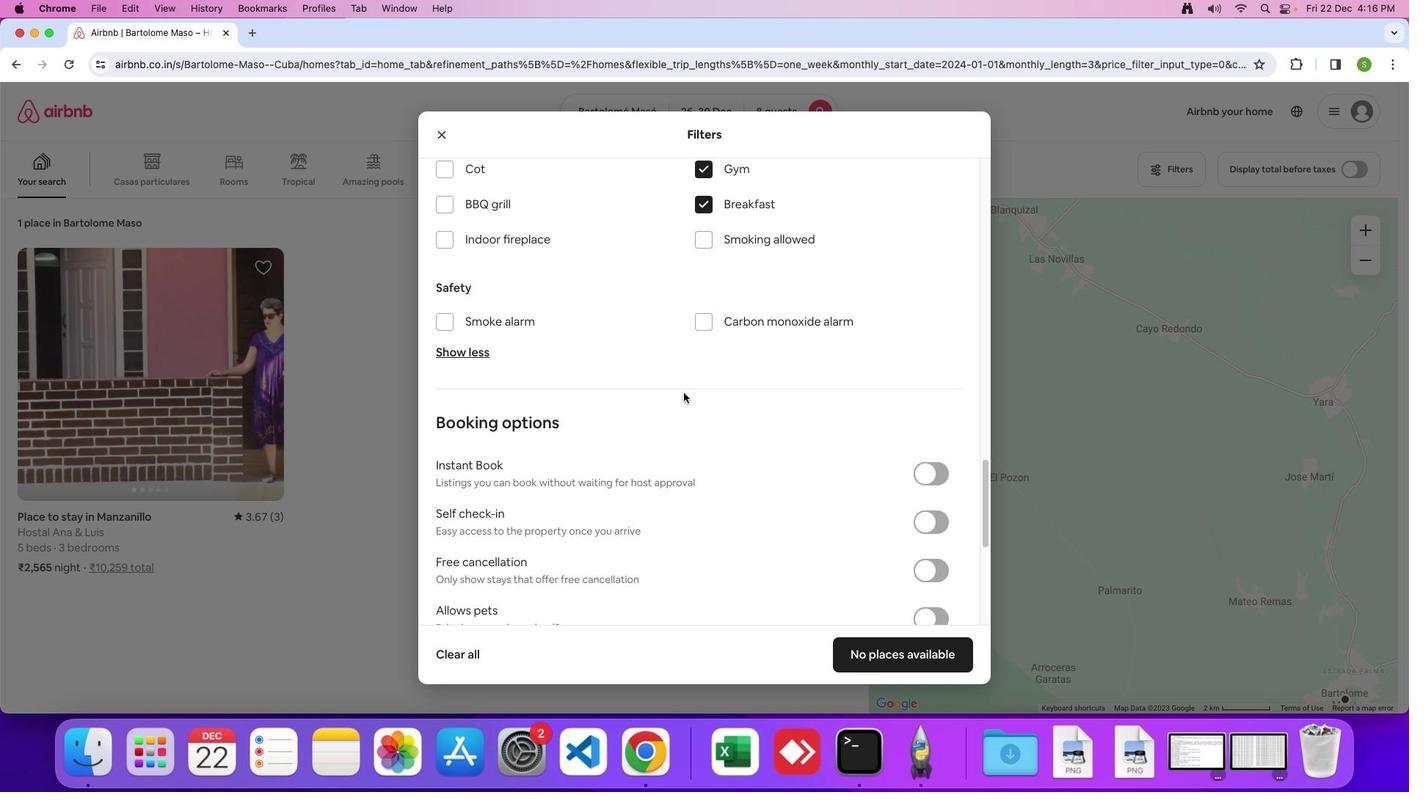 
Action: Mouse scrolled (677, 400) with delta (0, 0)
Screenshot: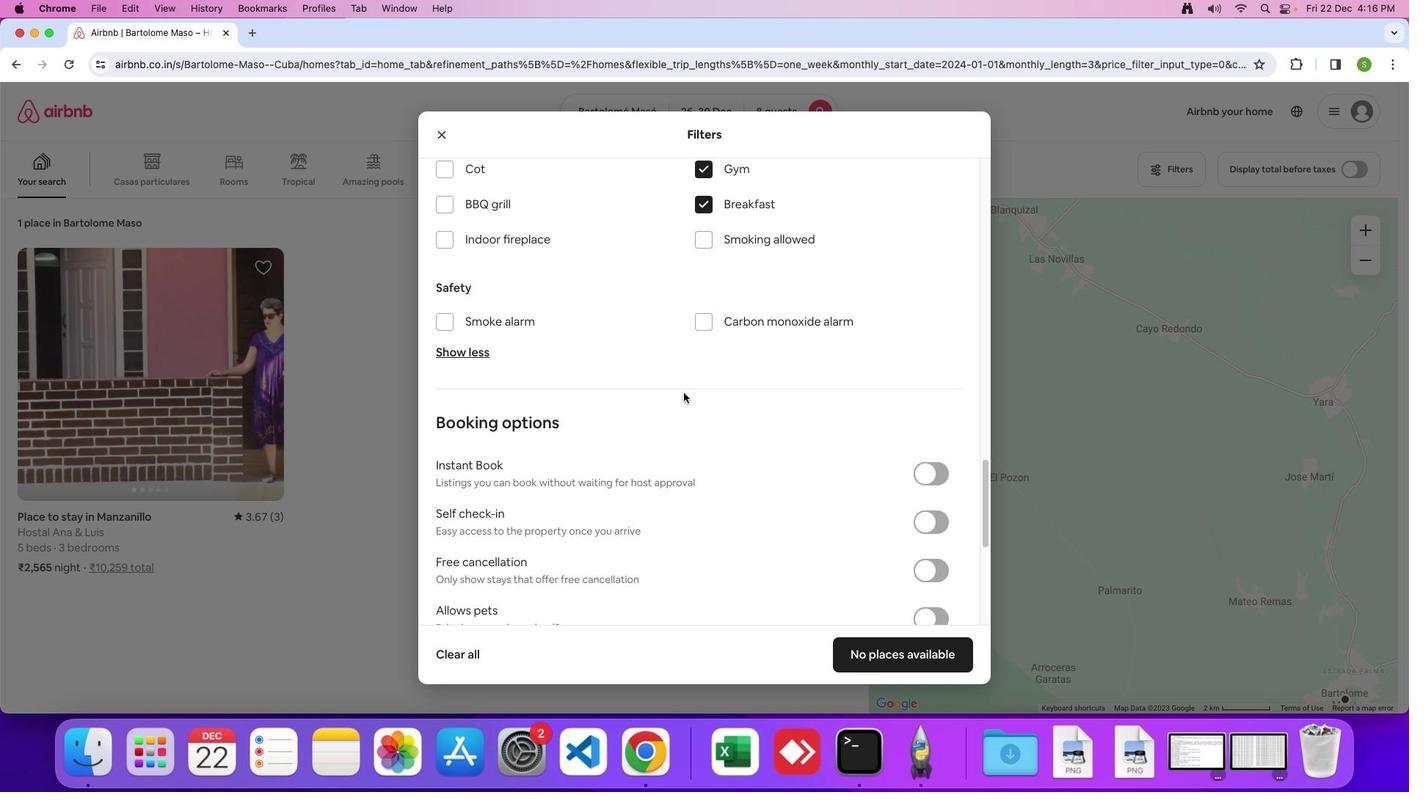 
Action: Mouse moved to (679, 398)
Screenshot: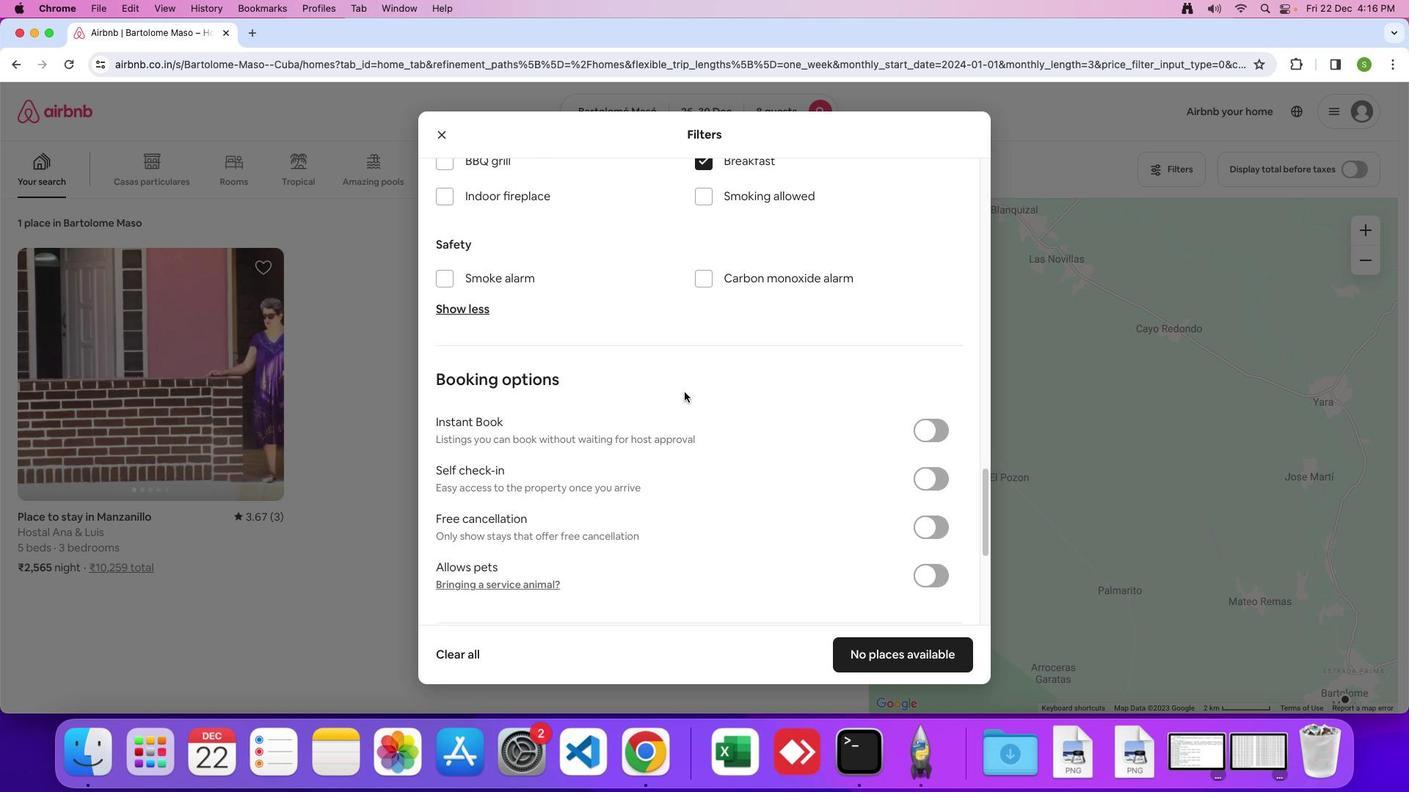 
Action: Mouse scrolled (679, 398) with delta (0, -2)
Screenshot: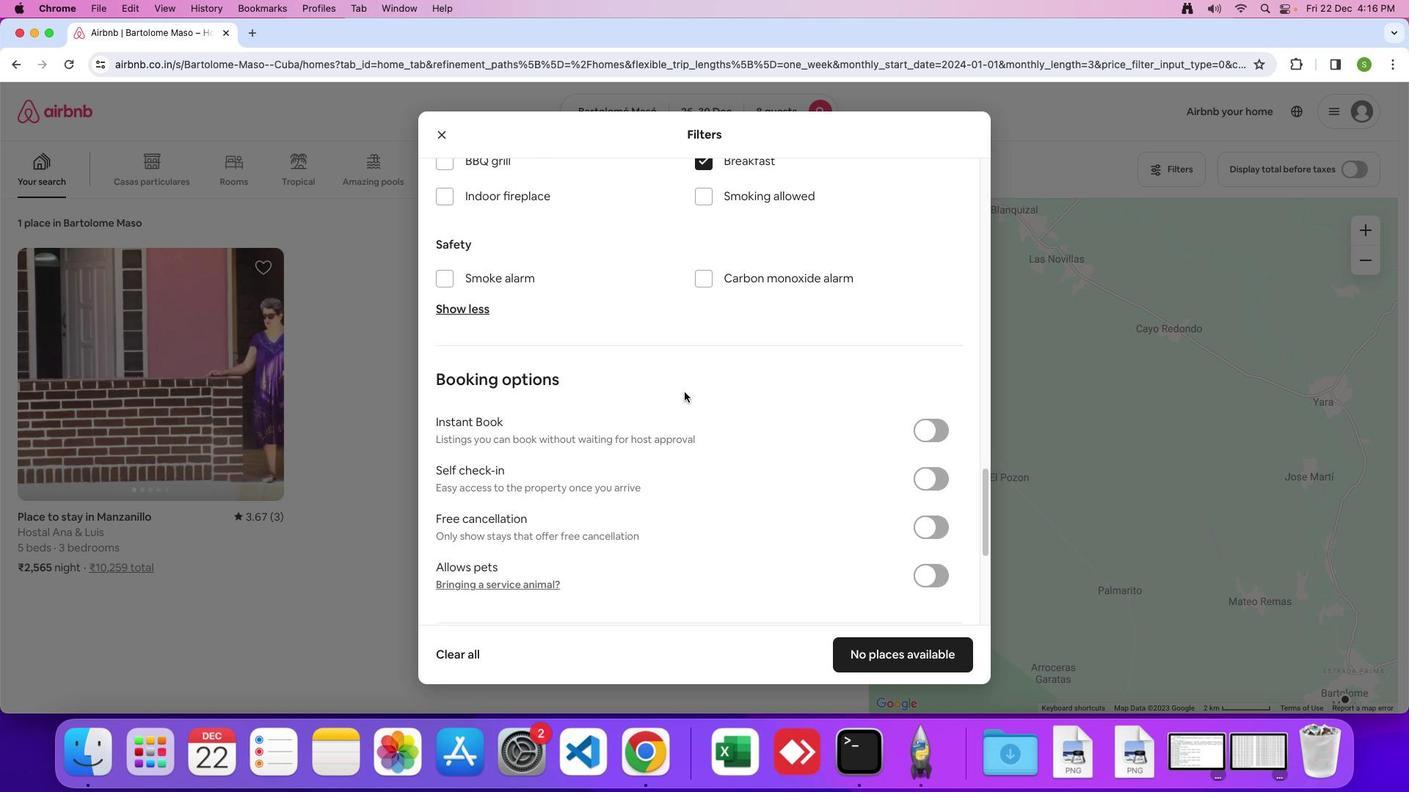 
Action: Mouse moved to (748, 369)
Screenshot: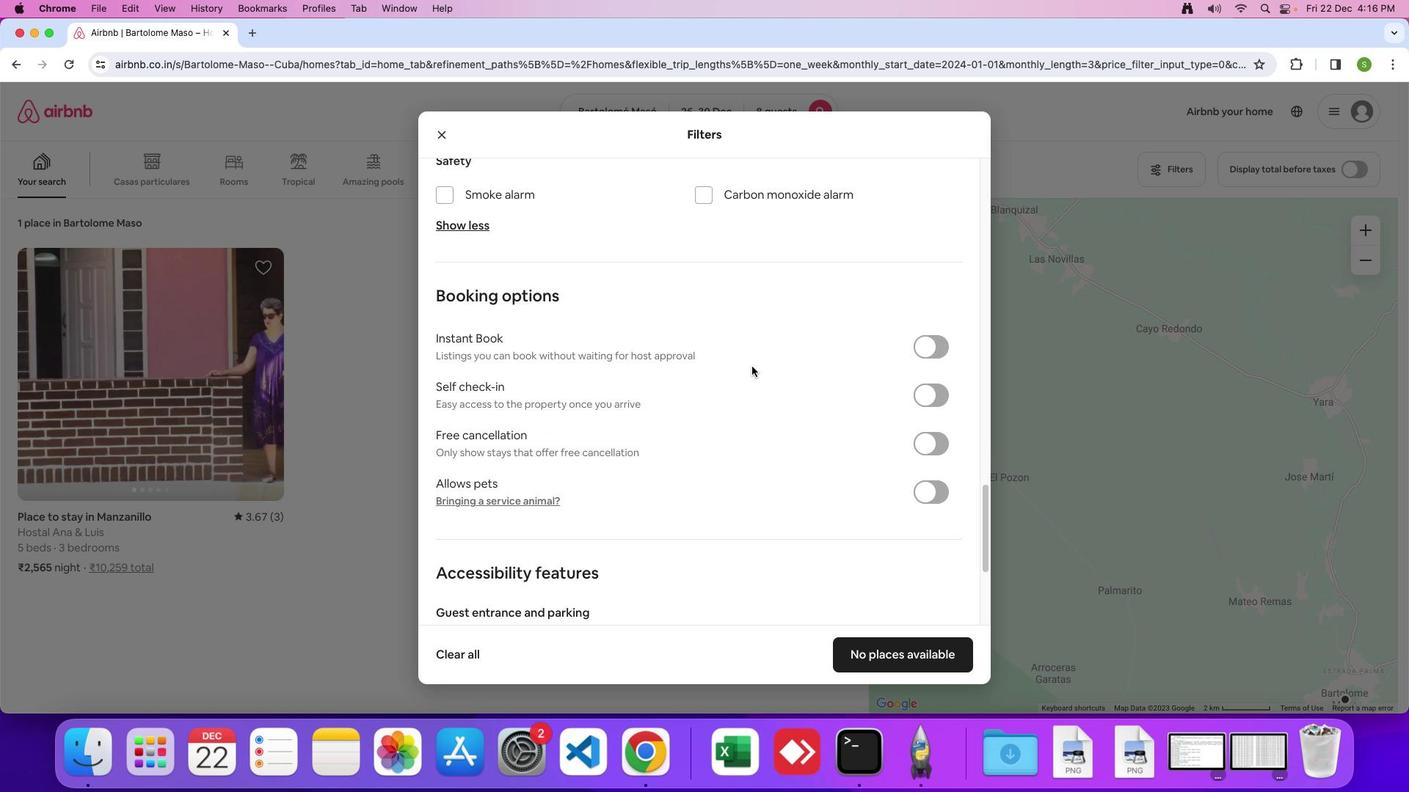 
Action: Mouse scrolled (748, 369) with delta (0, 0)
Screenshot: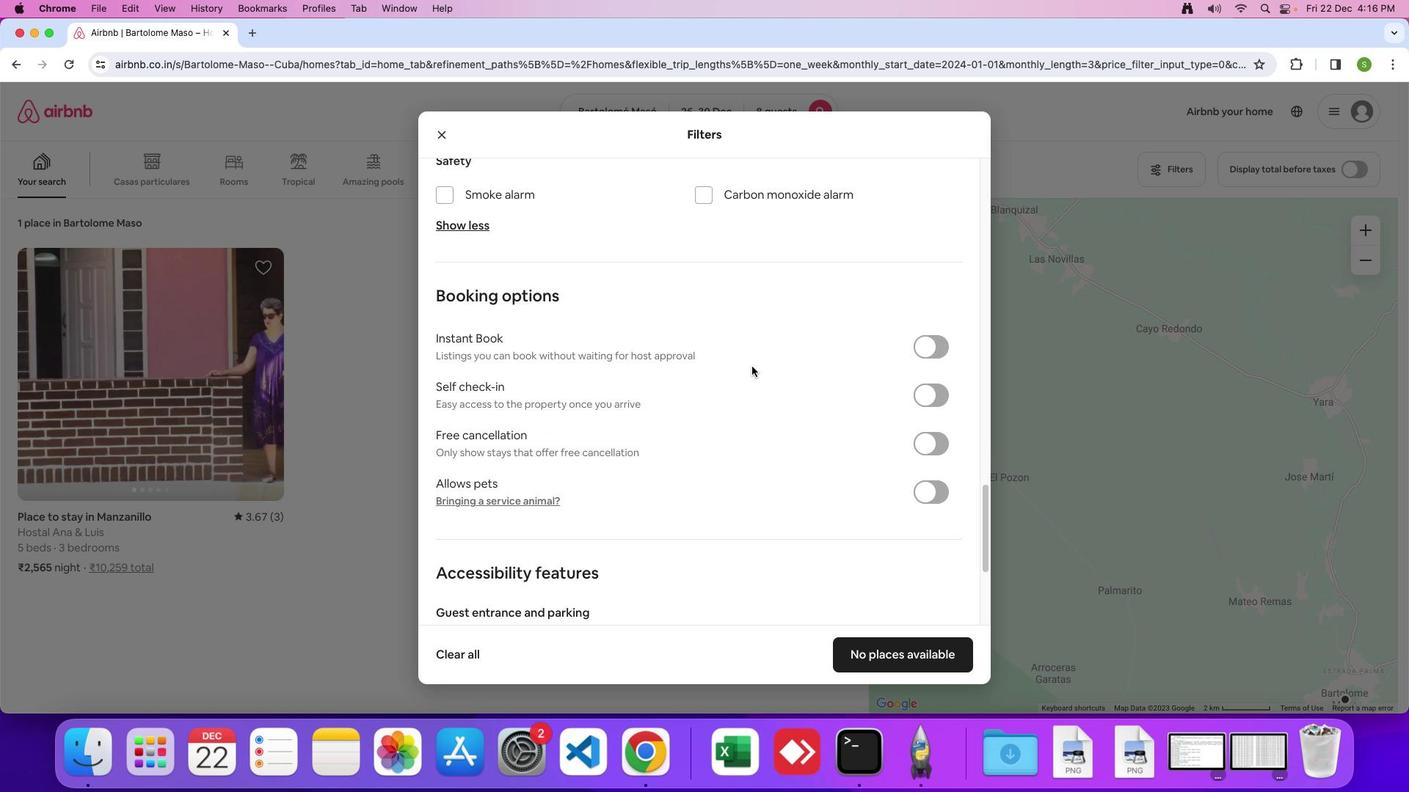
Action: Mouse moved to (749, 368)
Screenshot: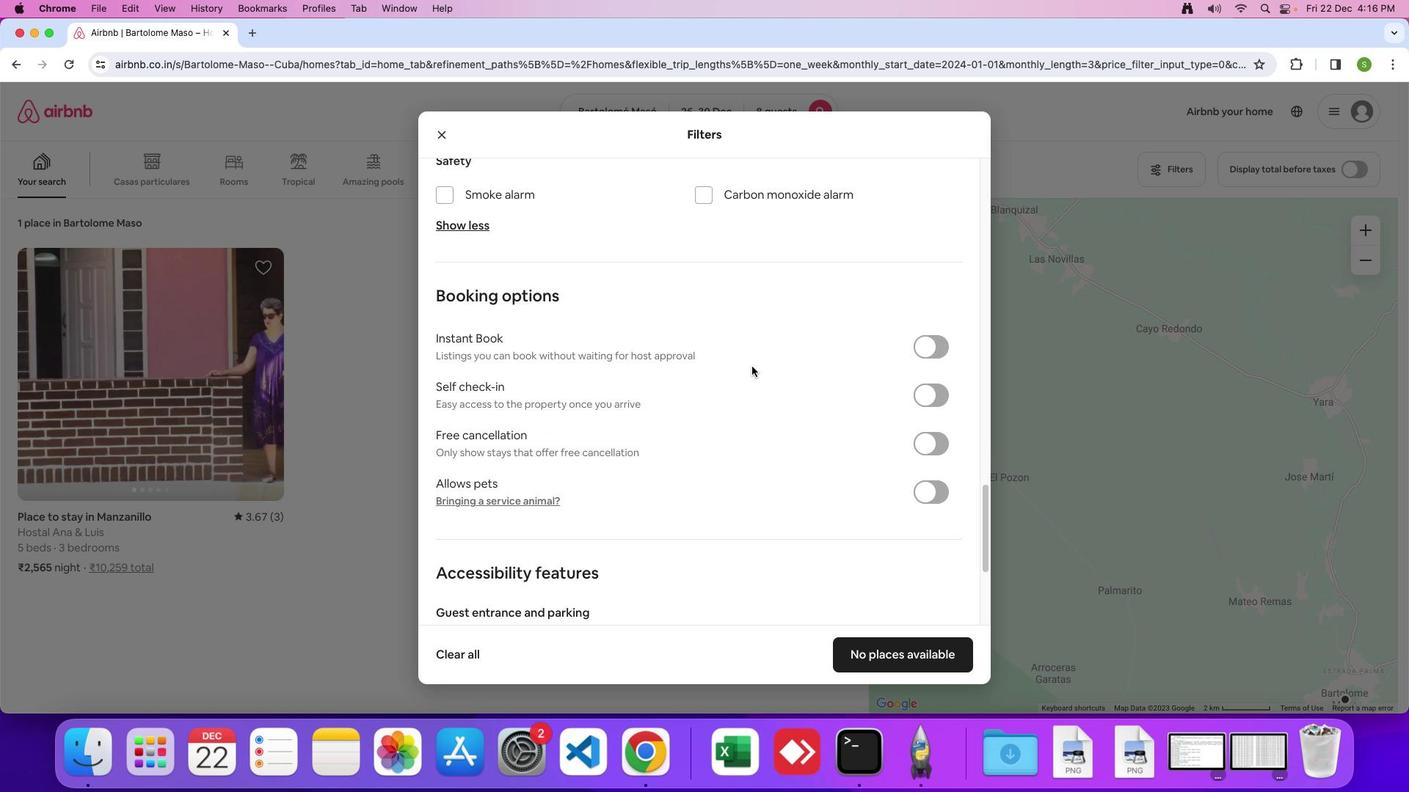 
Action: Mouse scrolled (749, 368) with delta (0, 0)
Screenshot: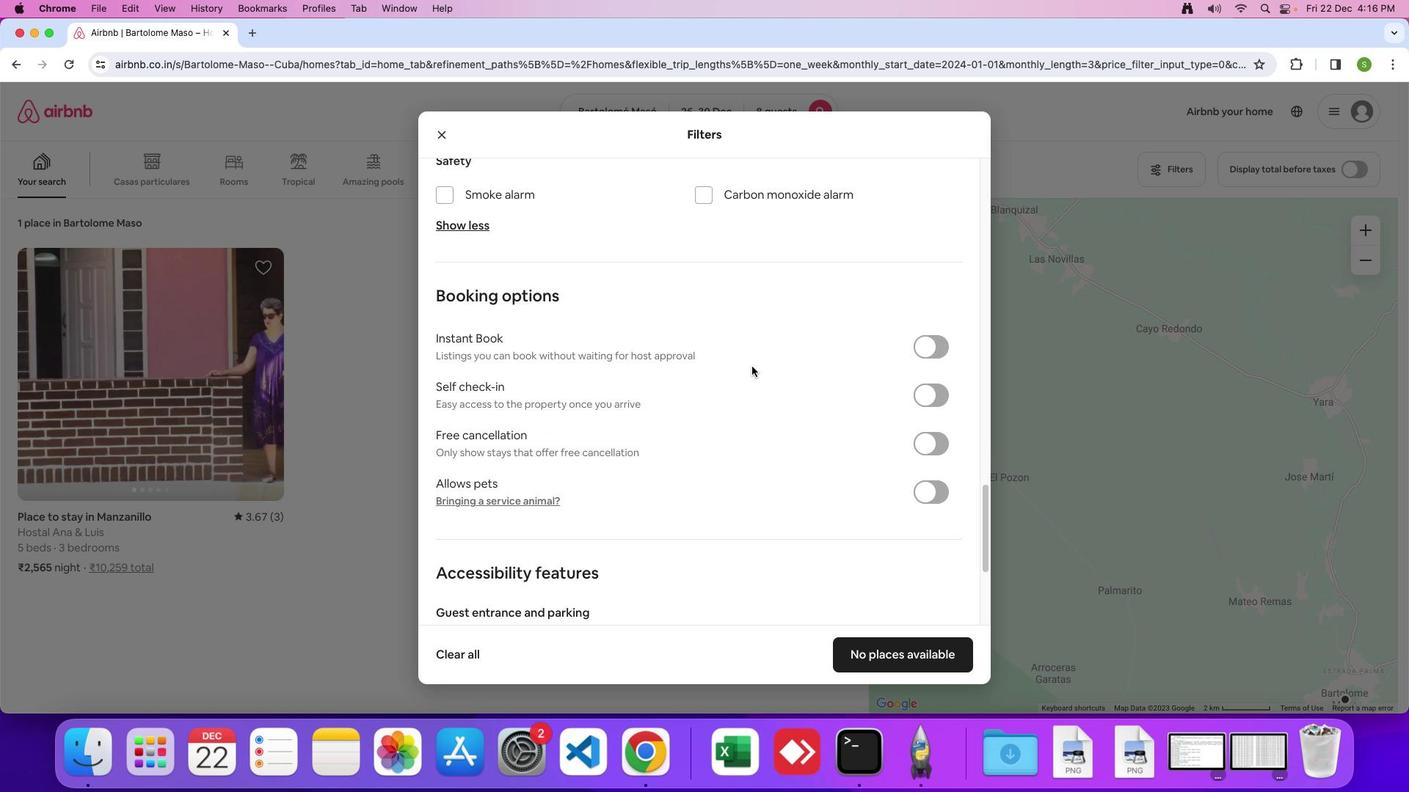 
Action: Mouse moved to (751, 367)
Screenshot: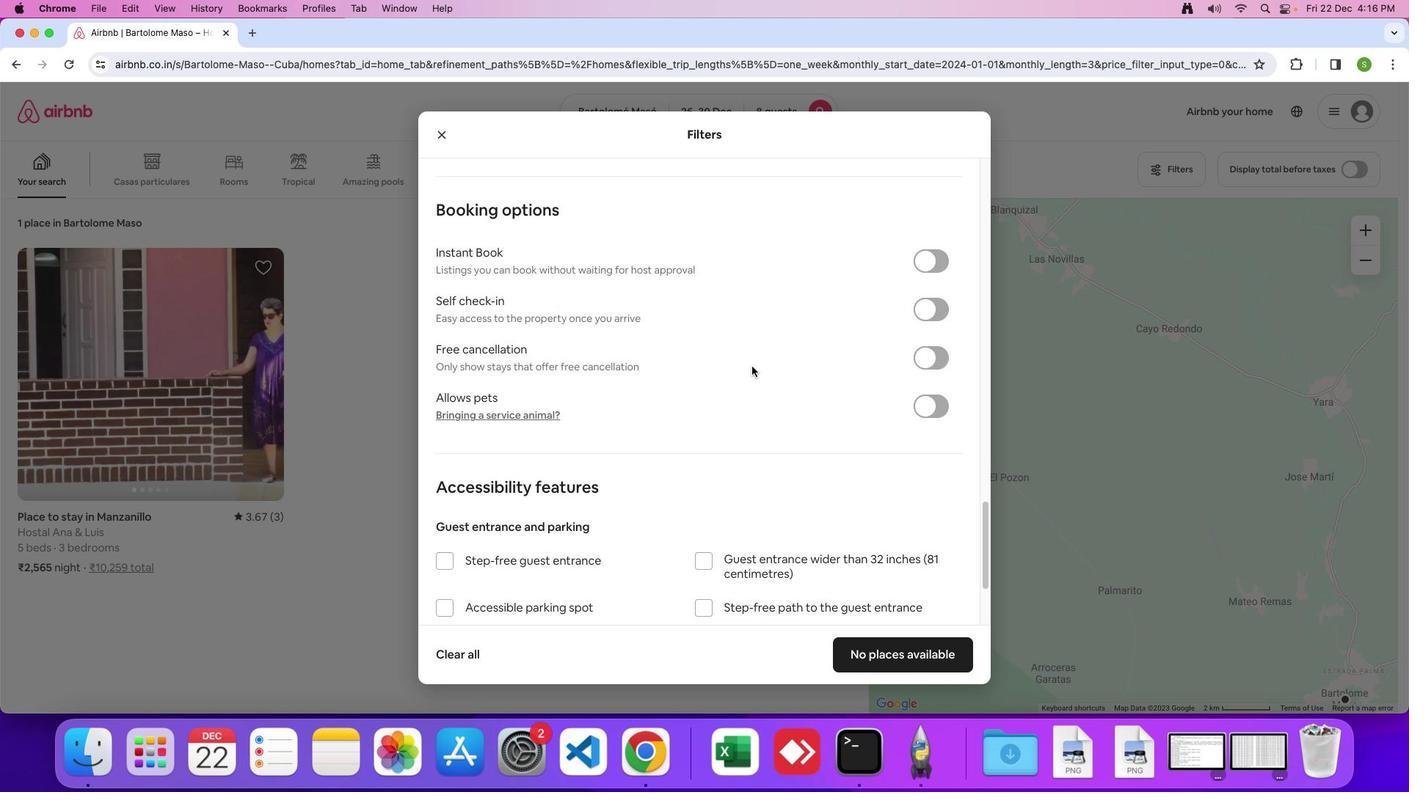 
Action: Mouse scrolled (751, 367) with delta (0, -2)
Screenshot: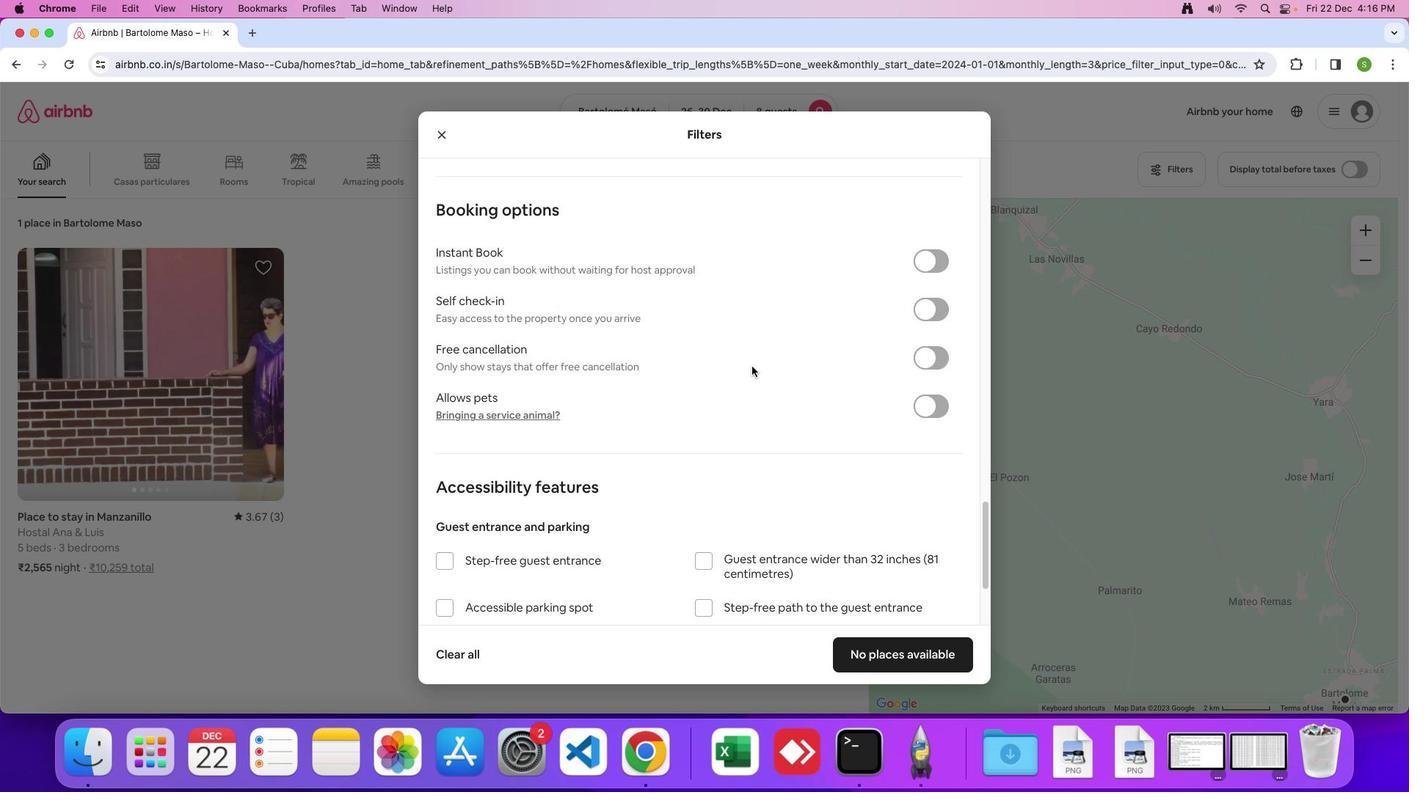 
Action: Mouse moved to (753, 364)
Screenshot: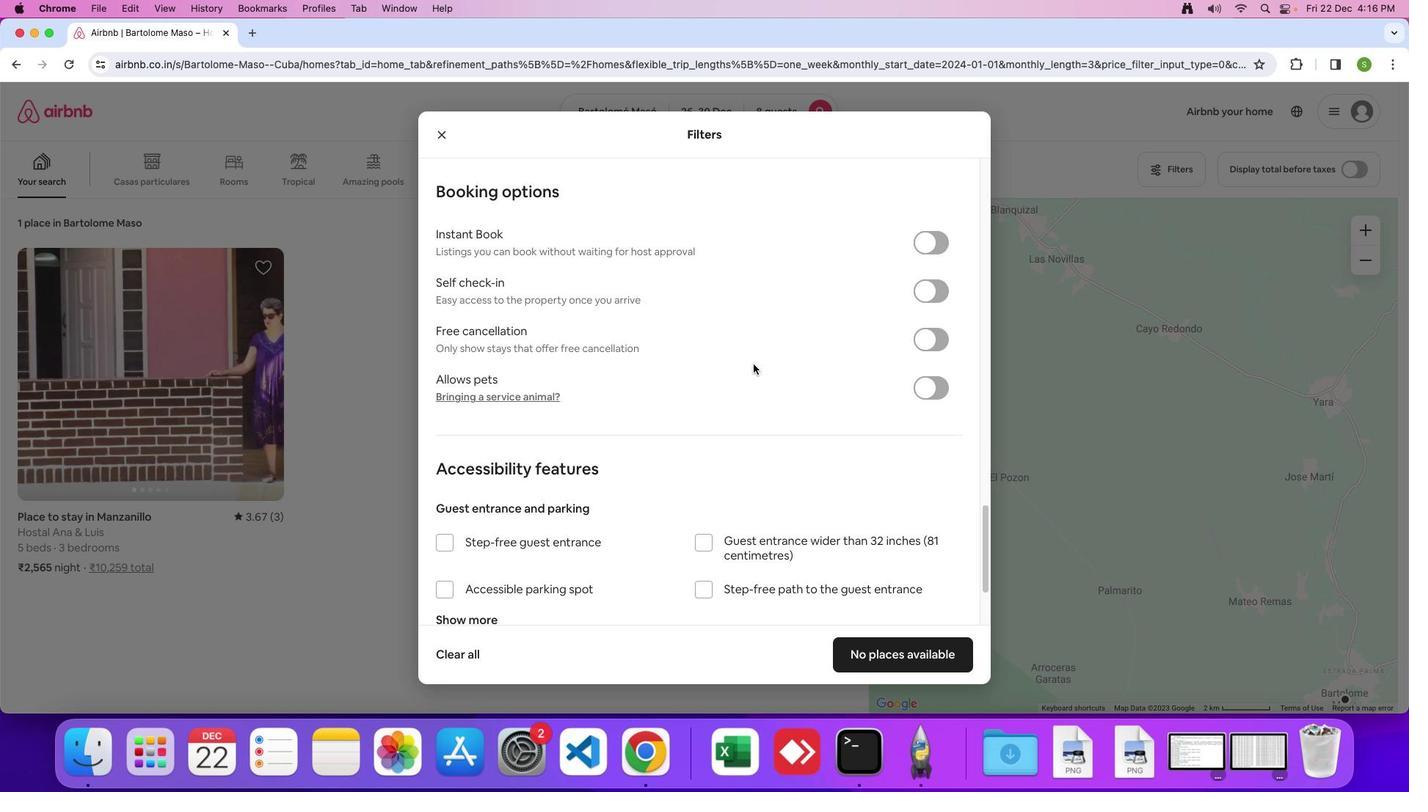 
Action: Mouse scrolled (753, 364) with delta (0, 0)
Screenshot: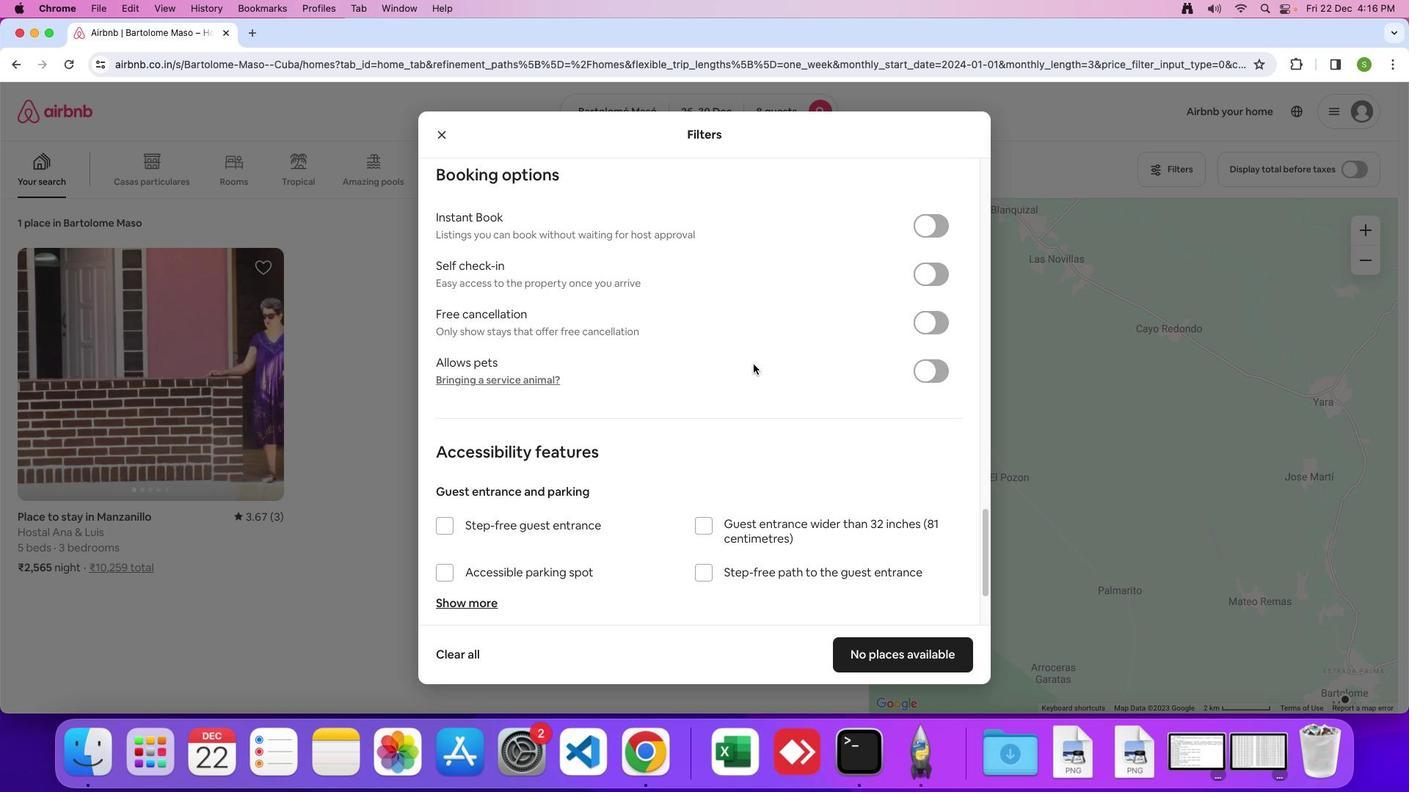 
Action: Mouse scrolled (753, 364) with delta (0, 0)
Screenshot: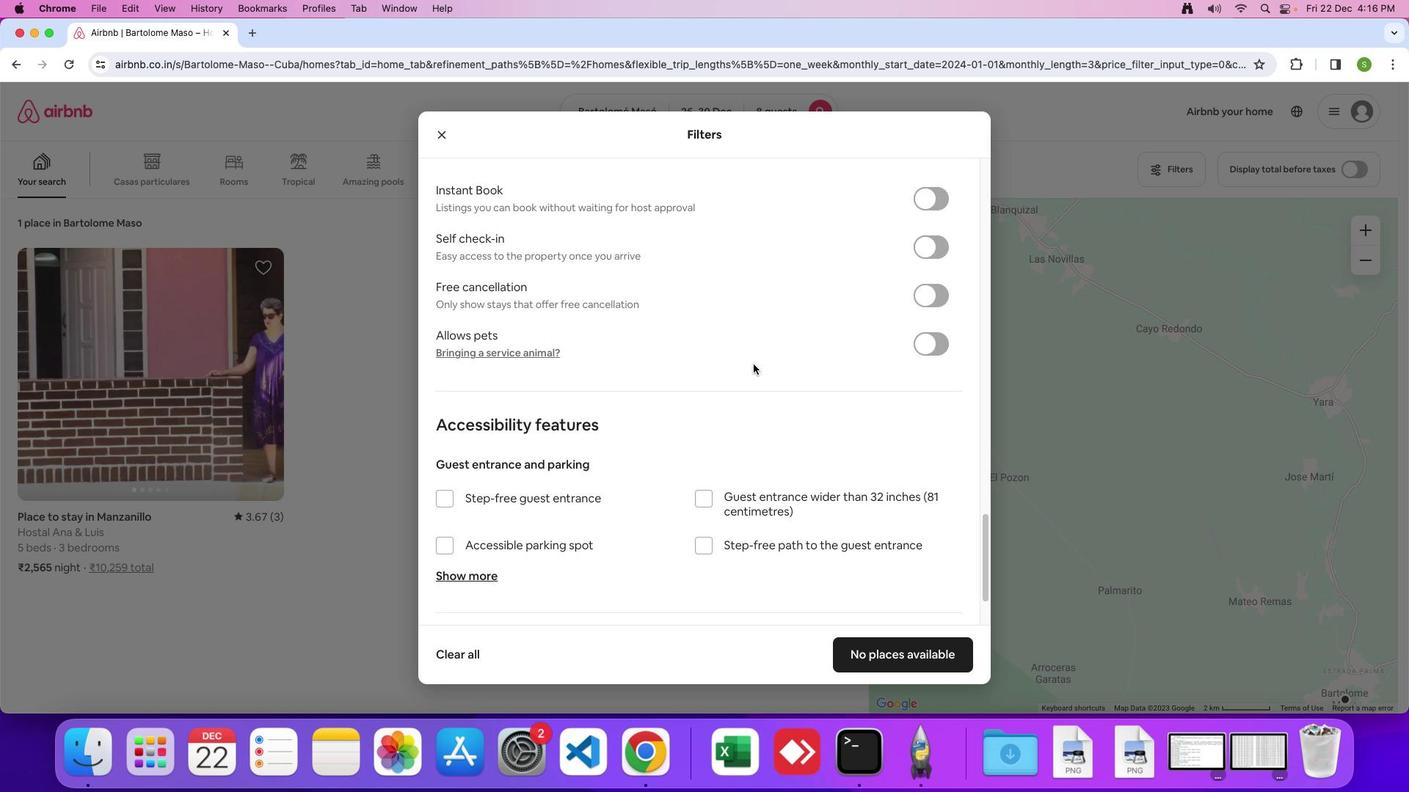 
Action: Mouse scrolled (753, 364) with delta (0, -2)
Screenshot: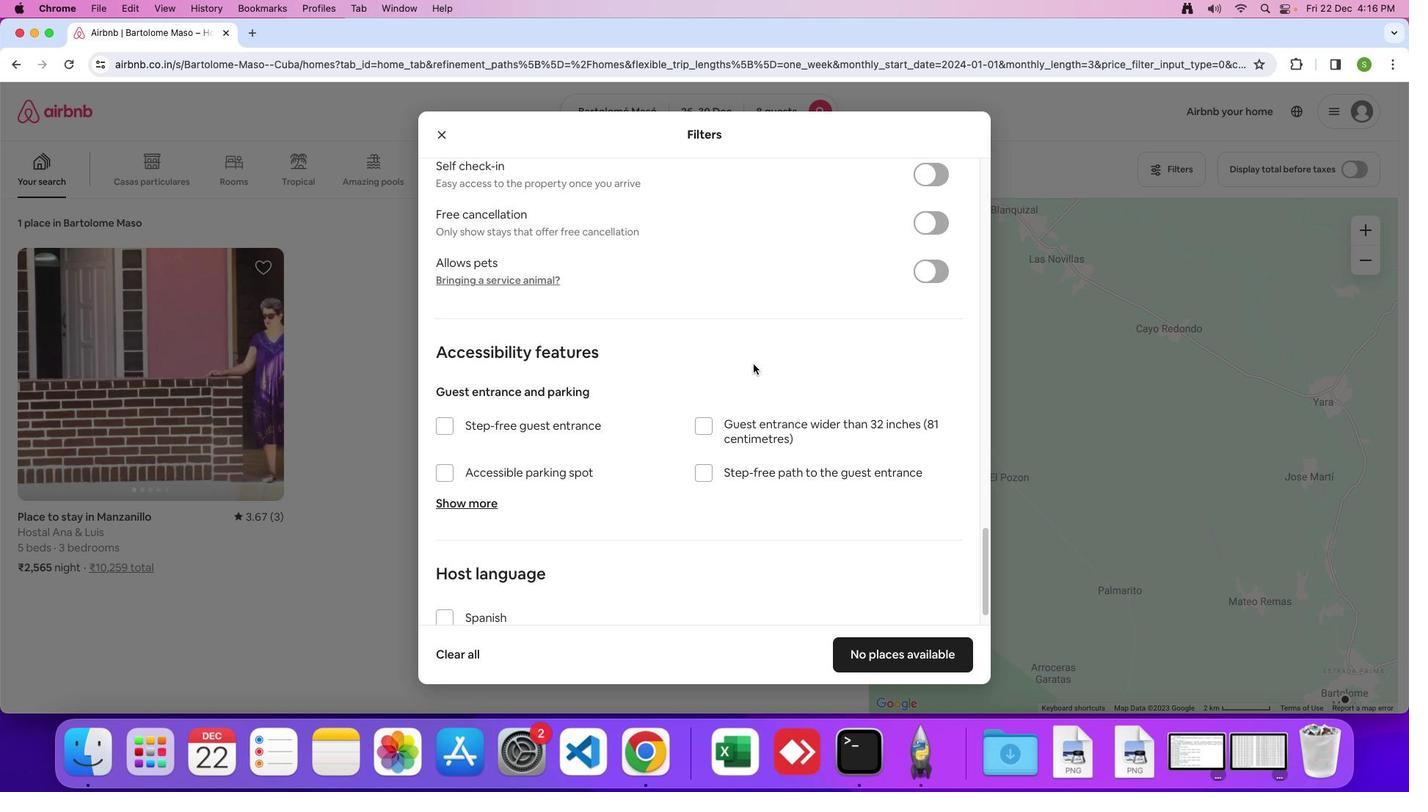 
Action: Mouse scrolled (753, 364) with delta (0, 0)
Screenshot: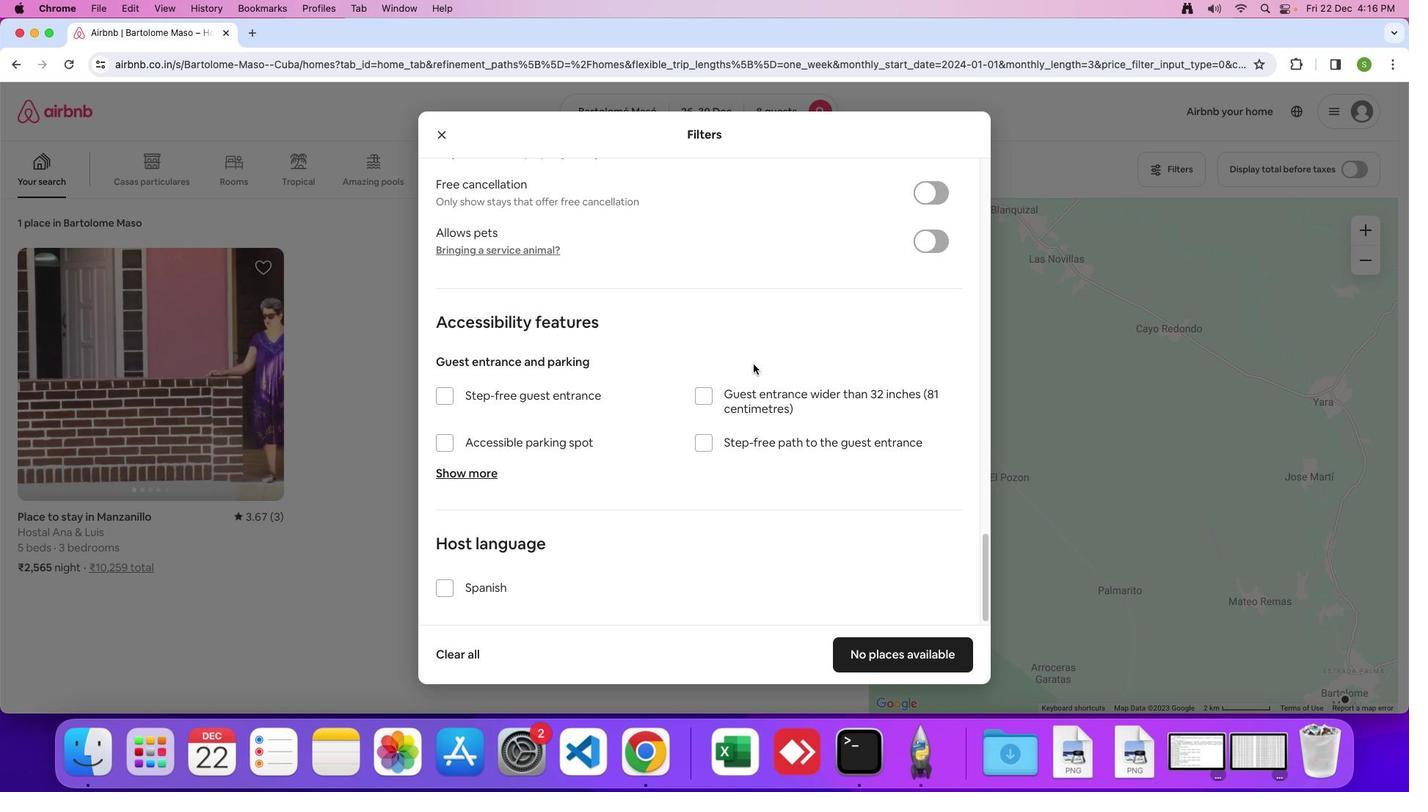 
Action: Mouse scrolled (753, 364) with delta (0, 0)
Screenshot: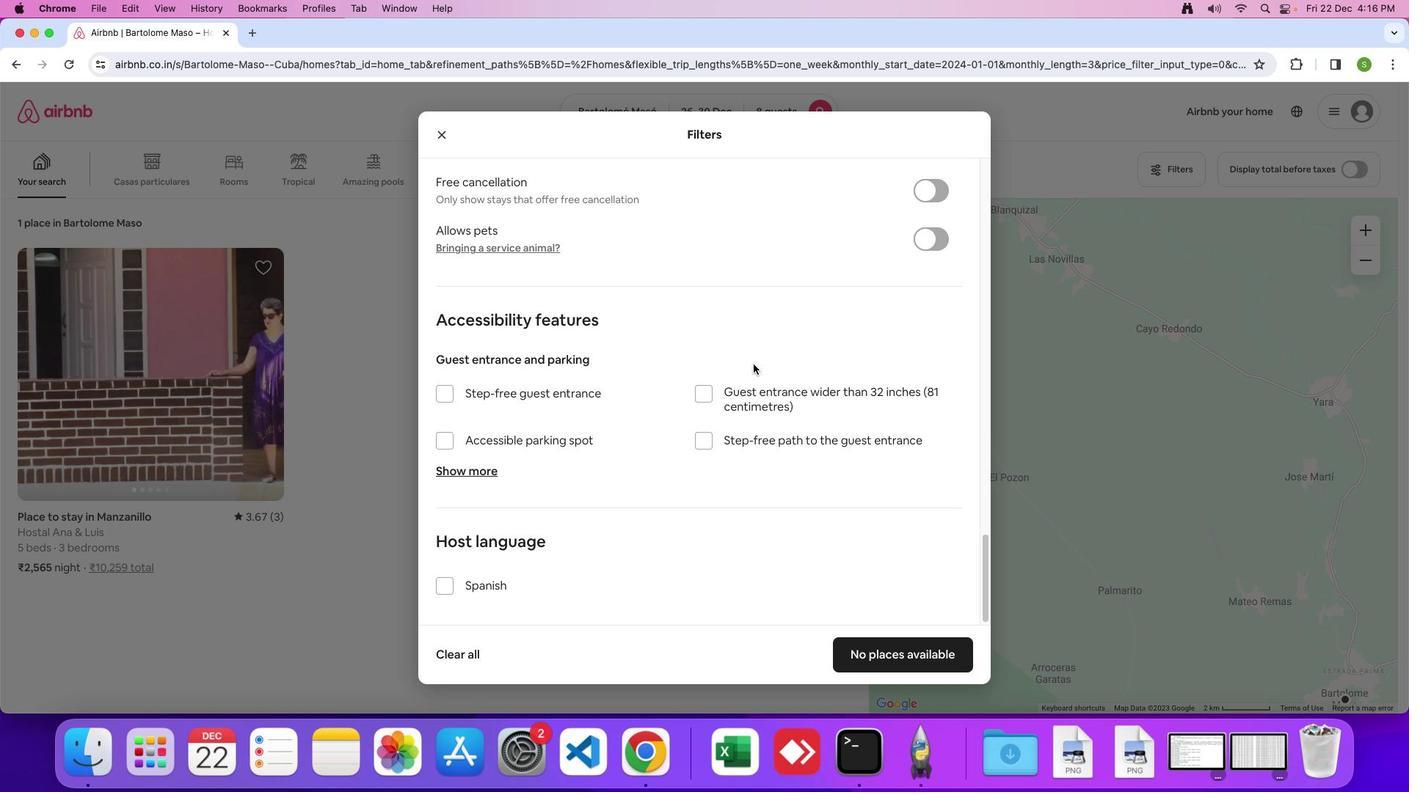 
Action: Mouse scrolled (753, 364) with delta (0, -1)
Screenshot: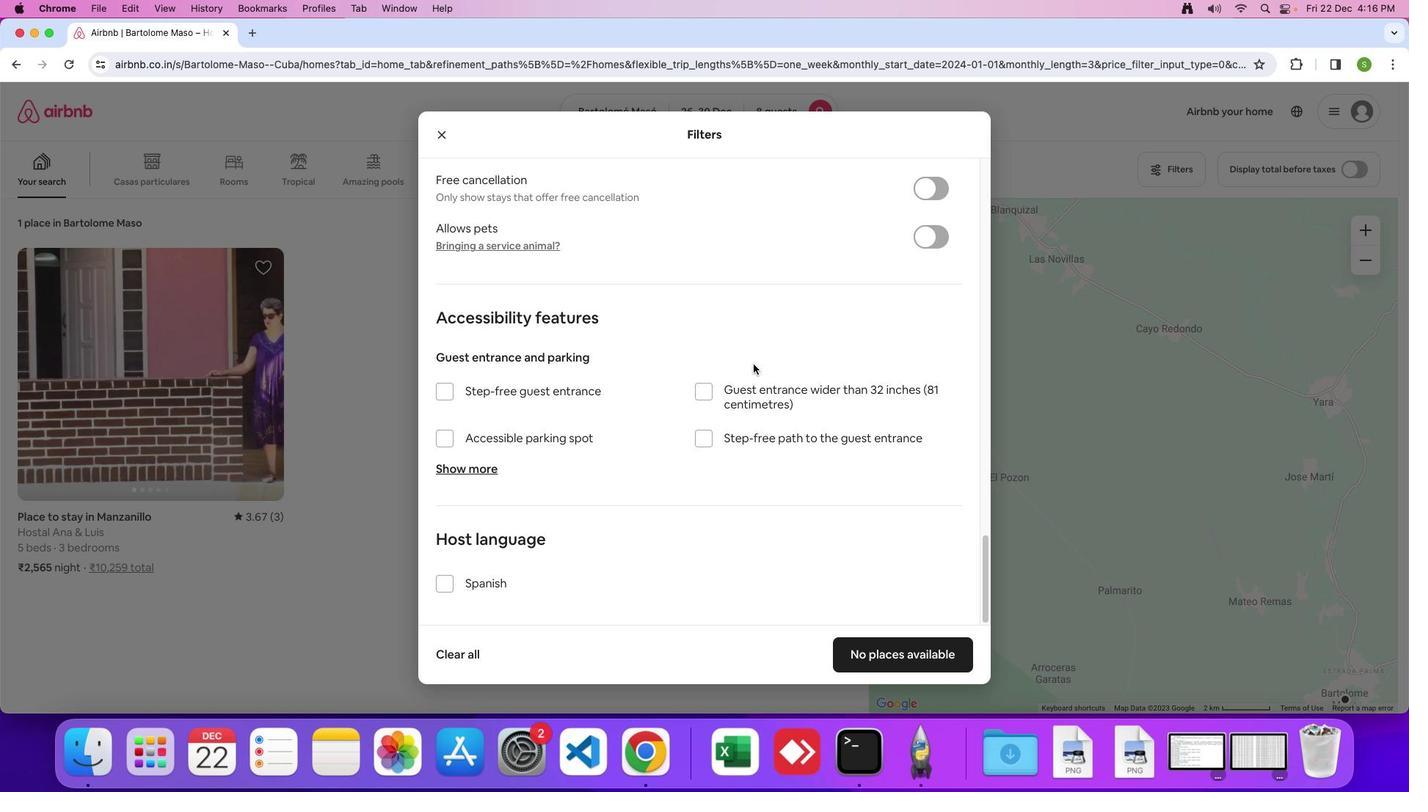 
Action: Mouse moved to (886, 648)
Screenshot: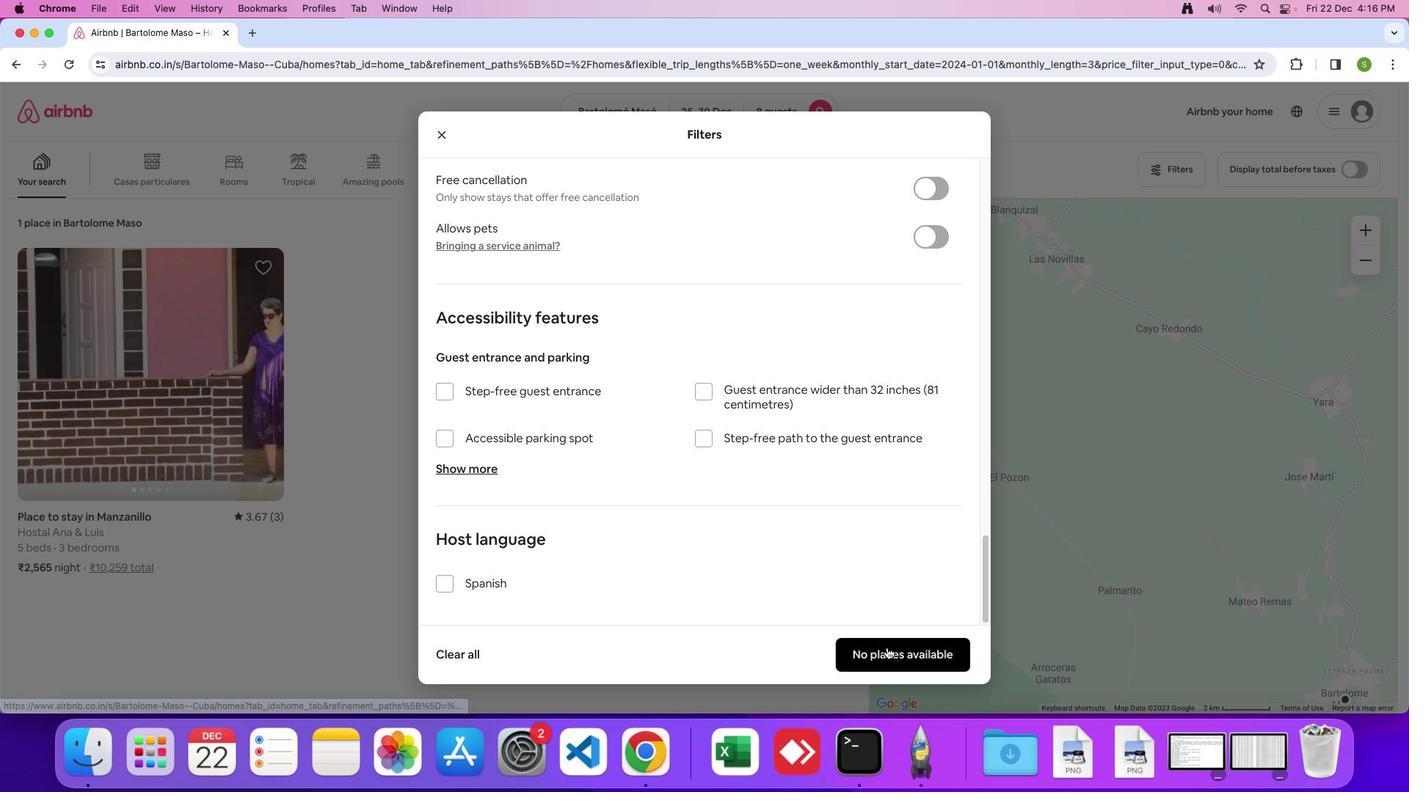 
Action: Mouse pressed left at (886, 648)
Screenshot: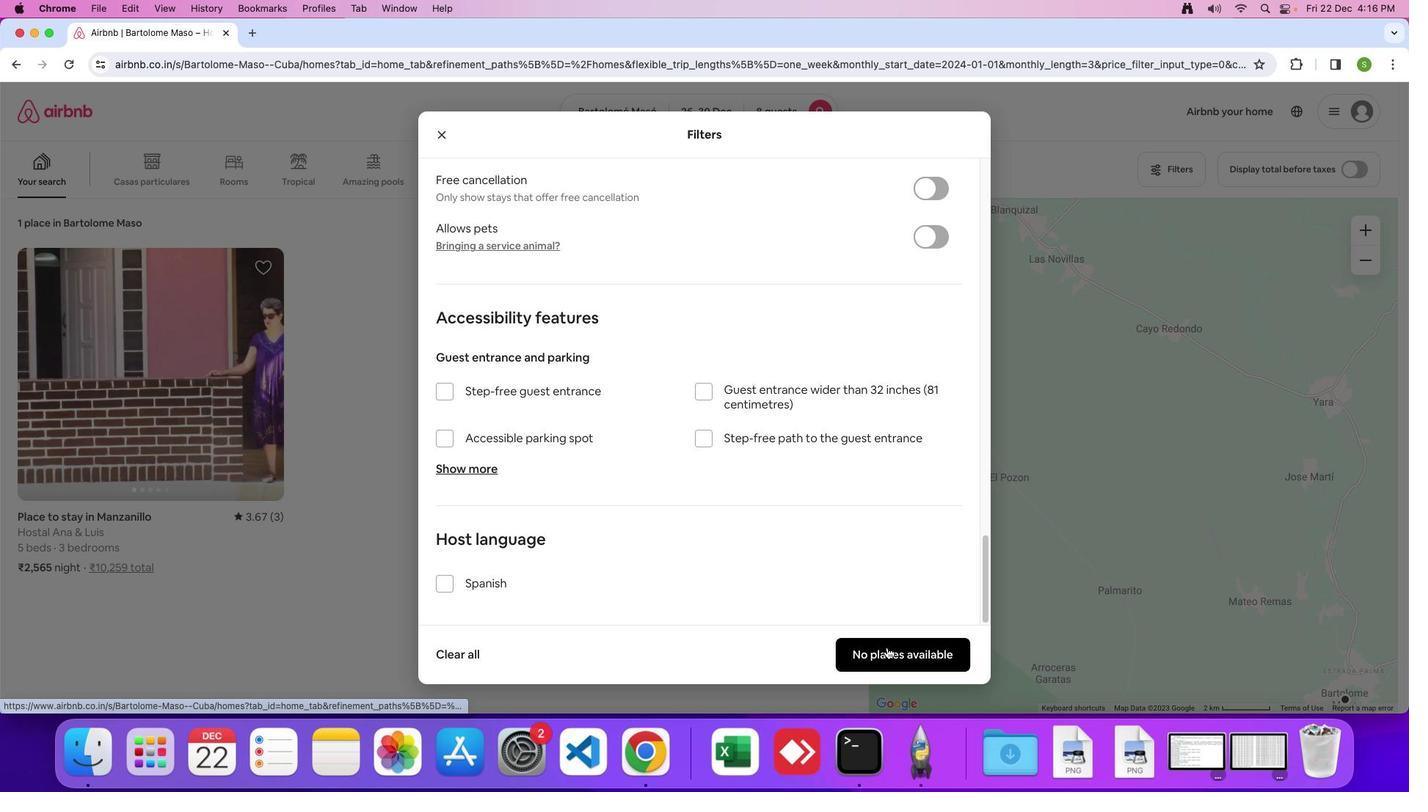 
Action: Mouse moved to (682, 416)
Screenshot: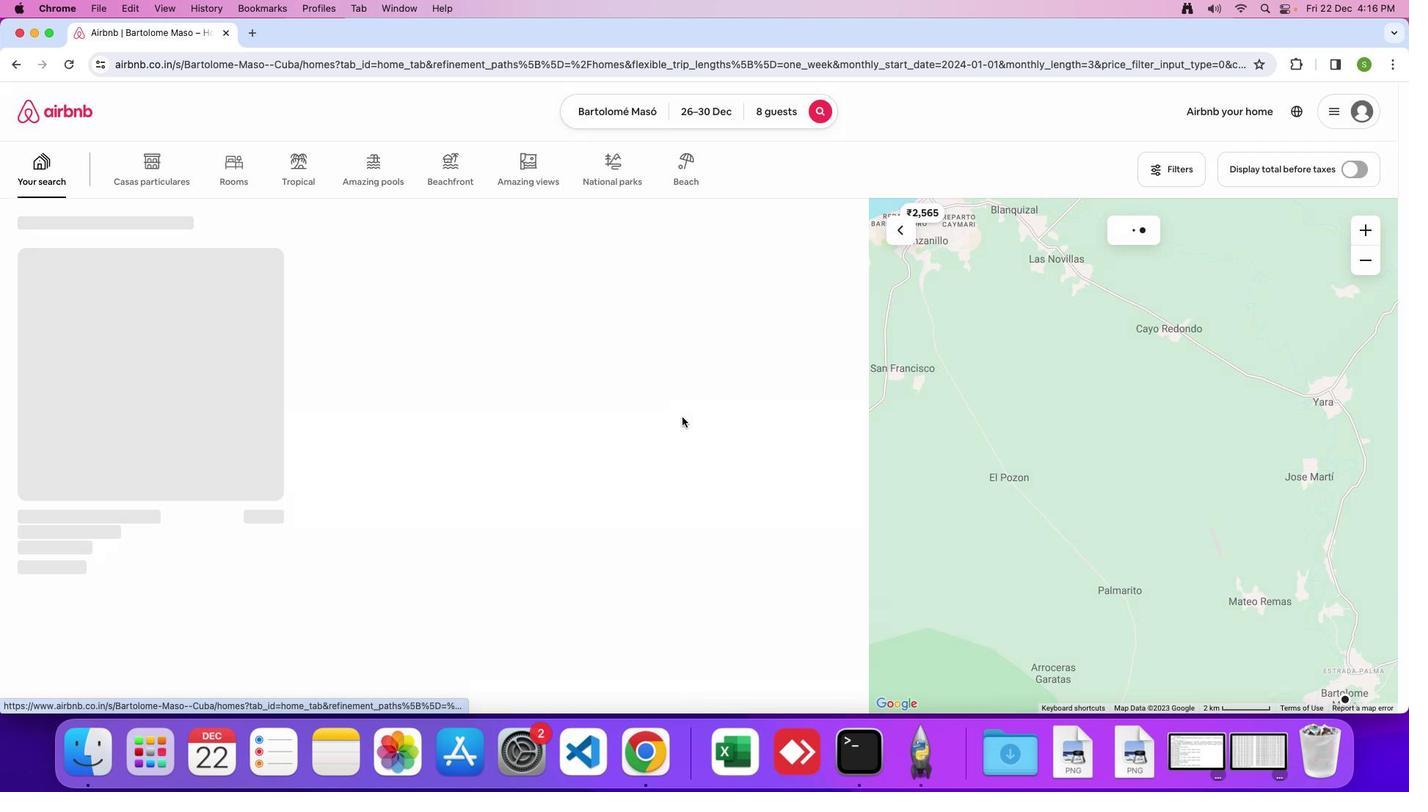 
